 Task: Buy 3 Surface Tension Meters from Measuring & Testing section under best seller category for shipping address: Erica Taylor, 1135 Star Trek Drive, Pensacola, Florida 32501, Cell Number 8503109646. Pay from credit card ending with 6759, CVV 506
Action: Mouse moved to (360, 388)
Screenshot: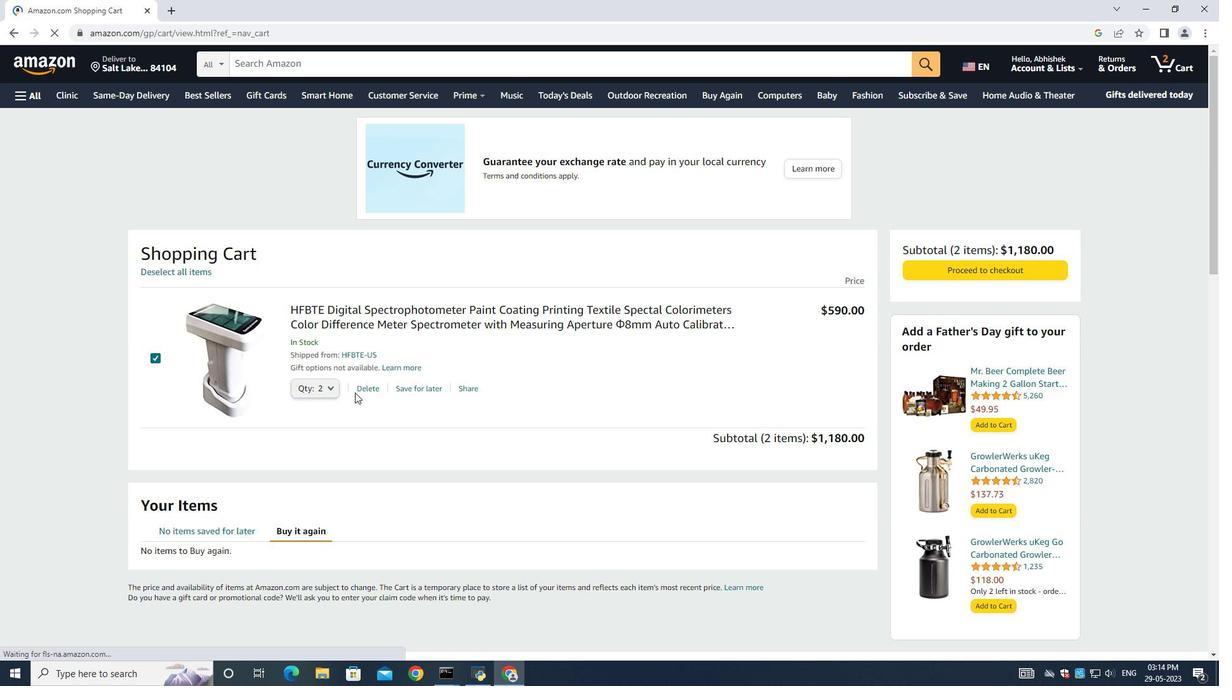 
Action: Mouse pressed left at (360, 388)
Screenshot: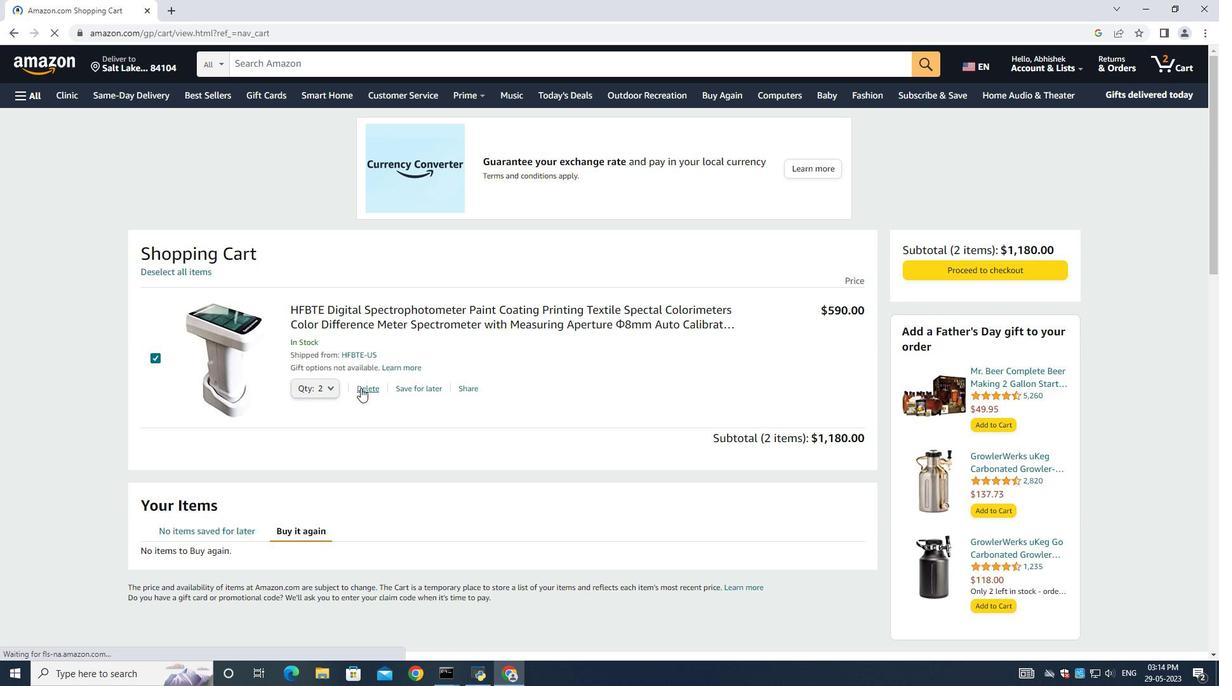 
Action: Mouse moved to (17, 89)
Screenshot: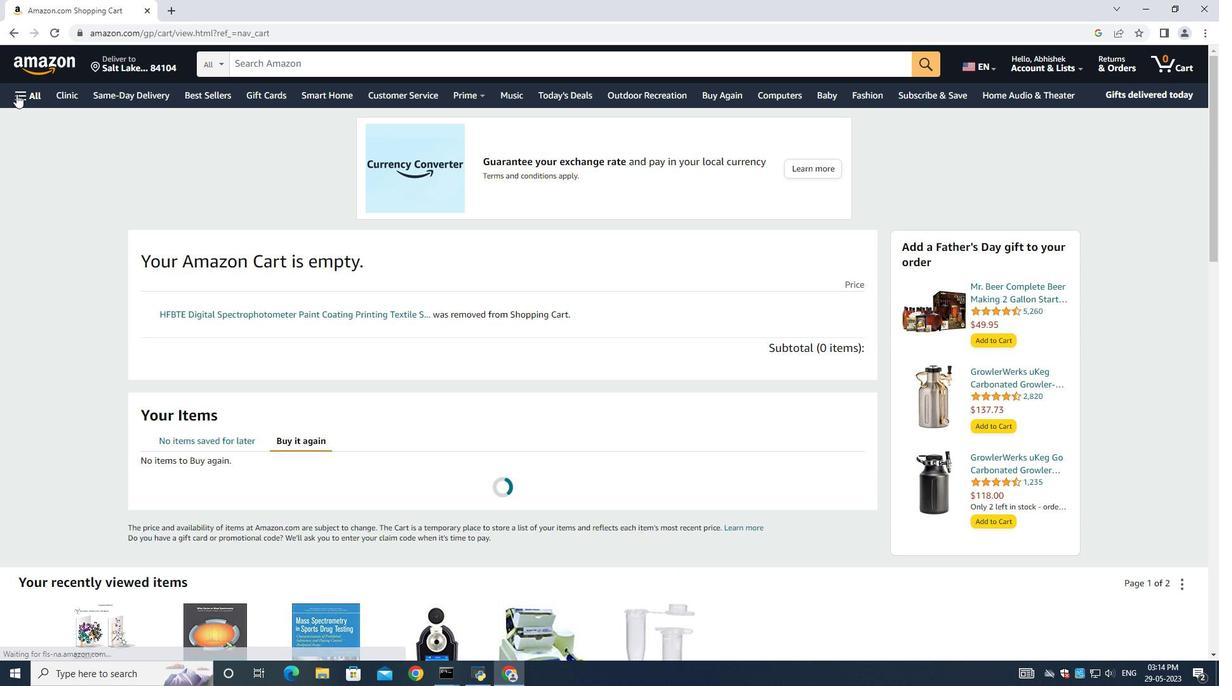 
Action: Mouse pressed left at (17, 89)
Screenshot: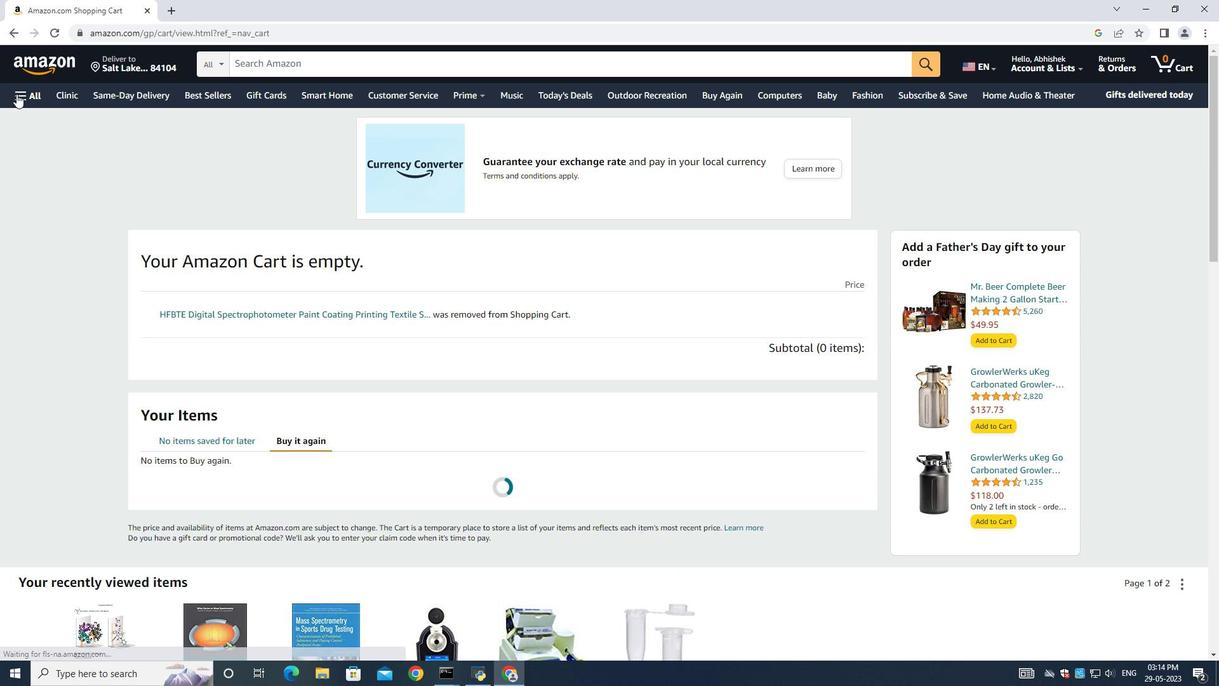
Action: Mouse moved to (38, 127)
Screenshot: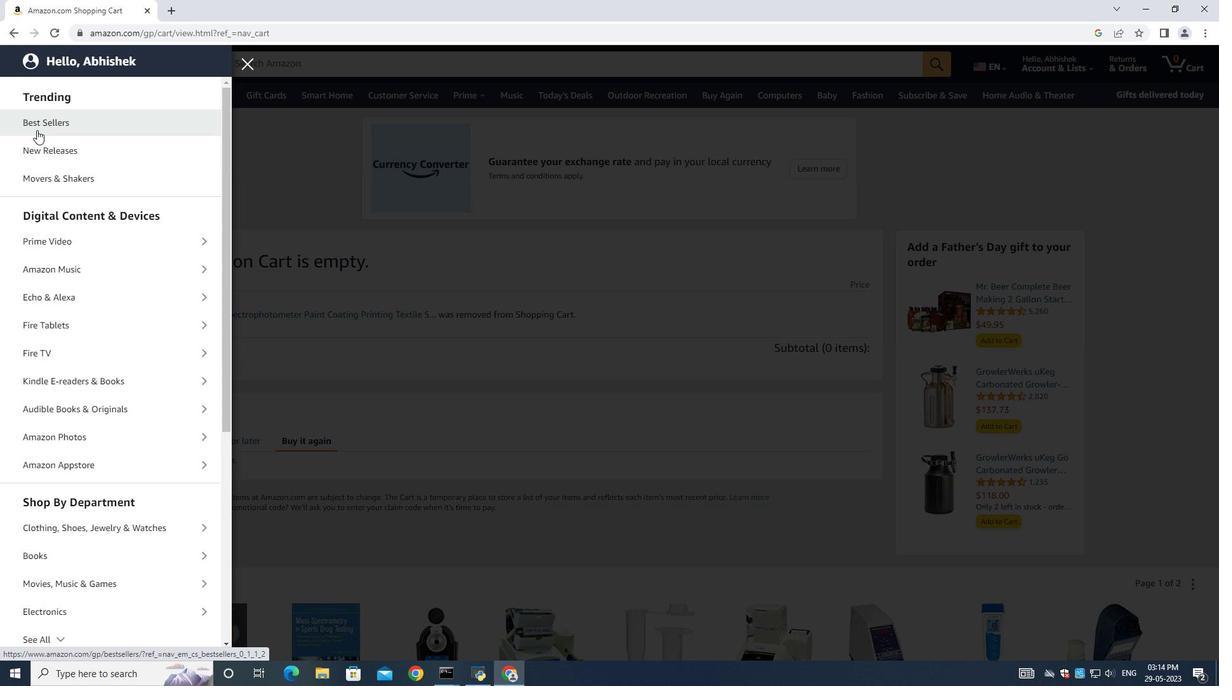 
Action: Mouse pressed left at (38, 127)
Screenshot: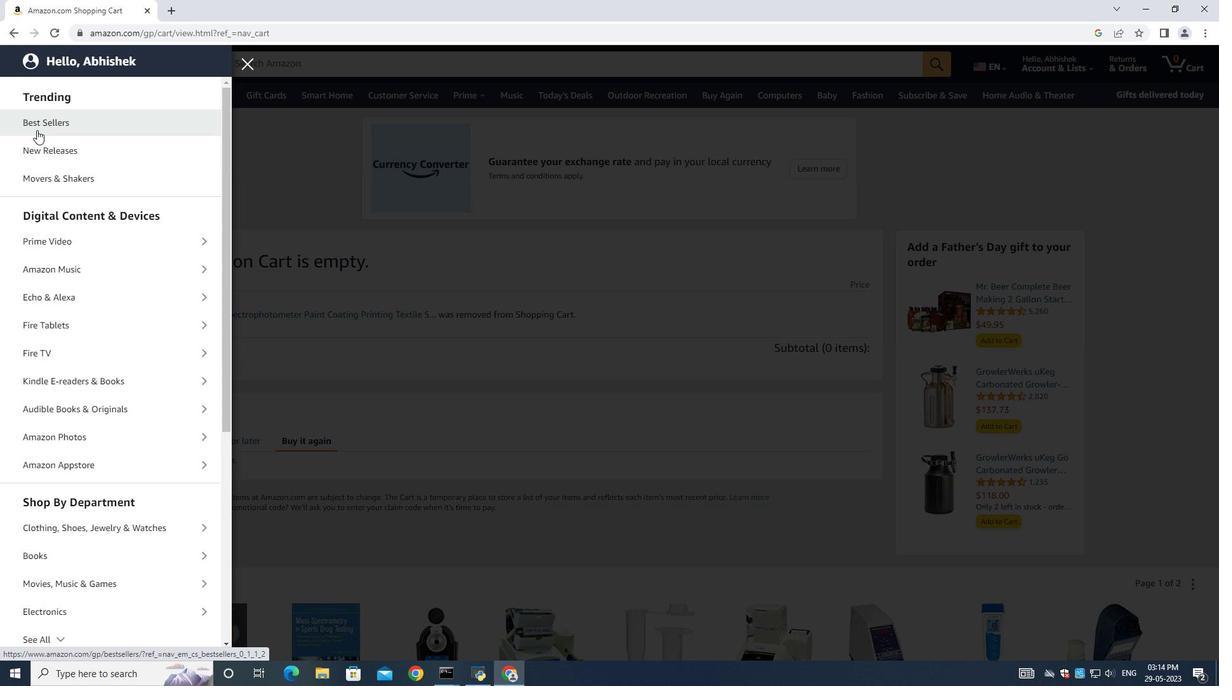 
Action: Mouse moved to (297, 74)
Screenshot: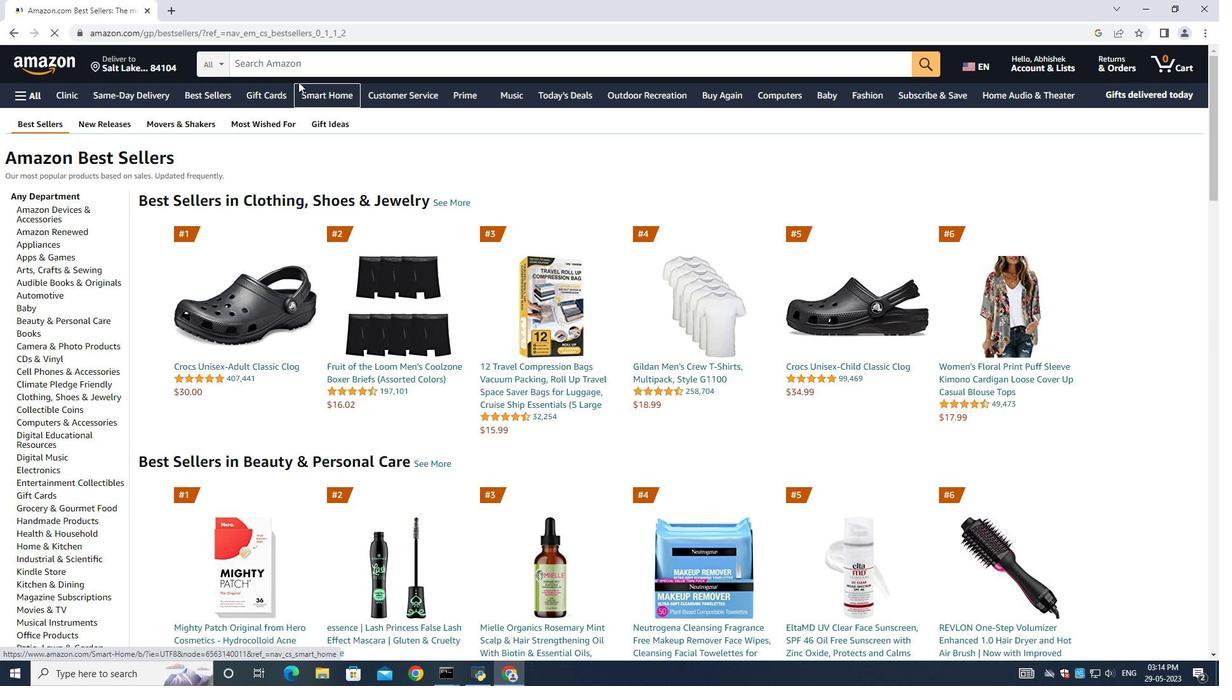 
Action: Mouse pressed left at (297, 74)
Screenshot: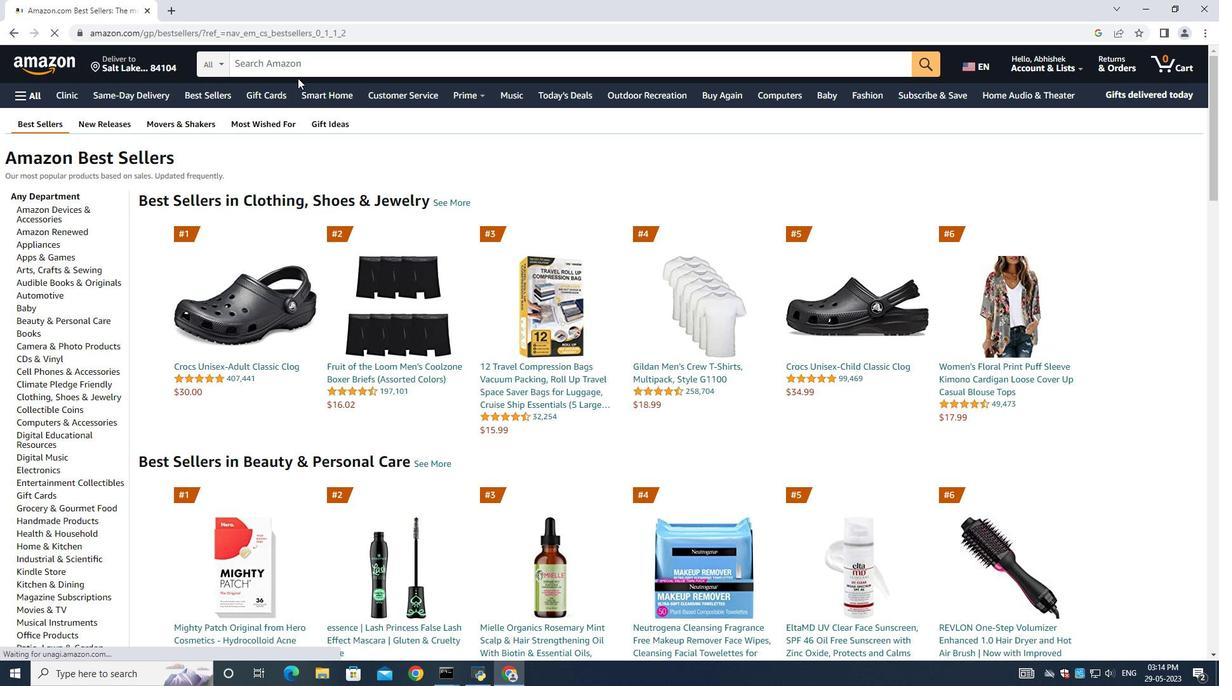 
Action: Mouse moved to (297, 74)
Screenshot: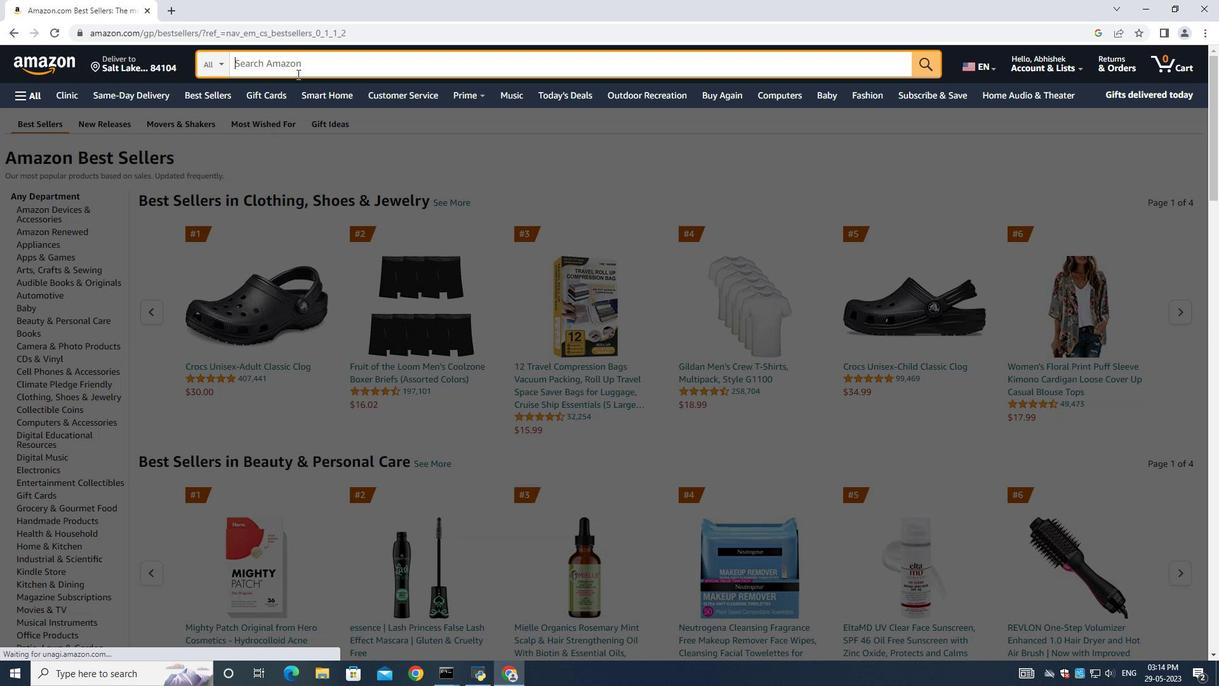 
Action: Key pressed <Key.shift>Suf<Key.backspace>rface<Key.space><Key.shift><Key.shift><Key.shift><Key.shift><Key.shift><Key.shift>Tension<Key.space>meters<Key.enter>
Screenshot: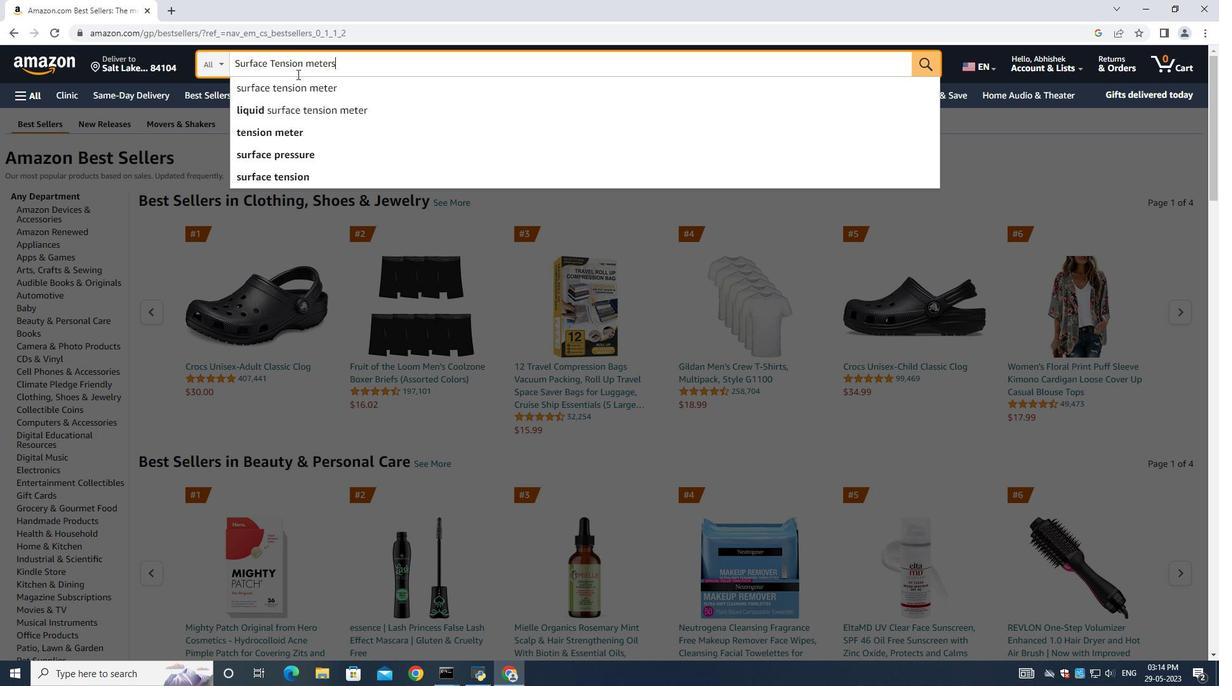 
Action: Mouse moved to (616, 198)
Screenshot: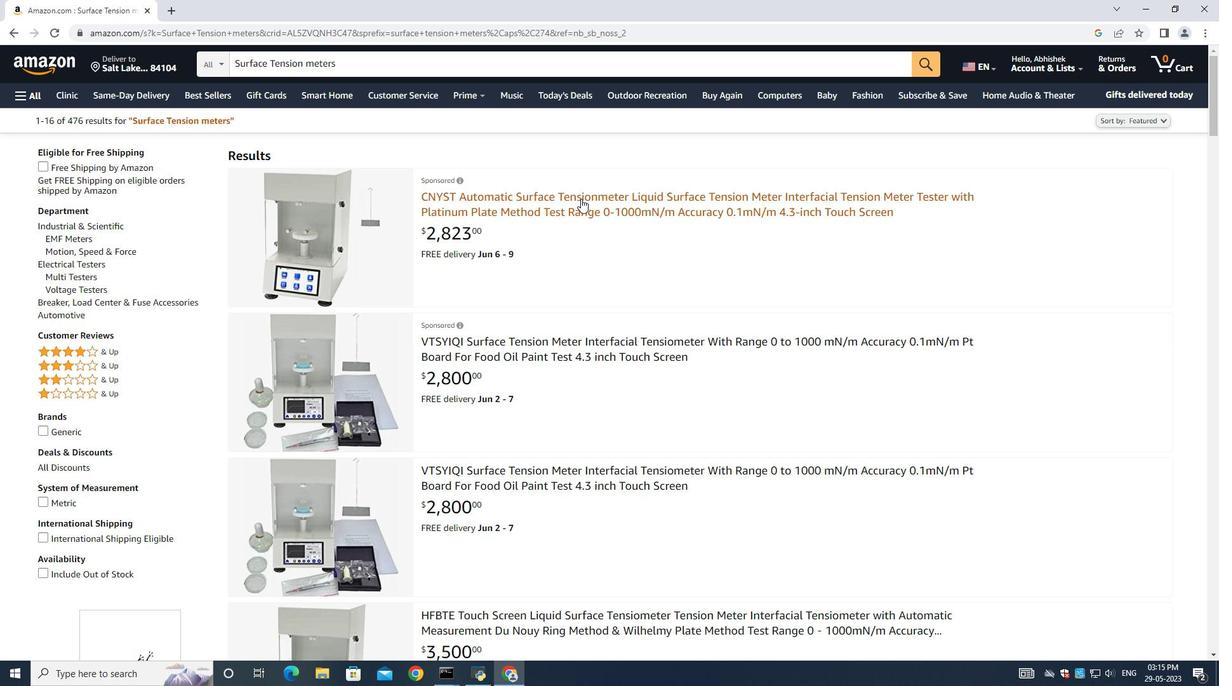 
Action: Mouse scrolled (616, 197) with delta (0, 0)
Screenshot: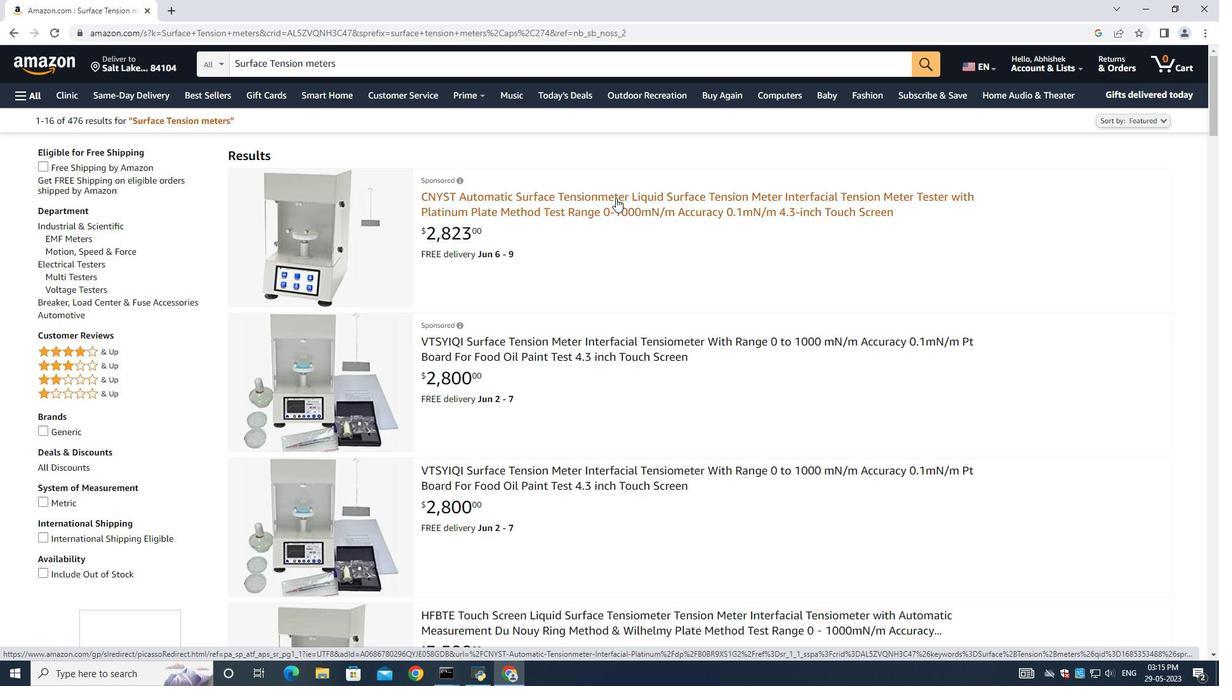 
Action: Mouse scrolled (616, 197) with delta (0, 0)
Screenshot: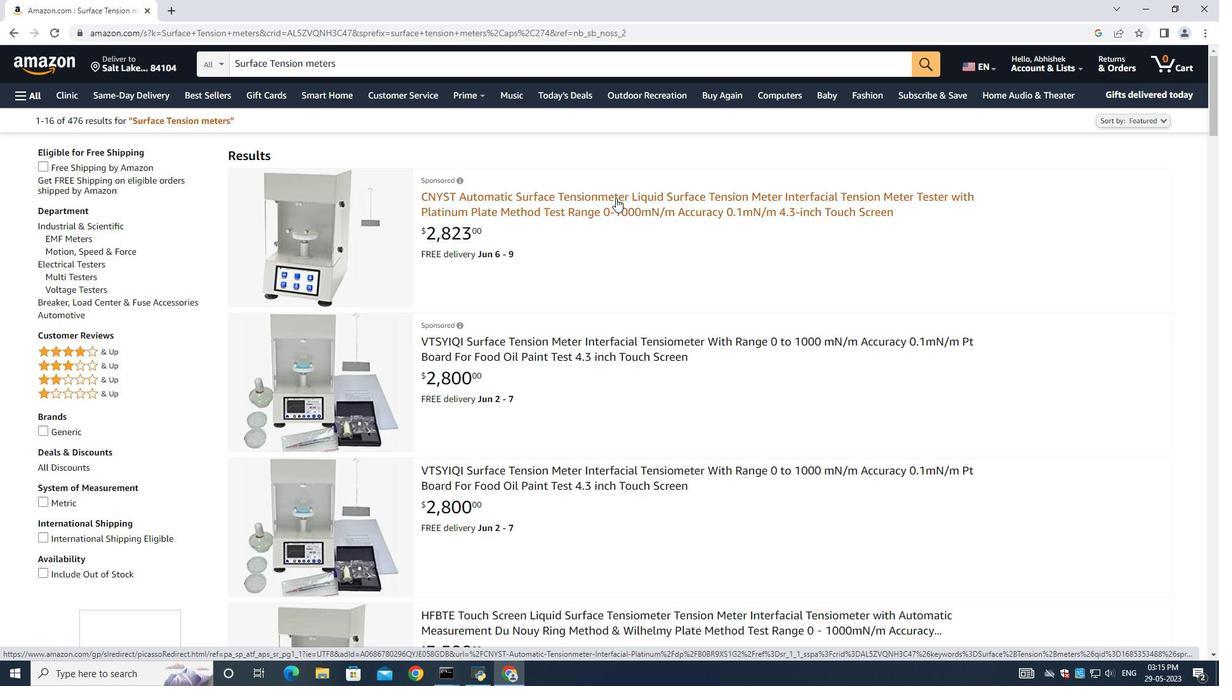 
Action: Mouse scrolled (616, 197) with delta (0, 0)
Screenshot: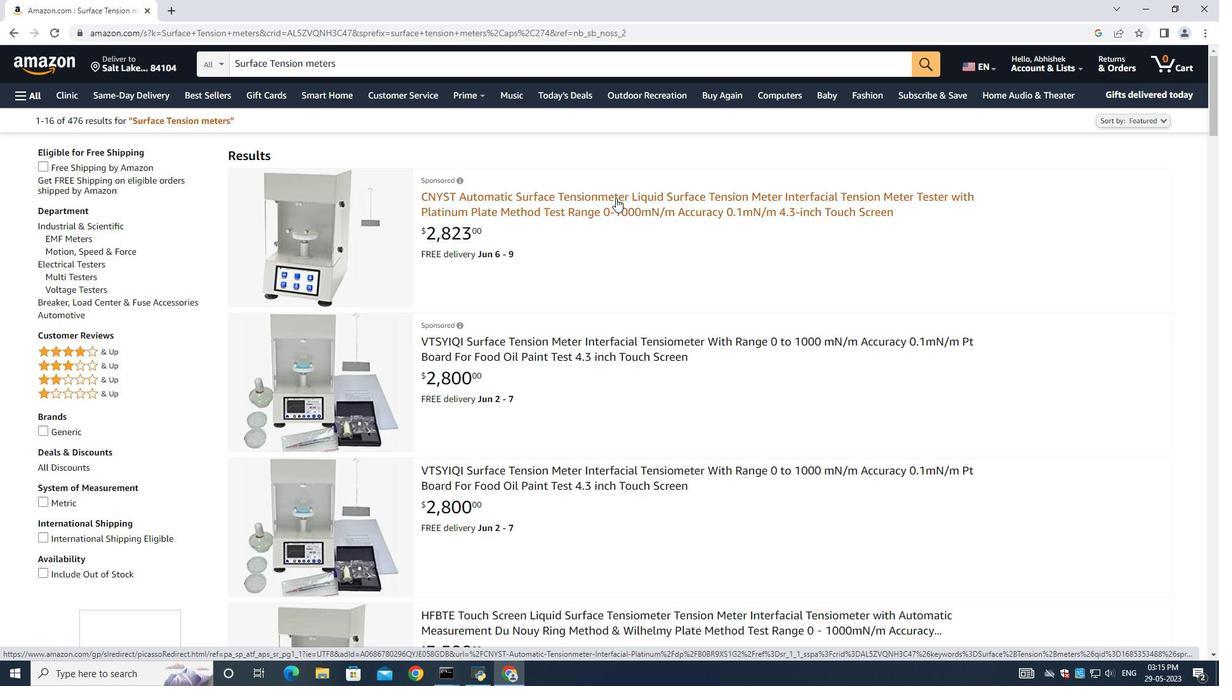 
Action: Mouse scrolled (616, 197) with delta (0, 0)
Screenshot: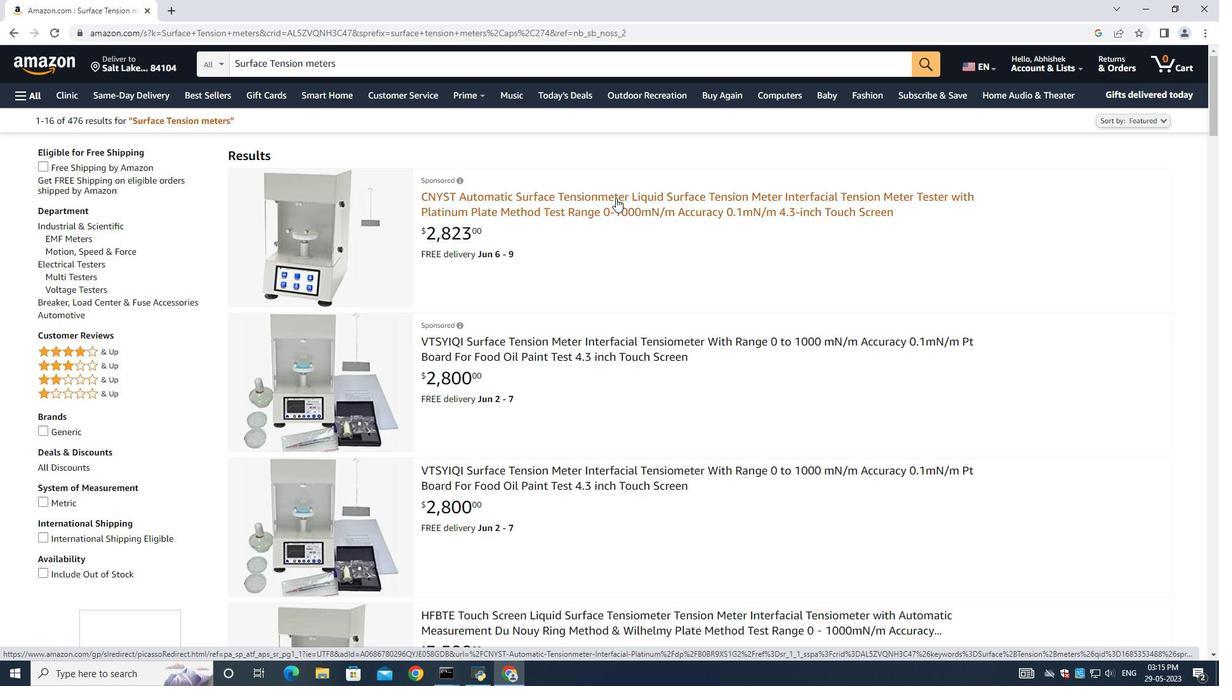 
Action: Mouse scrolled (616, 198) with delta (0, 0)
Screenshot: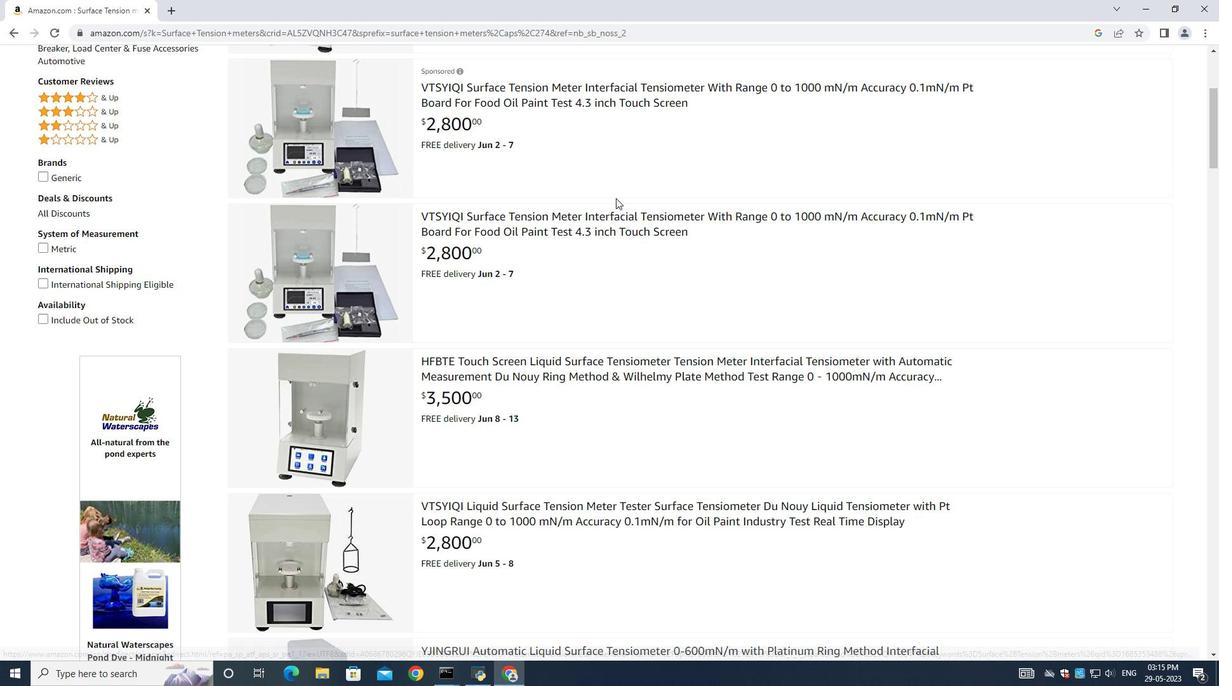 
Action: Mouse scrolled (616, 198) with delta (0, 0)
Screenshot: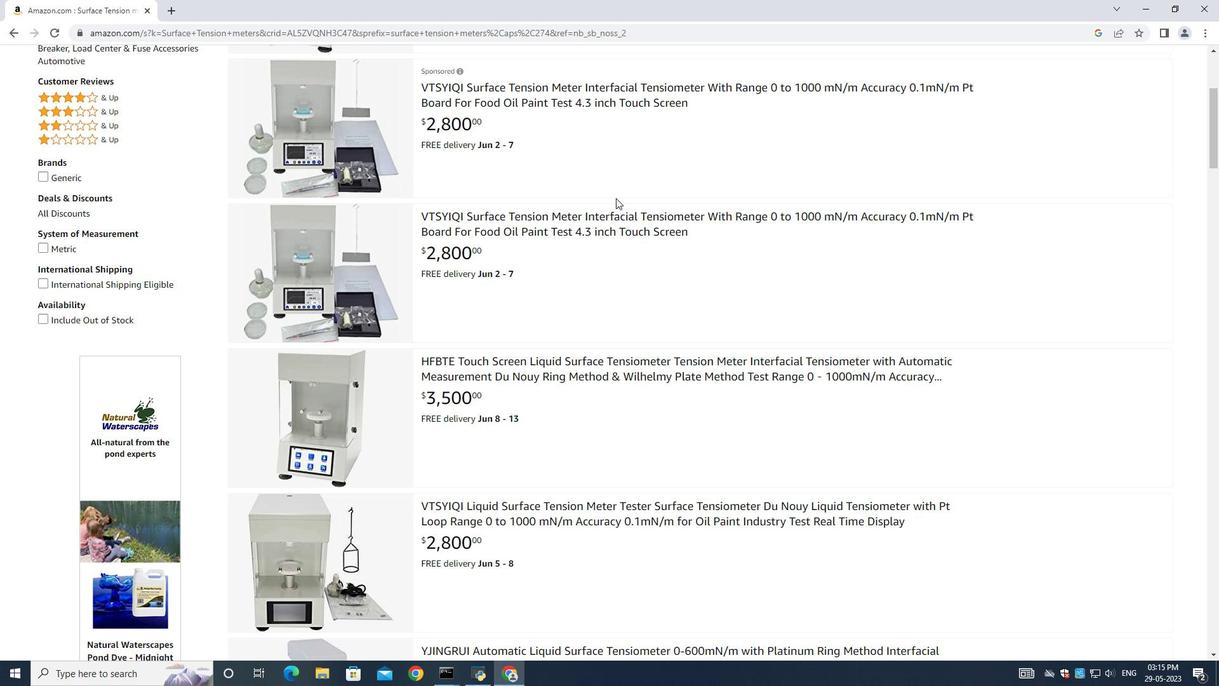 
Action: Mouse scrolled (616, 198) with delta (0, 0)
Screenshot: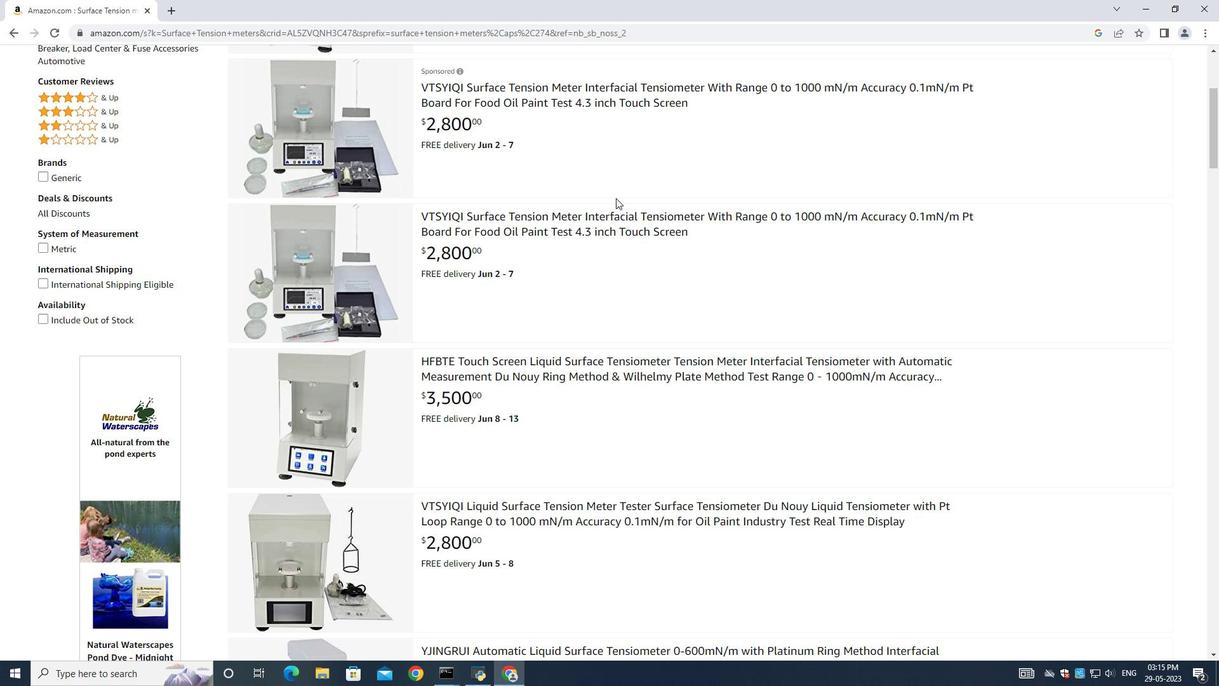 
Action: Mouse scrolled (616, 198) with delta (0, 0)
Screenshot: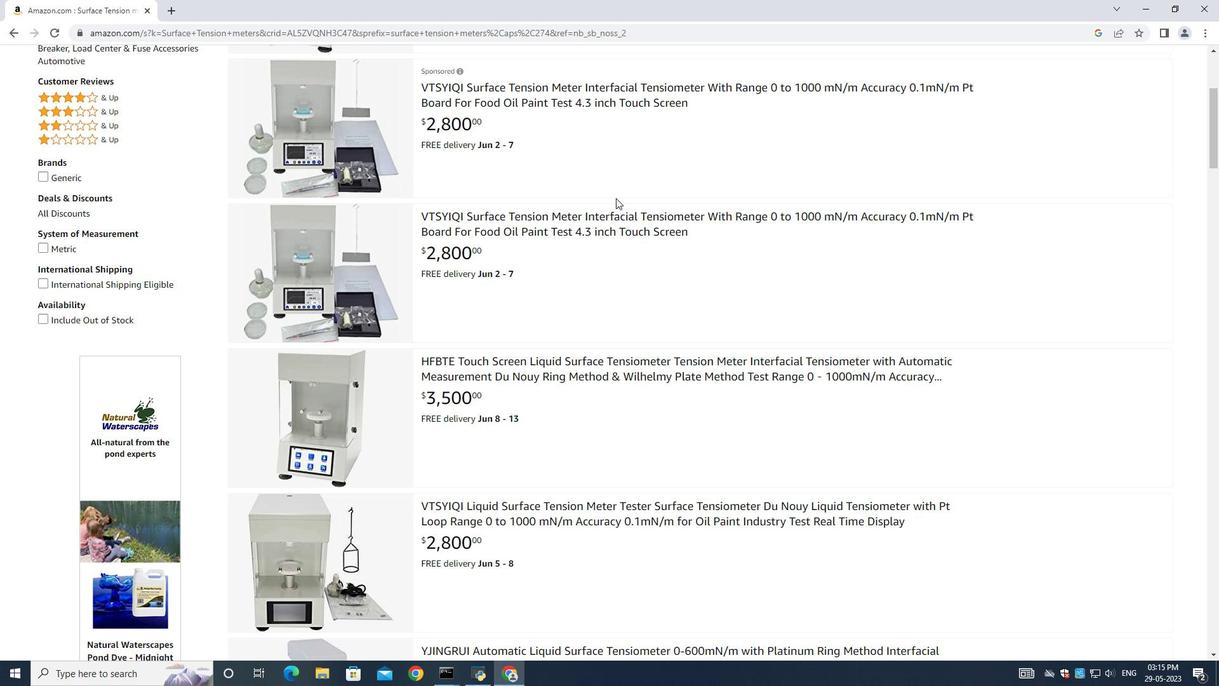 
Action: Mouse scrolled (616, 198) with delta (0, 0)
Screenshot: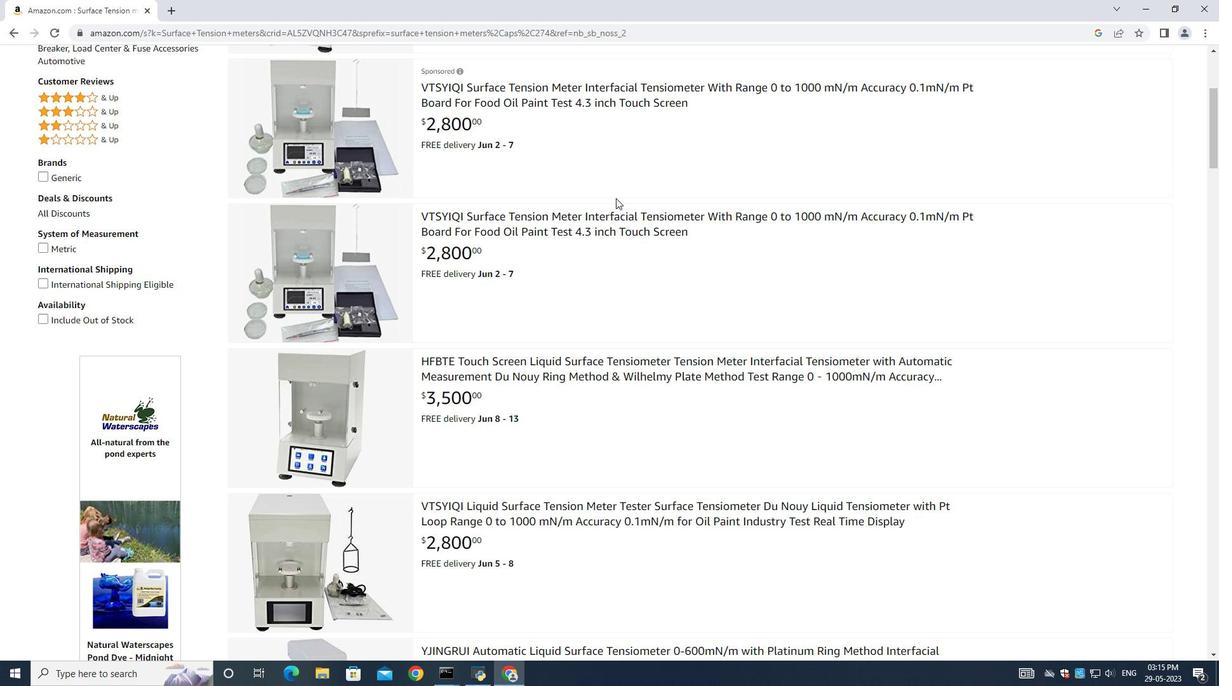 
Action: Mouse moved to (579, 196)
Screenshot: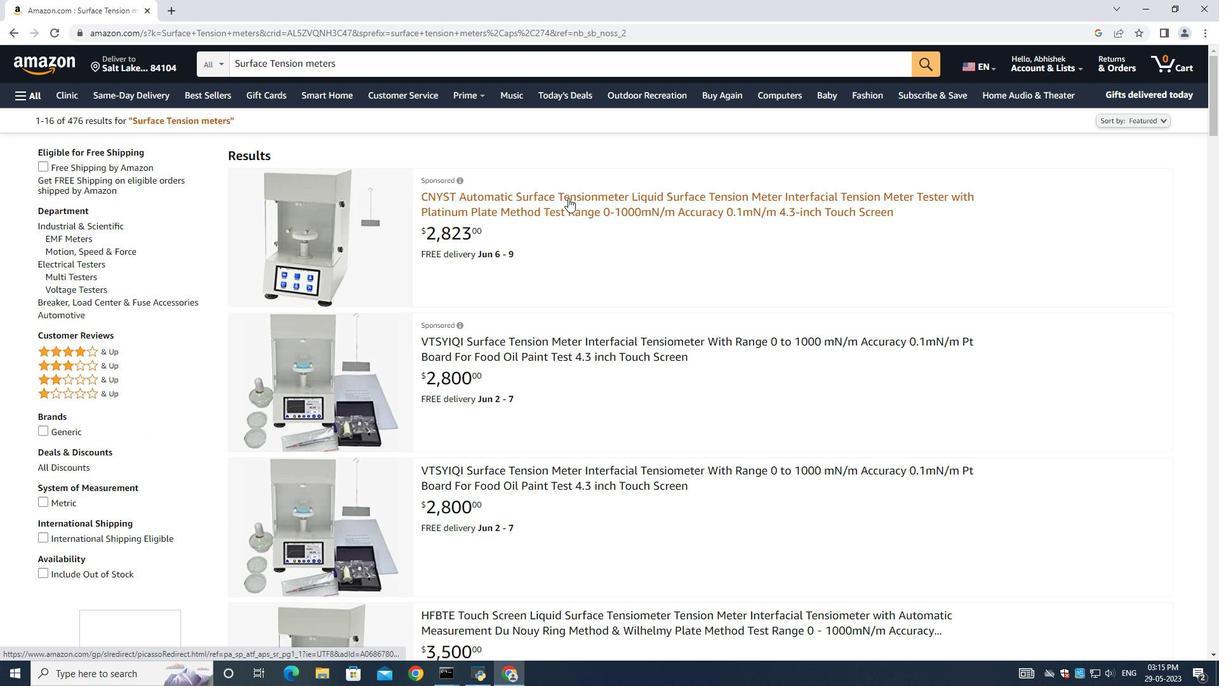 
Action: Mouse pressed left at (579, 196)
Screenshot: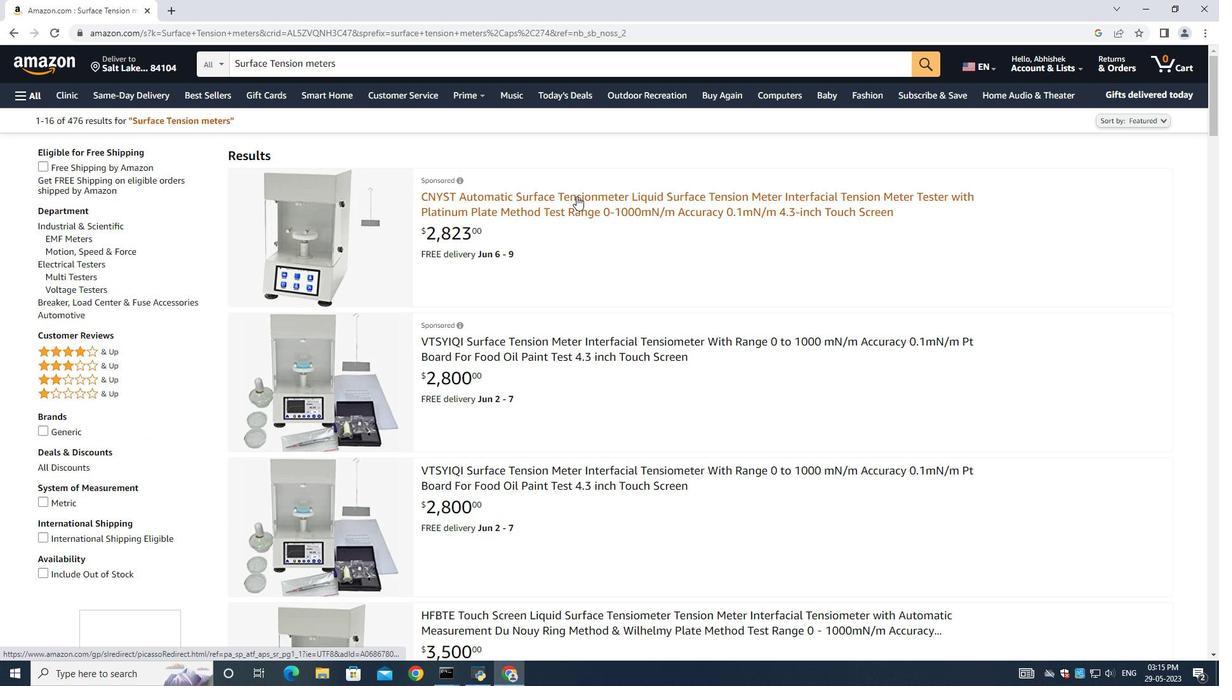 
Action: Mouse moved to (147, 453)
Screenshot: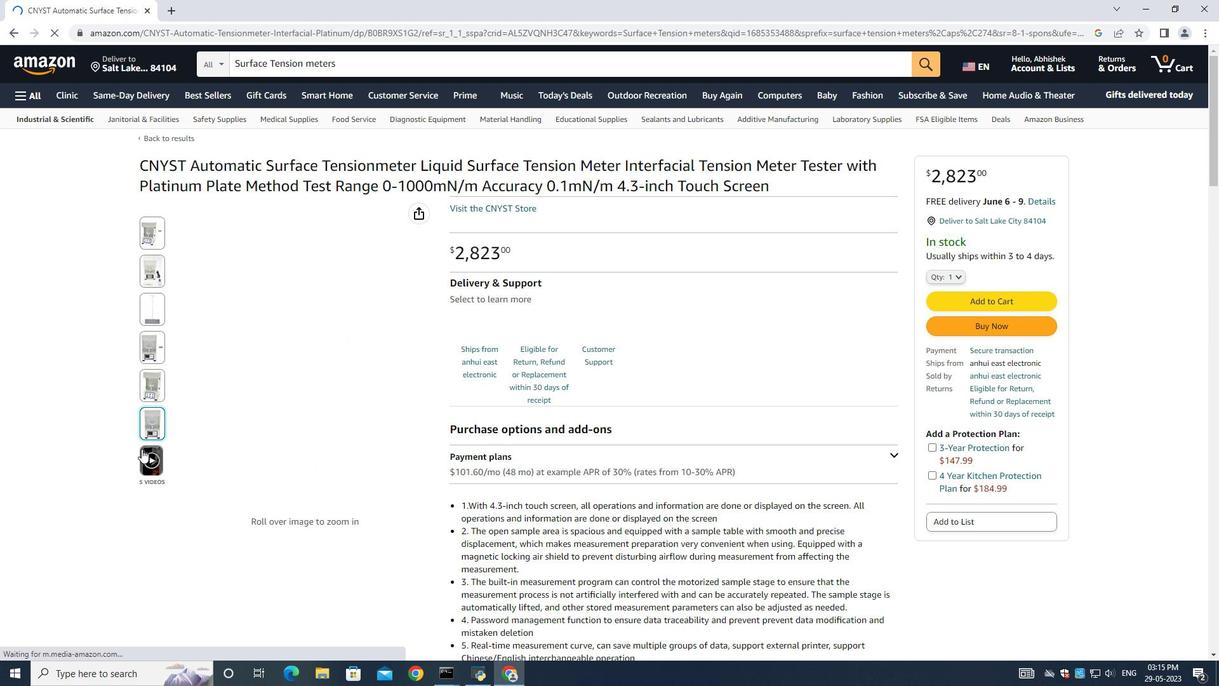 
Action: Mouse pressed left at (147, 453)
Screenshot: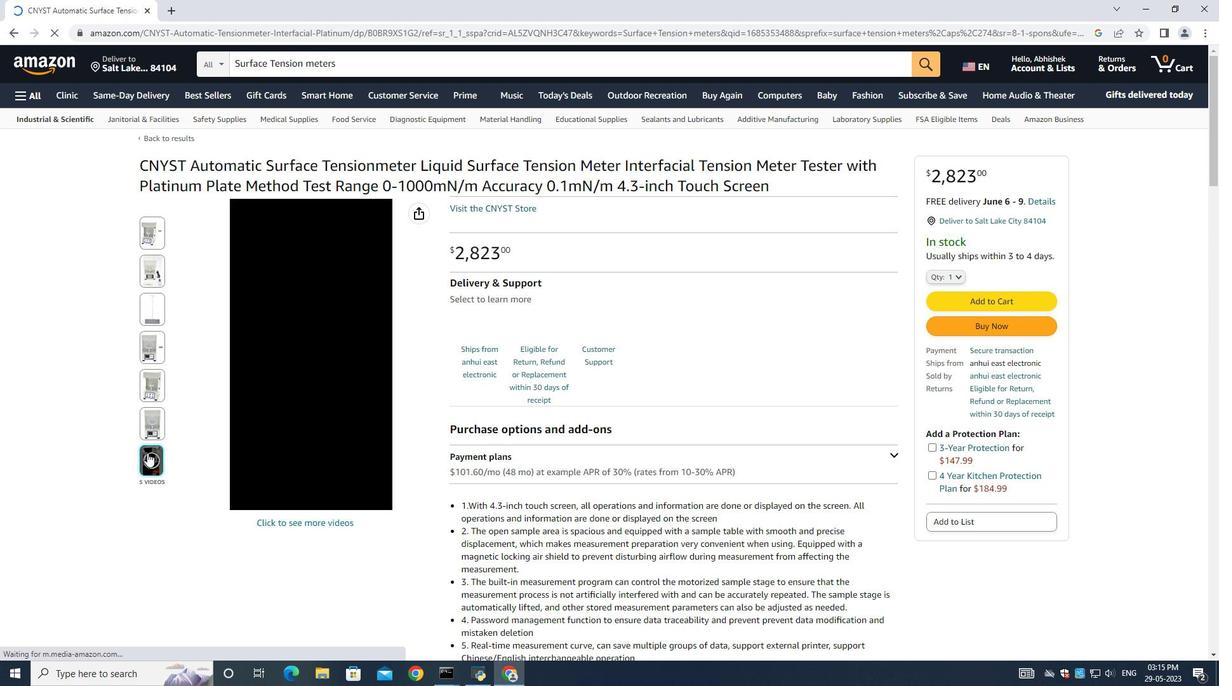 
Action: Mouse moved to (471, 357)
Screenshot: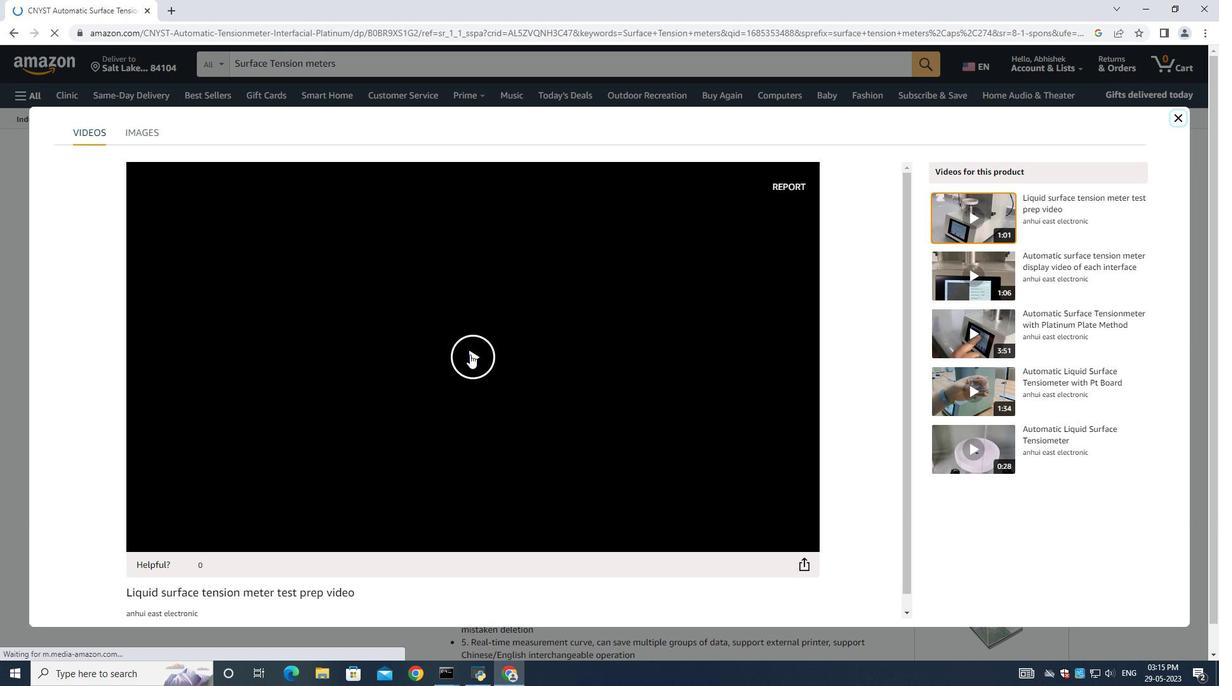 
Action: Mouse pressed left at (471, 357)
Screenshot: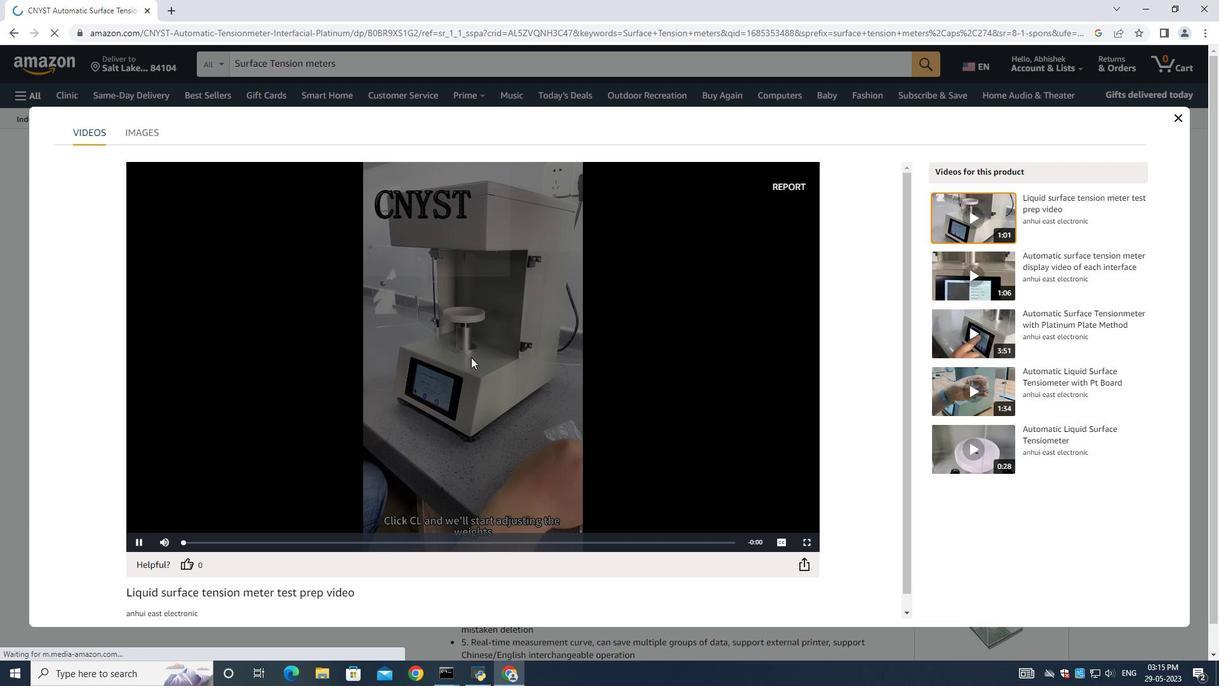 
Action: Mouse moved to (624, 544)
Screenshot: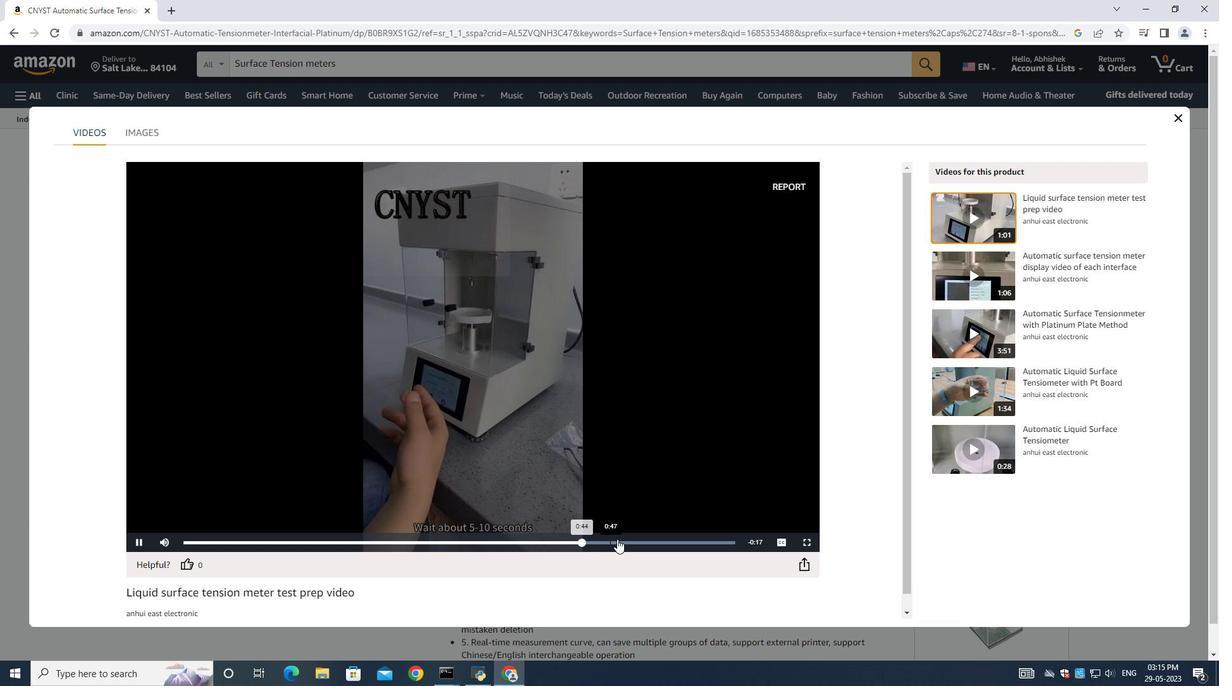 
Action: Mouse pressed left at (624, 544)
Screenshot: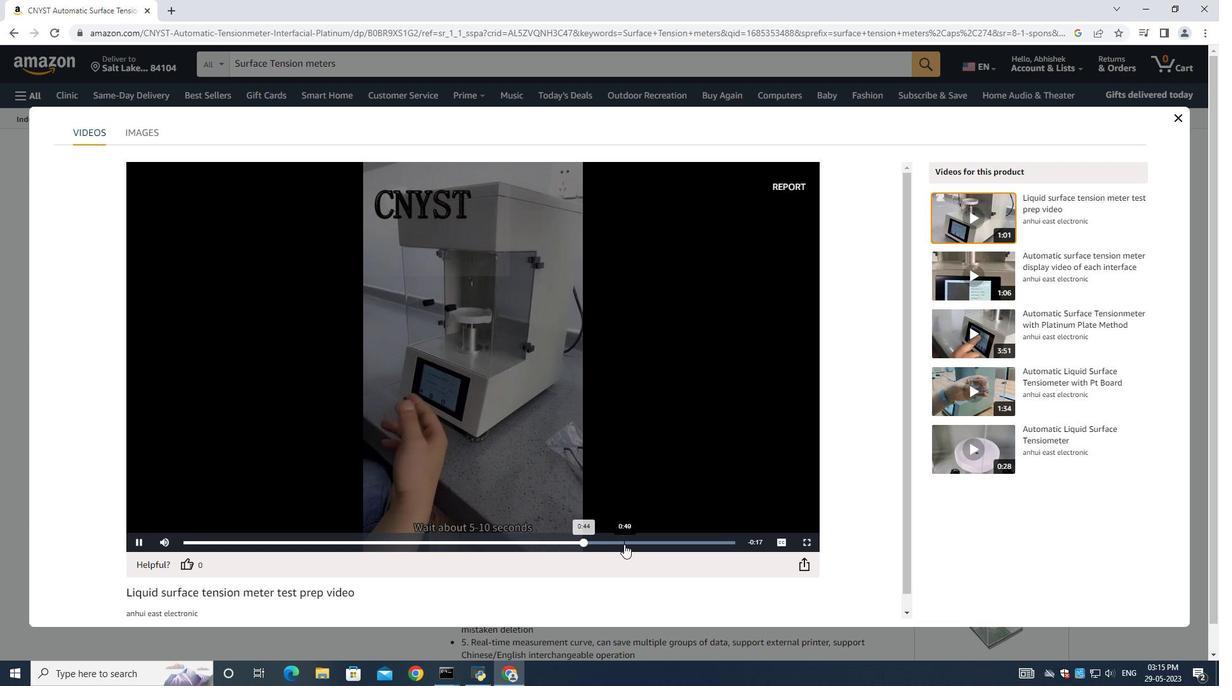 
Action: Mouse moved to (662, 545)
Screenshot: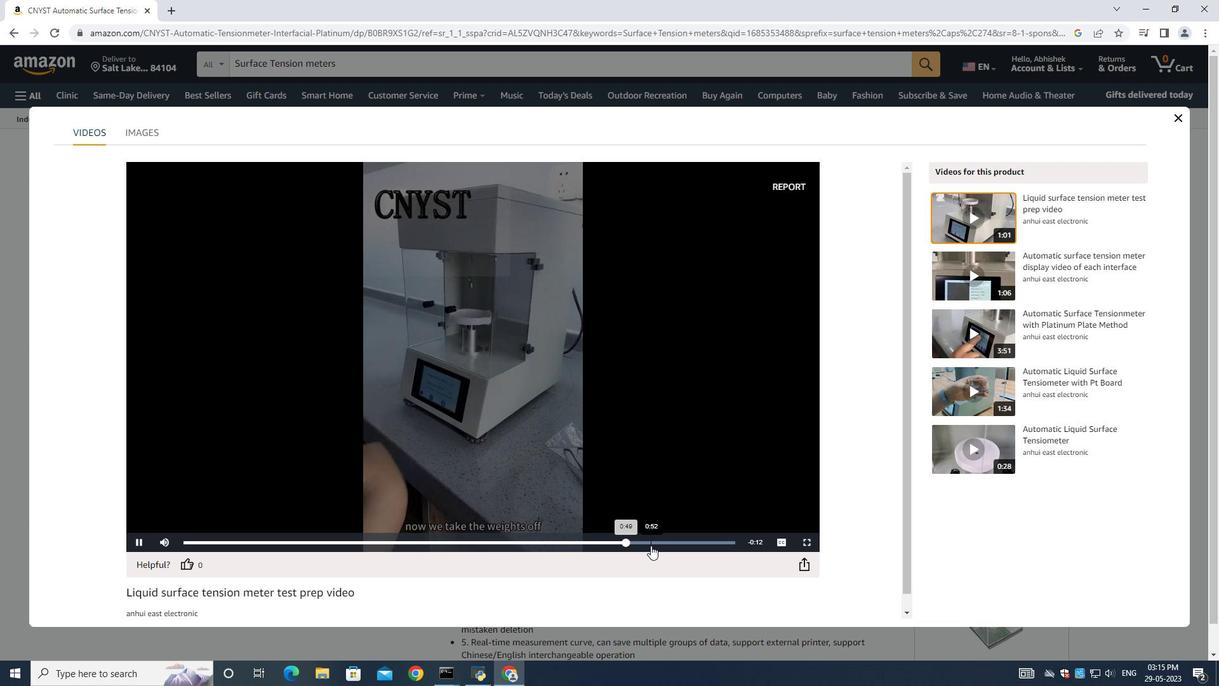 
Action: Mouse pressed left at (662, 545)
Screenshot: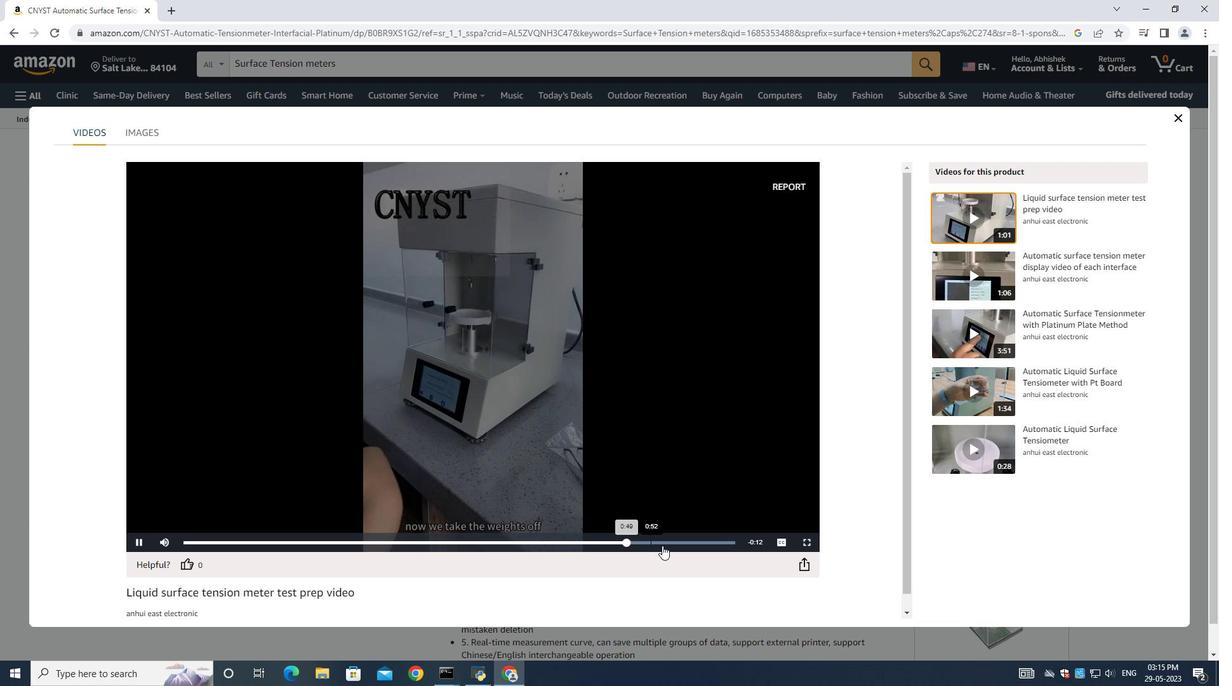
Action: Mouse moved to (702, 545)
Screenshot: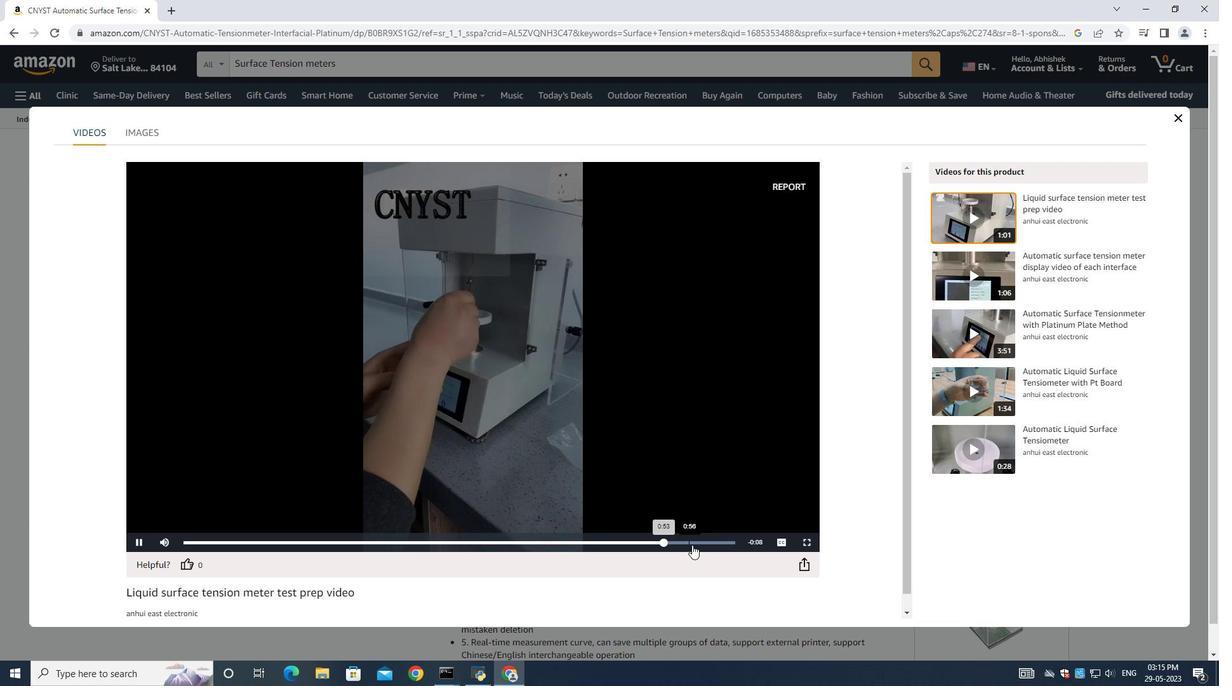 
Action: Mouse pressed left at (702, 545)
Screenshot: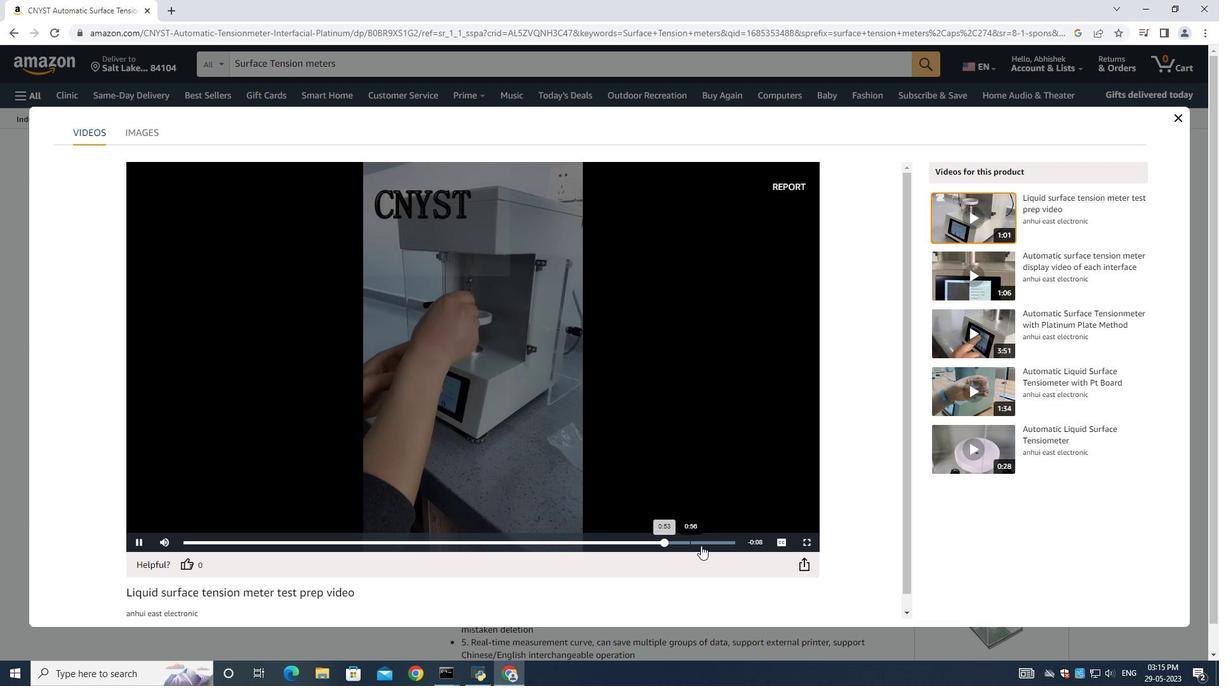 
Action: Mouse moved to (1181, 117)
Screenshot: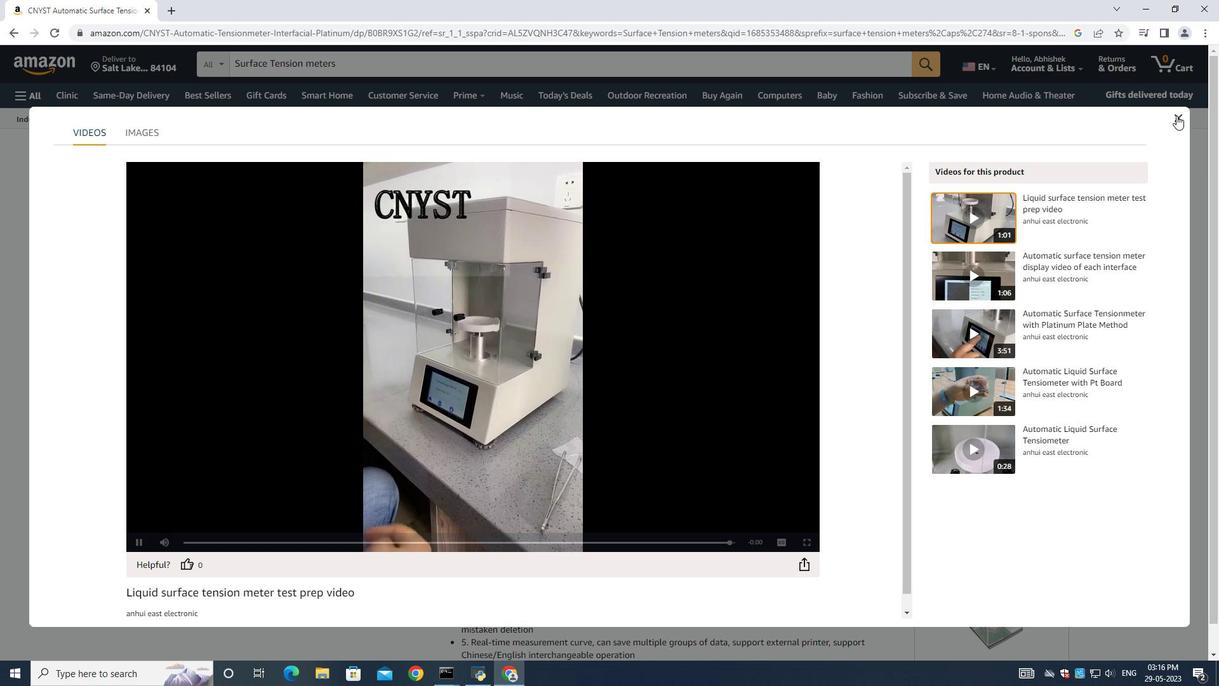 
Action: Mouse pressed left at (1181, 117)
Screenshot: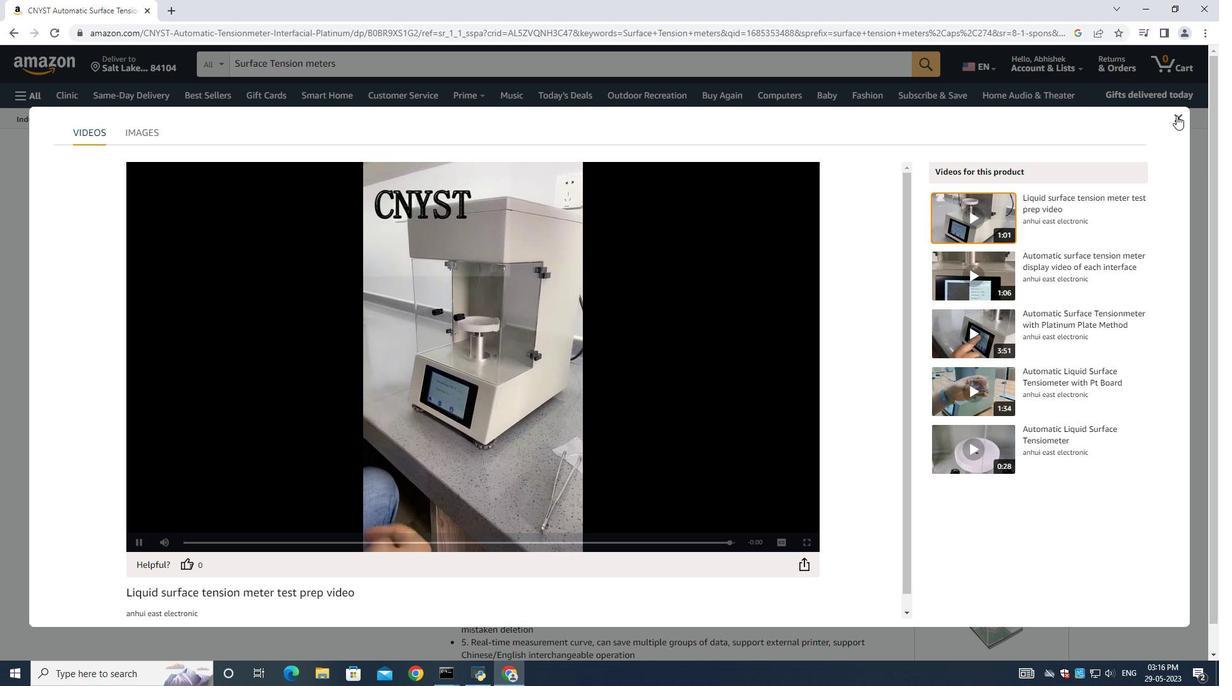 
Action: Mouse moved to (498, 361)
Screenshot: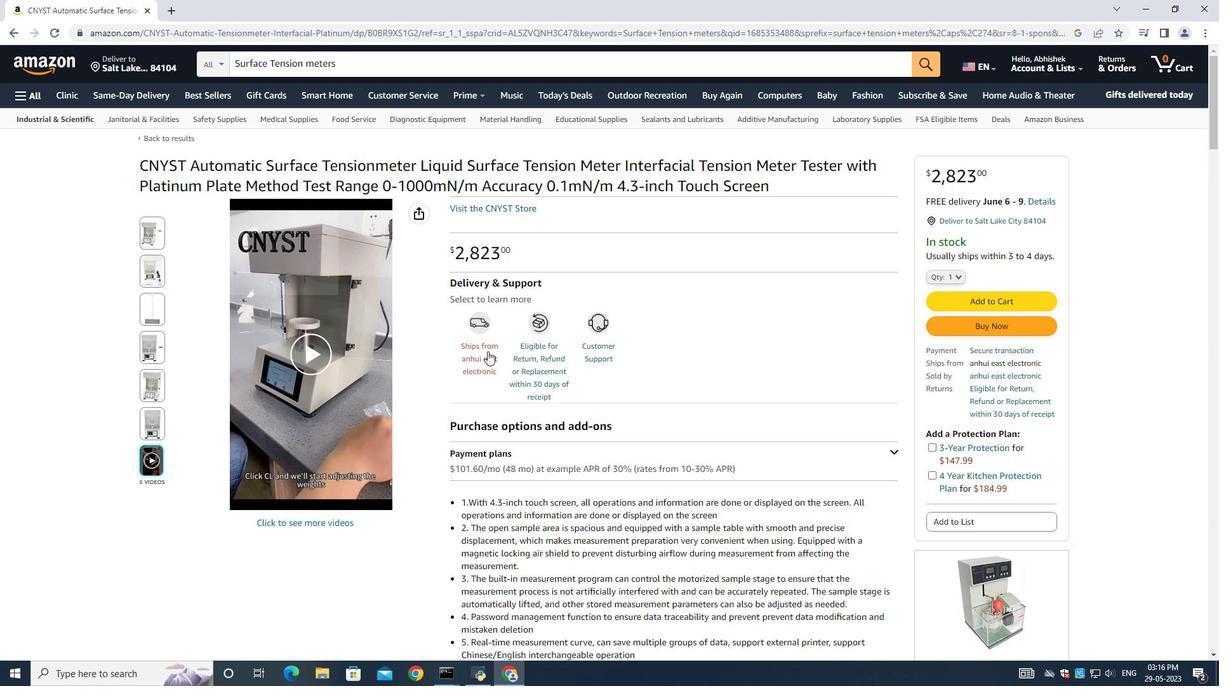 
Action: Mouse scrolled (498, 360) with delta (0, 0)
Screenshot: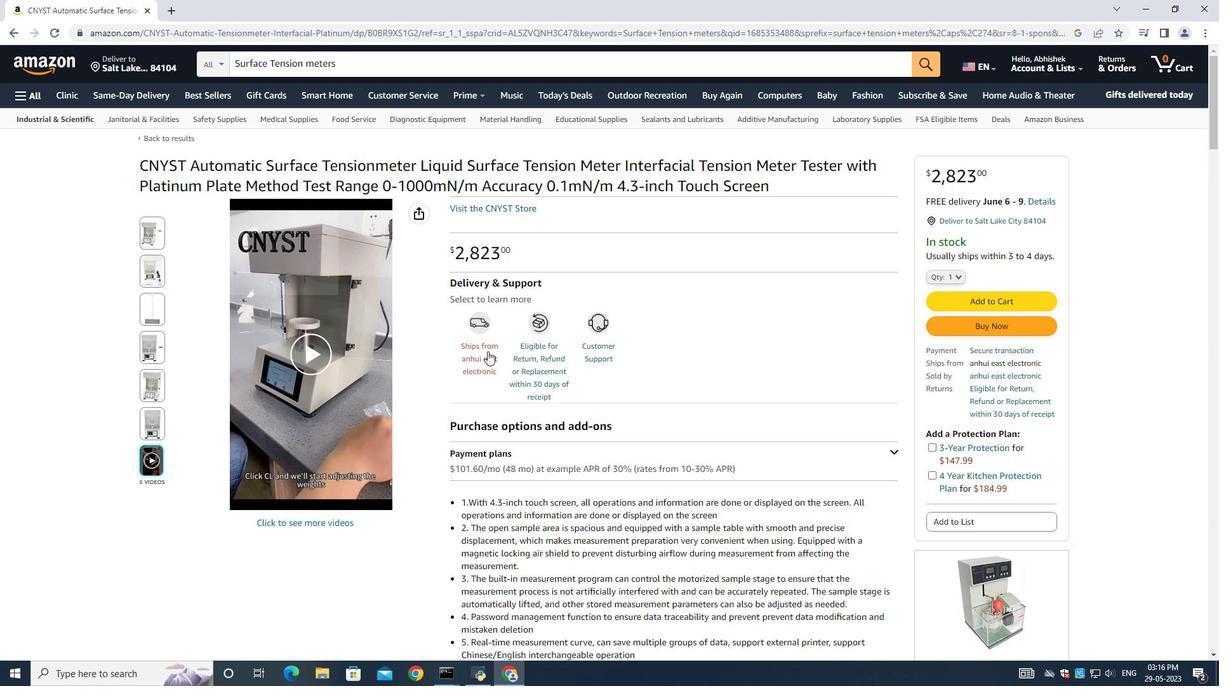 
Action: Mouse moved to (498, 362)
Screenshot: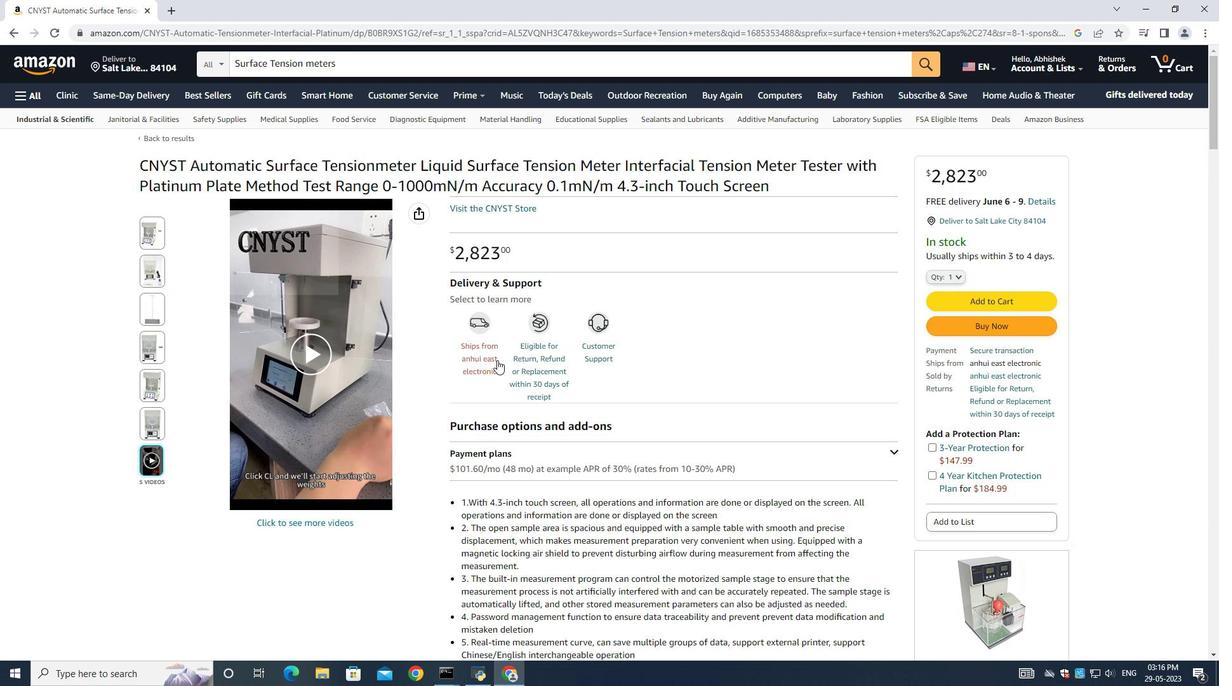 
Action: Mouse scrolled (498, 361) with delta (0, 0)
Screenshot: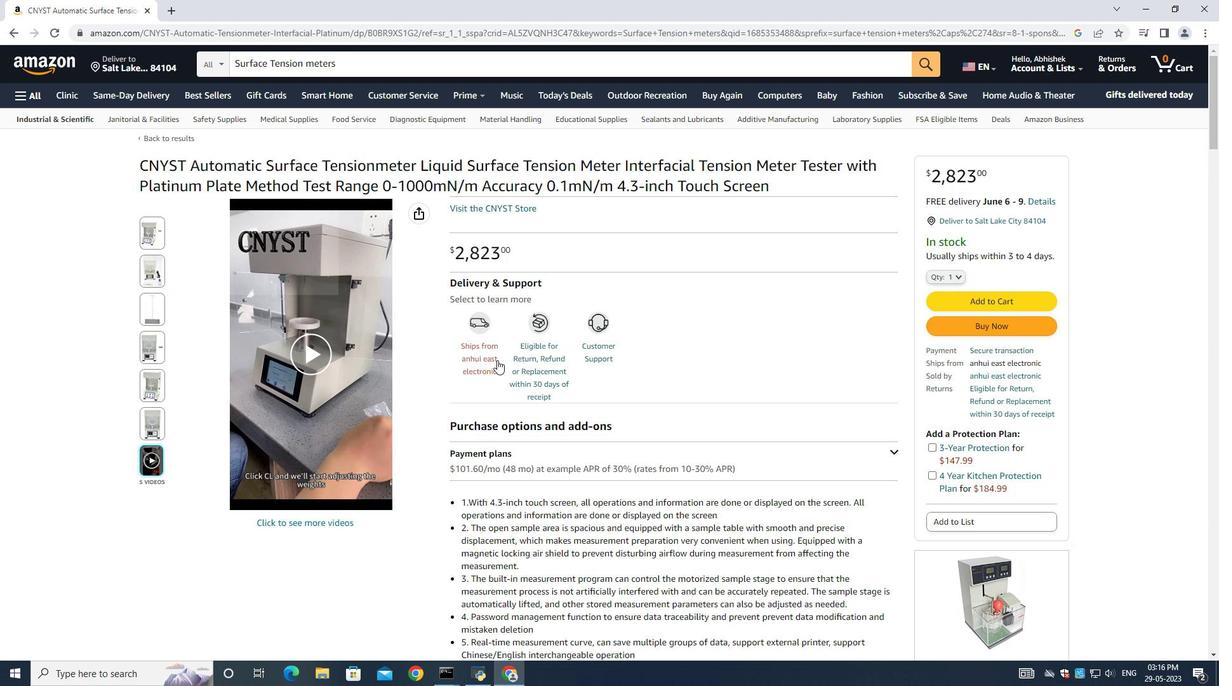 
Action: Mouse scrolled (498, 361) with delta (0, 0)
Screenshot: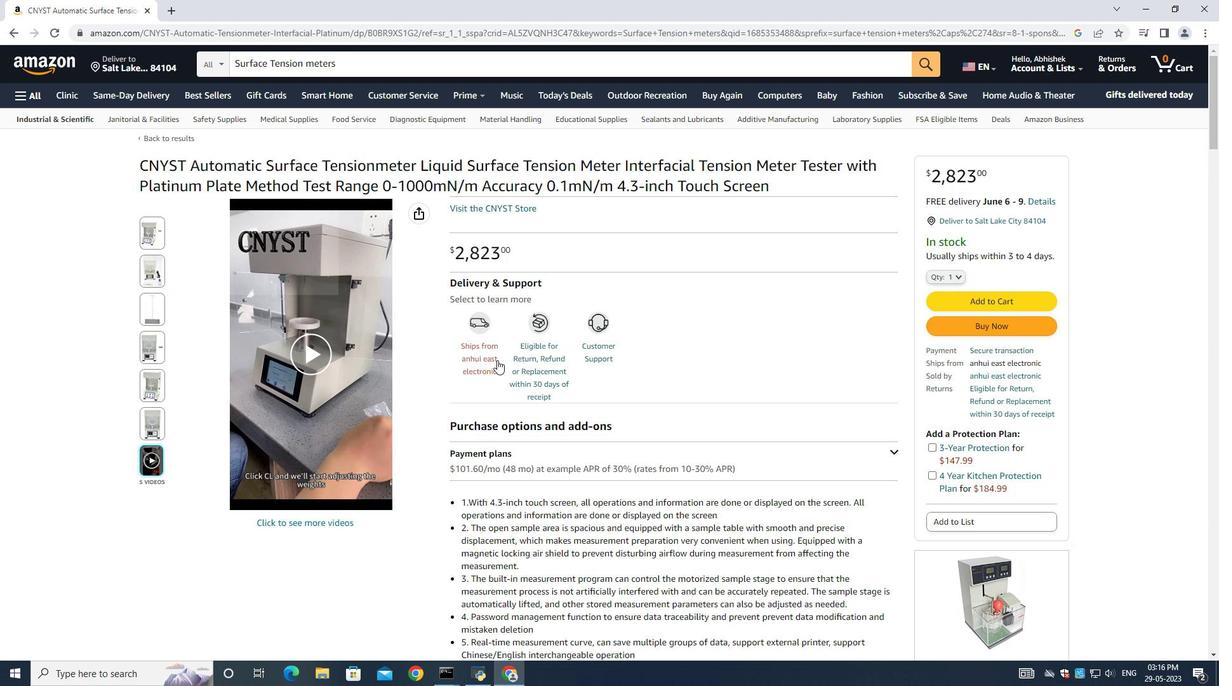 
Action: Mouse moved to (498, 362)
Screenshot: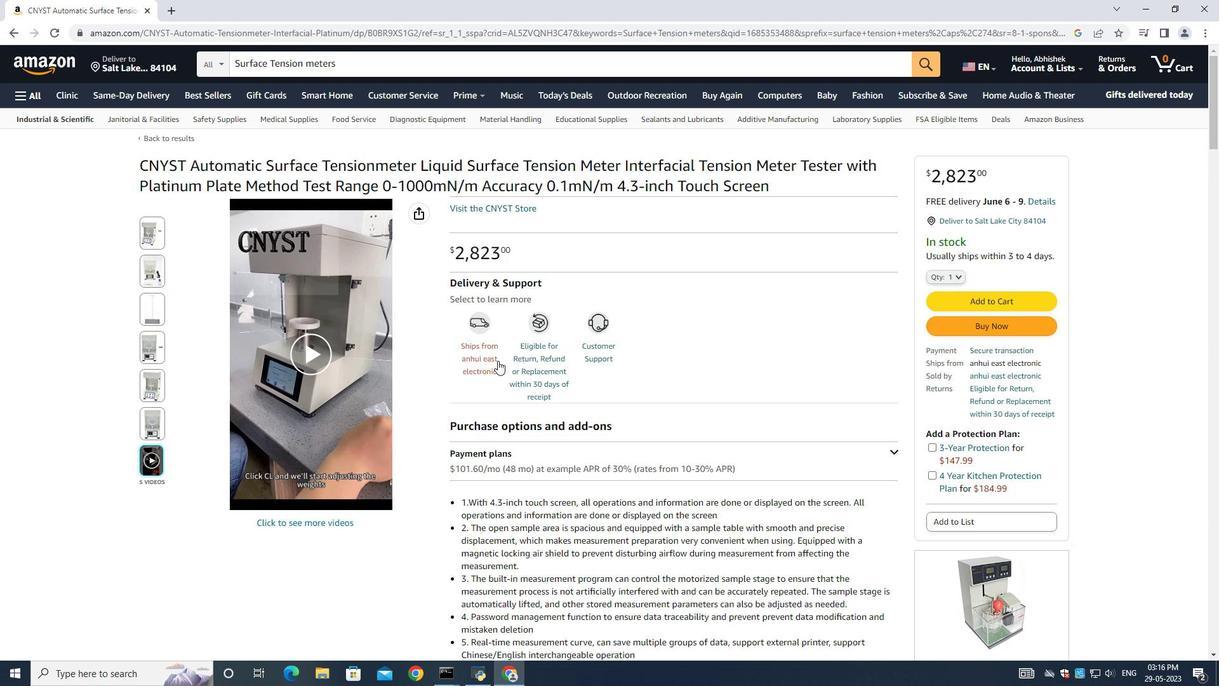 
Action: Mouse scrolled (498, 361) with delta (0, 0)
Screenshot: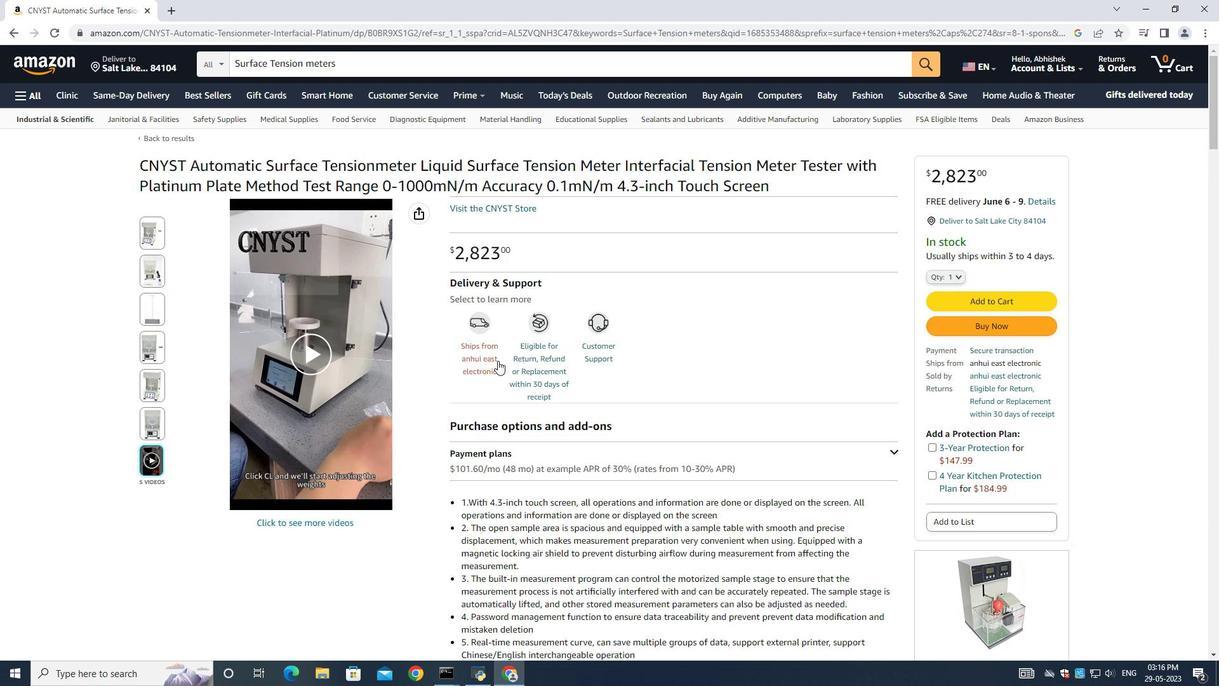 
Action: Mouse moved to (142, 243)
Screenshot: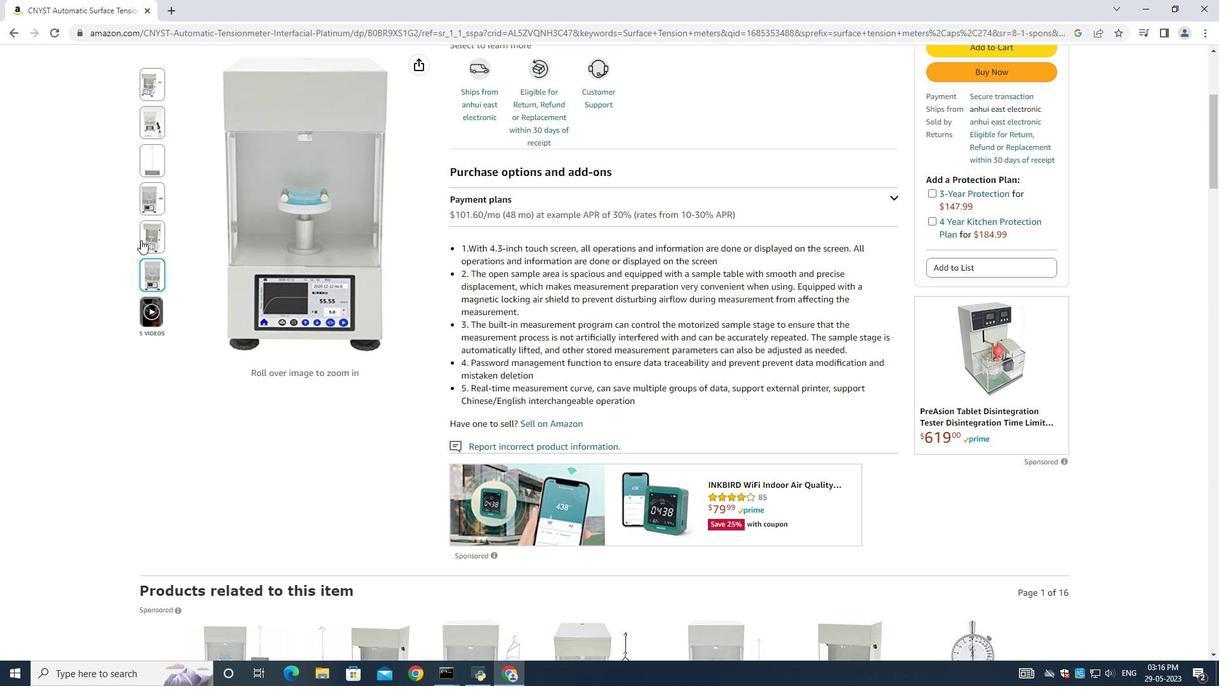 
Action: Mouse pressed left at (141, 240)
Screenshot: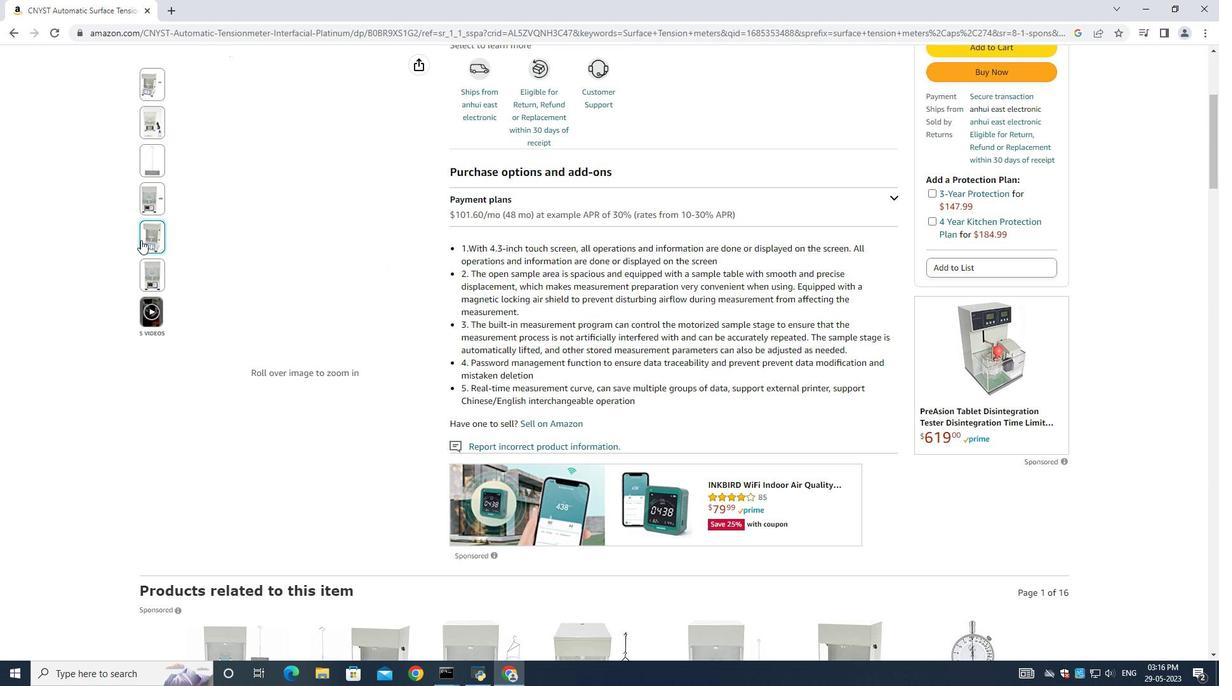
Action: Mouse moved to (160, 203)
Screenshot: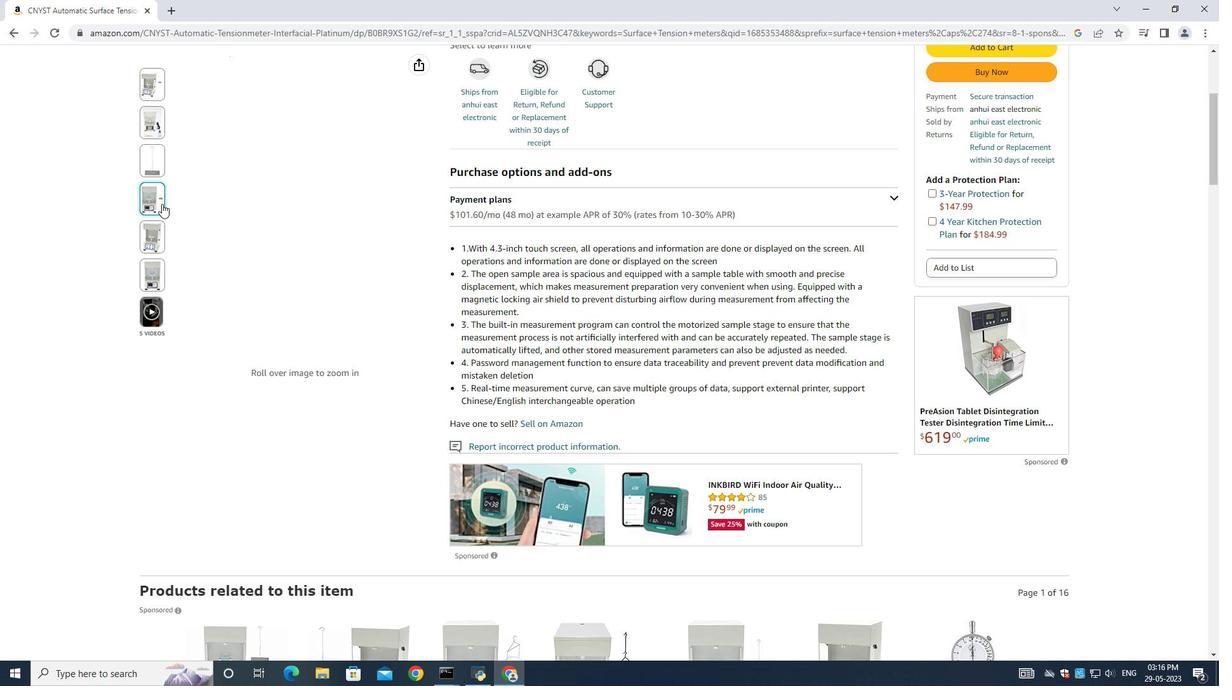 
Action: Mouse pressed left at (160, 203)
Screenshot: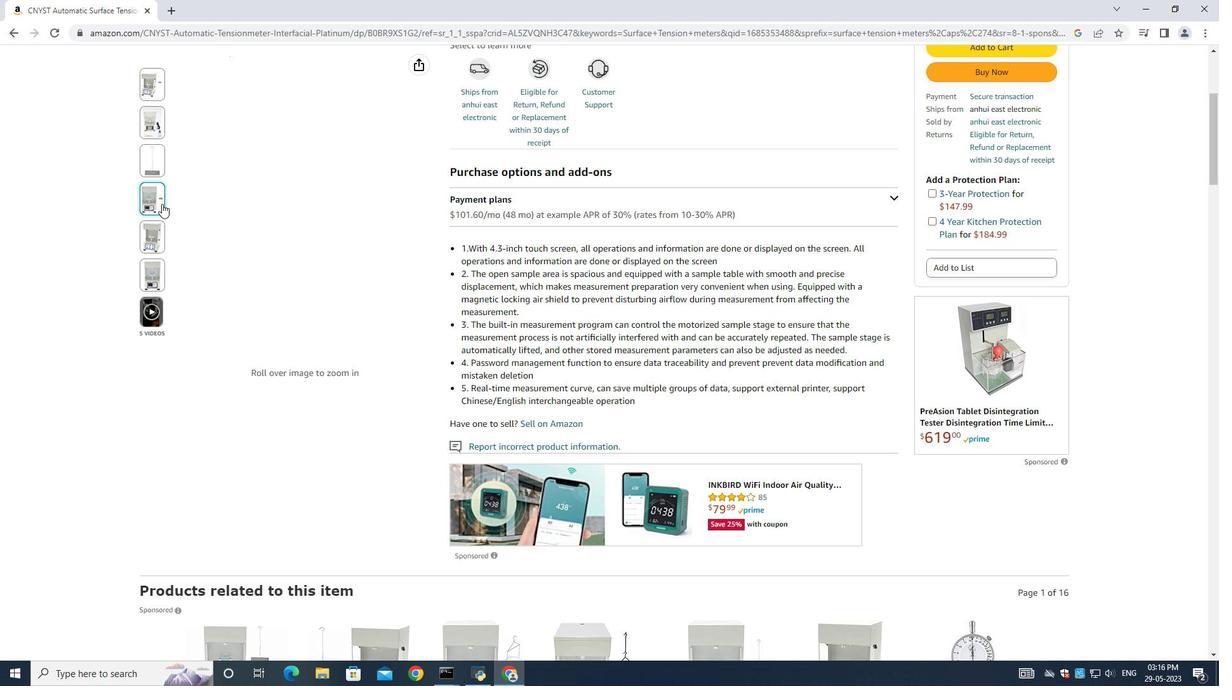 
Action: Mouse moved to (602, 355)
Screenshot: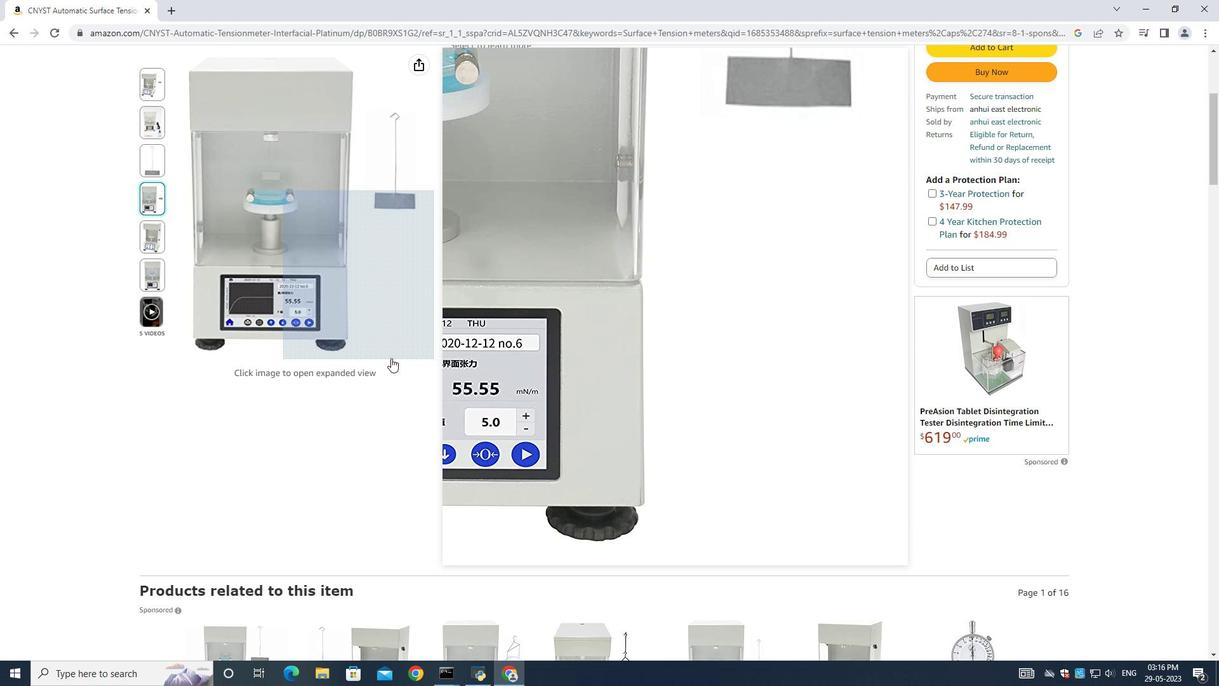 
Action: Mouse scrolled (393, 358) with delta (0, 0)
Screenshot: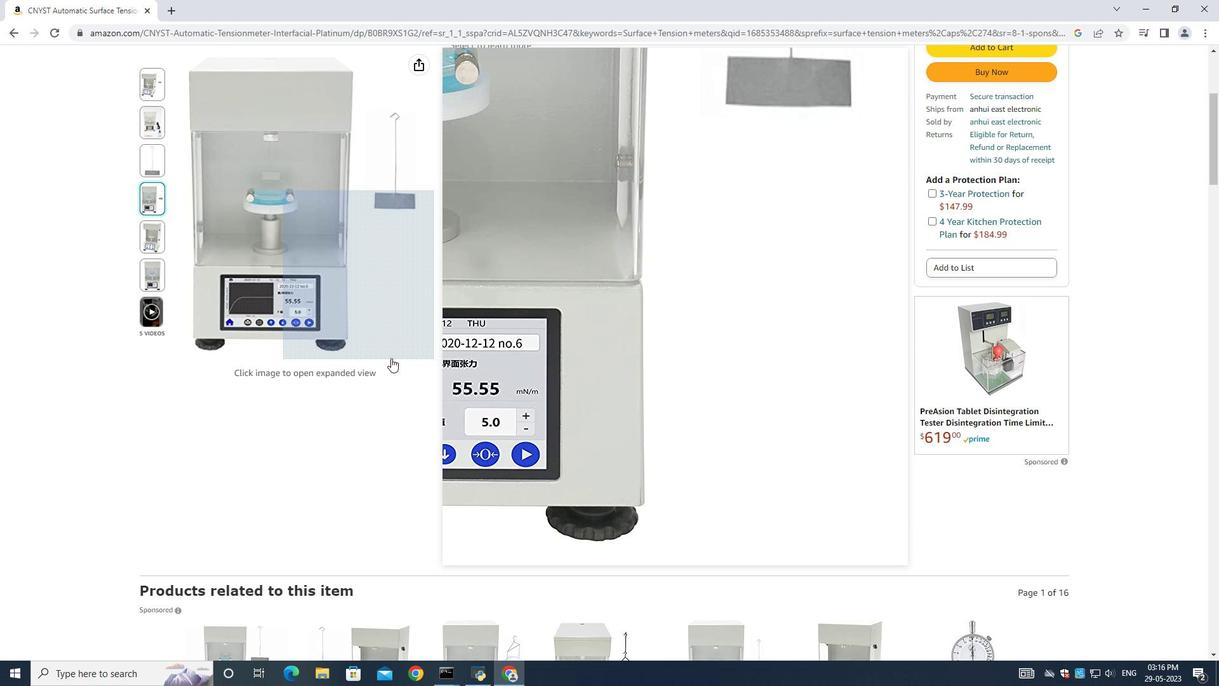 
Action: Mouse moved to (607, 355)
Screenshot: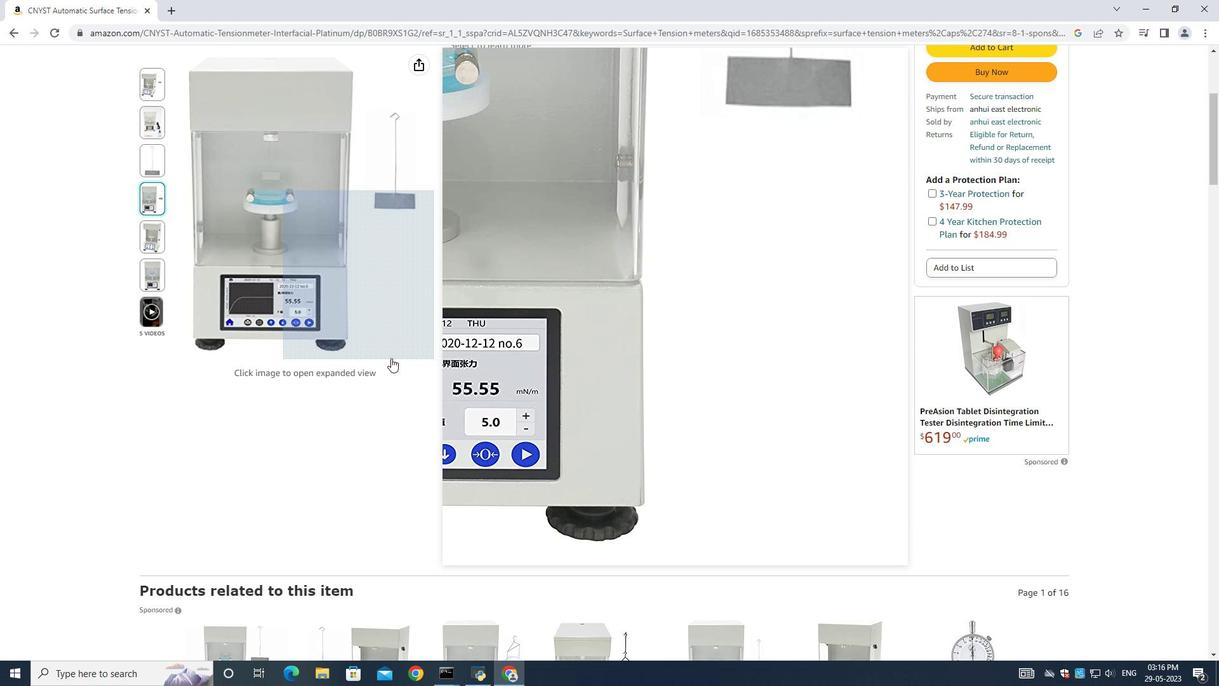 
Action: Mouse scrolled (421, 358) with delta (0, 0)
Screenshot: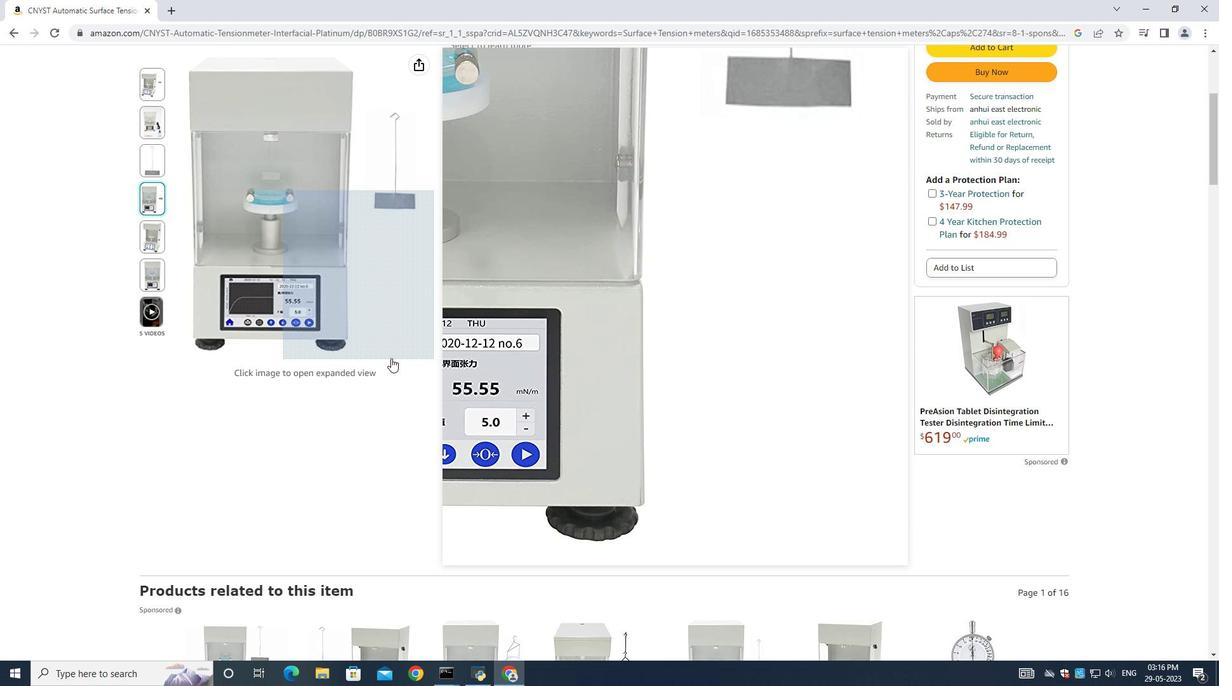 
Action: Mouse moved to (761, 357)
Screenshot: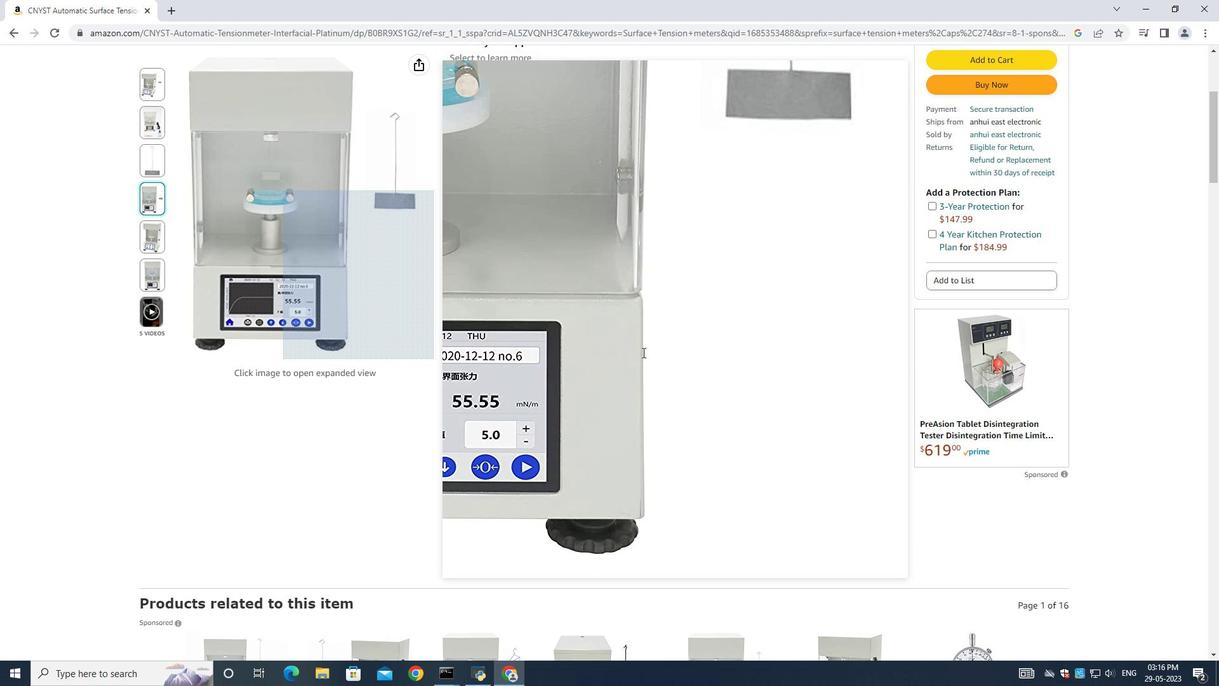 
Action: Mouse scrolled (735, 355) with delta (0, 0)
Screenshot: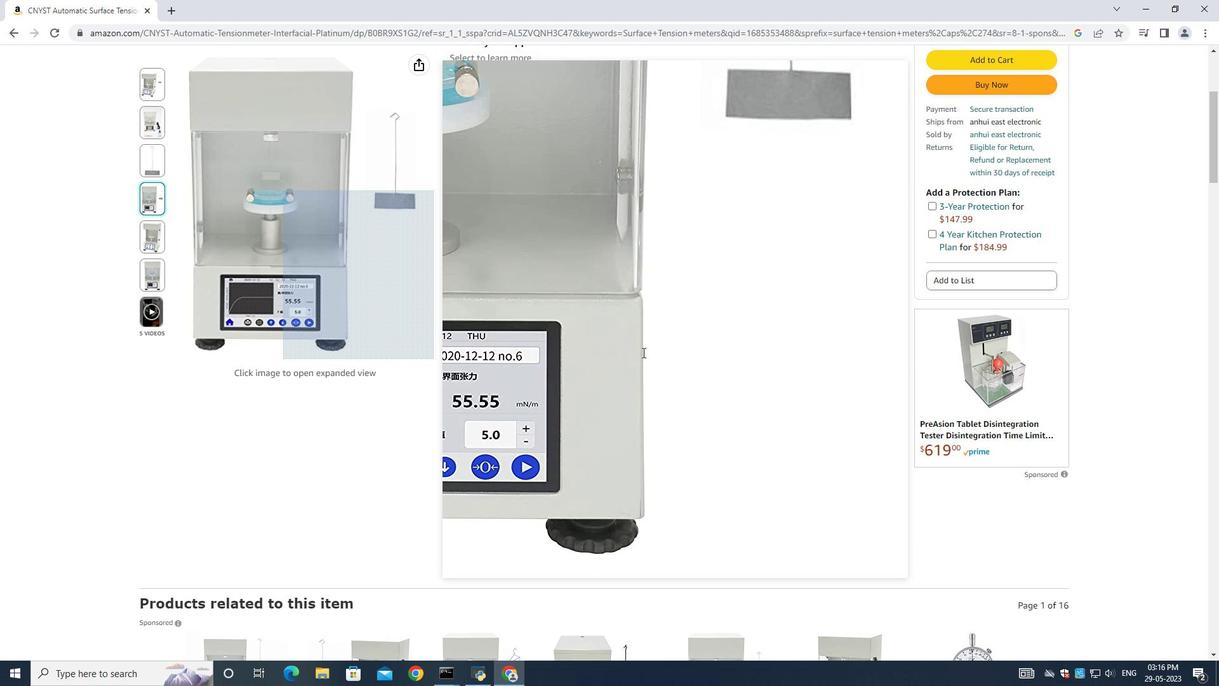 
Action: Mouse moved to (888, 370)
Screenshot: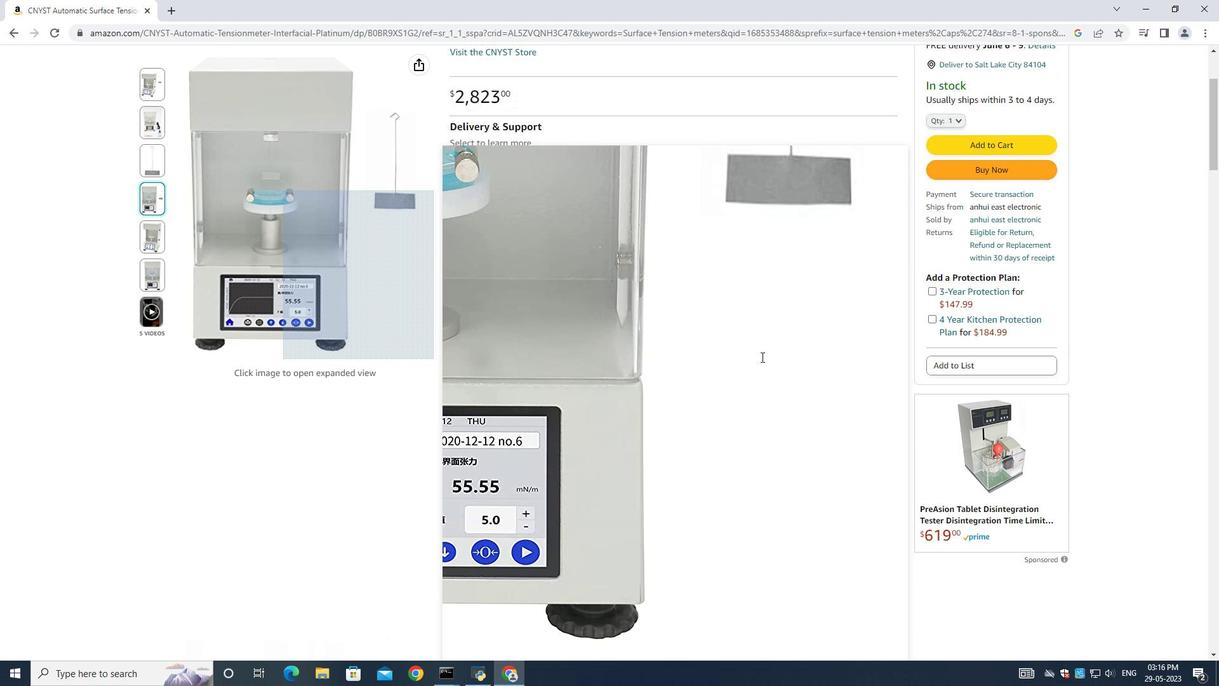 
Action: Mouse scrolled (829, 369) with delta (0, 0)
Screenshot: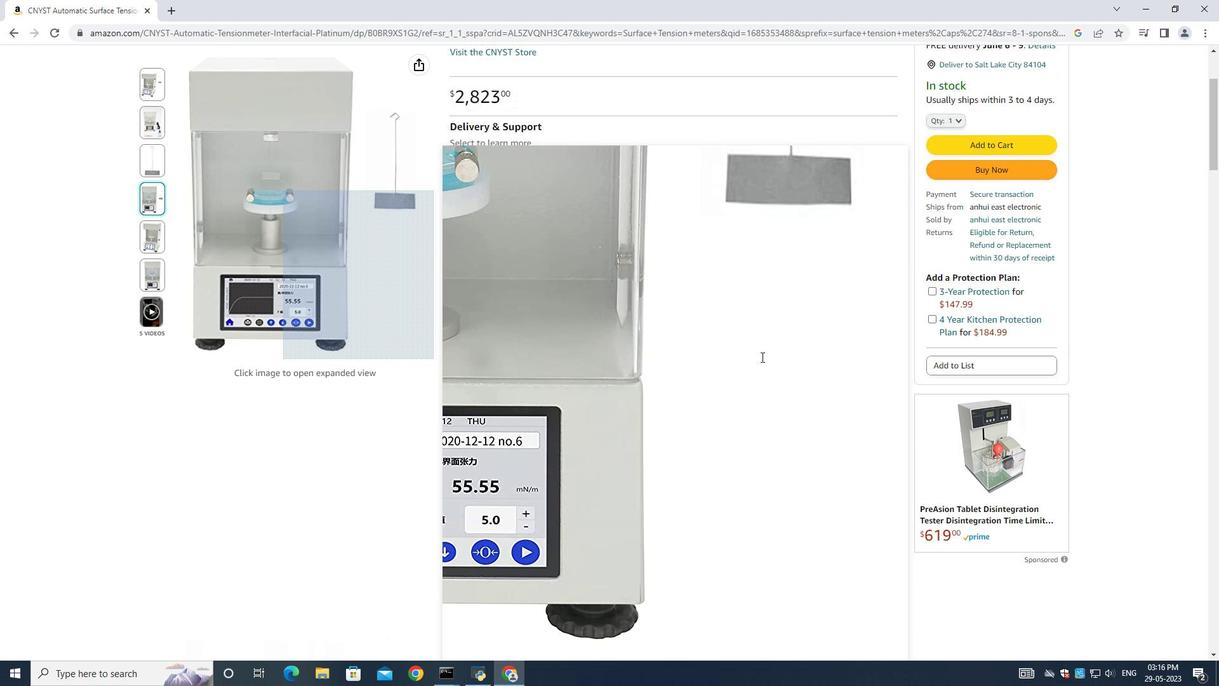 
Action: Mouse moved to (949, 367)
Screenshot: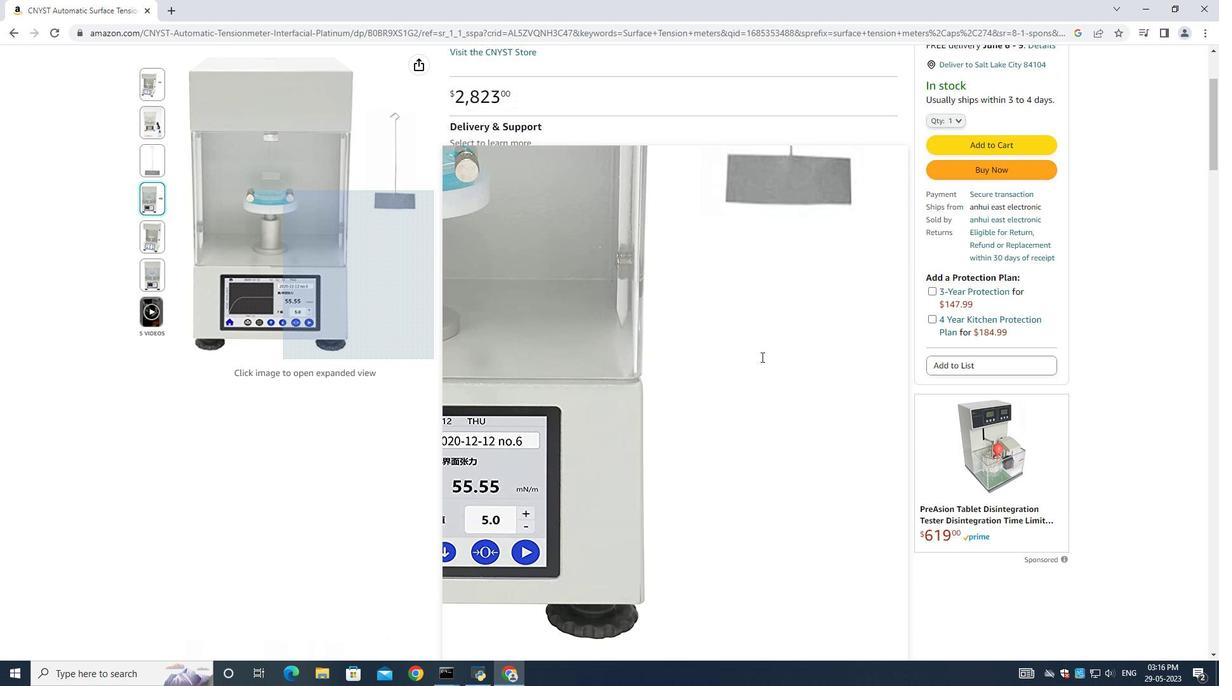 
Action: Mouse scrolled (902, 371) with delta (0, 0)
Screenshot: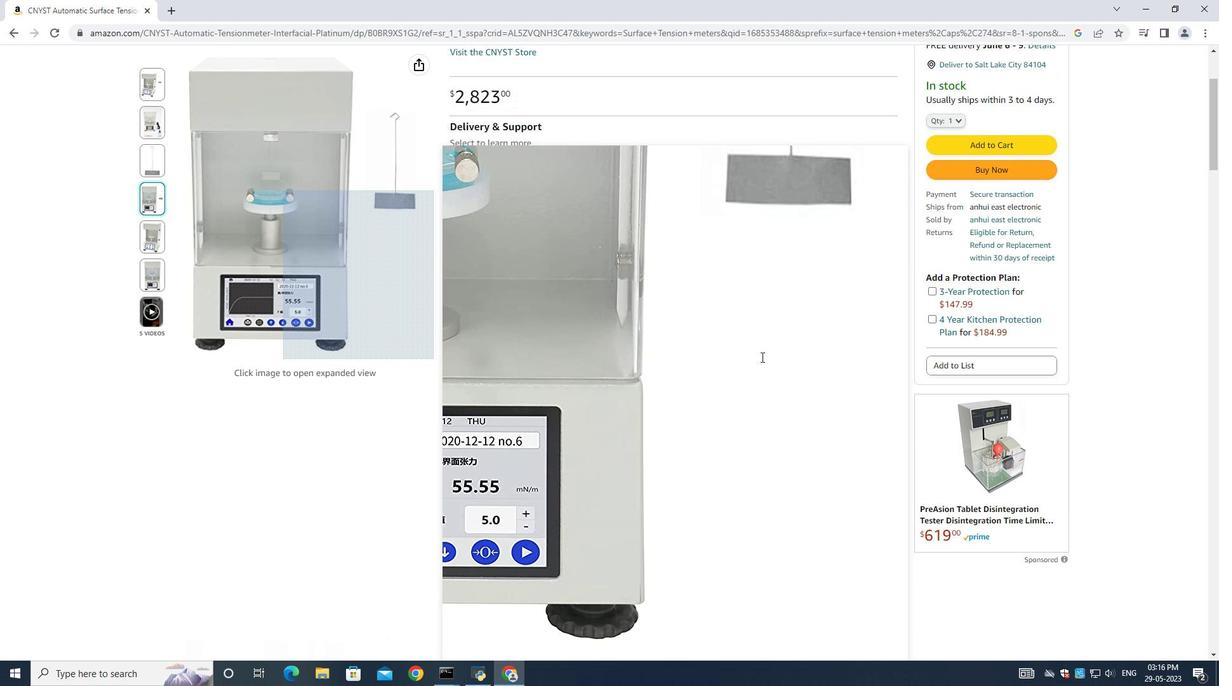 
Action: Mouse moved to (949, 367)
Screenshot: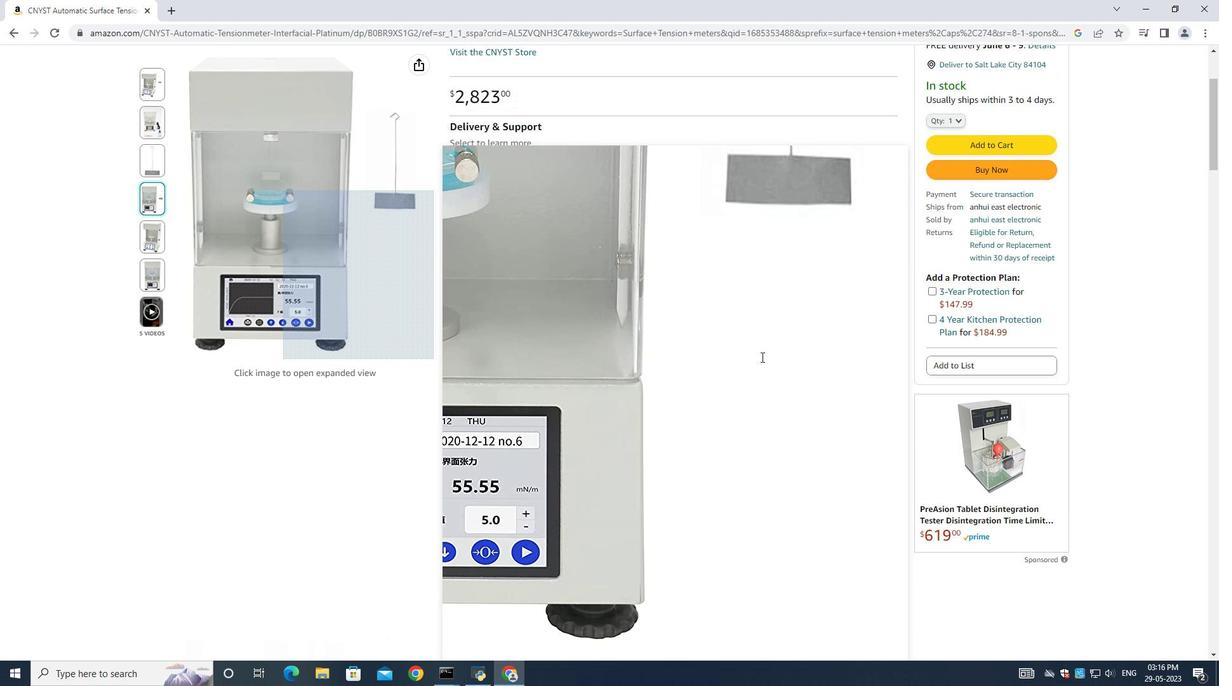 
Action: Mouse scrolled (949, 368) with delta (0, 0)
Screenshot: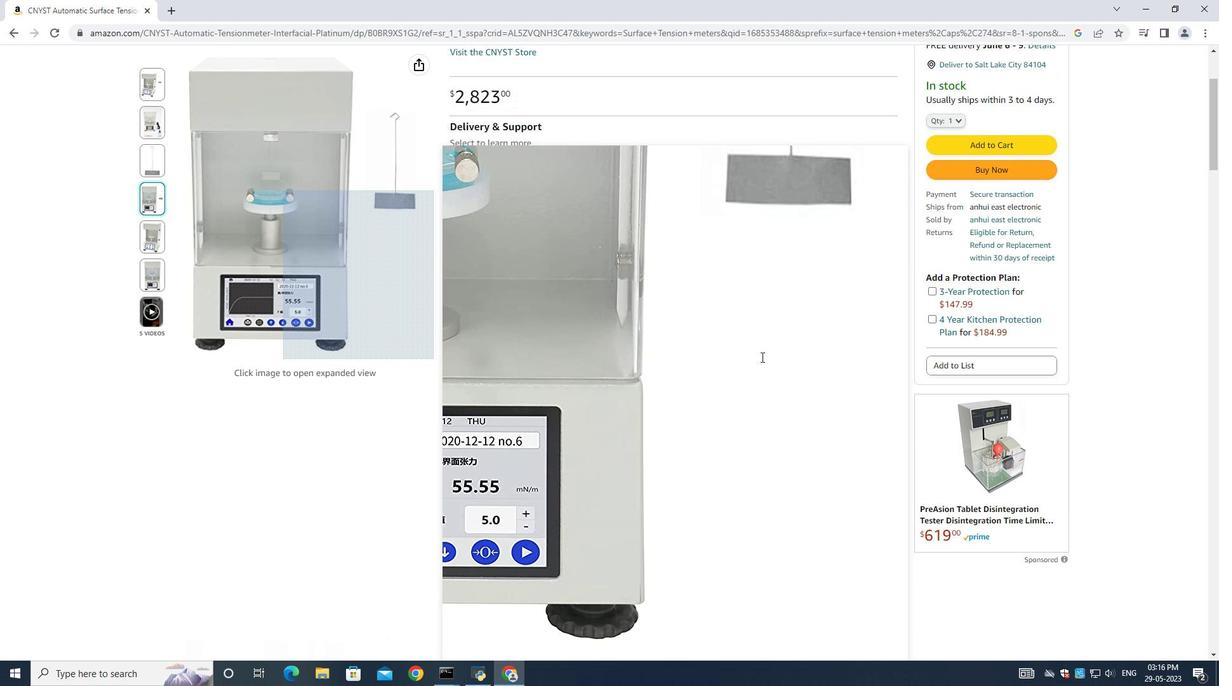 
Action: Mouse moved to (945, 276)
Screenshot: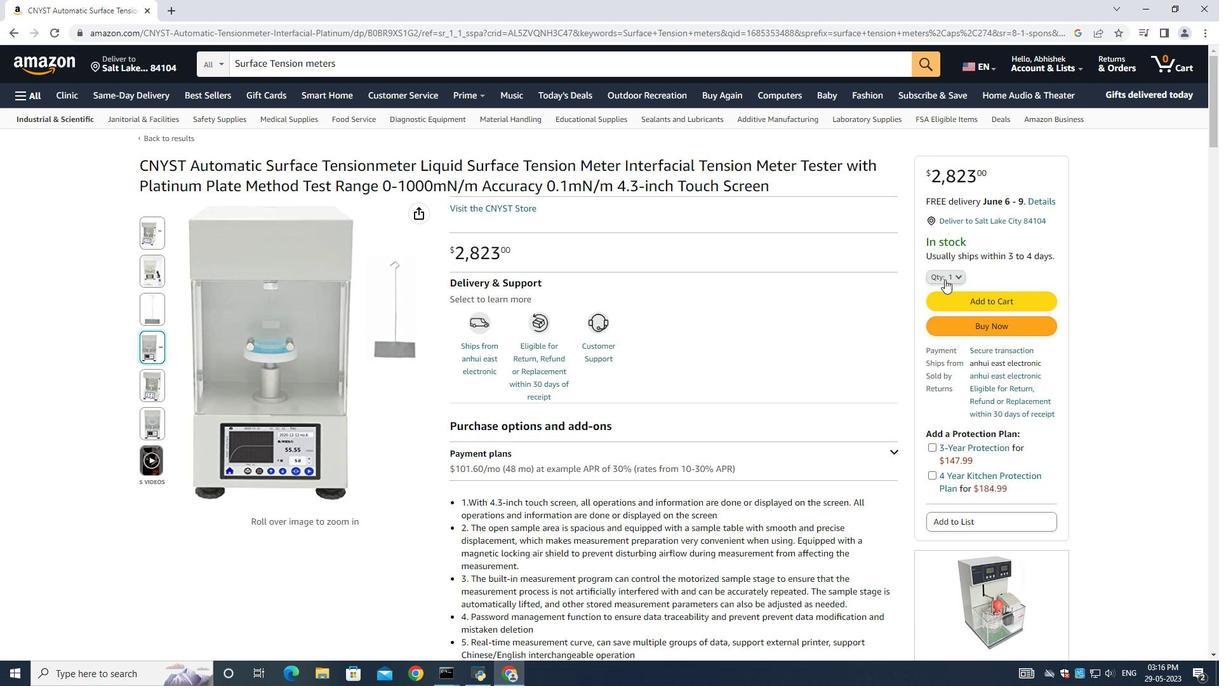 
Action: Mouse pressed left at (945, 276)
Screenshot: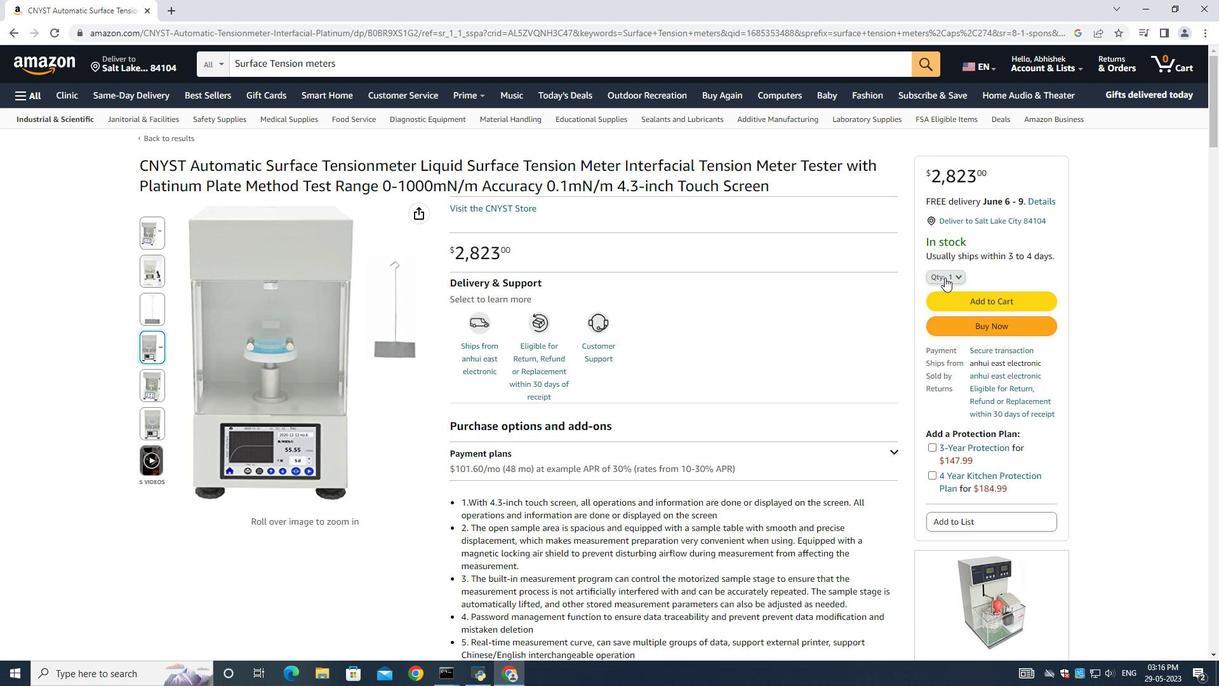 
Action: Mouse moved to (940, 312)
Screenshot: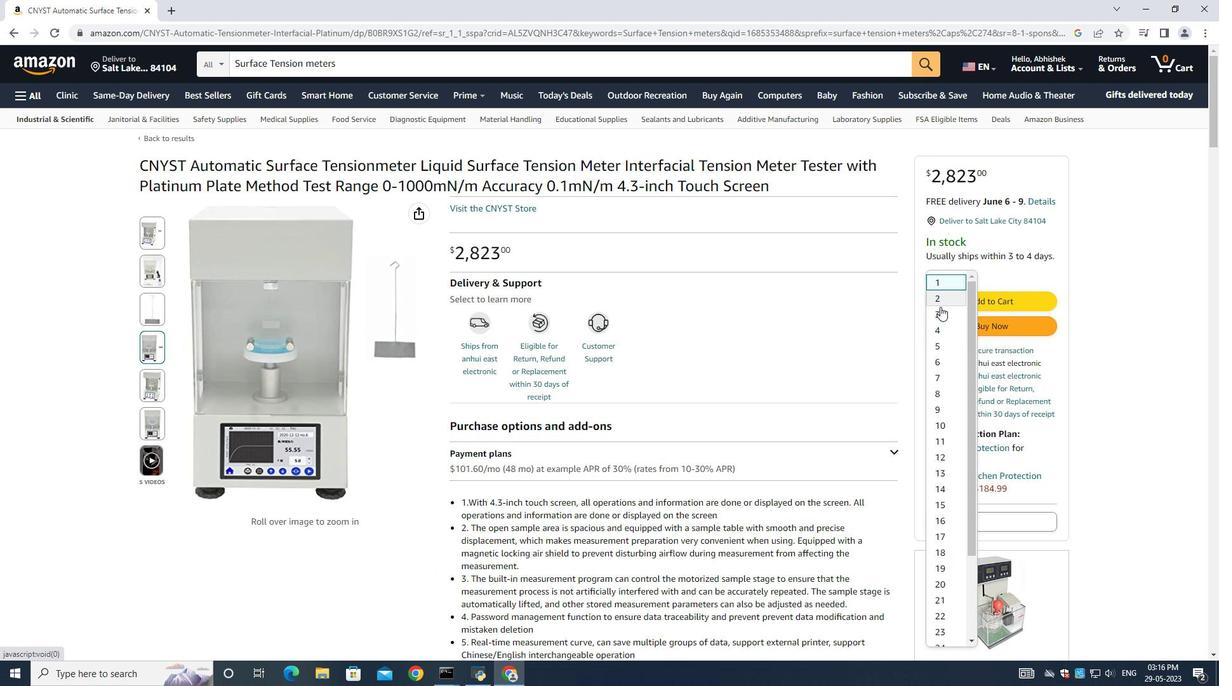 
Action: Mouse pressed left at (940, 312)
Screenshot: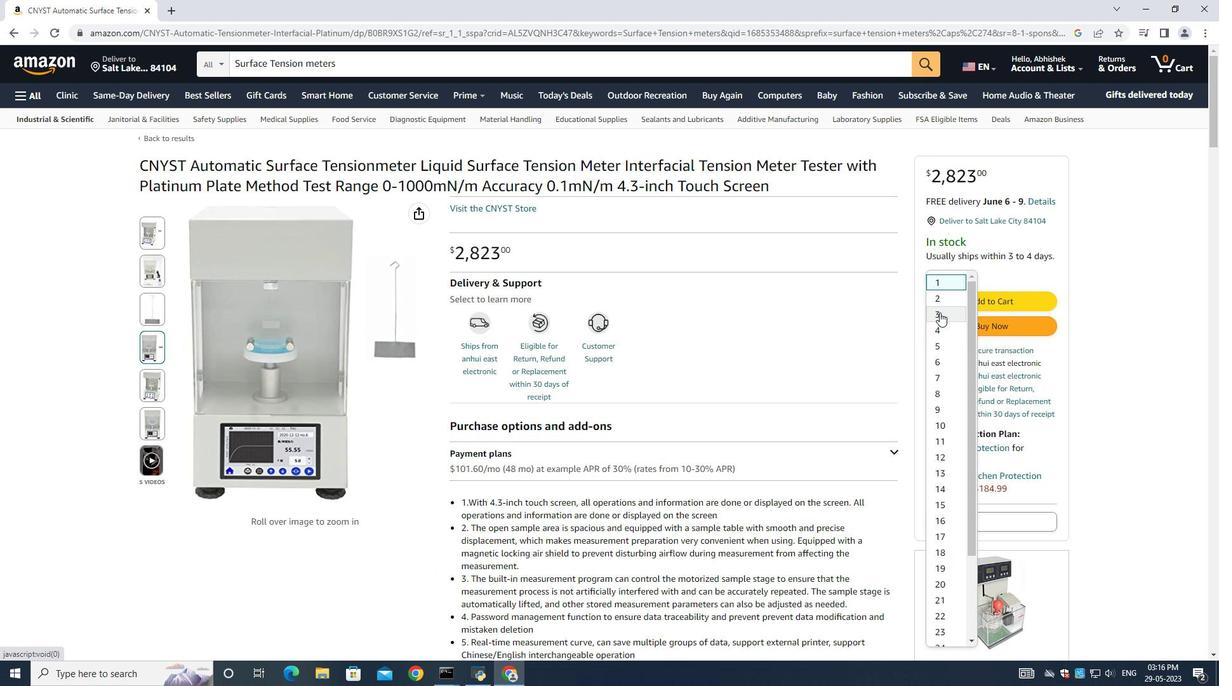 
Action: Mouse moved to (1014, 325)
Screenshot: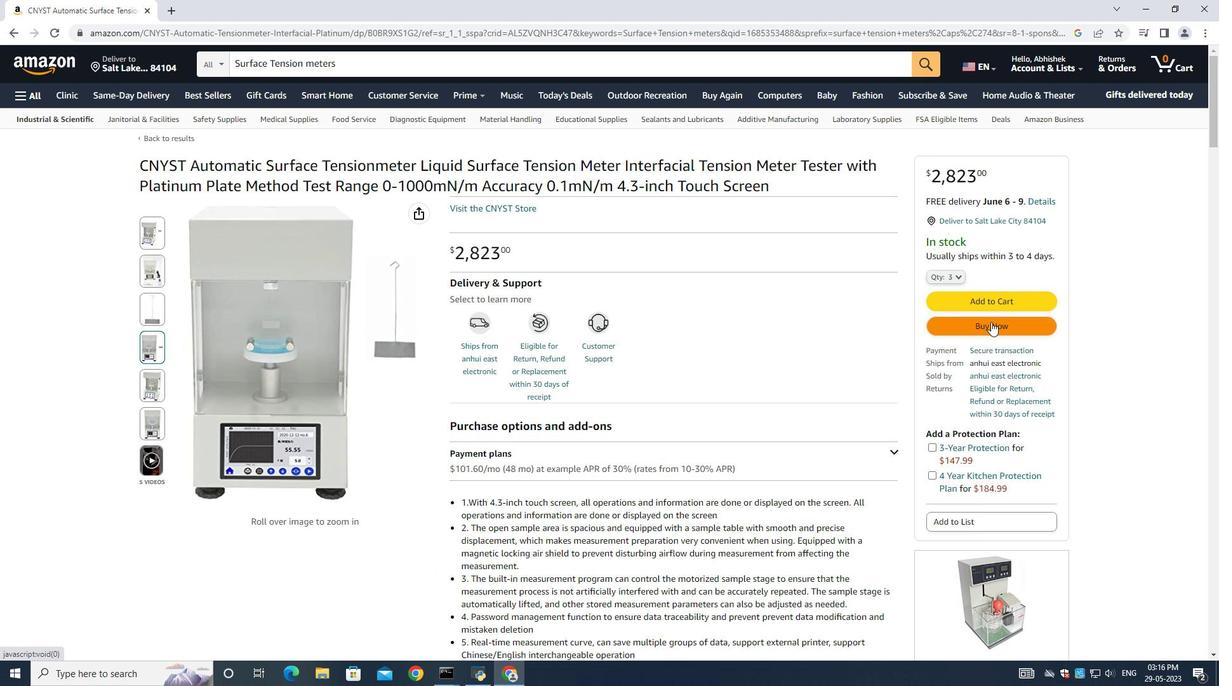 
Action: Mouse pressed left at (1014, 325)
Screenshot: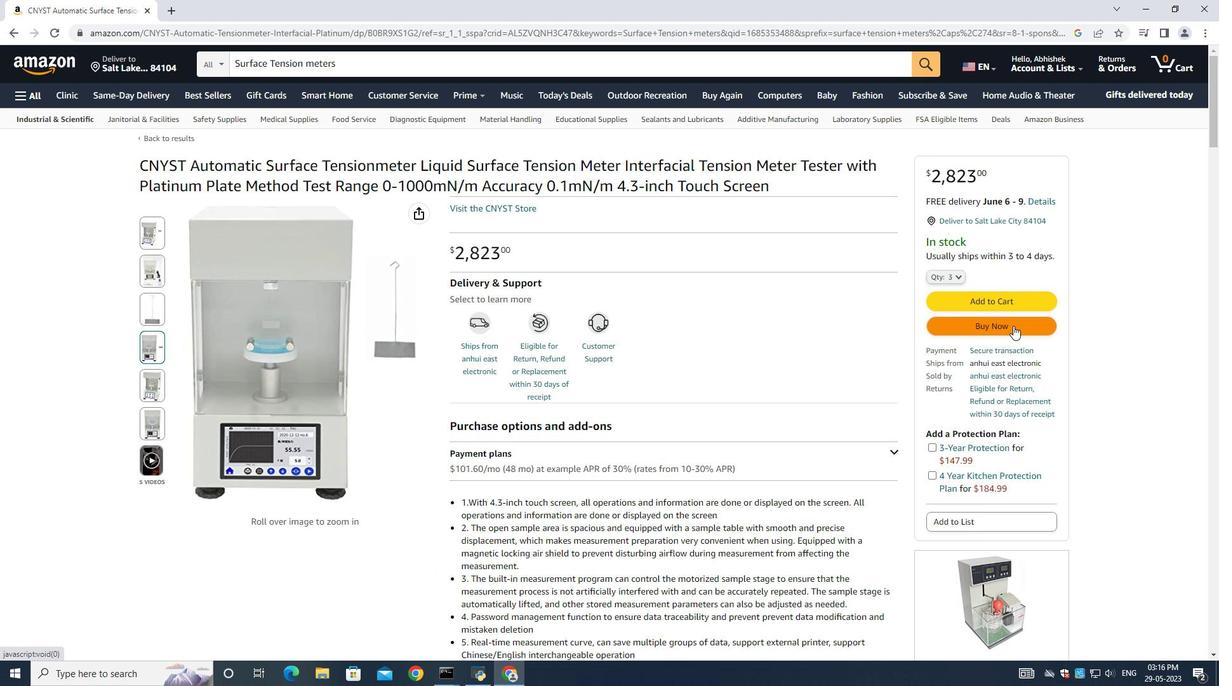 
Action: Mouse moved to (379, 282)
Screenshot: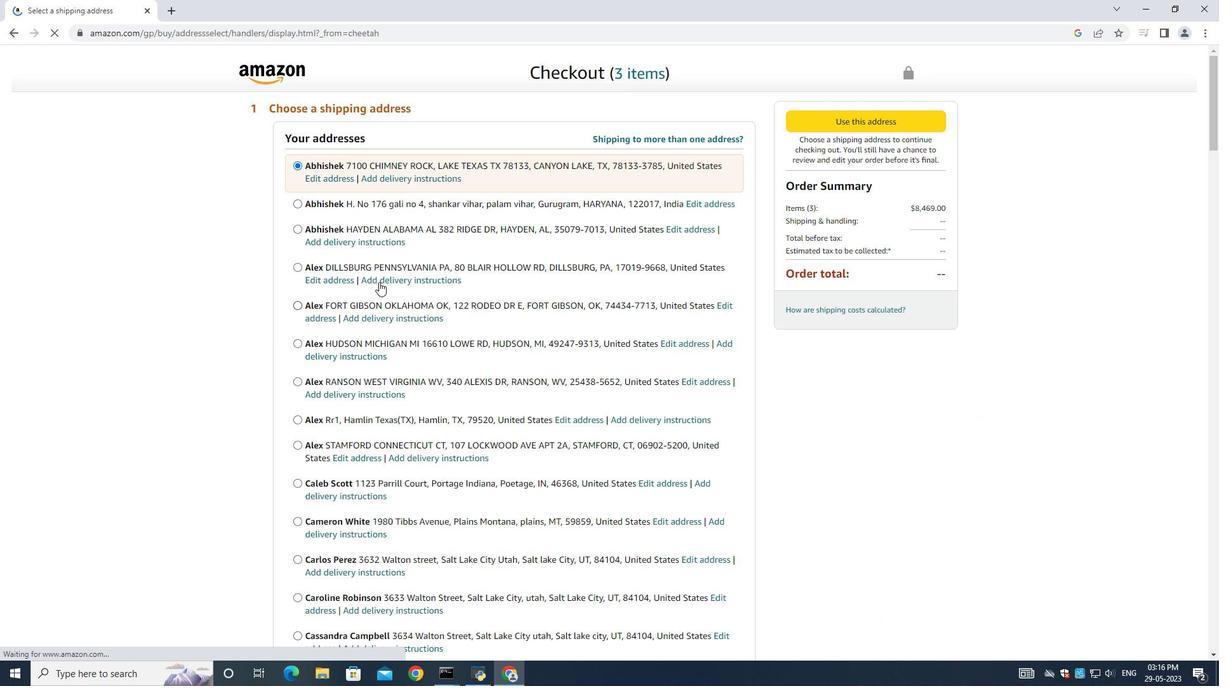 
Action: Mouse scrolled (379, 281) with delta (0, 0)
Screenshot: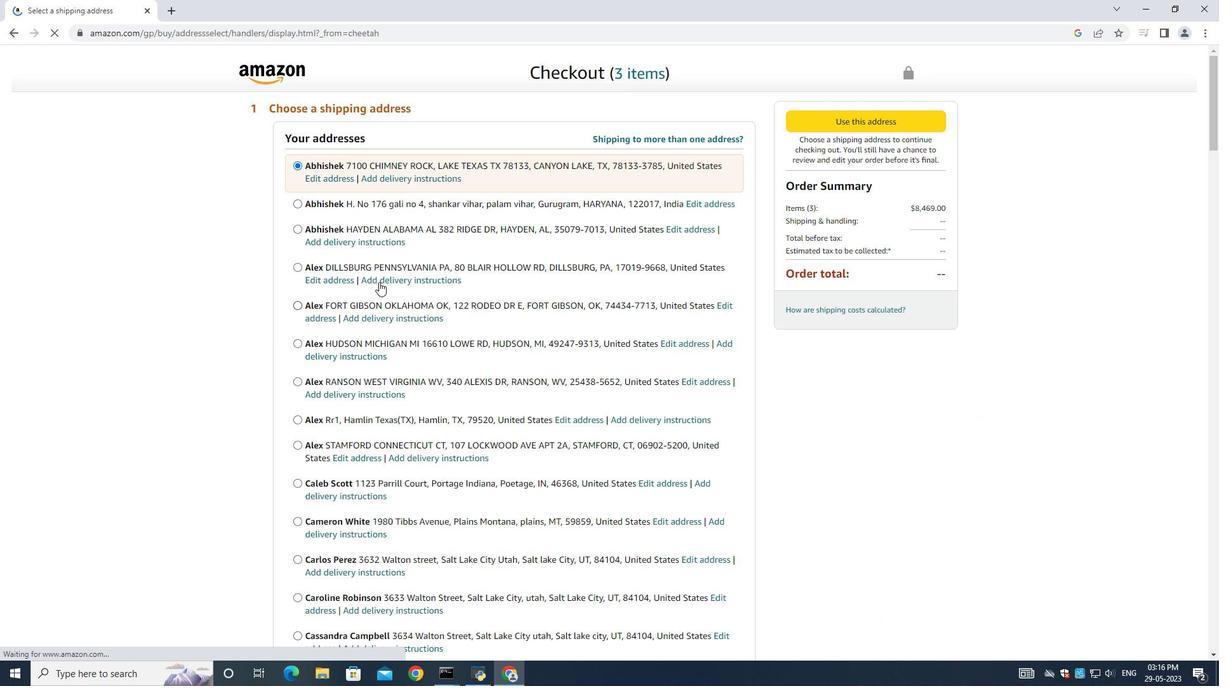 
Action: Mouse moved to (381, 283)
Screenshot: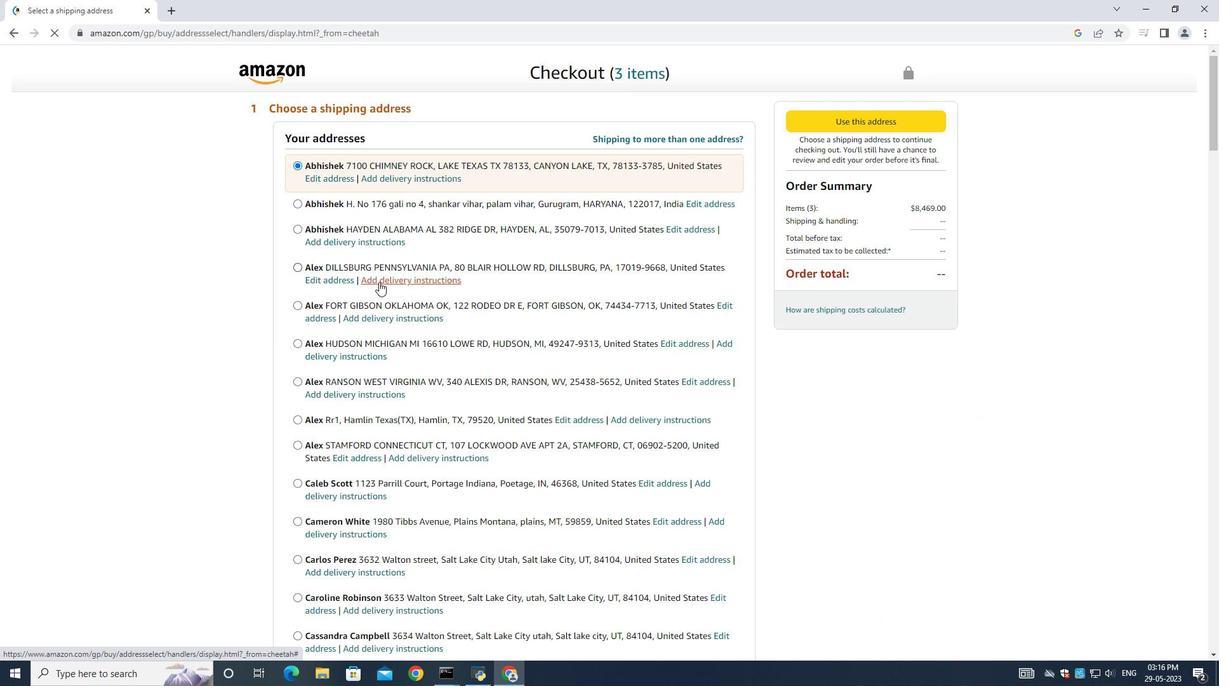 
Action: Mouse scrolled (381, 282) with delta (0, 0)
Screenshot: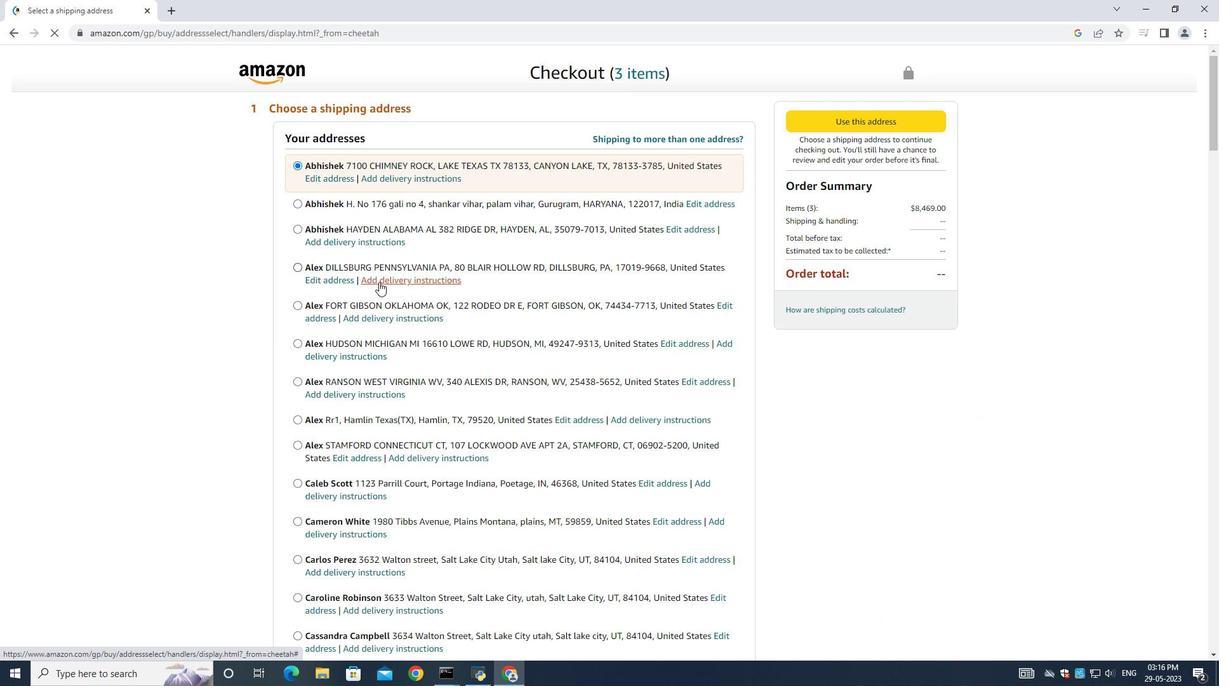 
Action: Mouse moved to (381, 284)
Screenshot: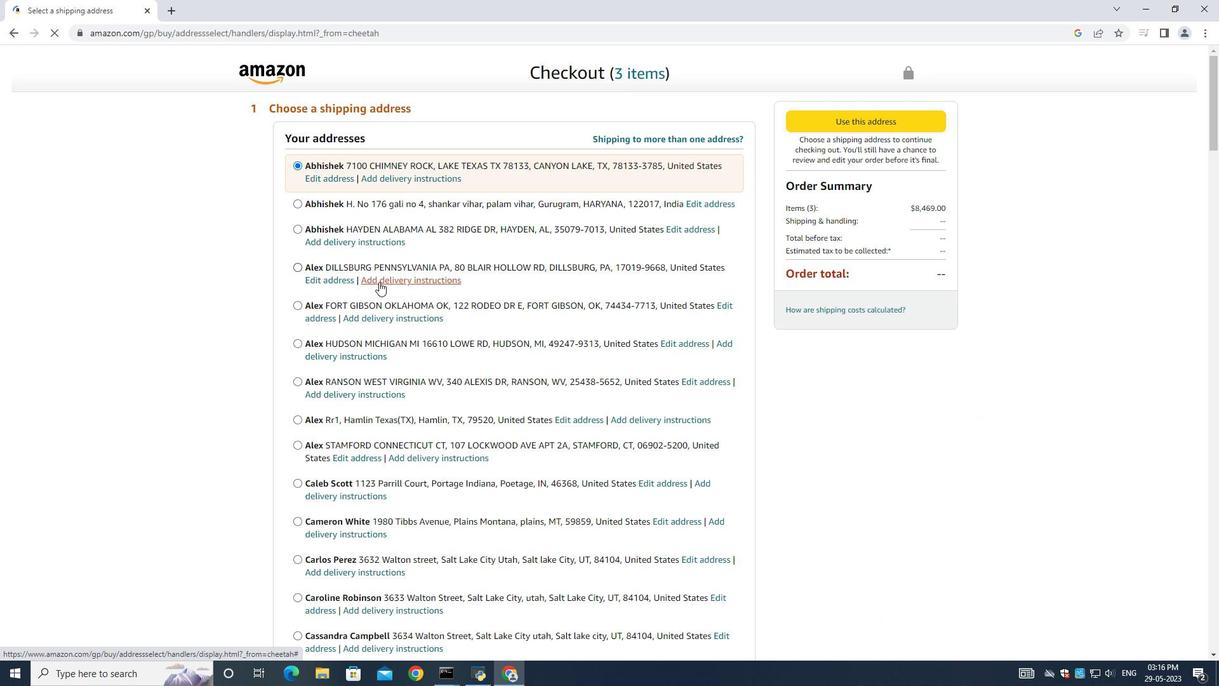
Action: Mouse scrolled (381, 282) with delta (0, 0)
Screenshot: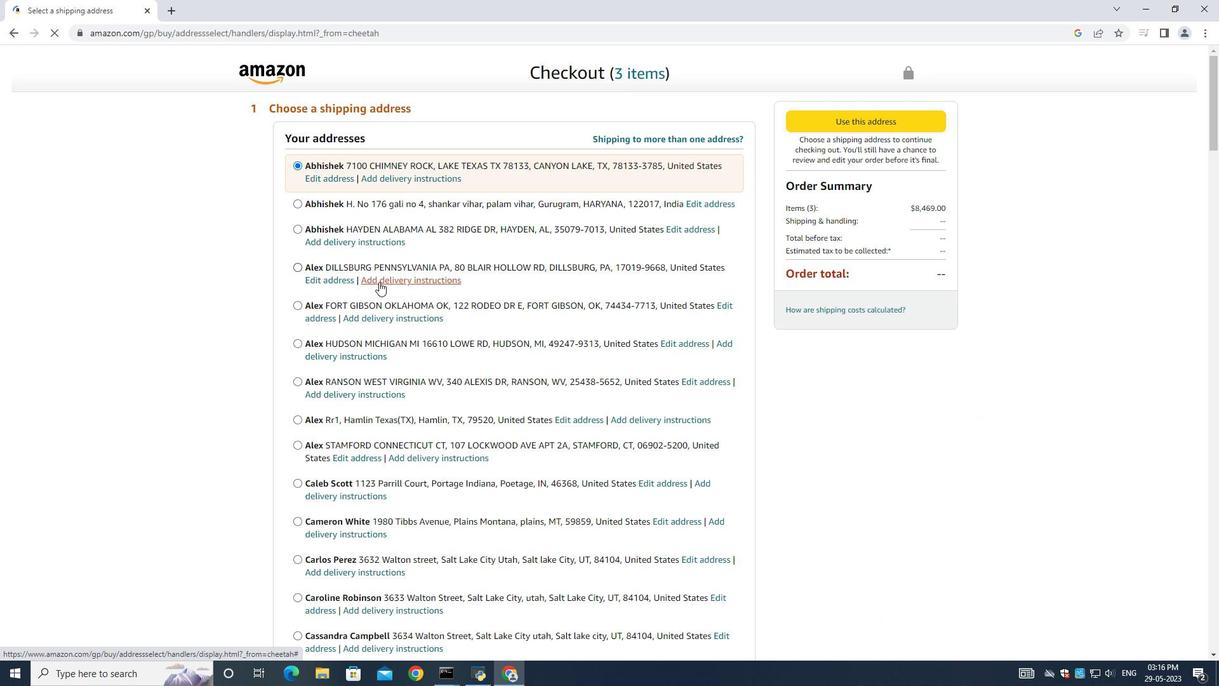 
Action: Mouse moved to (381, 284)
Screenshot: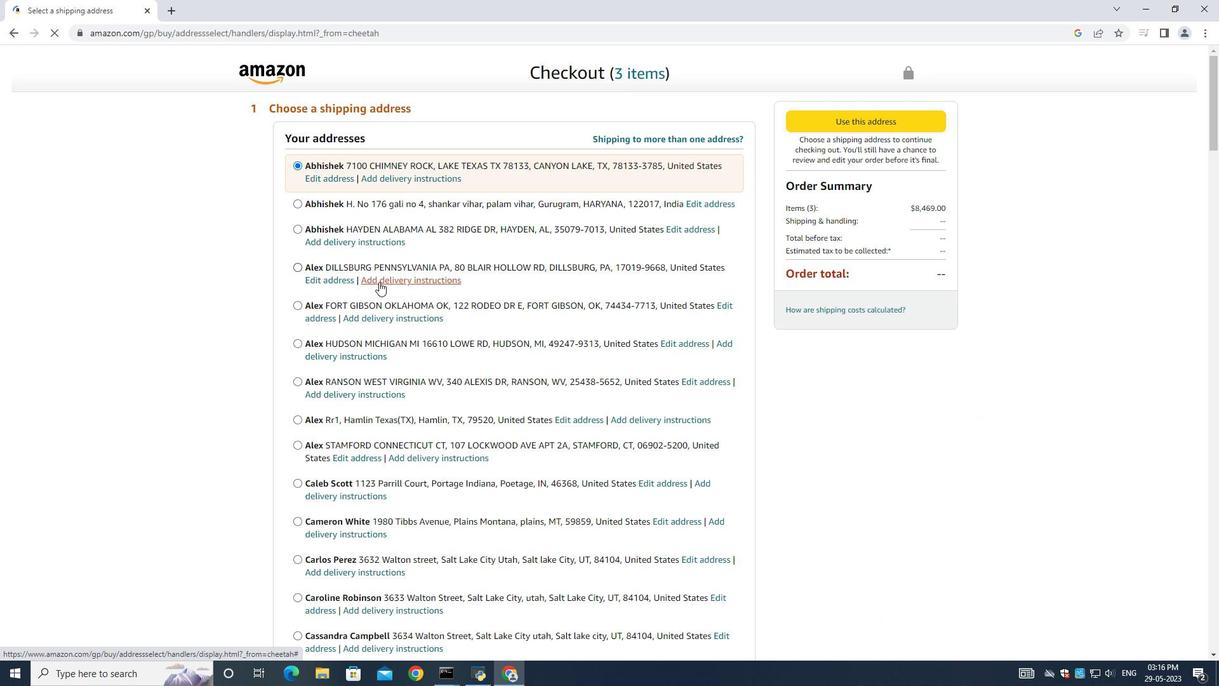 
Action: Mouse scrolled (381, 283) with delta (0, 0)
Screenshot: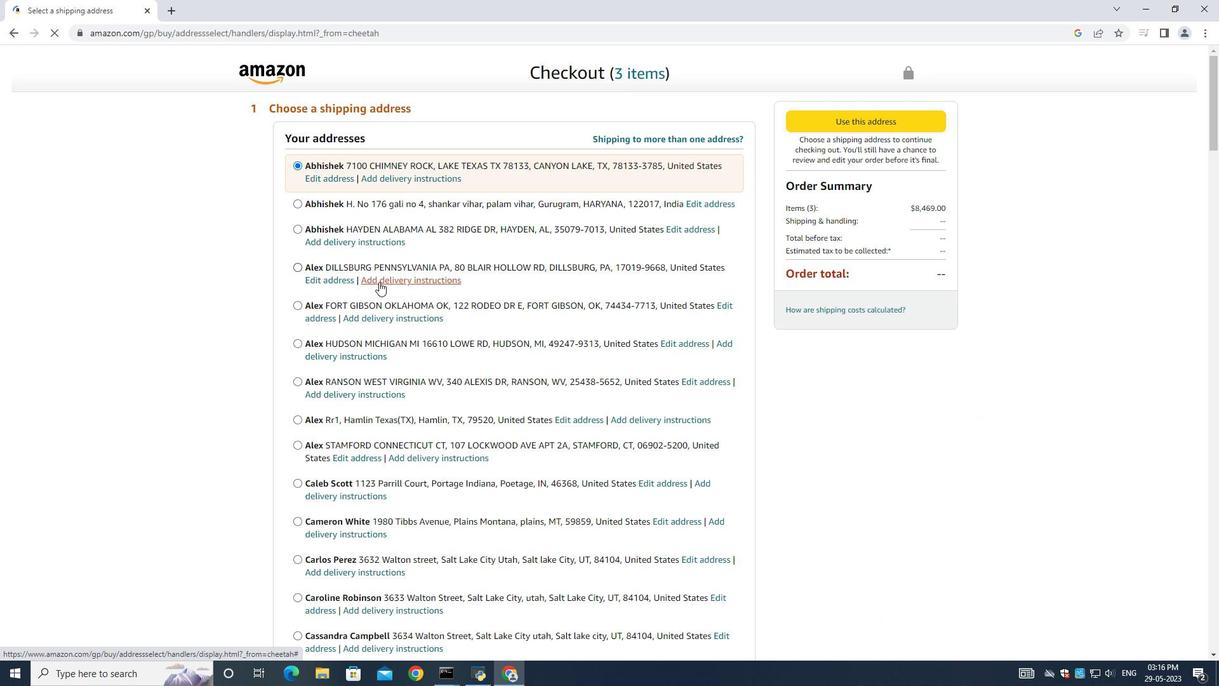 
Action: Mouse scrolled (381, 283) with delta (0, 0)
Screenshot: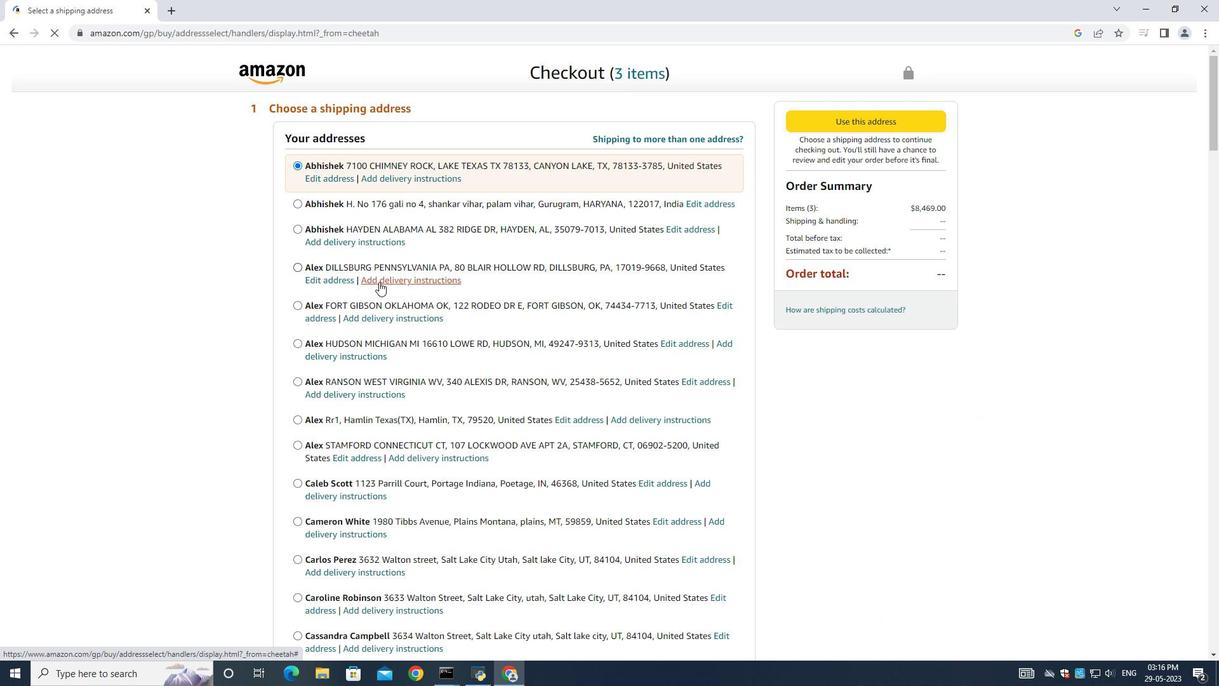 
Action: Mouse scrolled (381, 283) with delta (0, 0)
Screenshot: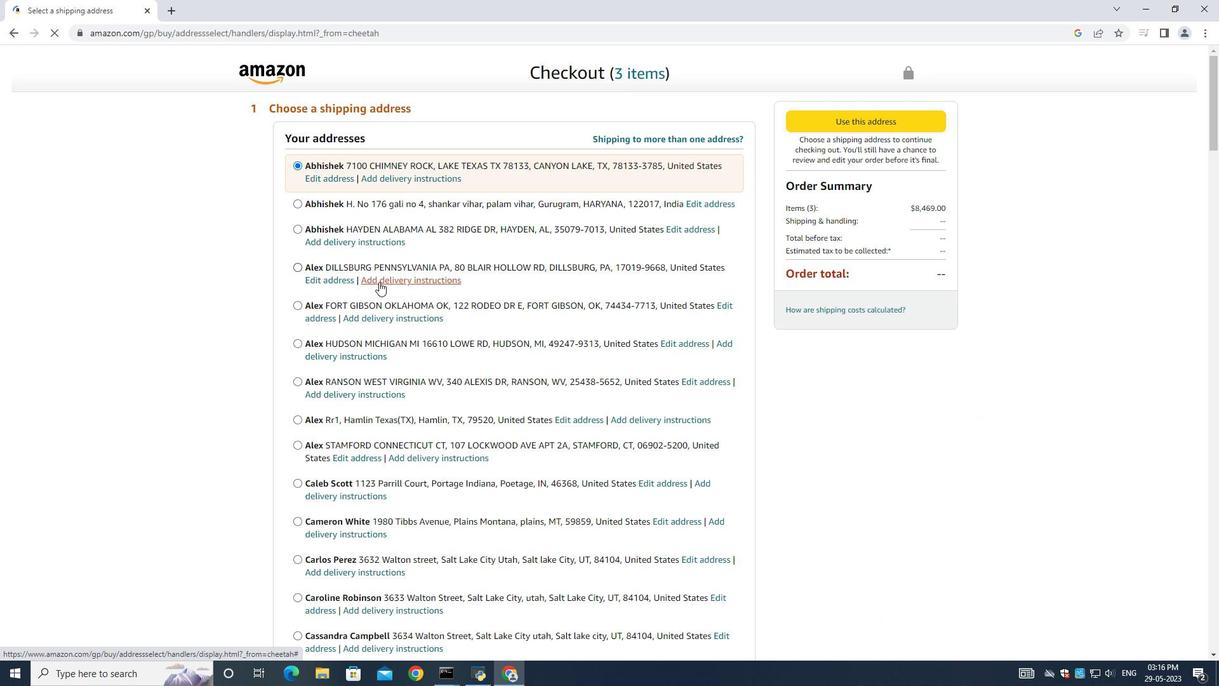 
Action: Mouse scrolled (381, 283) with delta (0, 0)
Screenshot: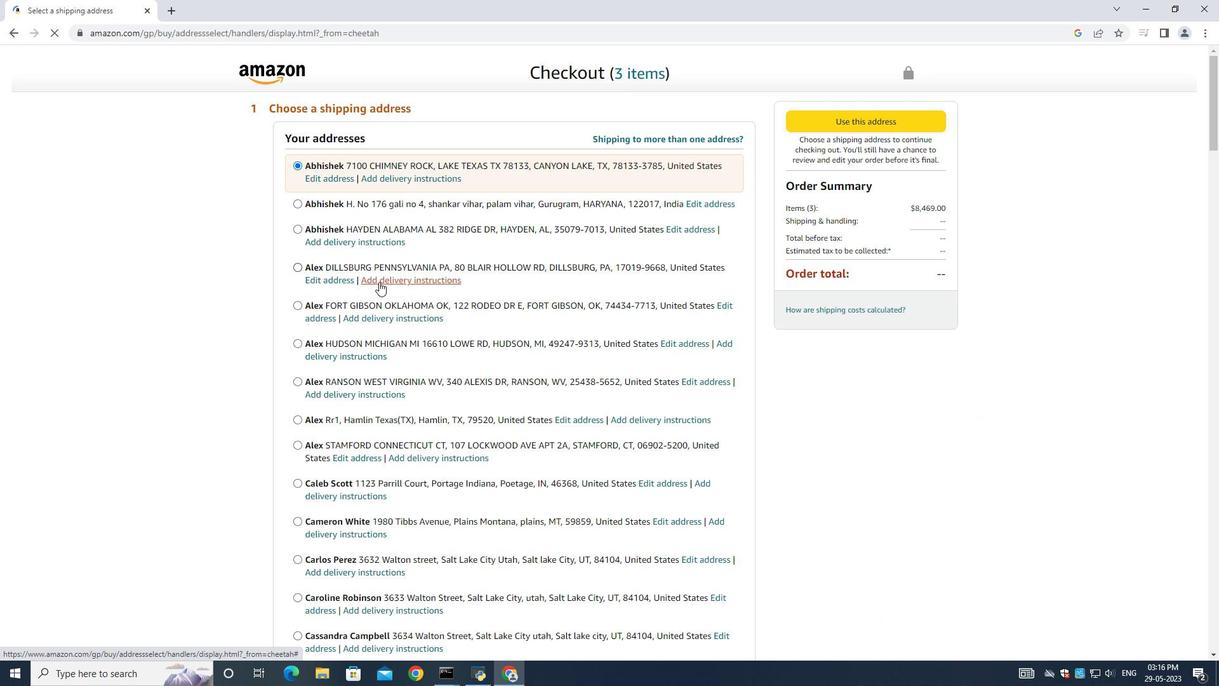 
Action: Mouse moved to (387, 287)
Screenshot: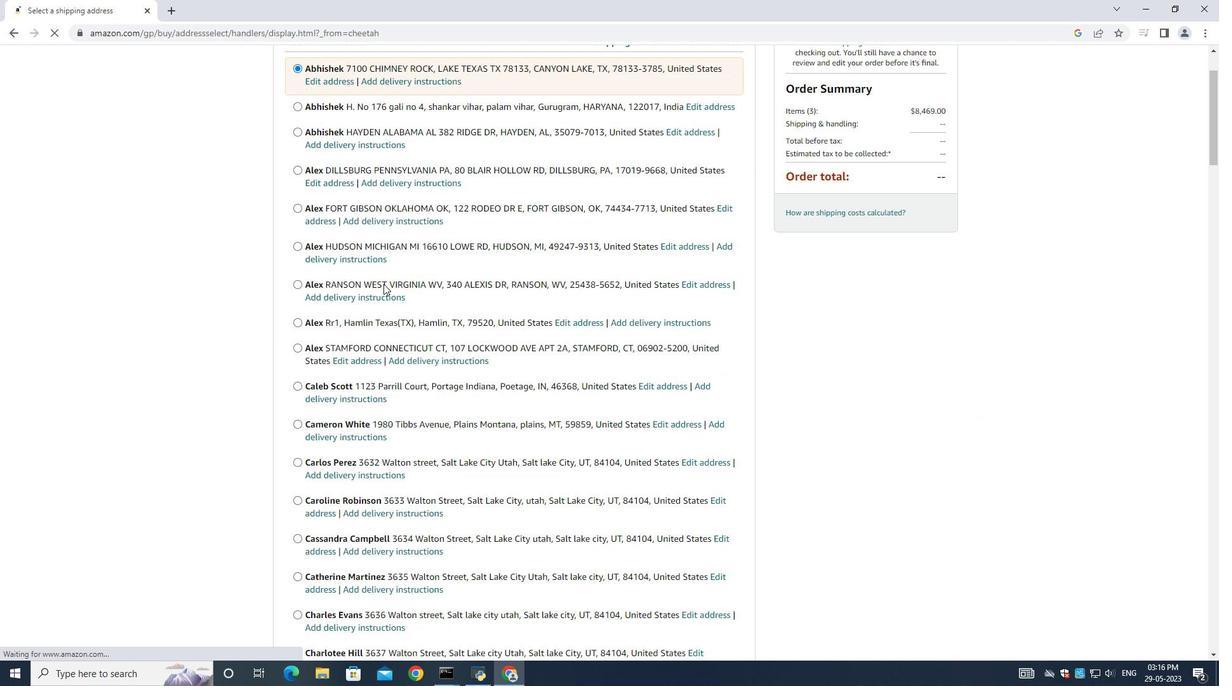 
Action: Mouse scrolled (386, 286) with delta (0, 0)
Screenshot: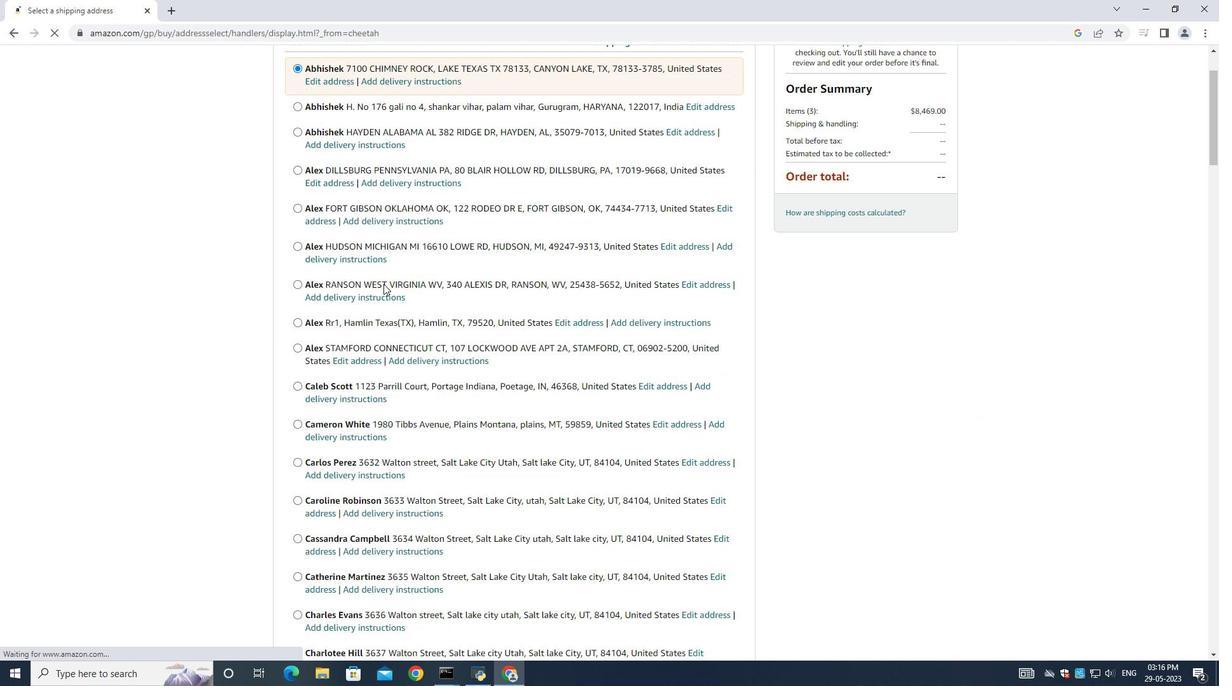 
Action: Mouse moved to (388, 287)
Screenshot: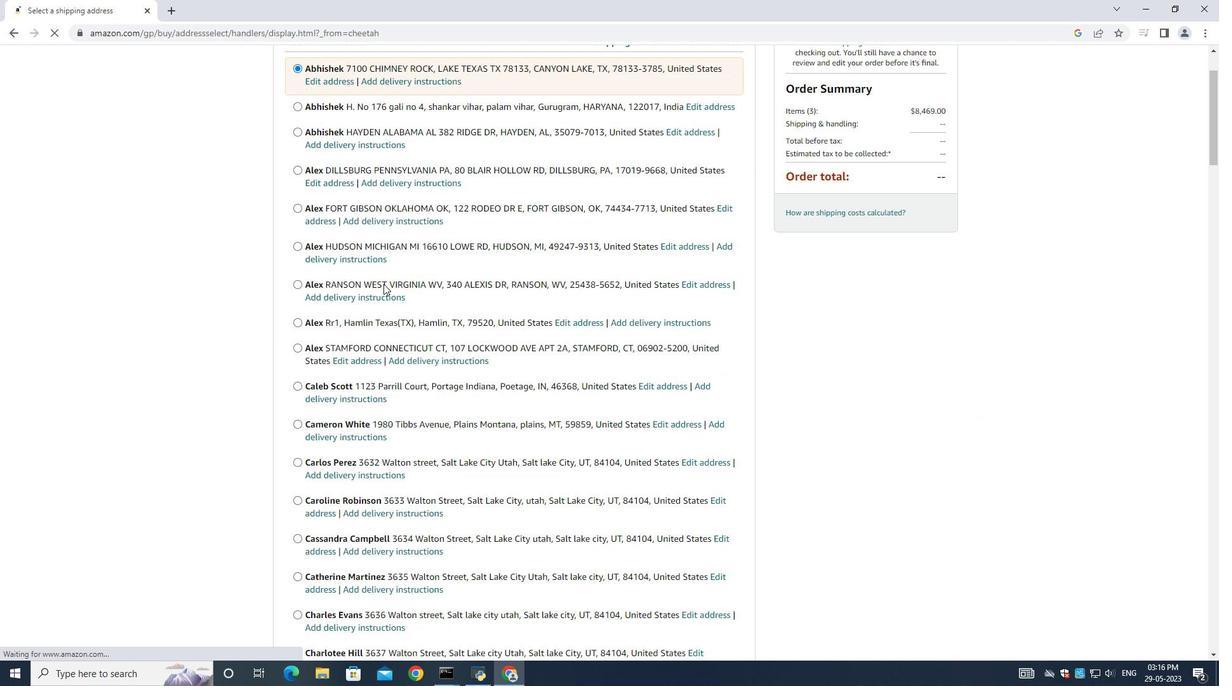 
Action: Mouse scrolled (386, 286) with delta (0, 0)
Screenshot: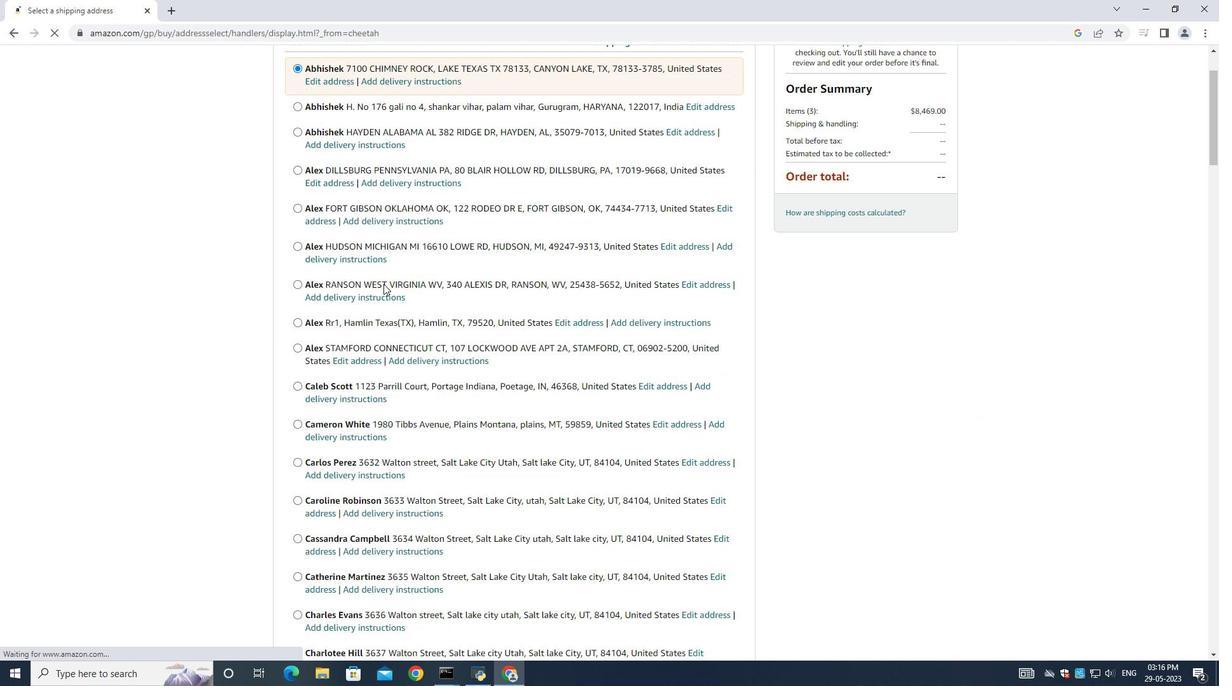 
Action: Mouse moved to (388, 287)
Screenshot: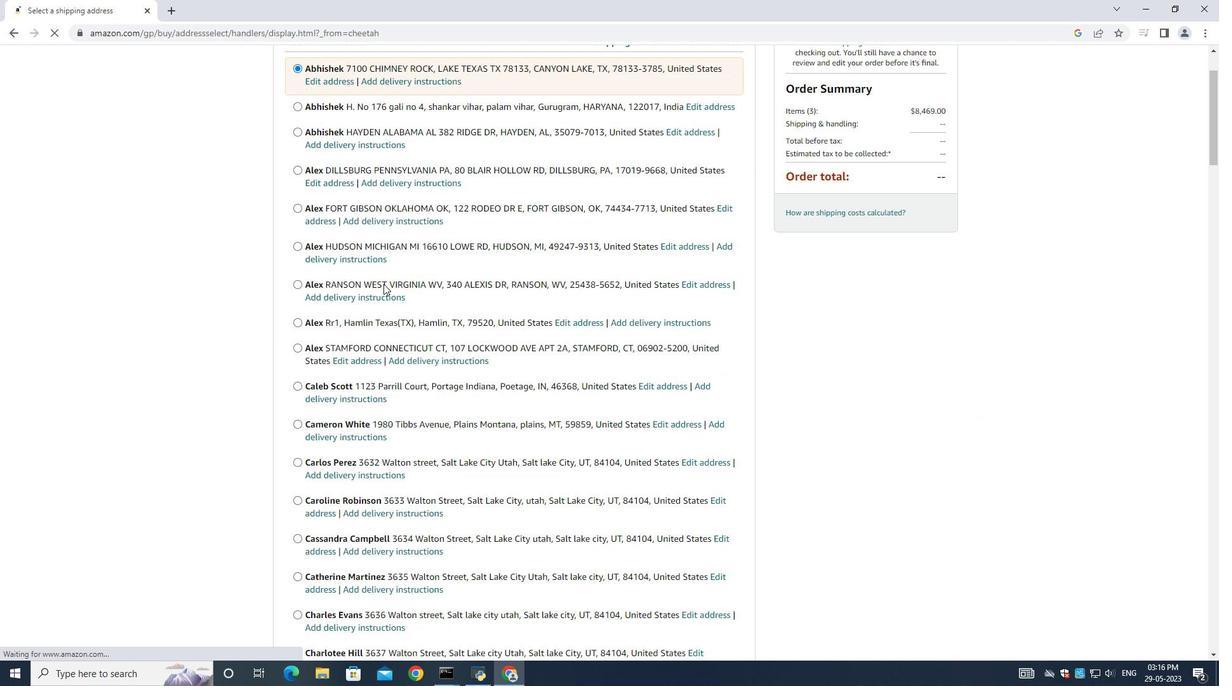 
Action: Mouse scrolled (386, 286) with delta (0, 0)
Screenshot: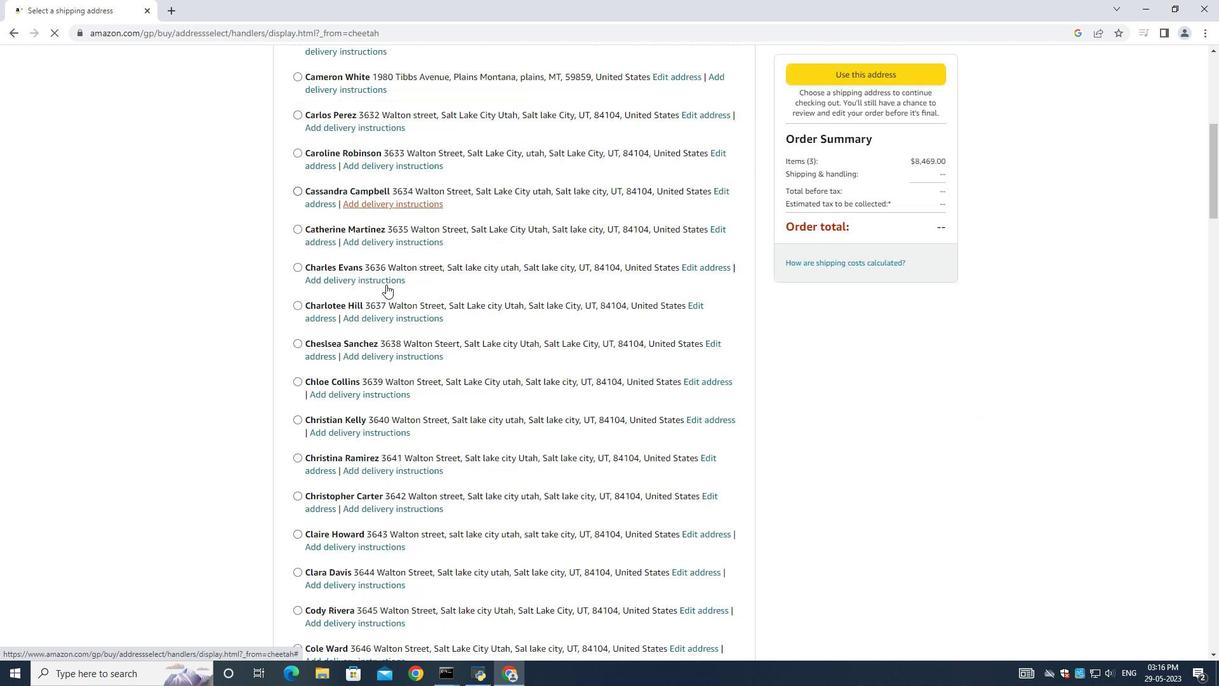 
Action: Mouse scrolled (387, 286) with delta (0, 0)
Screenshot: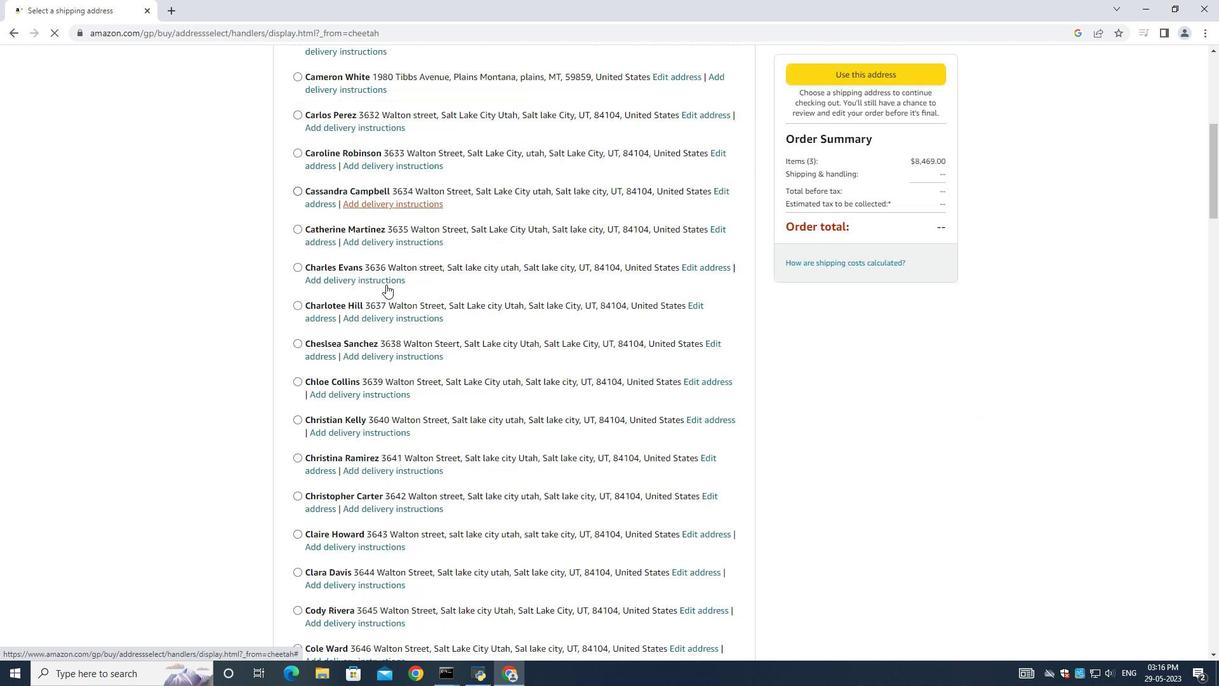
Action: Mouse scrolled (388, 286) with delta (0, 0)
Screenshot: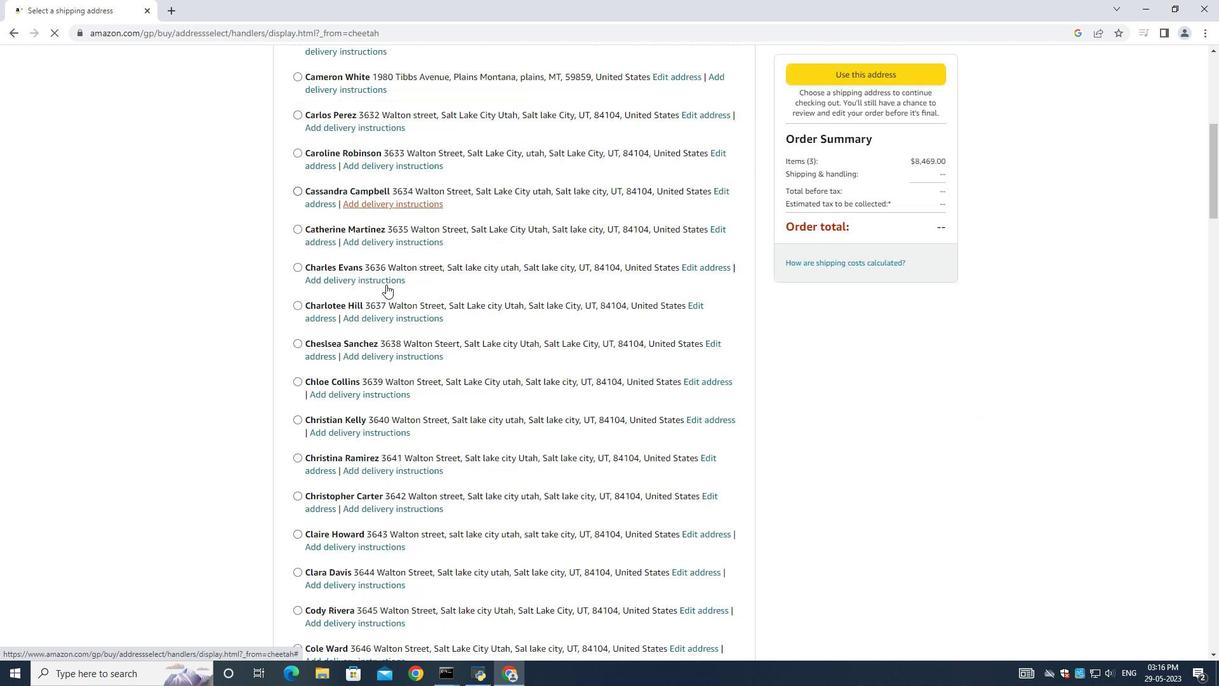
Action: Mouse scrolled (388, 286) with delta (0, 0)
Screenshot: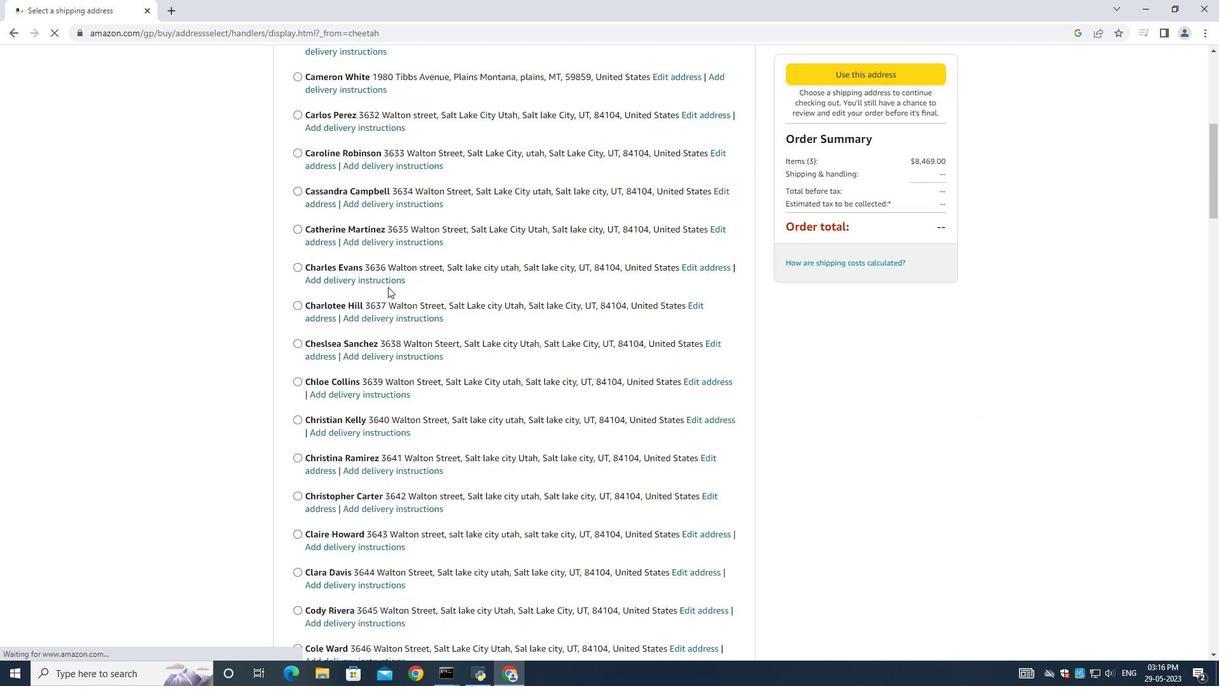
Action: Mouse scrolled (388, 286) with delta (0, 0)
Screenshot: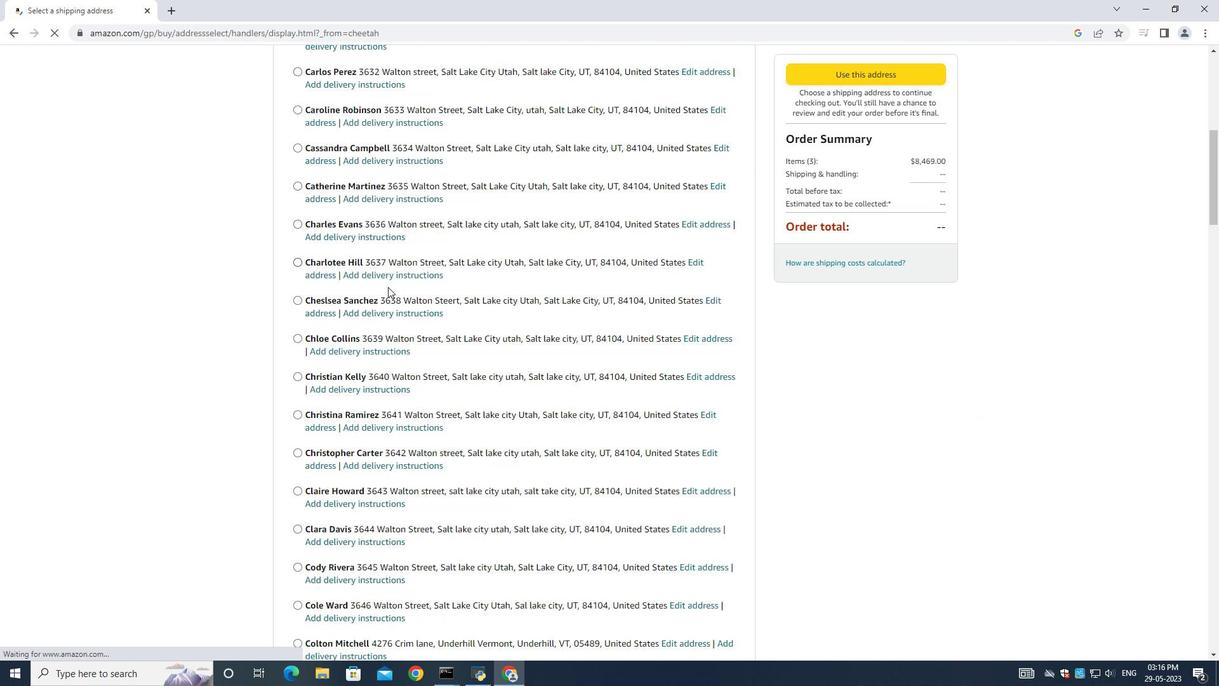 
Action: Mouse scrolled (388, 286) with delta (0, 0)
Screenshot: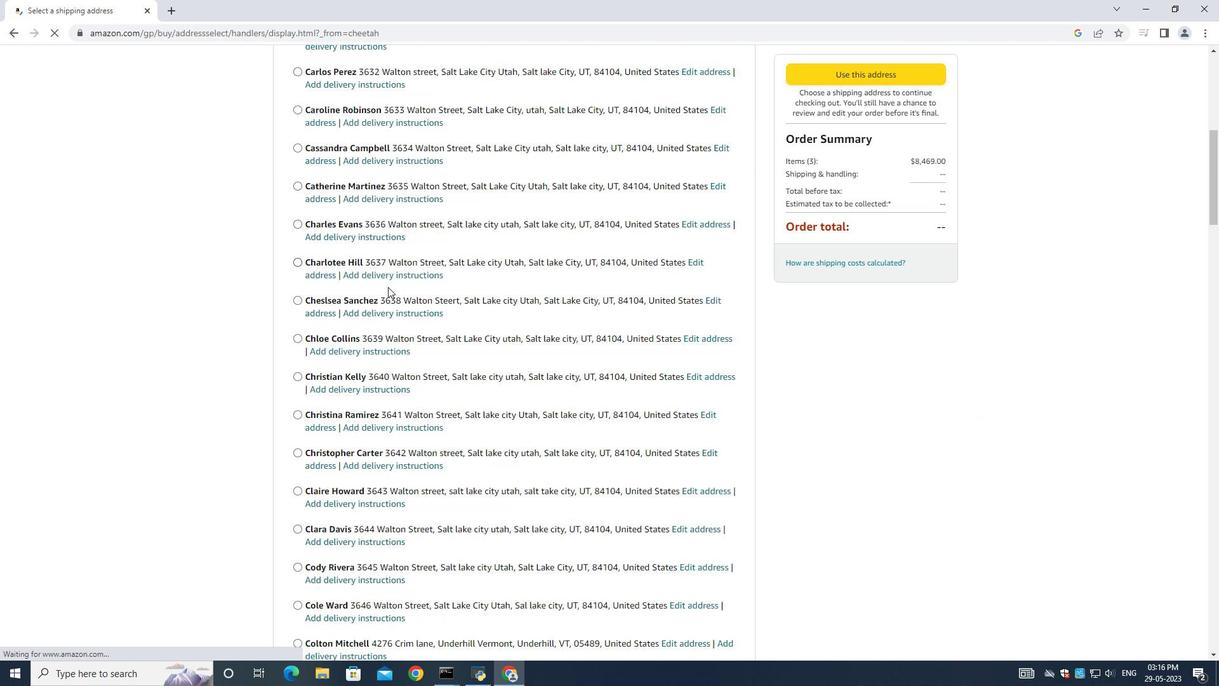 
Action: Mouse scrolled (388, 286) with delta (0, 0)
Screenshot: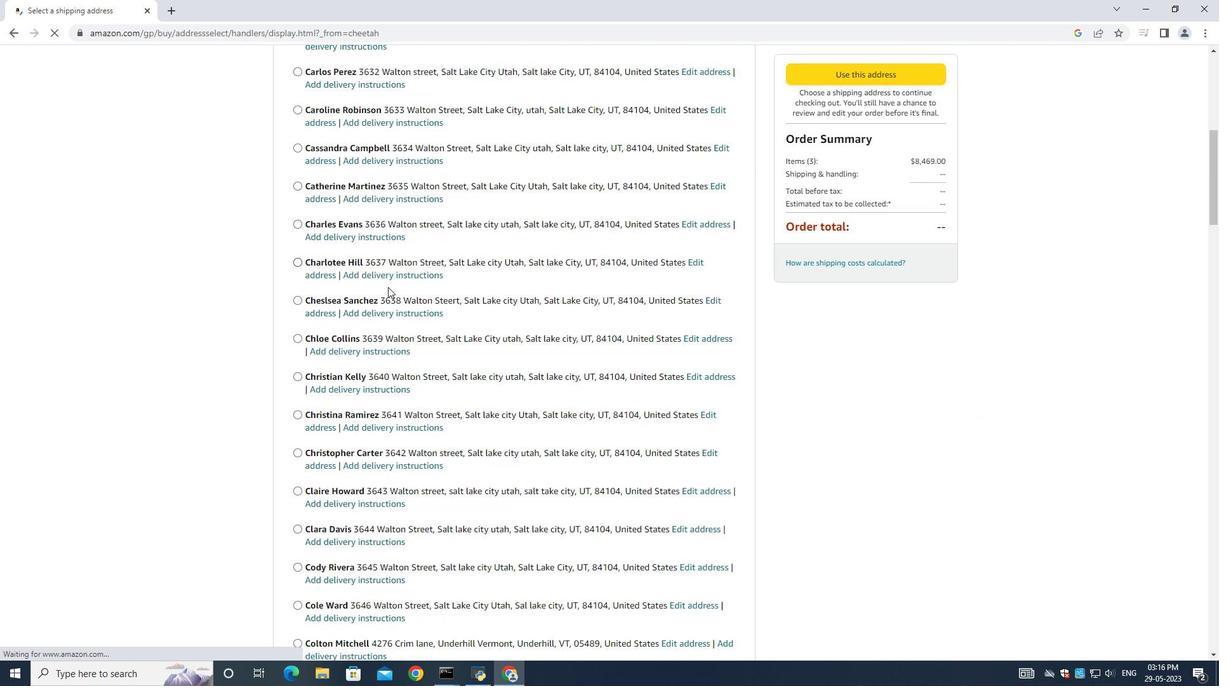 
Action: Mouse scrolled (388, 286) with delta (0, 0)
Screenshot: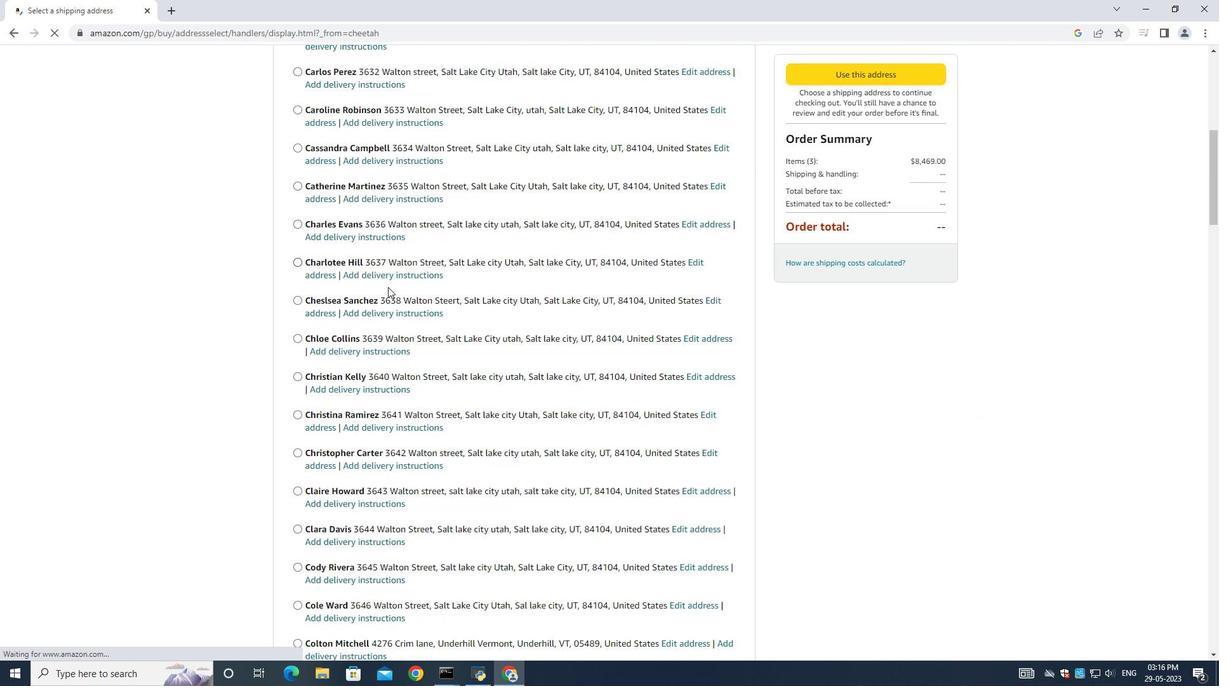 
Action: Mouse moved to (388, 287)
Screenshot: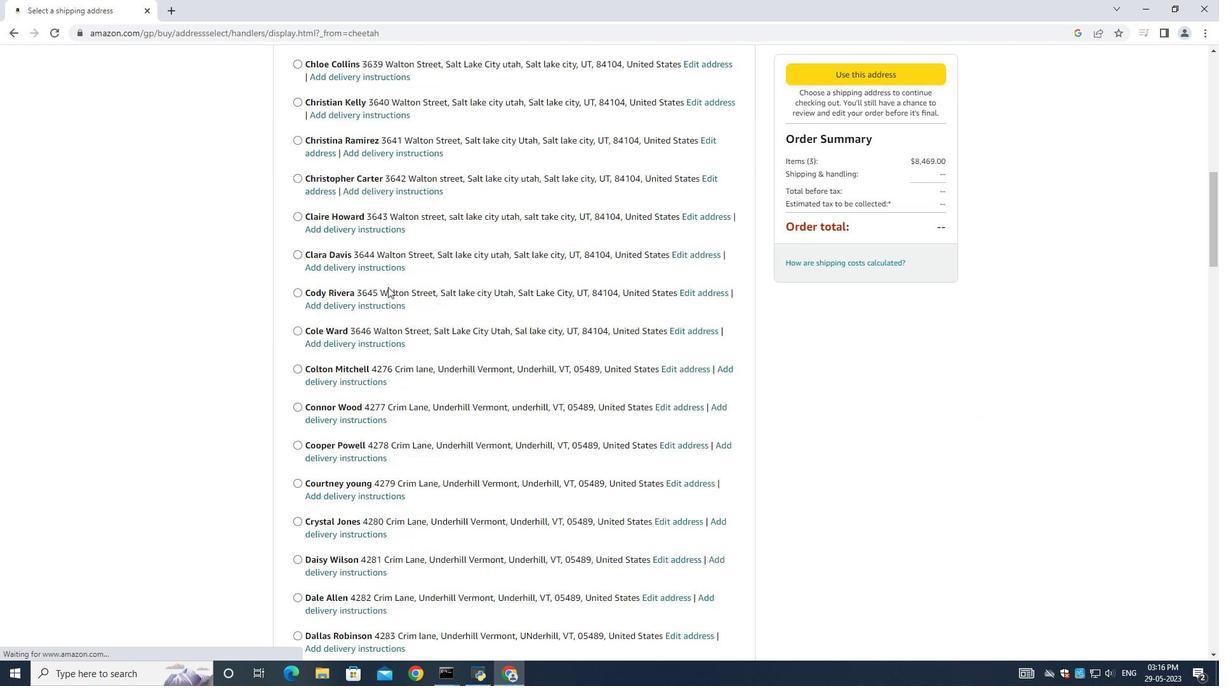 
Action: Mouse scrolled (388, 286) with delta (0, 0)
Screenshot: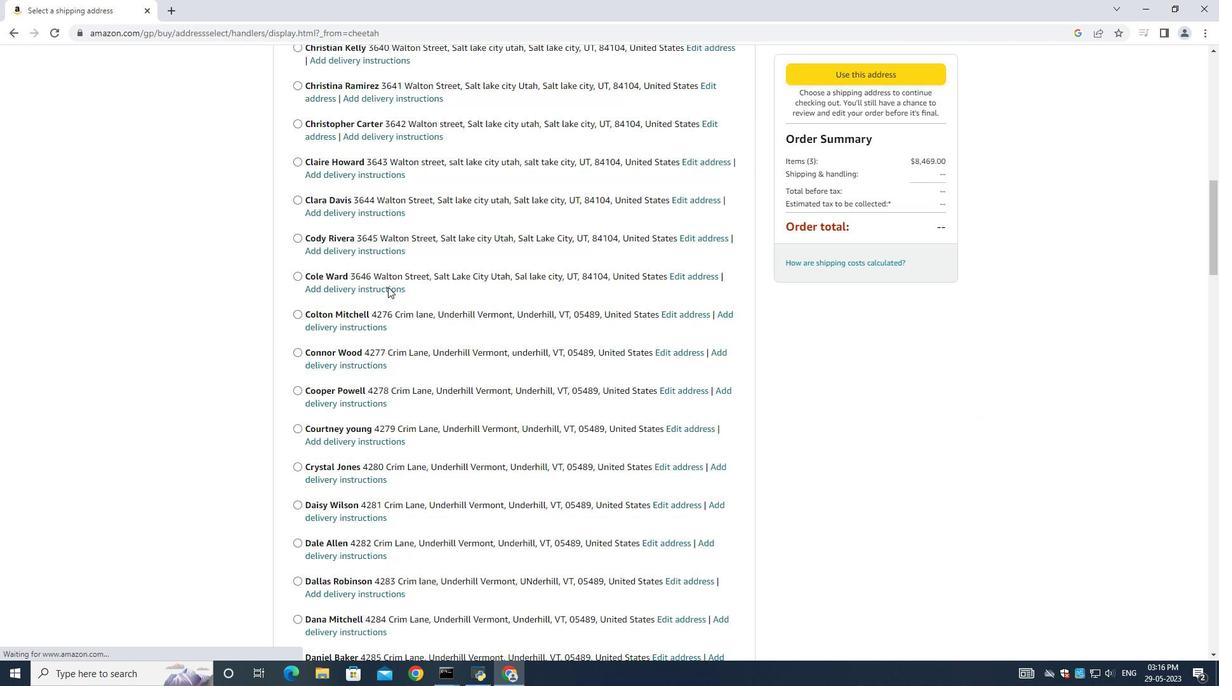 
Action: Mouse scrolled (388, 286) with delta (0, 0)
Screenshot: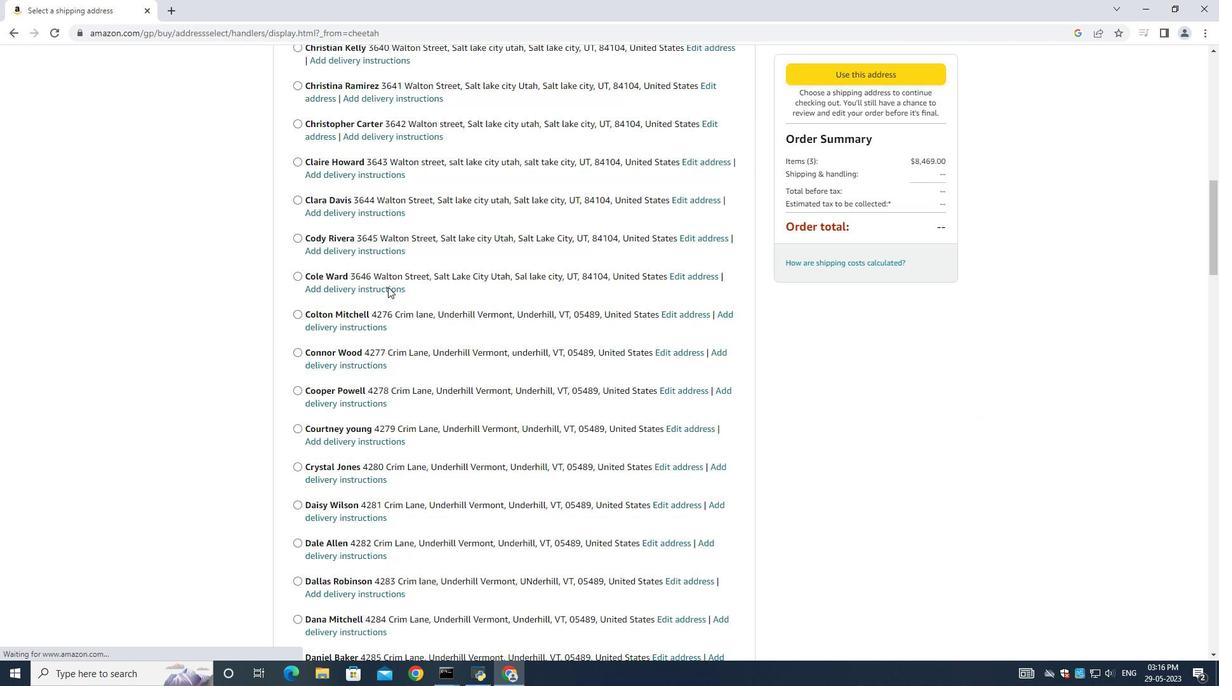 
Action: Mouse scrolled (388, 286) with delta (0, 0)
Screenshot: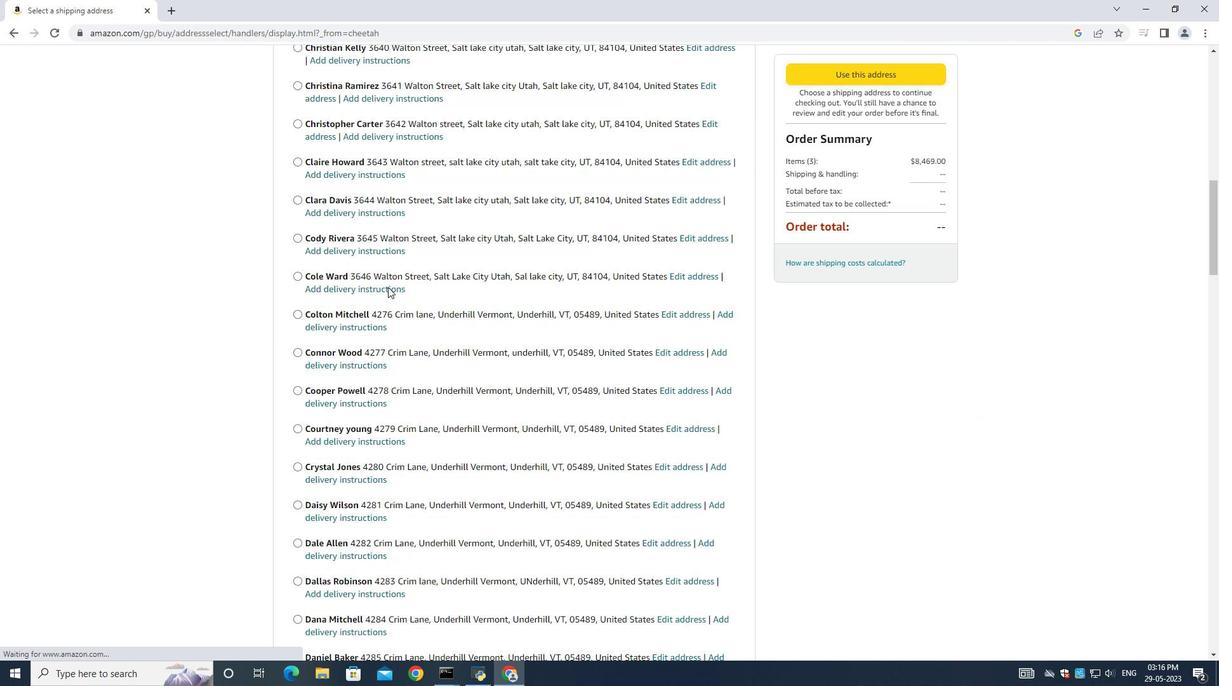 
Action: Mouse scrolled (388, 286) with delta (0, 0)
Screenshot: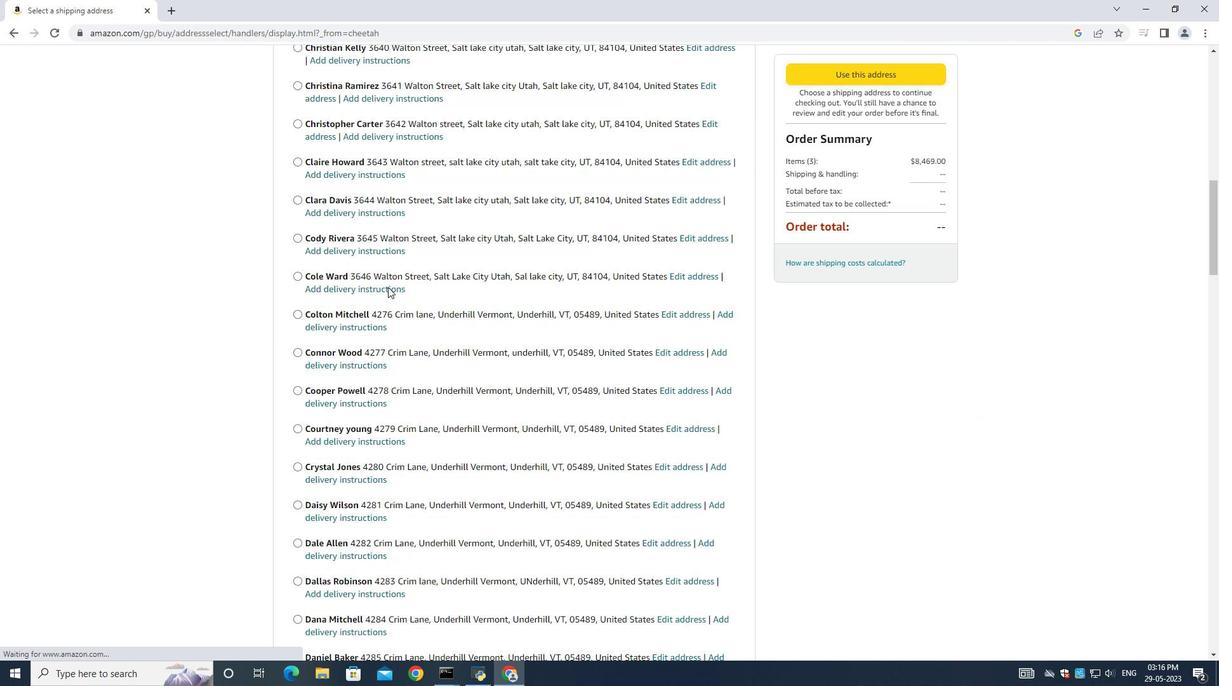 
Action: Mouse scrolled (388, 286) with delta (0, 0)
Screenshot: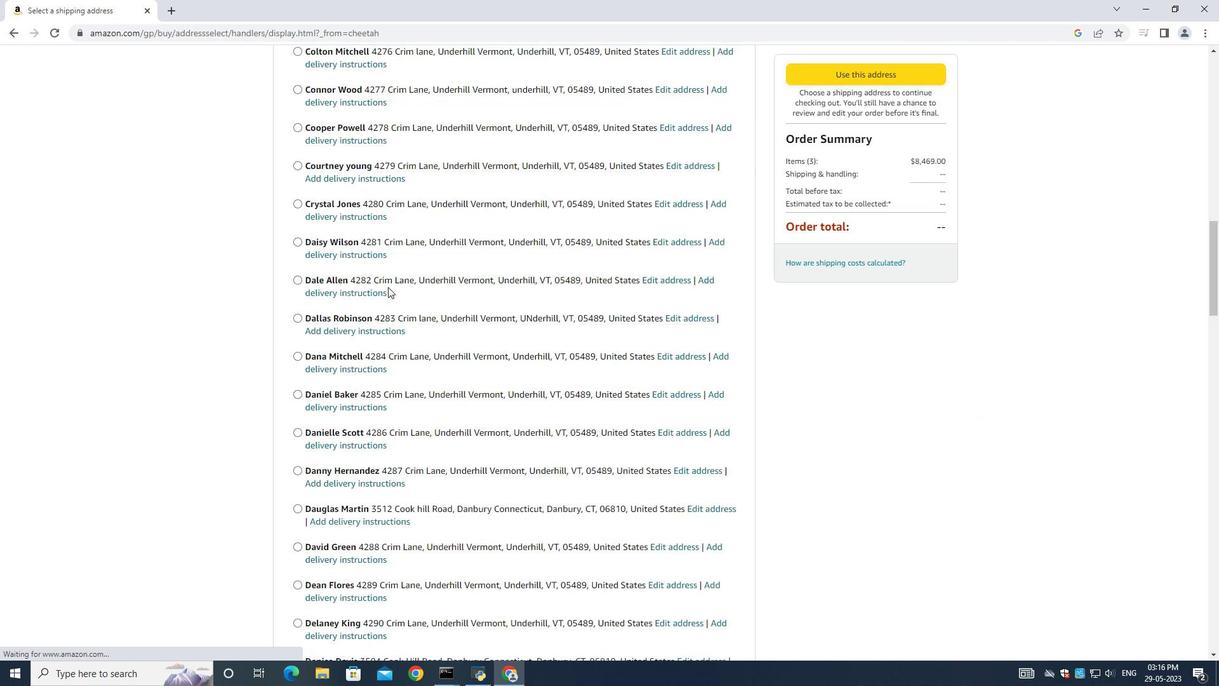 
Action: Mouse moved to (388, 287)
Screenshot: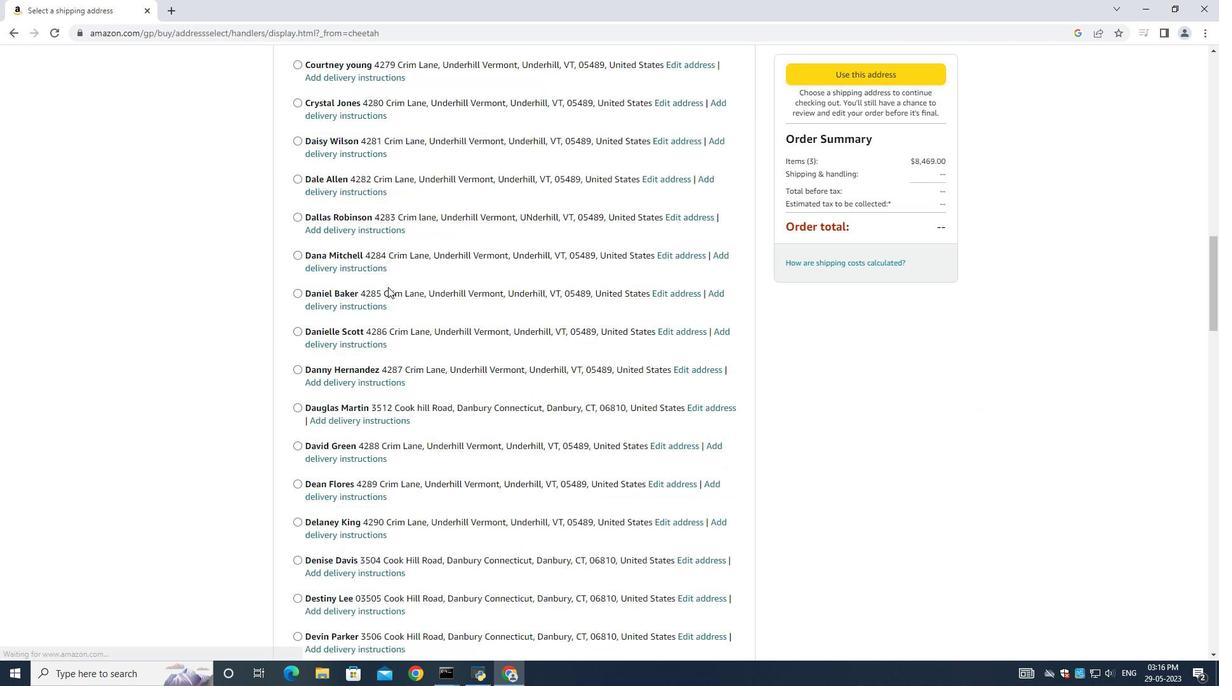 
Action: Mouse scrolled (388, 286) with delta (0, 0)
Screenshot: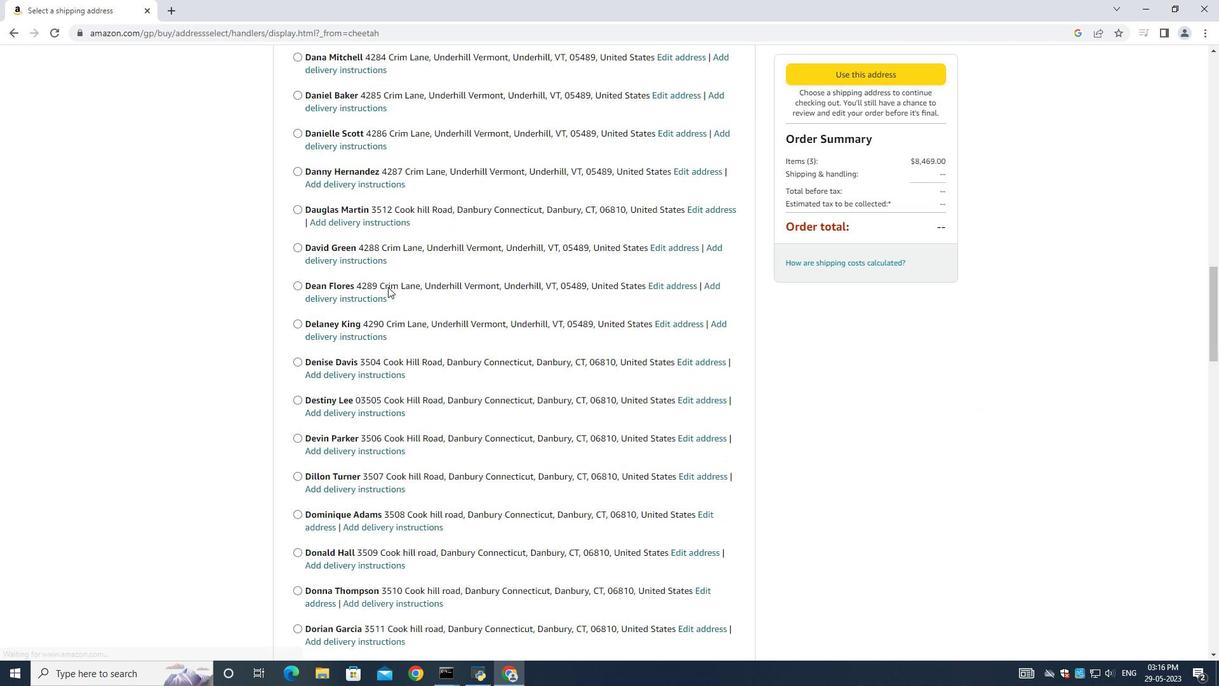 
Action: Mouse scrolled (388, 286) with delta (0, 0)
Screenshot: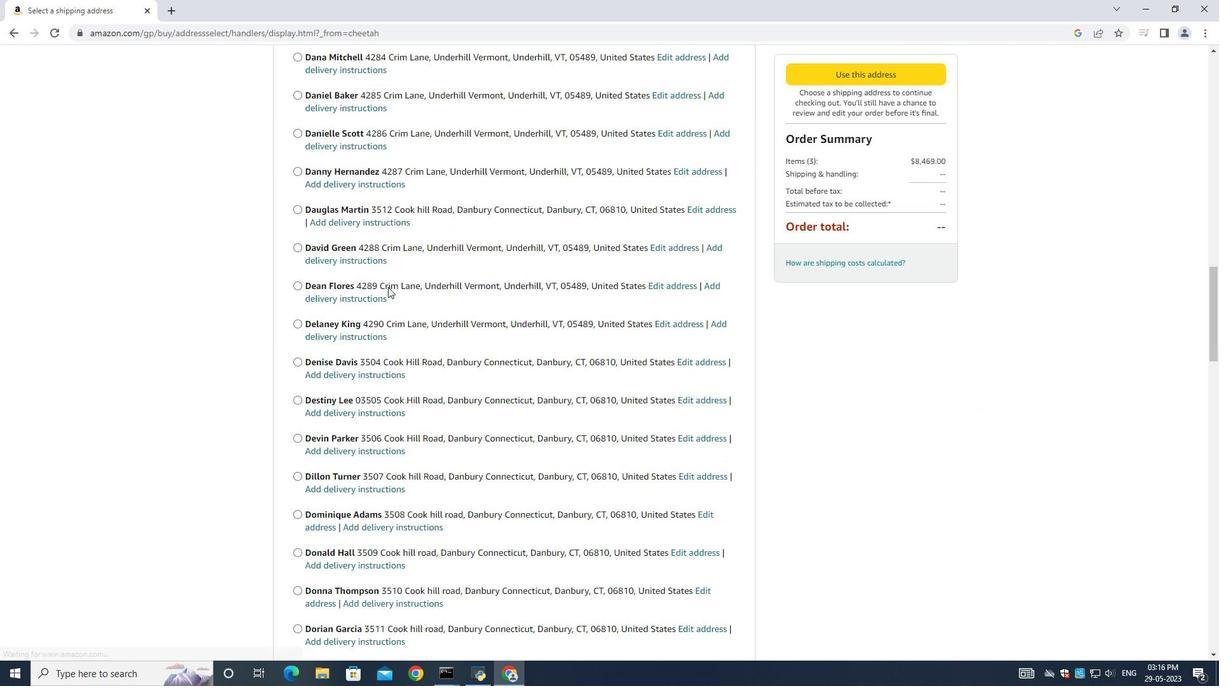 
Action: Mouse scrolled (388, 286) with delta (0, 0)
Screenshot: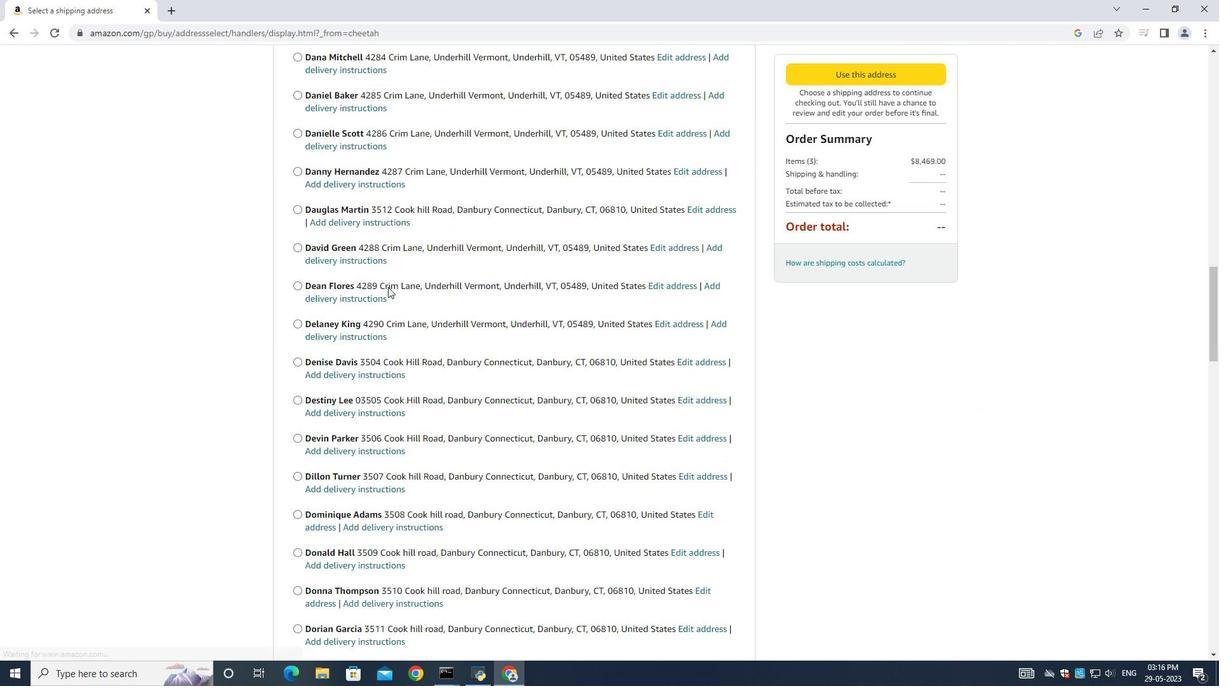 
Action: Mouse scrolled (388, 286) with delta (0, 0)
Screenshot: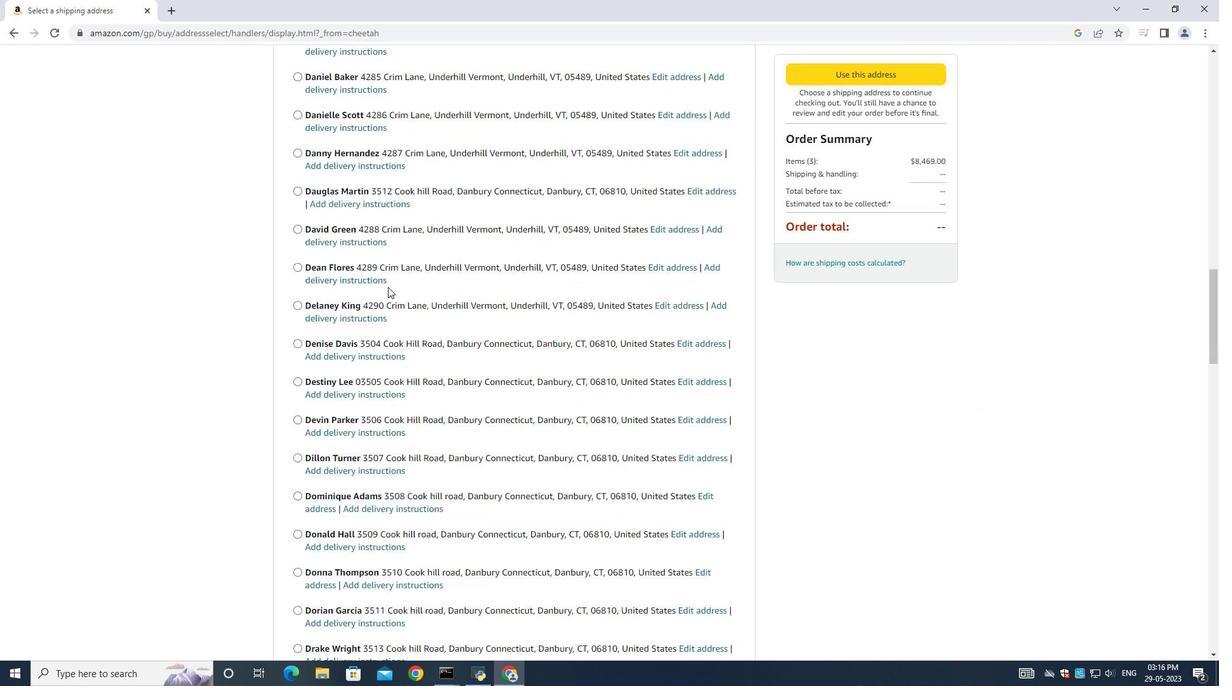 
Action: Mouse scrolled (388, 286) with delta (0, 0)
Screenshot: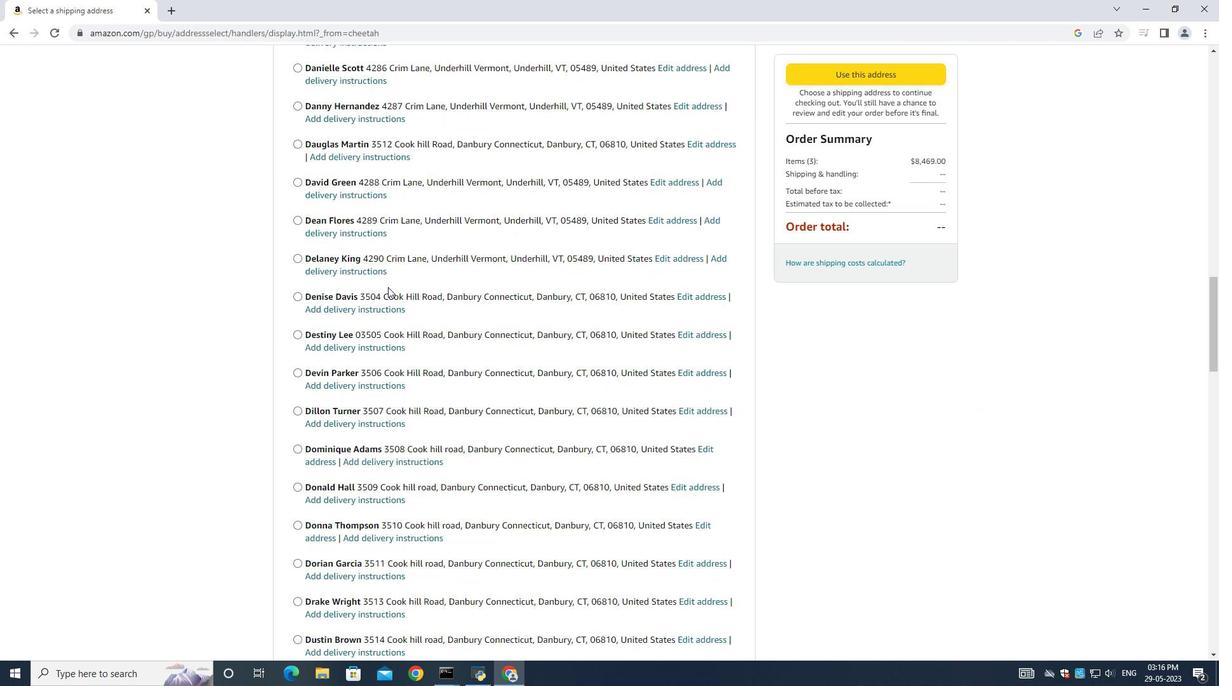 
Action: Mouse scrolled (388, 286) with delta (0, 0)
Screenshot: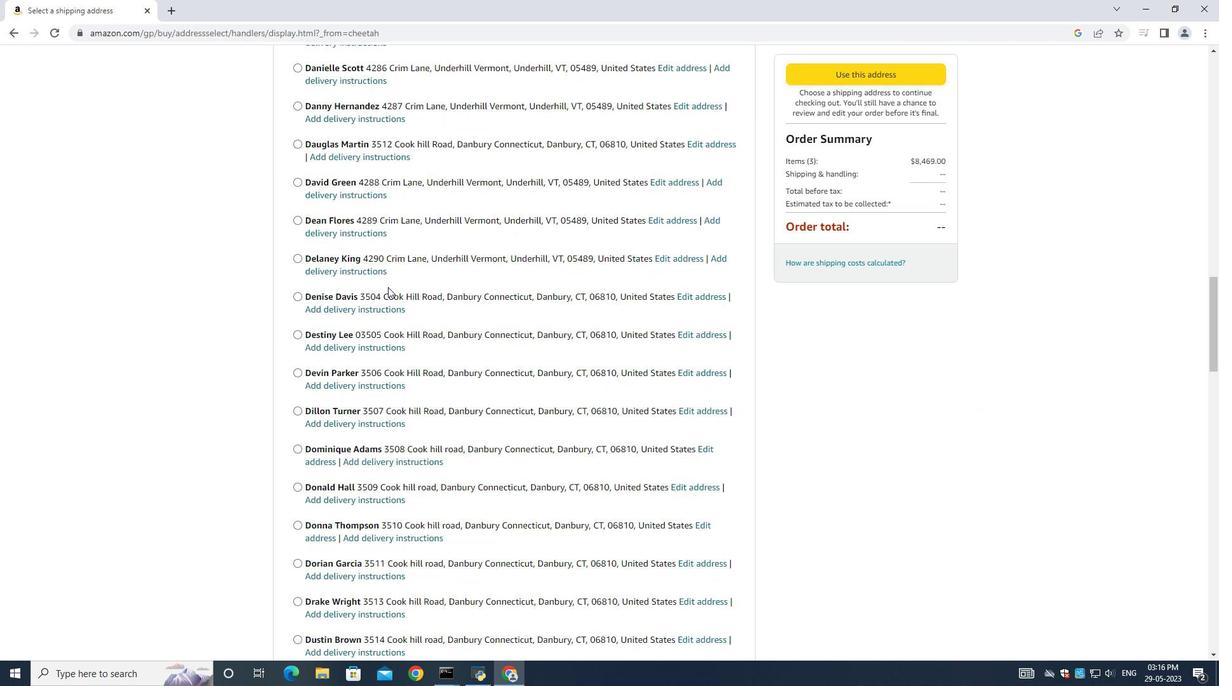 
Action: Mouse scrolled (388, 286) with delta (0, 0)
Screenshot: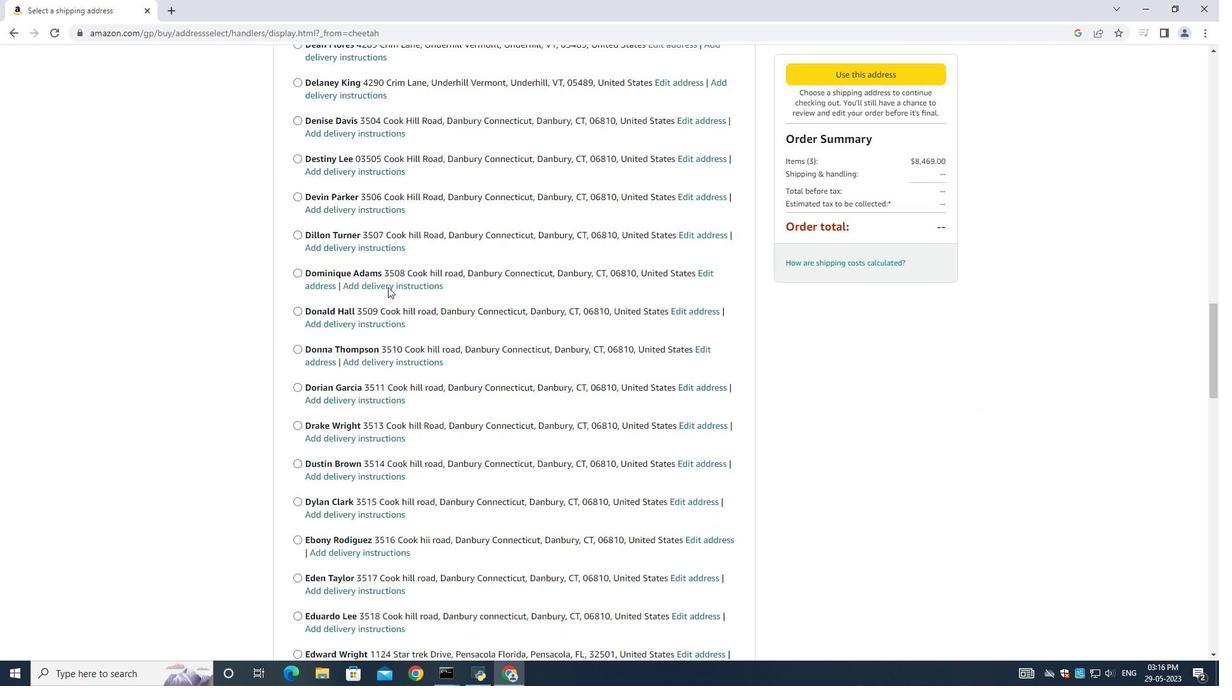 
Action: Mouse scrolled (388, 286) with delta (0, 0)
Screenshot: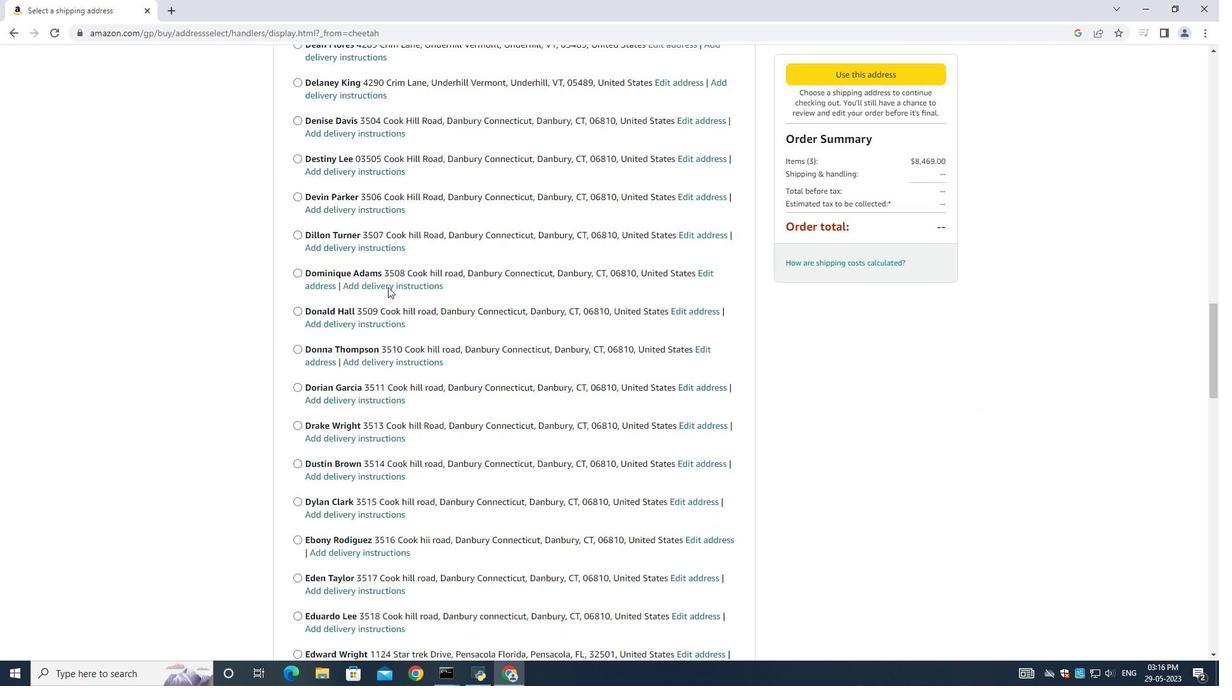 
Action: Mouse scrolled (388, 286) with delta (0, 0)
Screenshot: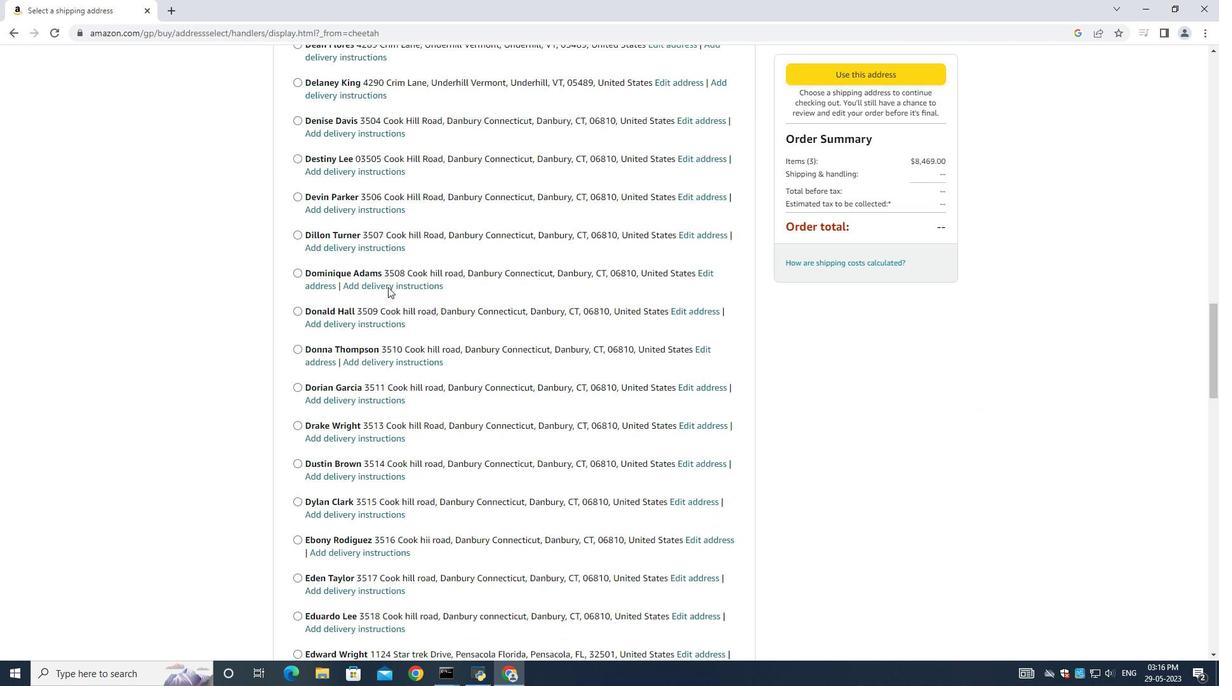 
Action: Mouse scrolled (388, 286) with delta (0, 0)
Screenshot: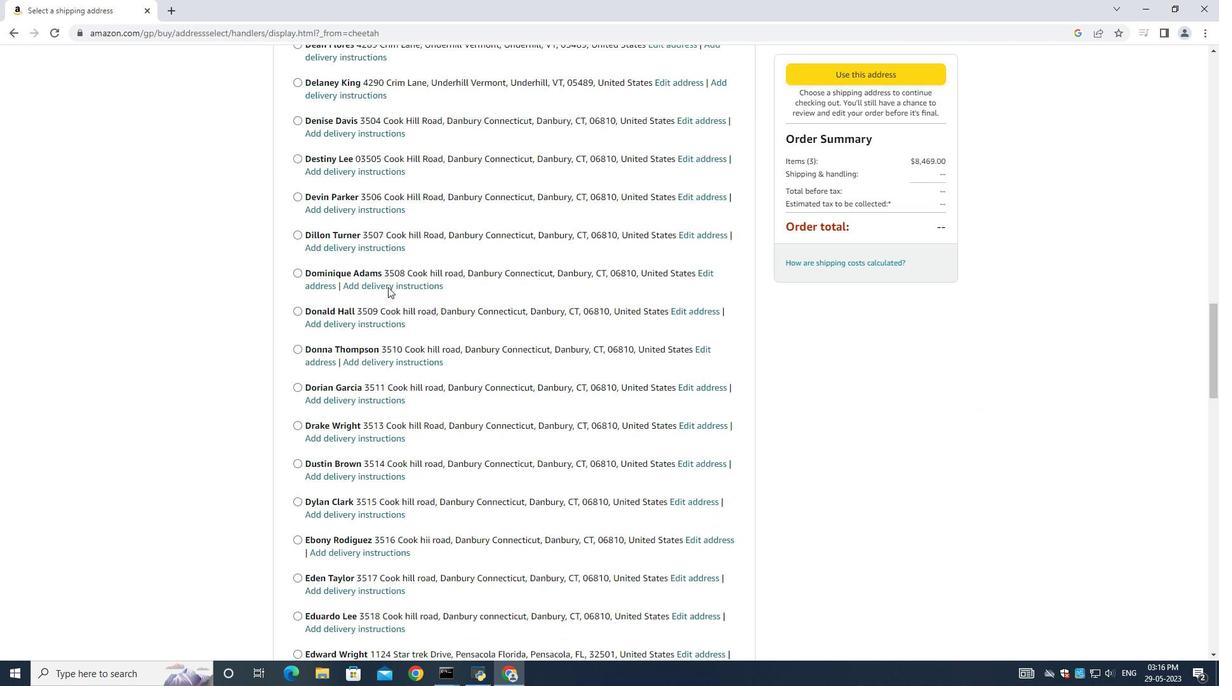 
Action: Mouse moved to (461, 306)
Screenshot: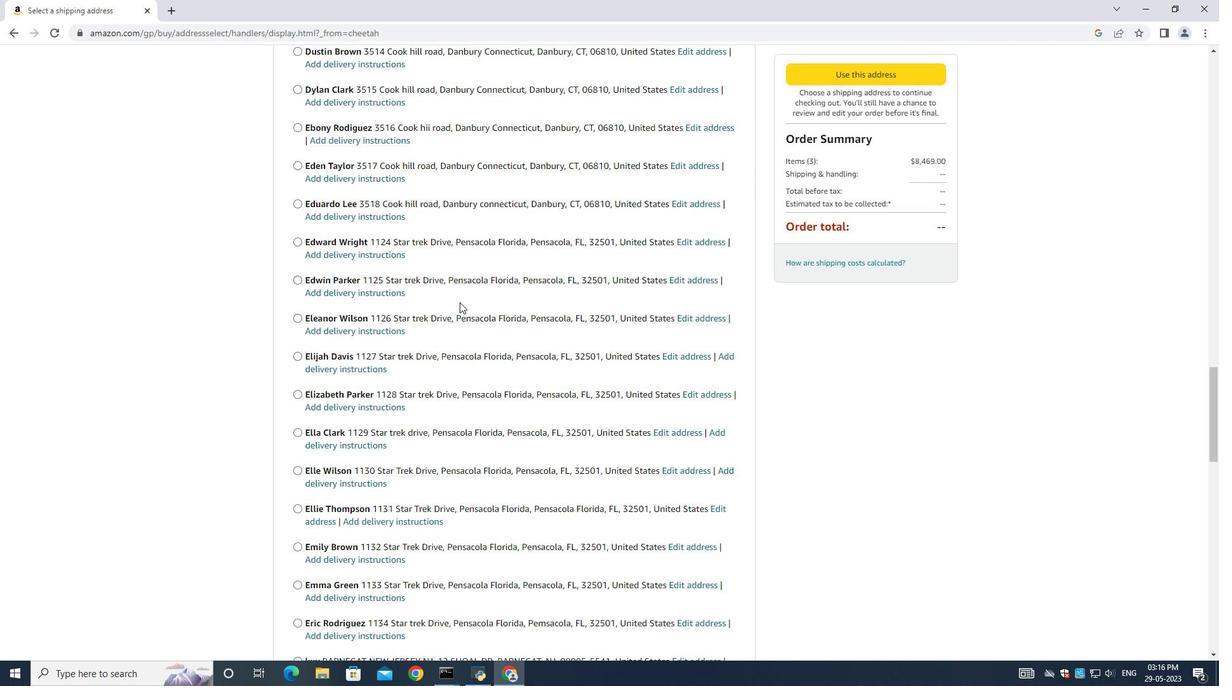 
Action: Mouse scrolled (461, 304) with delta (0, 0)
Screenshot: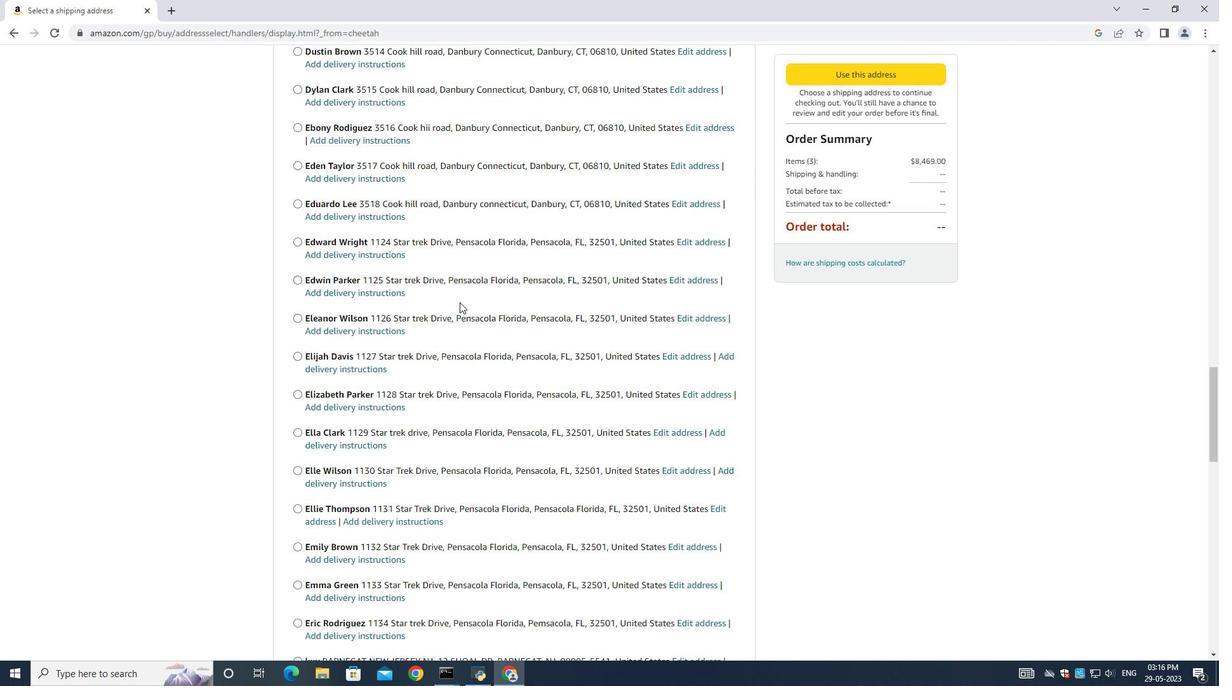 
Action: Mouse moved to (461, 306)
Screenshot: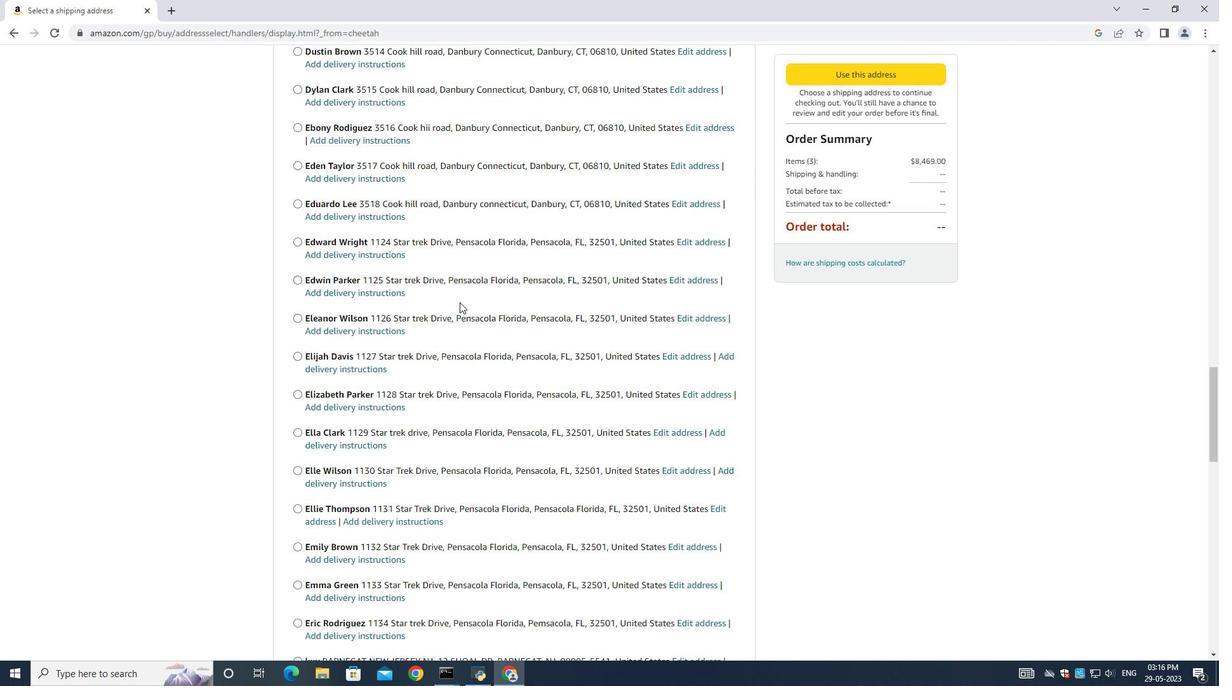 
Action: Mouse scrolled (461, 305) with delta (0, 0)
Screenshot: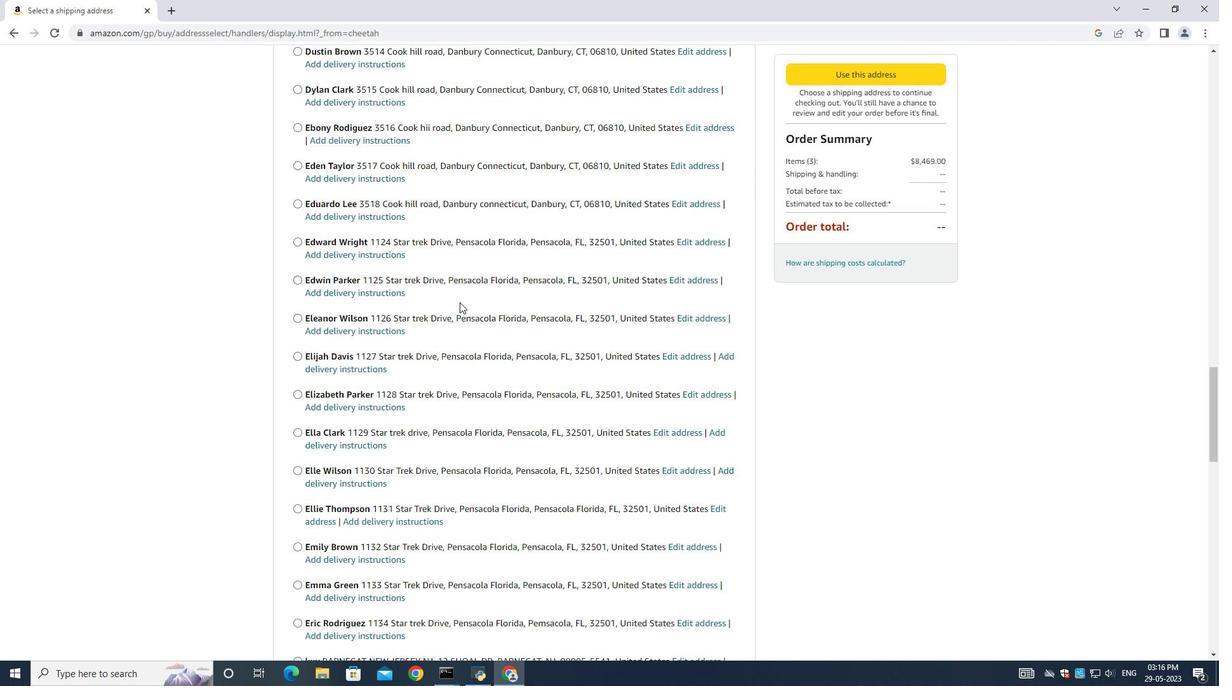 
Action: Mouse scrolled (461, 306) with delta (0, 0)
Screenshot: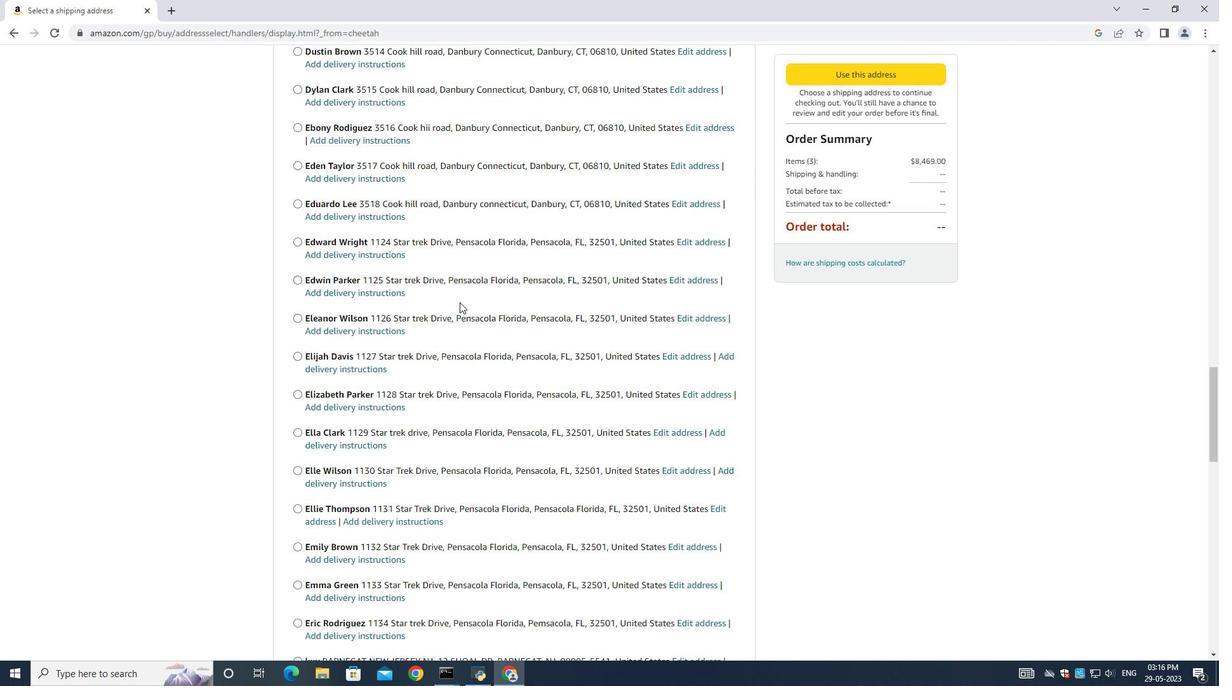 
Action: Mouse scrolled (461, 306) with delta (0, 0)
Screenshot: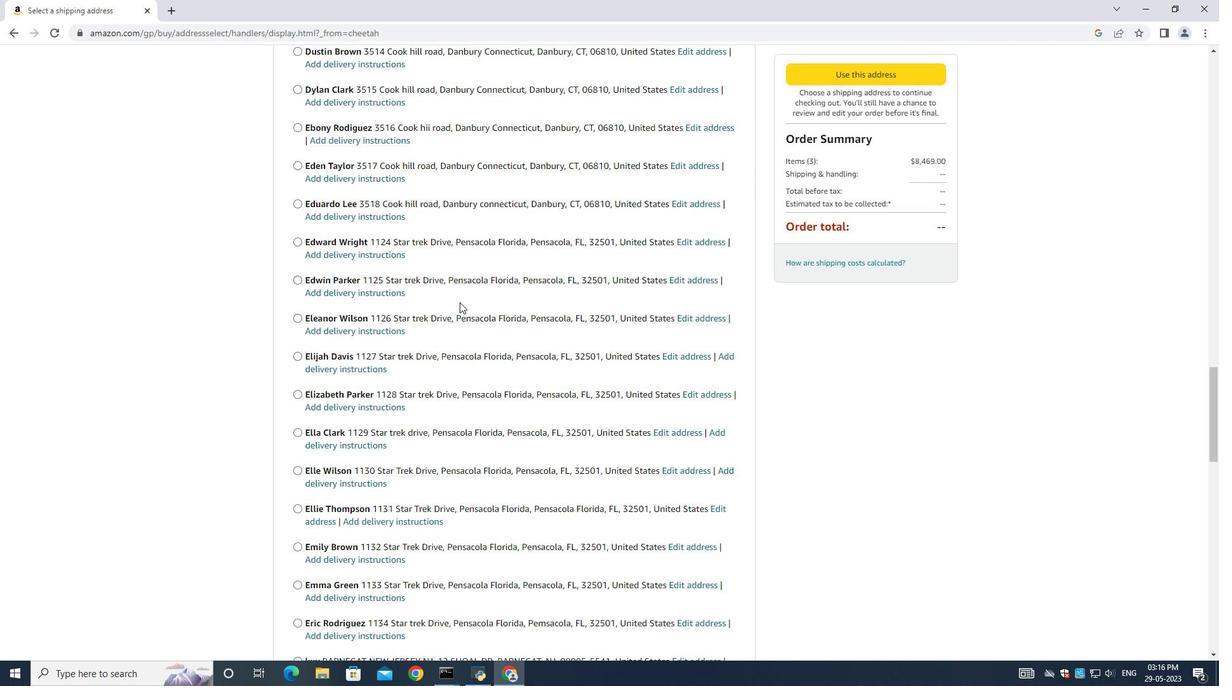 
Action: Mouse scrolled (461, 306) with delta (0, 0)
Screenshot: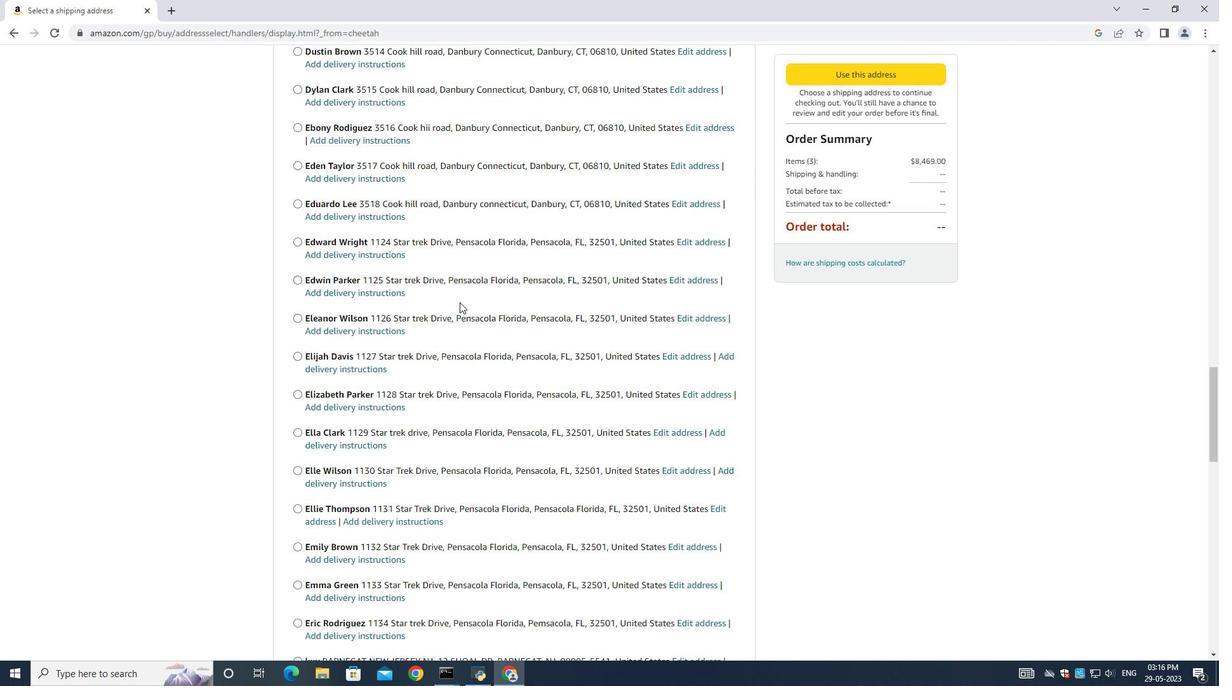 
Action: Mouse scrolled (461, 306) with delta (0, 0)
Screenshot: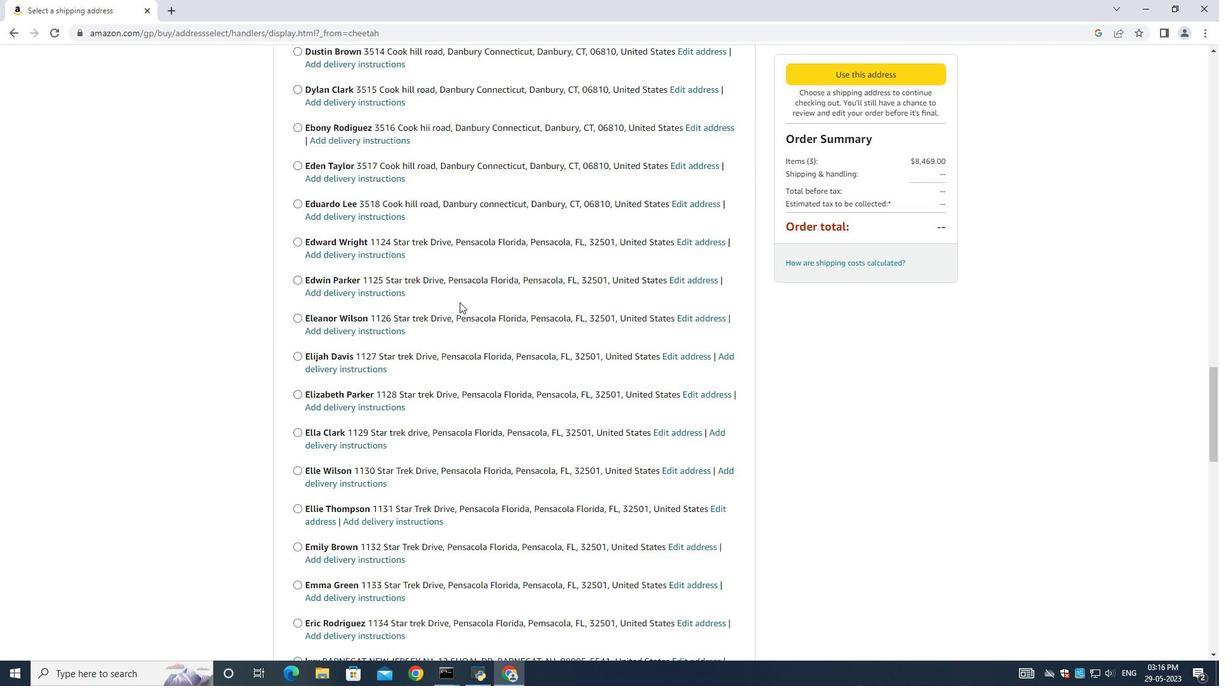 
Action: Mouse scrolled (461, 306) with delta (0, 0)
Screenshot: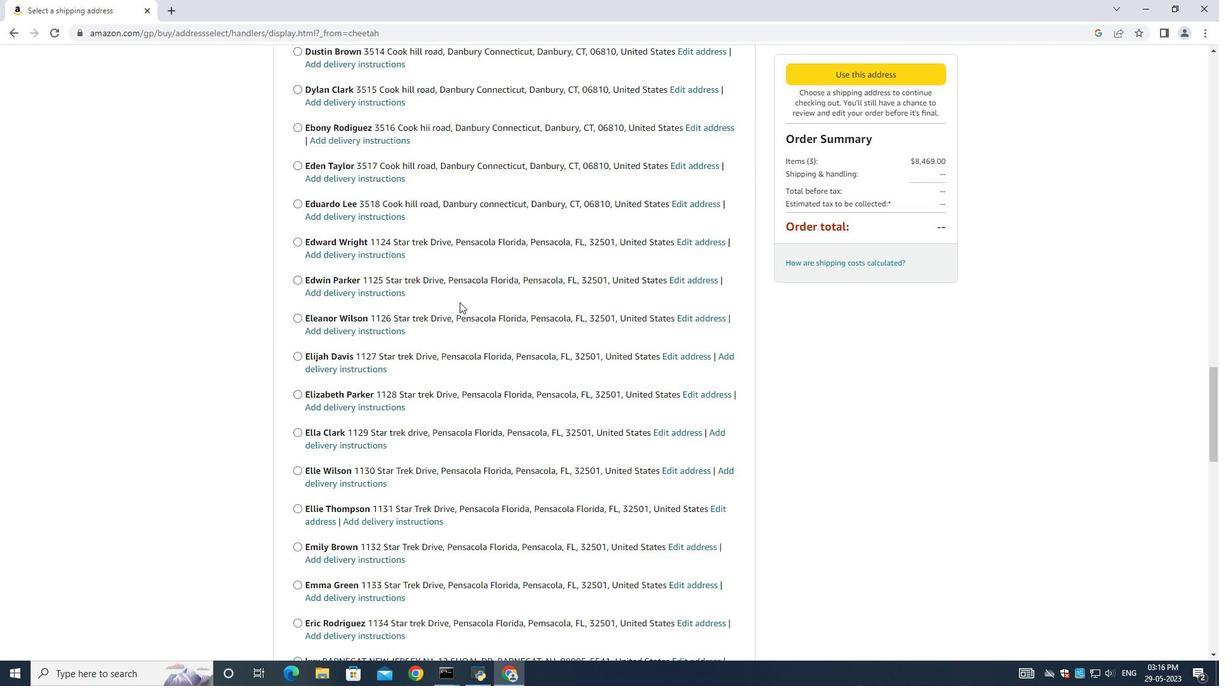 
Action: Mouse moved to (460, 309)
Screenshot: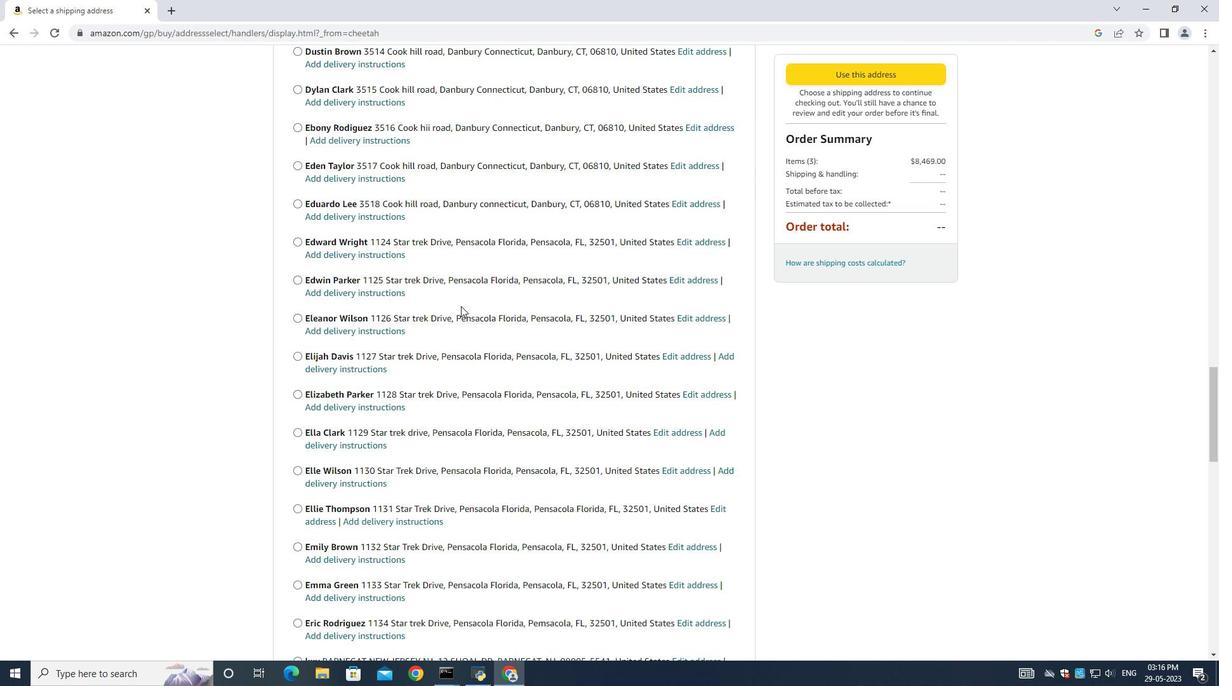 
Action: Mouse scrolled (460, 308) with delta (0, 0)
Screenshot: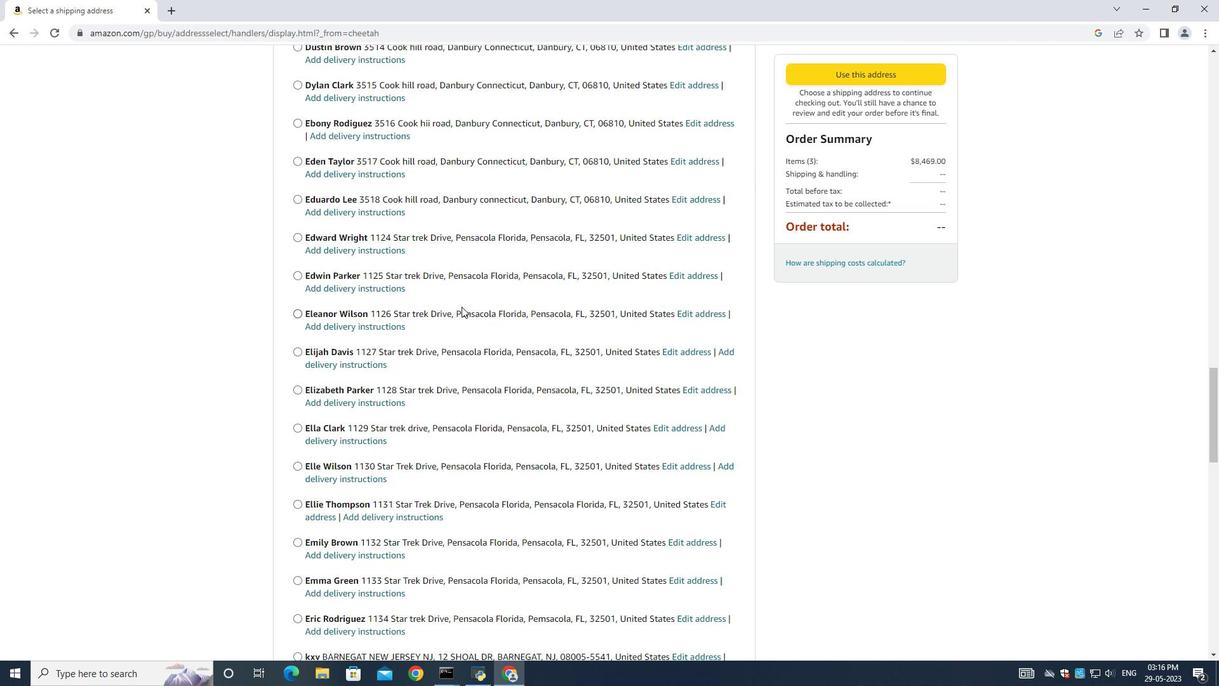 
Action: Mouse moved to (459, 309)
Screenshot: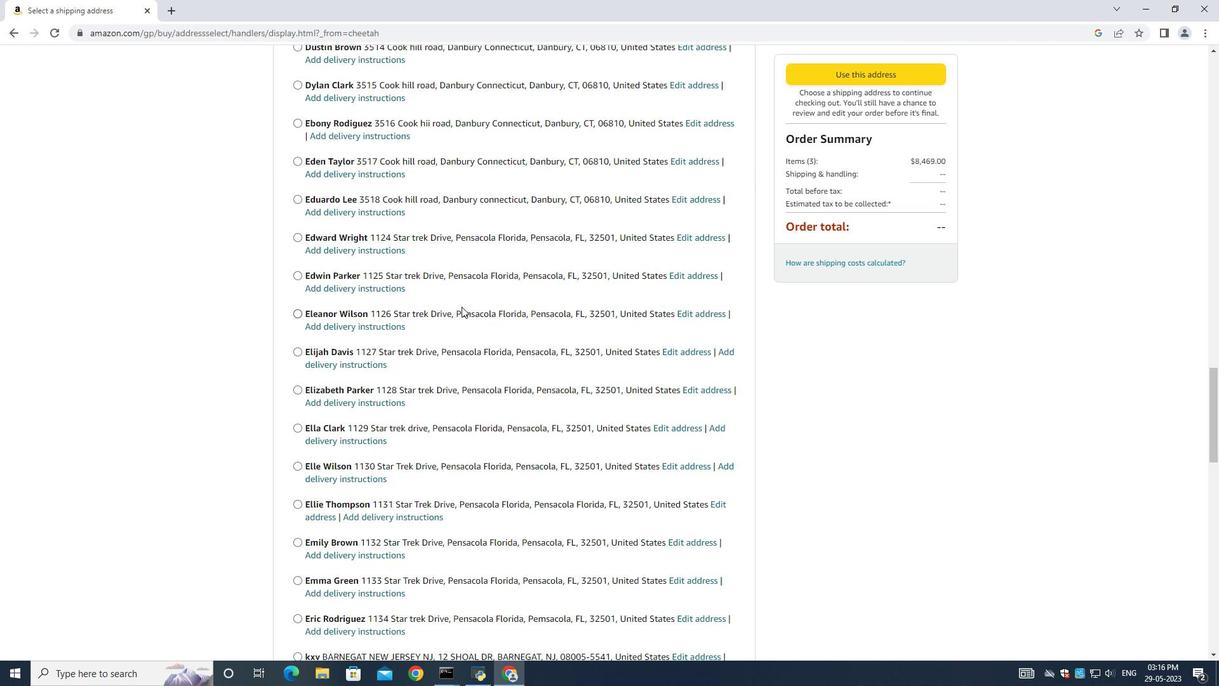 
Action: Mouse scrolled (459, 308) with delta (0, 0)
Screenshot: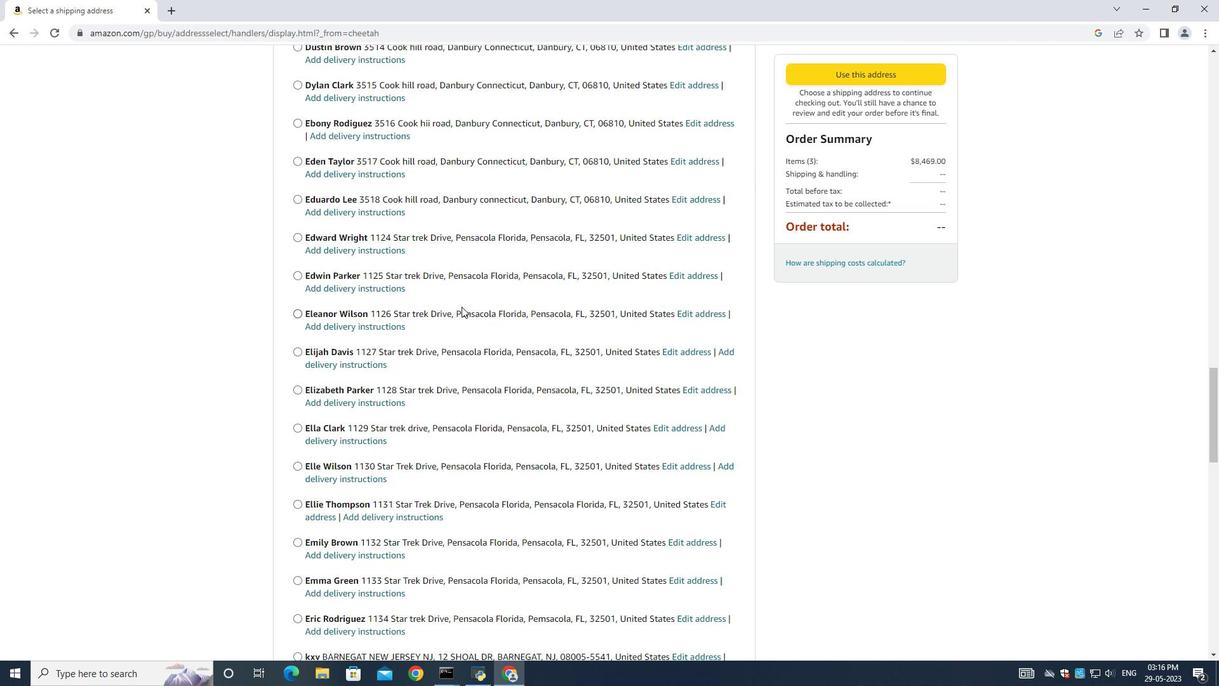 
Action: Mouse moved to (459, 310)
Screenshot: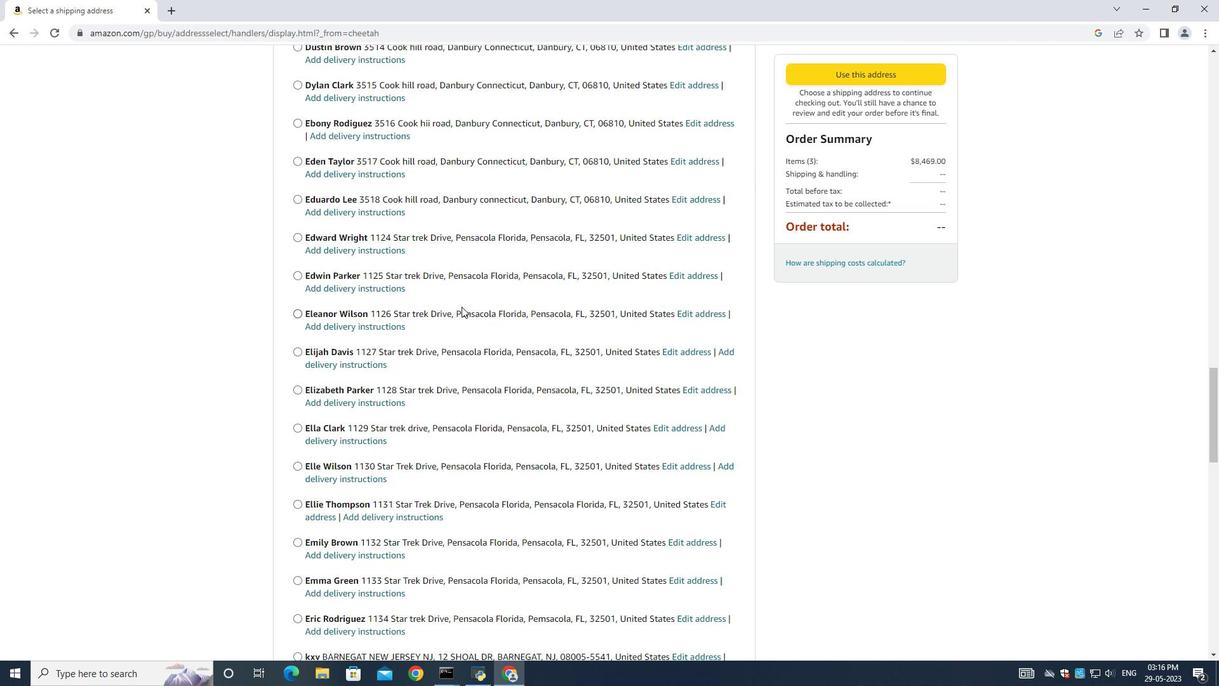 
Action: Mouse scrolled (459, 309) with delta (0, 0)
Screenshot: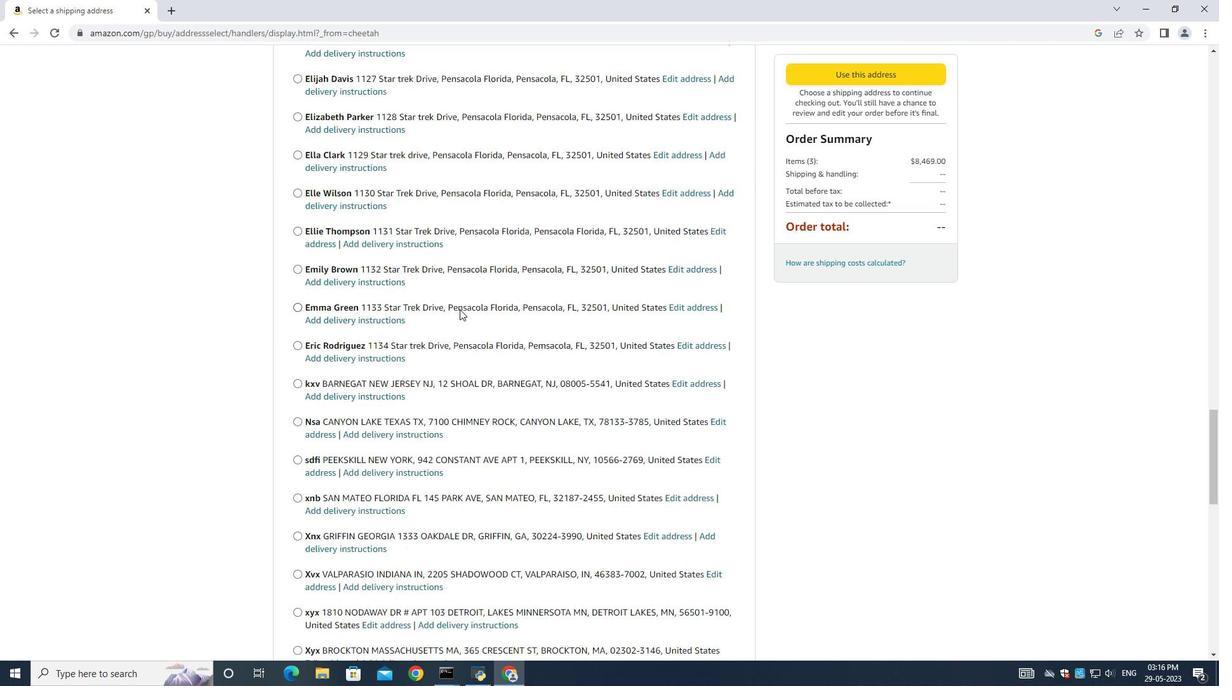 
Action: Mouse scrolled (459, 309) with delta (0, 0)
Screenshot: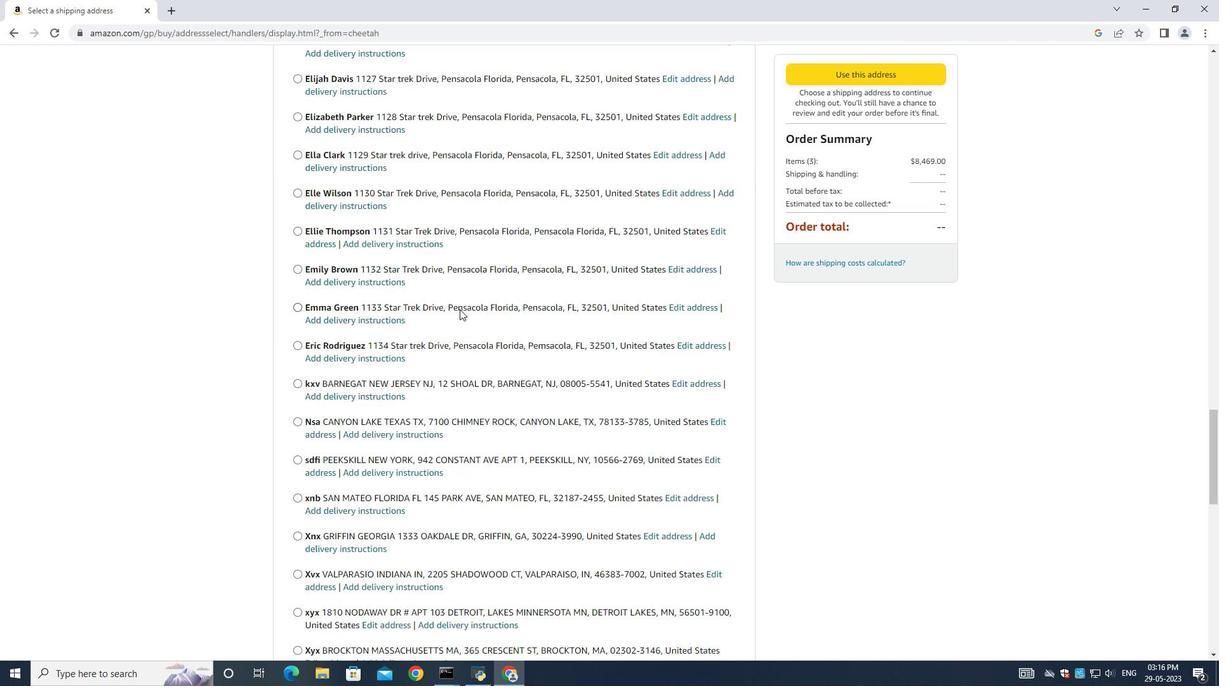 
Action: Mouse scrolled (459, 309) with delta (0, 0)
Screenshot: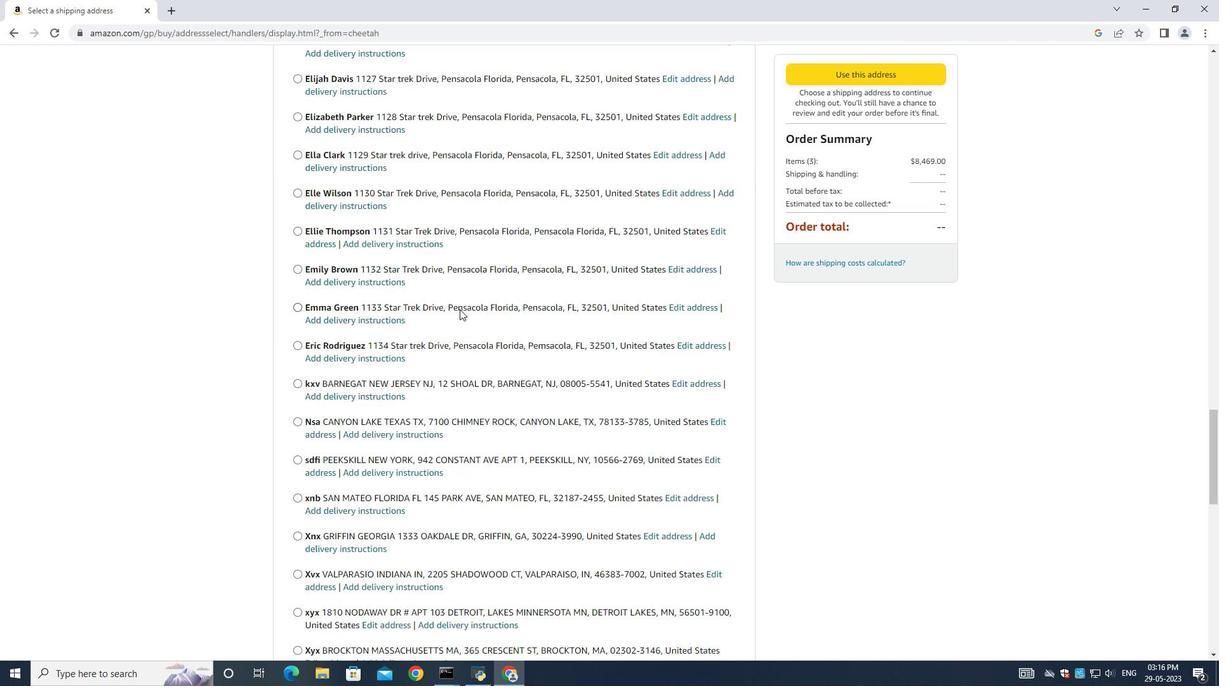 
Action: Mouse moved to (457, 311)
Screenshot: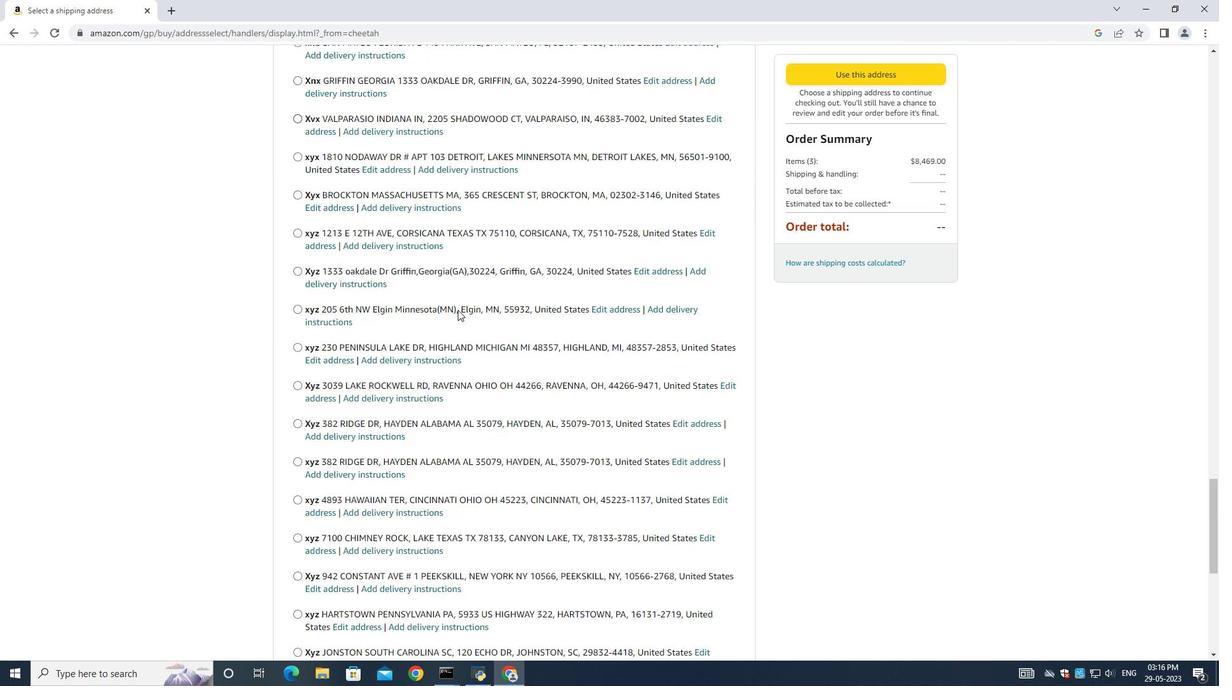 
Action: Mouse scrolled (458, 310) with delta (0, 0)
Screenshot: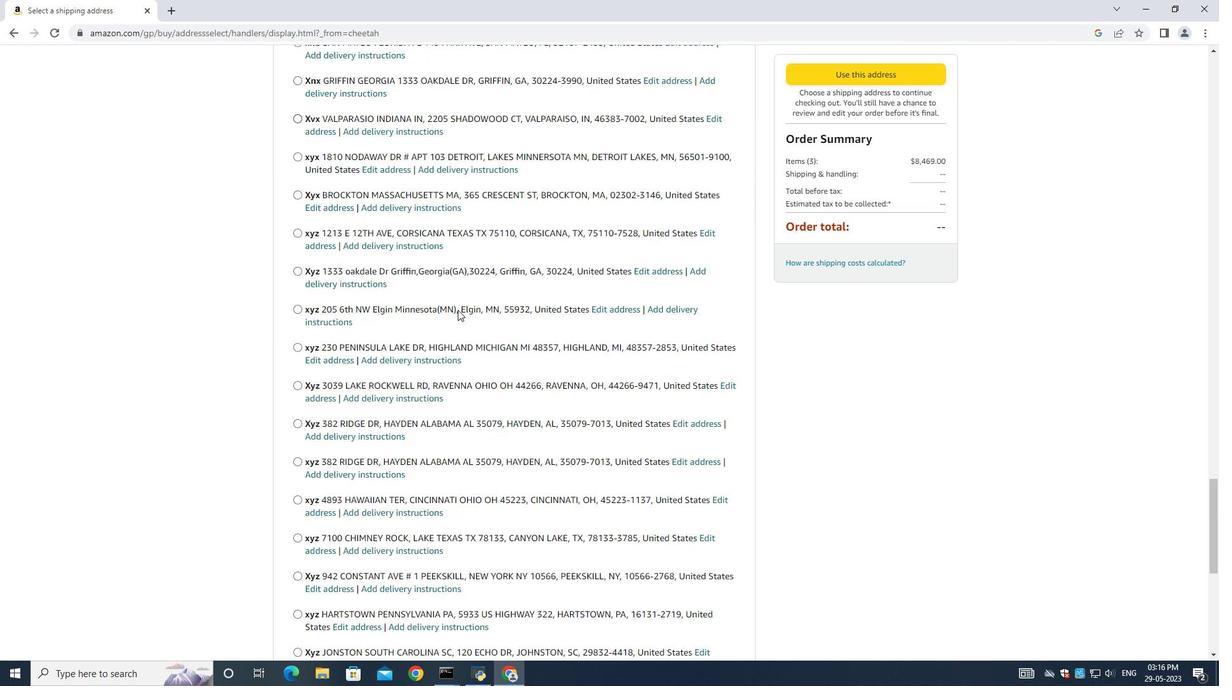 
Action: Mouse moved to (457, 311)
Screenshot: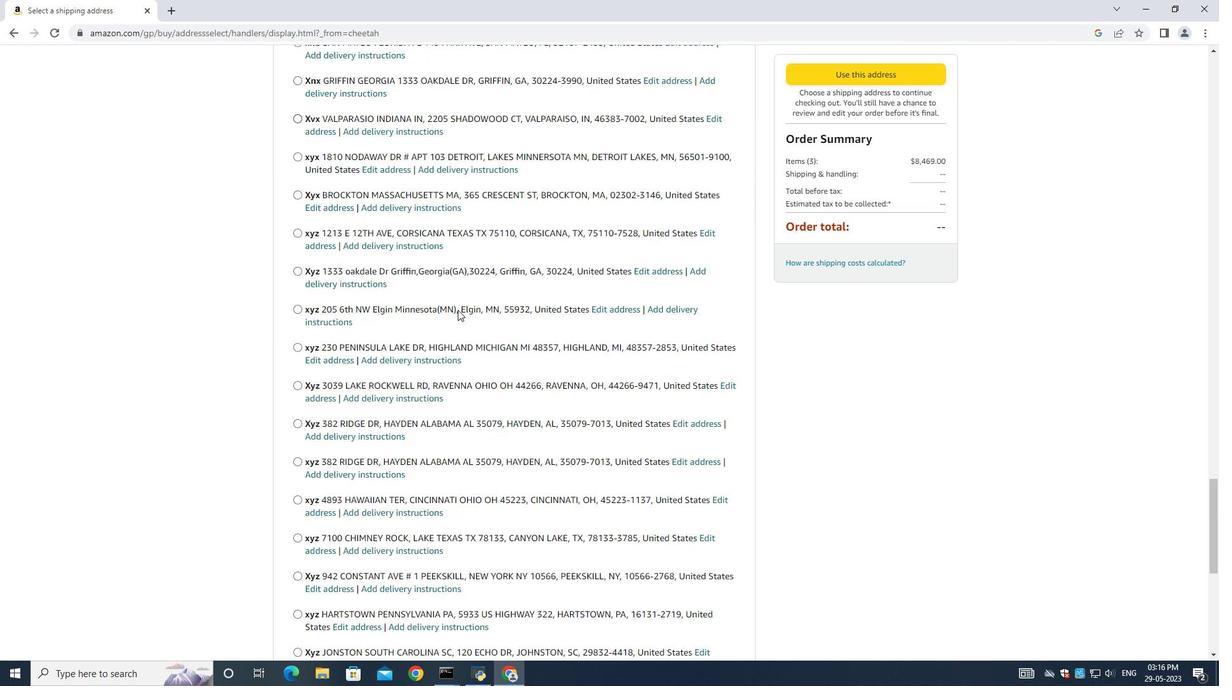 
Action: Mouse scrolled (457, 311) with delta (0, 0)
Screenshot: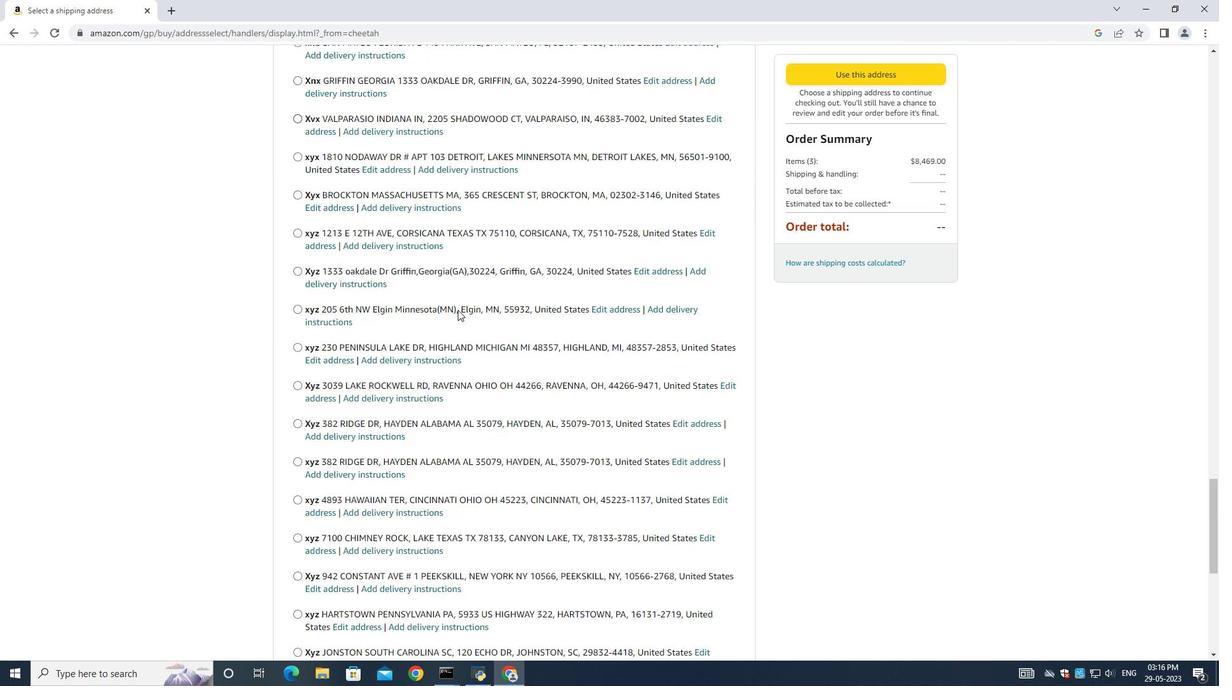 
Action: Mouse moved to (456, 311)
Screenshot: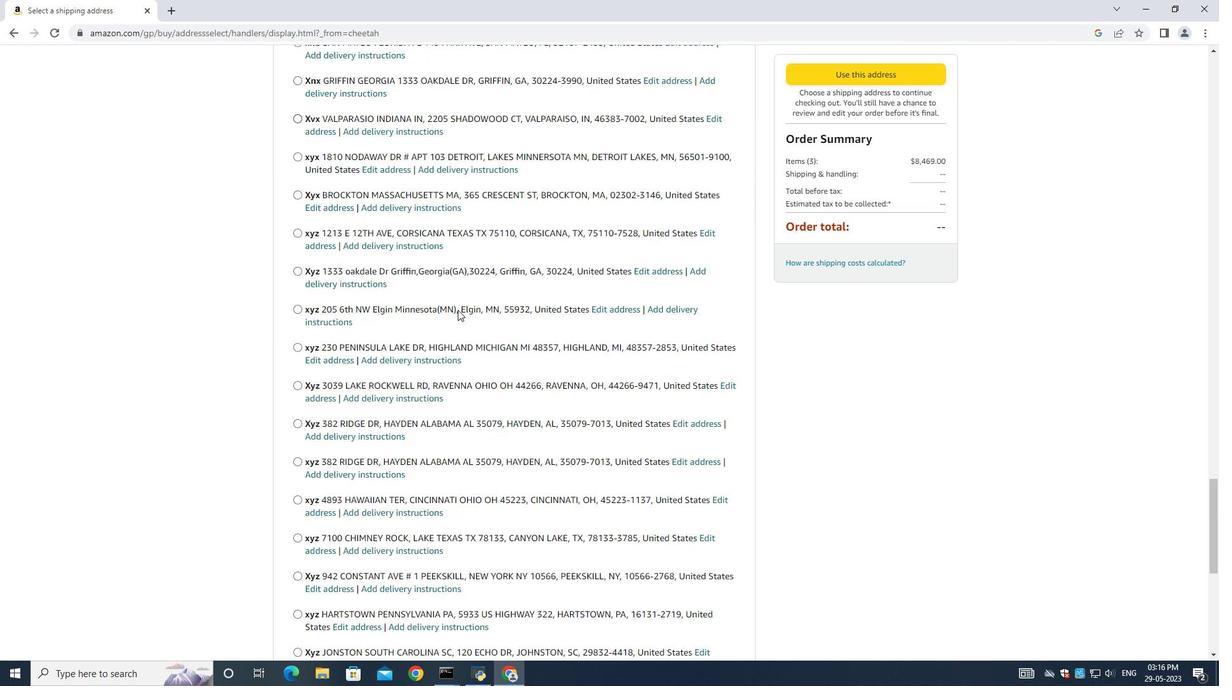 
Action: Mouse scrolled (456, 311) with delta (0, 0)
Screenshot: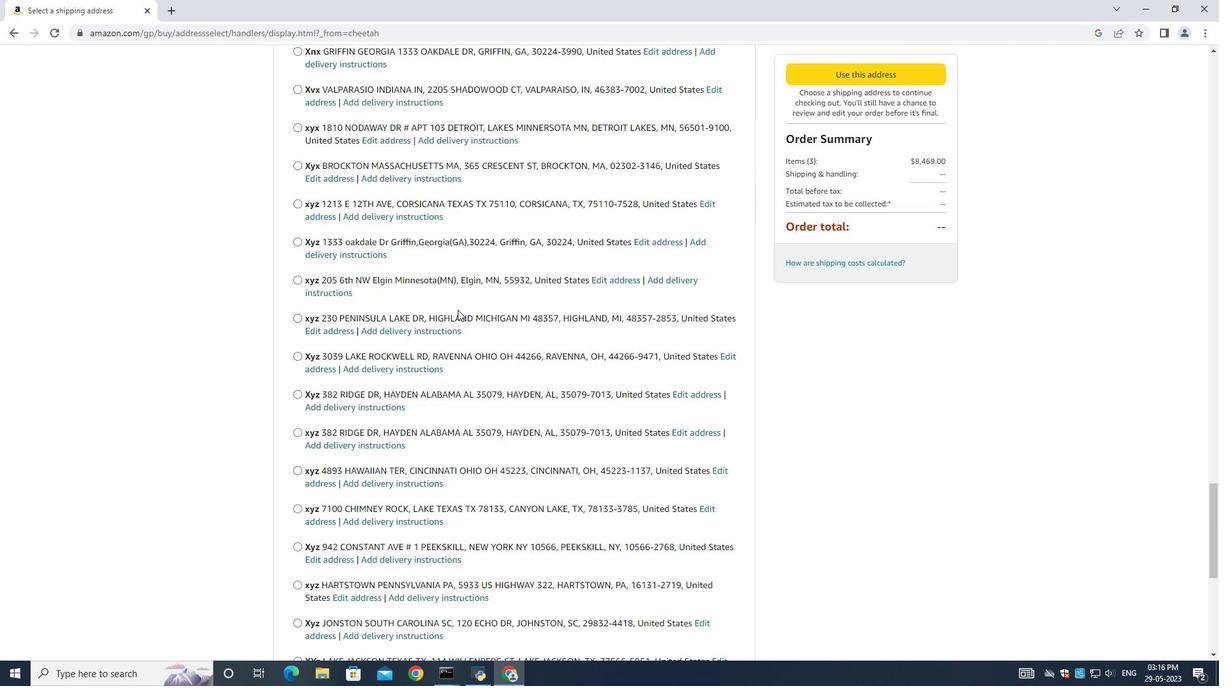 
Action: Mouse scrolled (456, 311) with delta (0, 0)
Screenshot: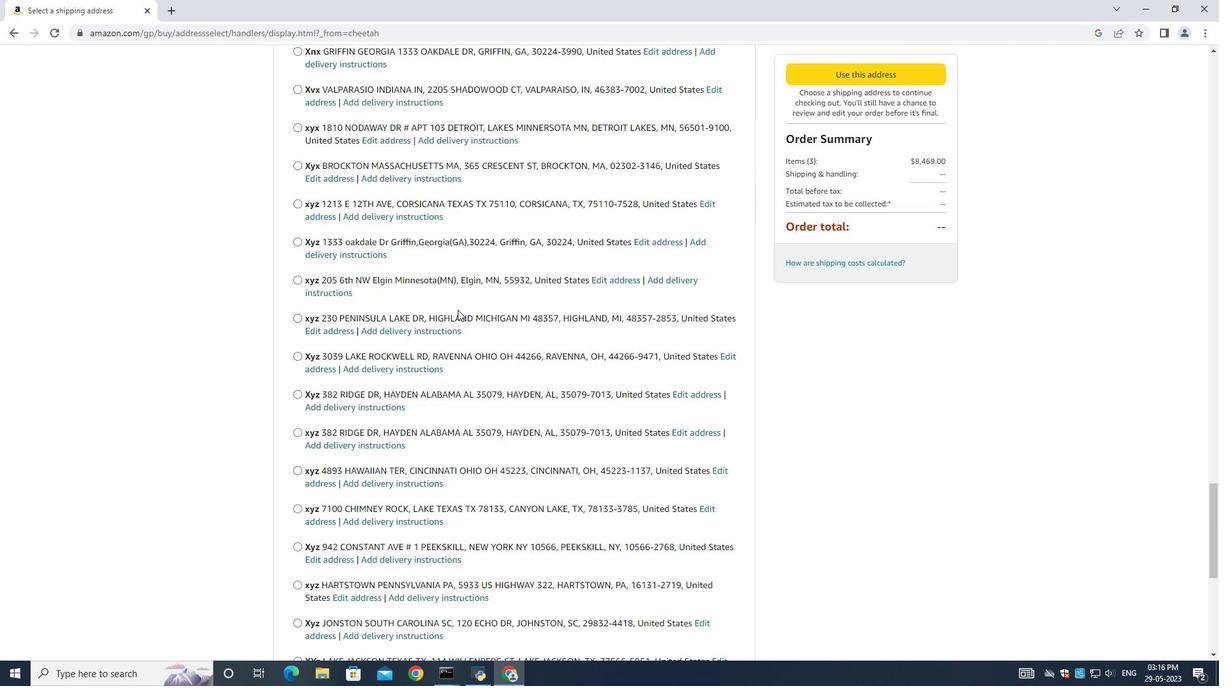 
Action: Mouse scrolled (456, 311) with delta (0, 0)
Screenshot: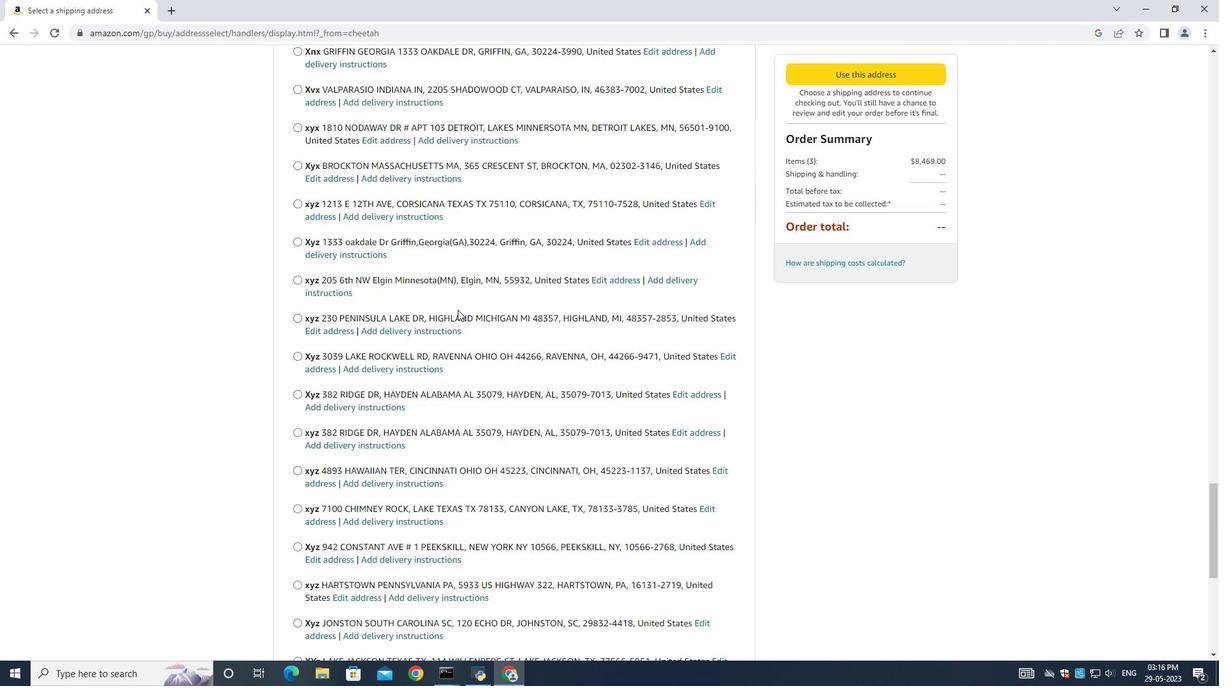 
Action: Mouse moved to (456, 311)
Screenshot: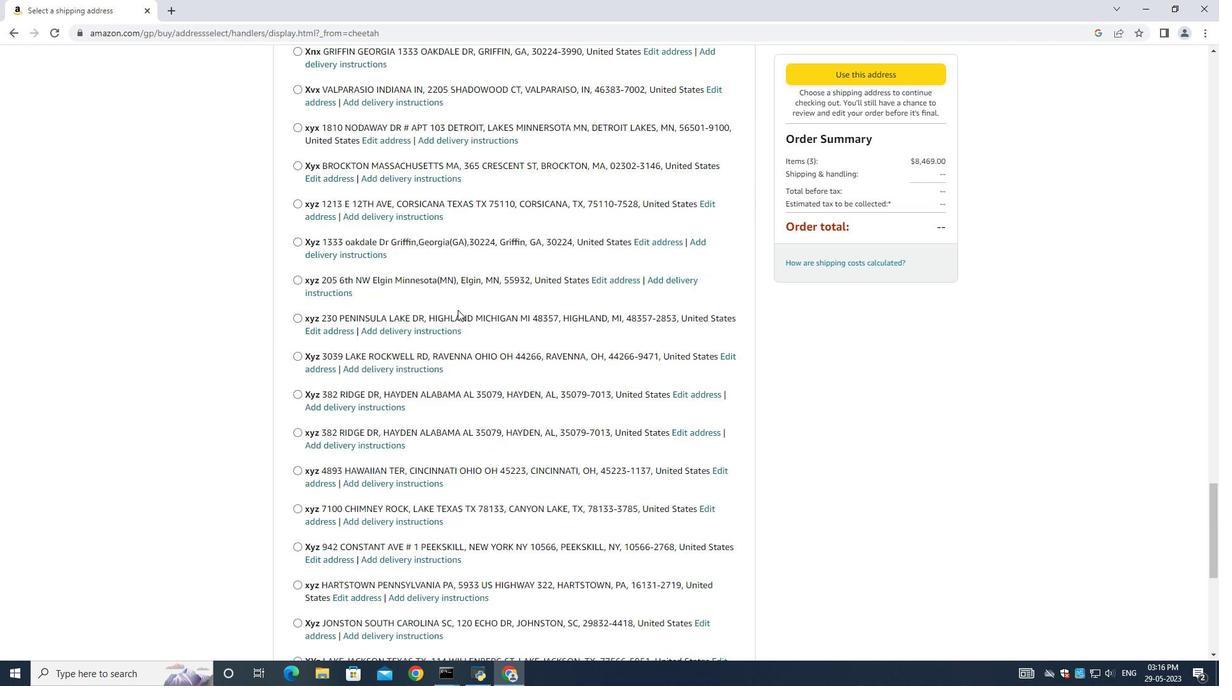 
Action: Mouse scrolled (456, 311) with delta (0, 0)
Screenshot: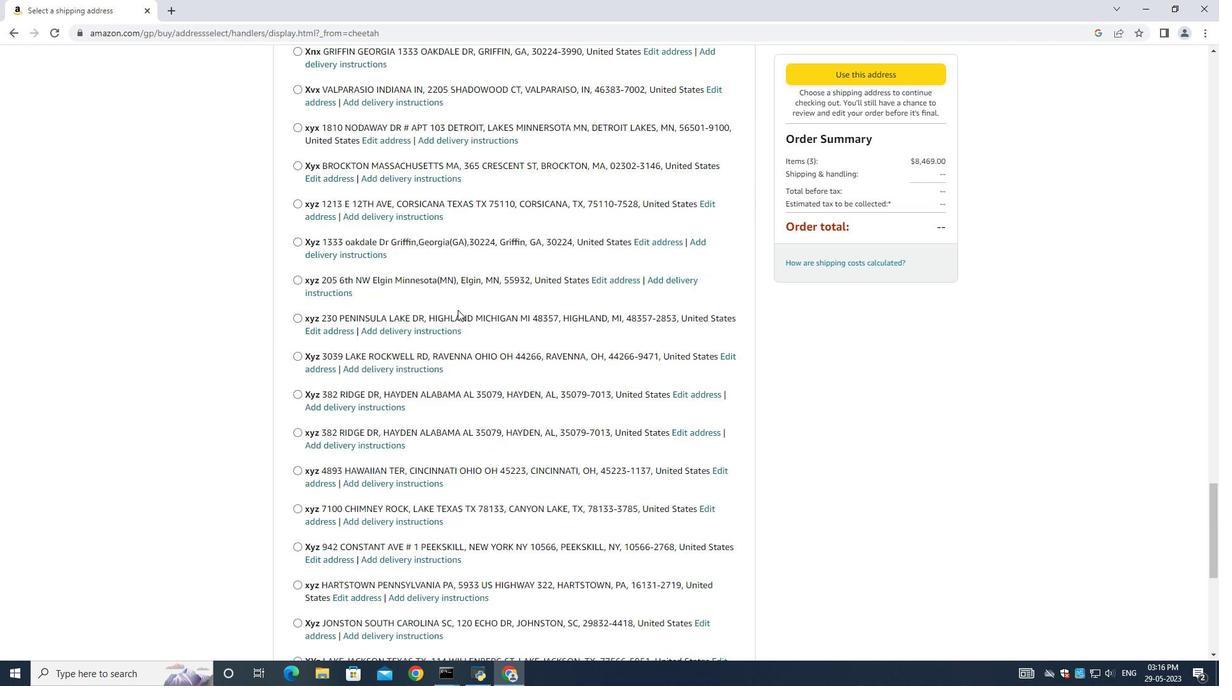 
Action: Mouse moved to (456, 311)
Screenshot: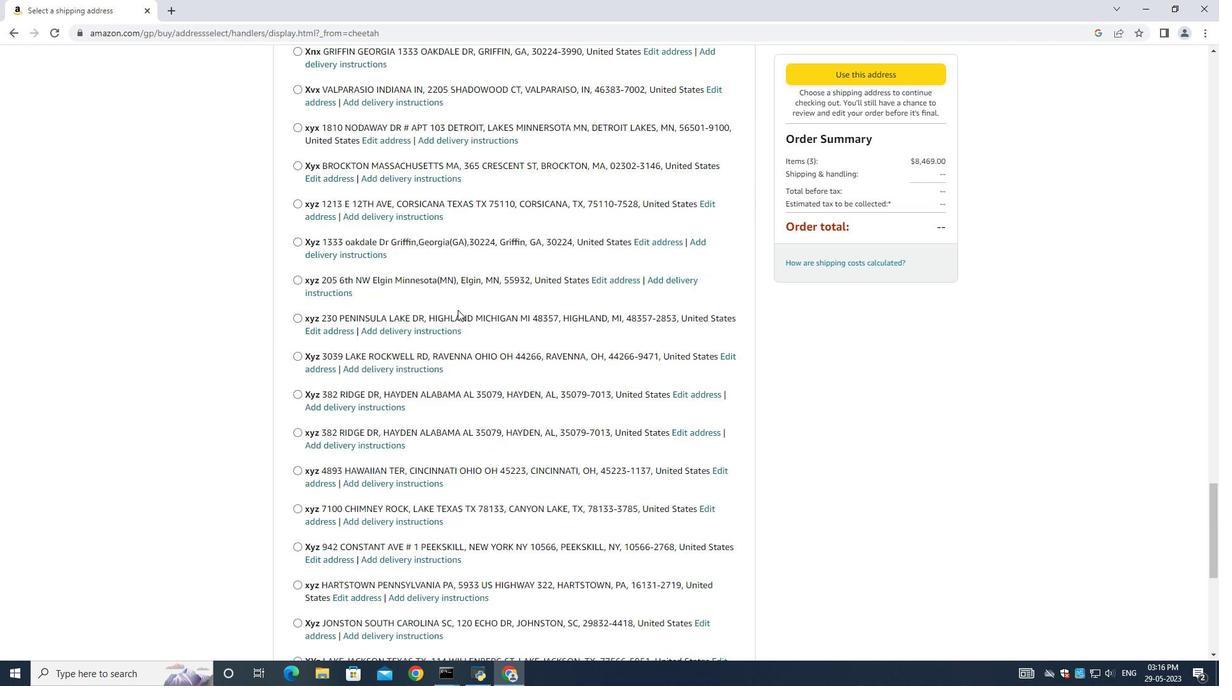 
Action: Mouse scrolled (456, 310) with delta (0, 0)
Screenshot: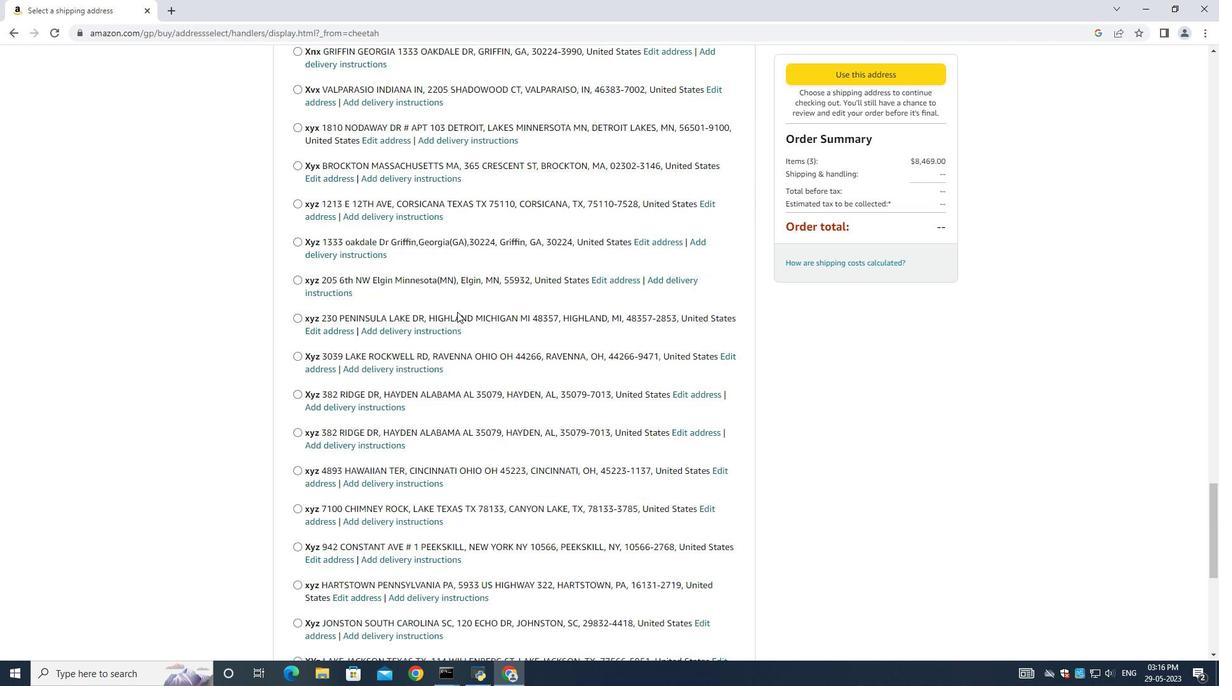 
Action: Mouse moved to (455, 310)
Screenshot: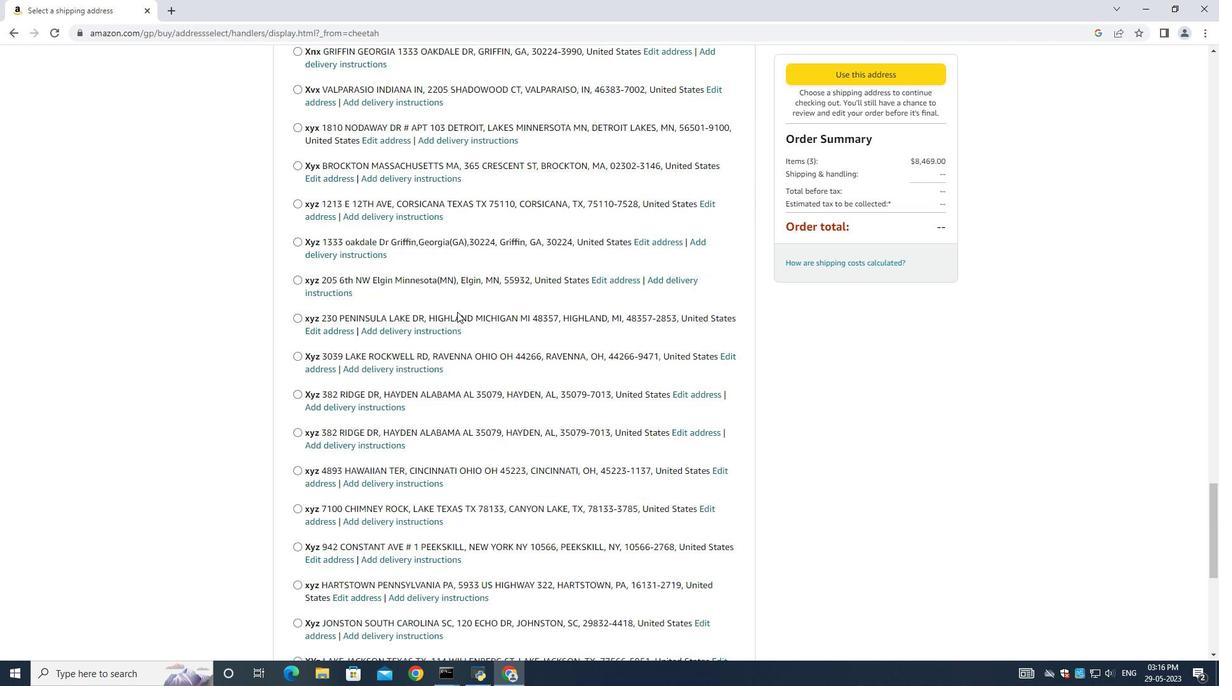
Action: Mouse scrolled (455, 310) with delta (0, 0)
Screenshot: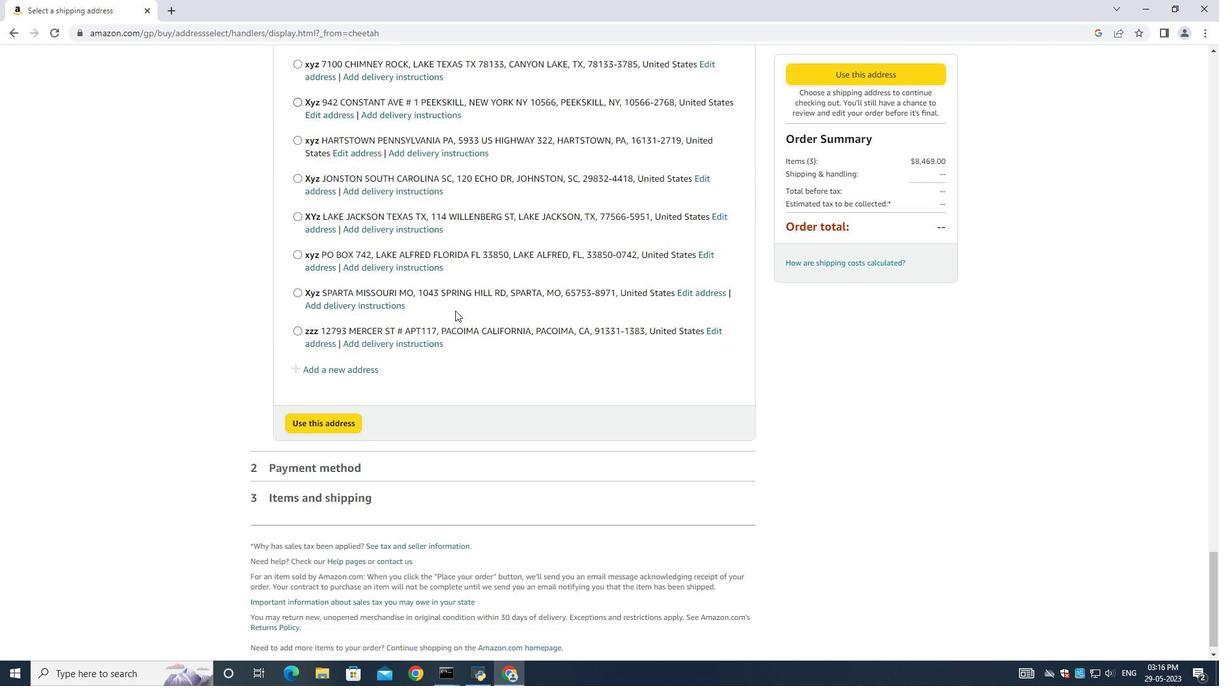 
Action: Mouse scrolled (455, 310) with delta (0, 0)
Screenshot: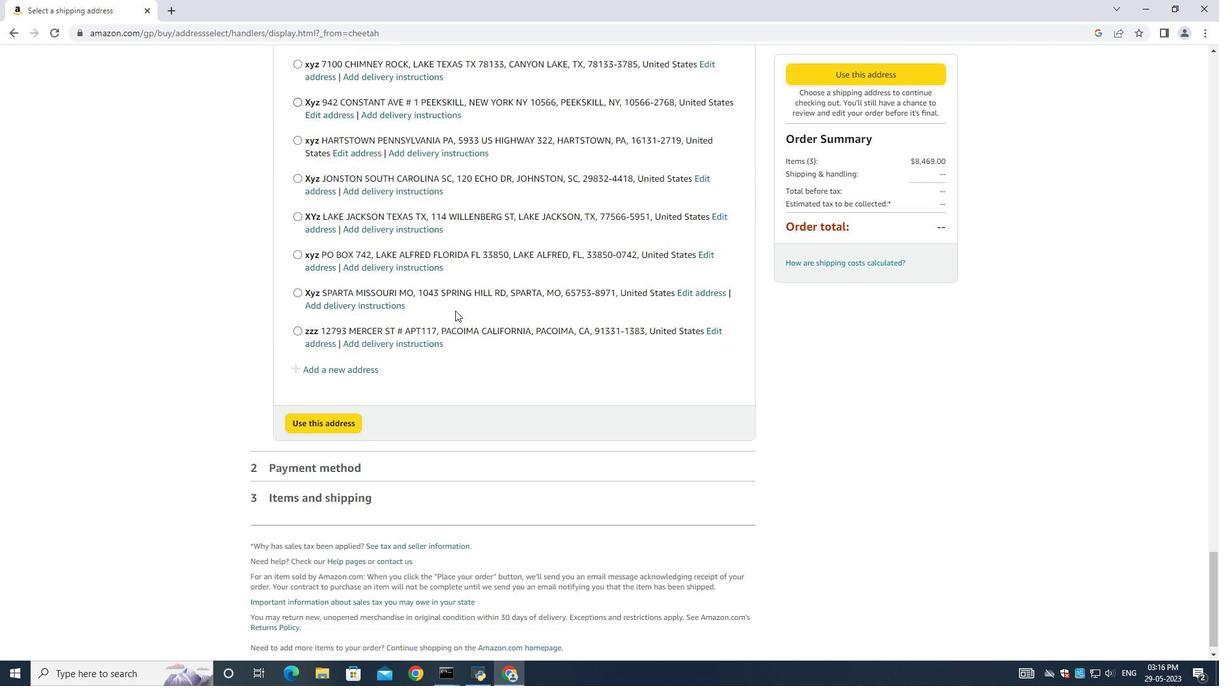 
Action: Mouse moved to (455, 310)
Screenshot: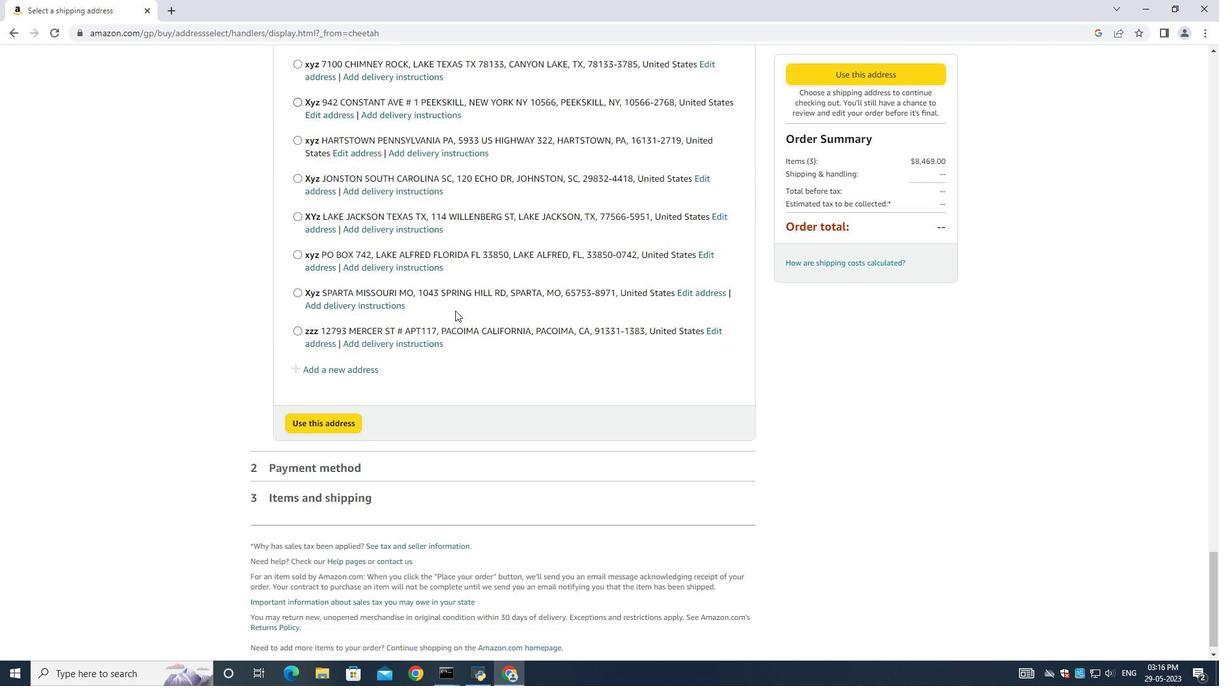 
Action: Mouse scrolled (455, 310) with delta (0, 0)
Screenshot: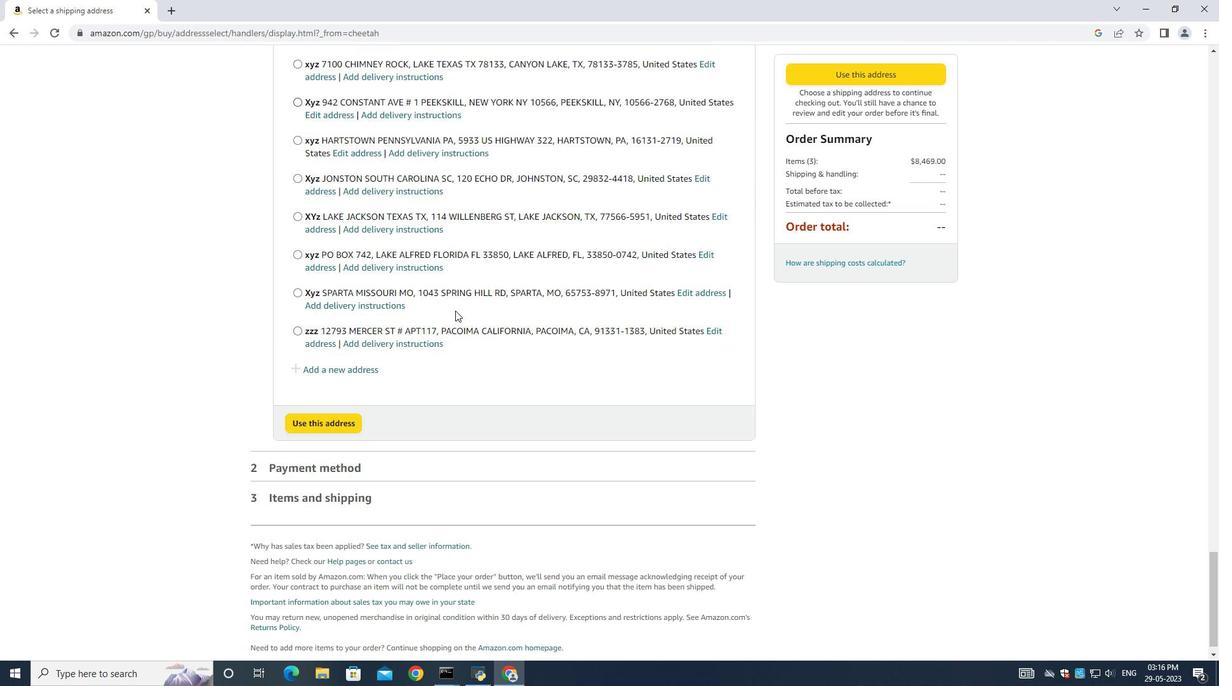 
Action: Mouse moved to (455, 310)
Screenshot: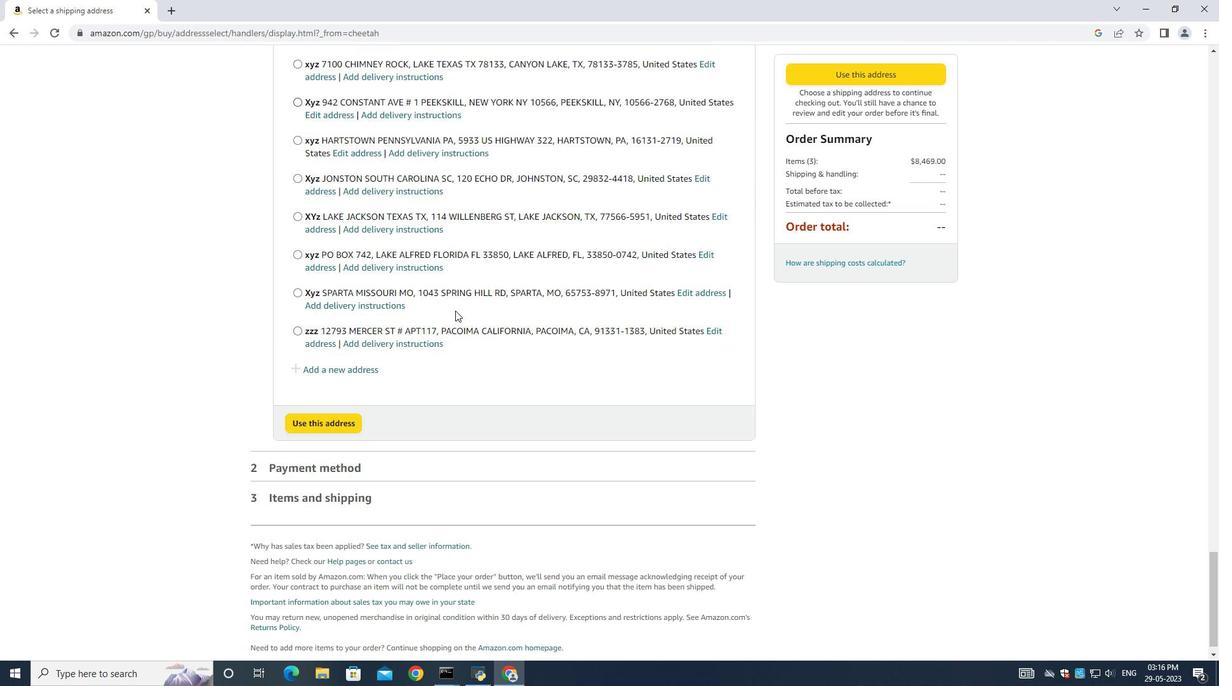 
Action: Mouse scrolled (455, 310) with delta (0, 0)
Screenshot: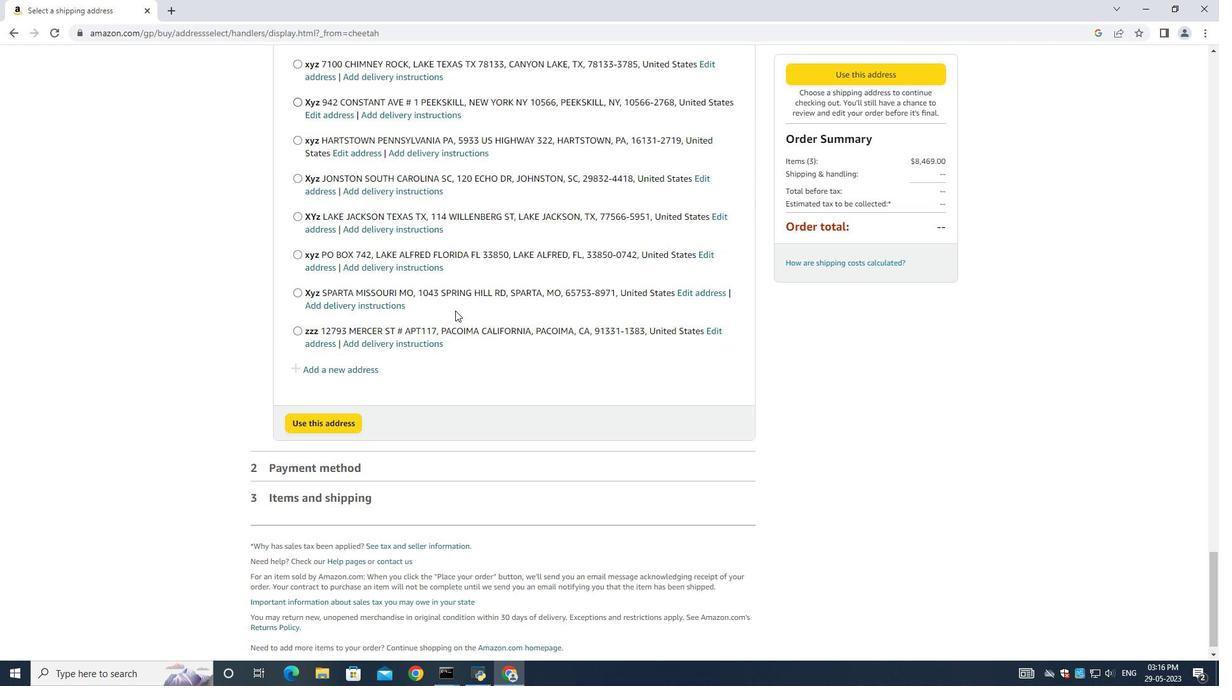 
Action: Mouse scrolled (455, 310) with delta (0, 0)
Screenshot: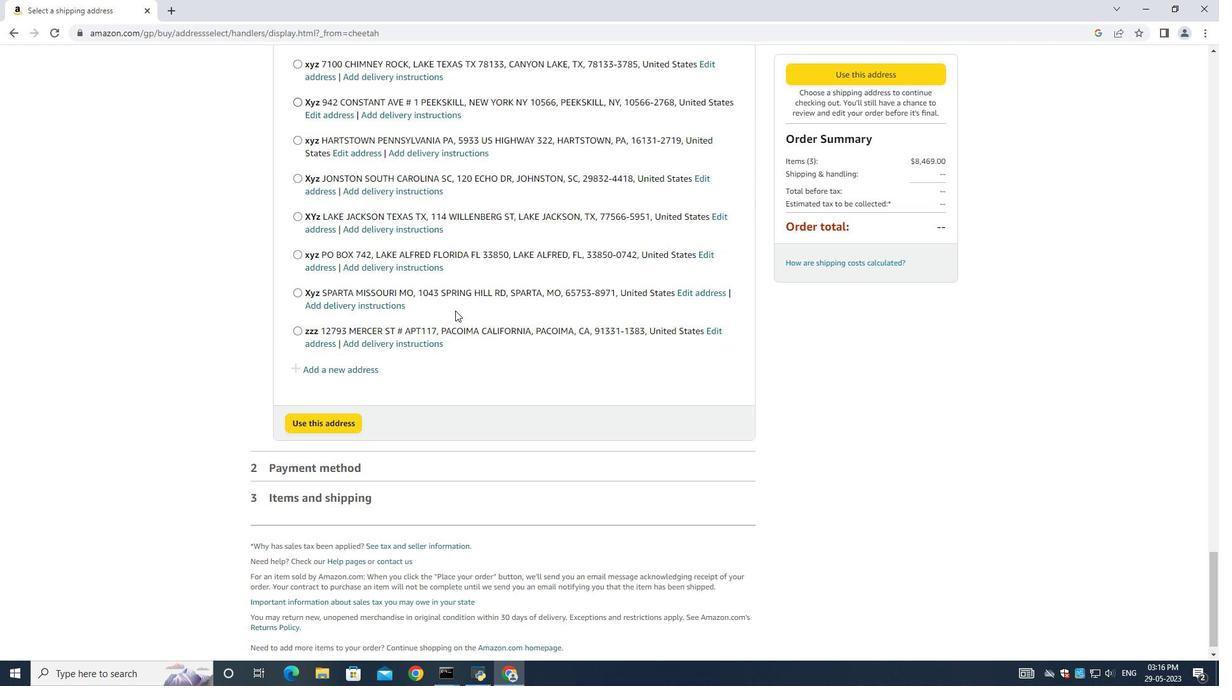 
Action: Mouse scrolled (455, 310) with delta (0, 0)
Screenshot: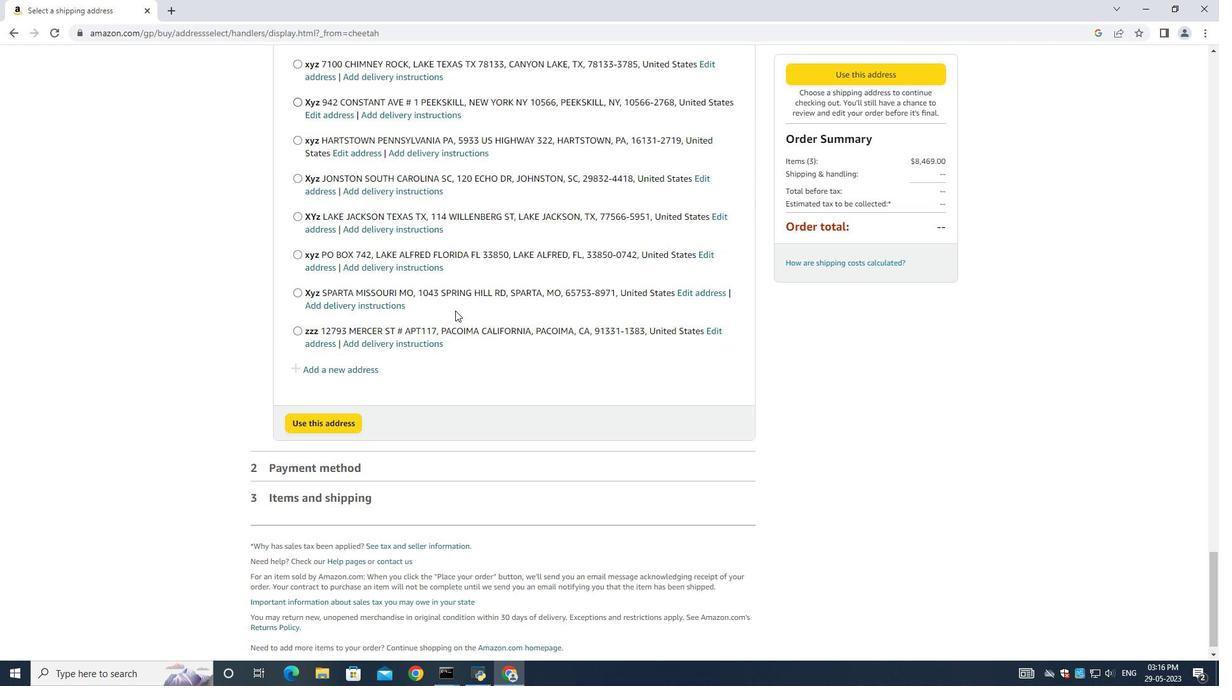 
Action: Mouse moved to (355, 350)
Screenshot: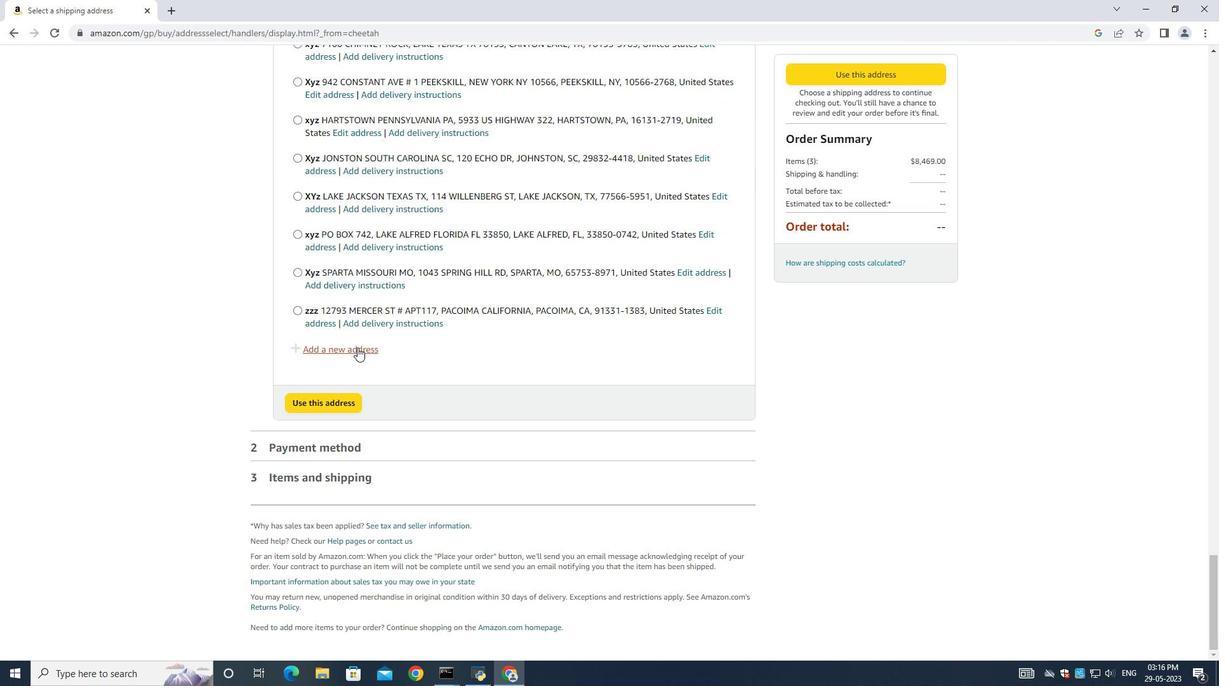 
Action: Mouse pressed left at (355, 350)
Screenshot: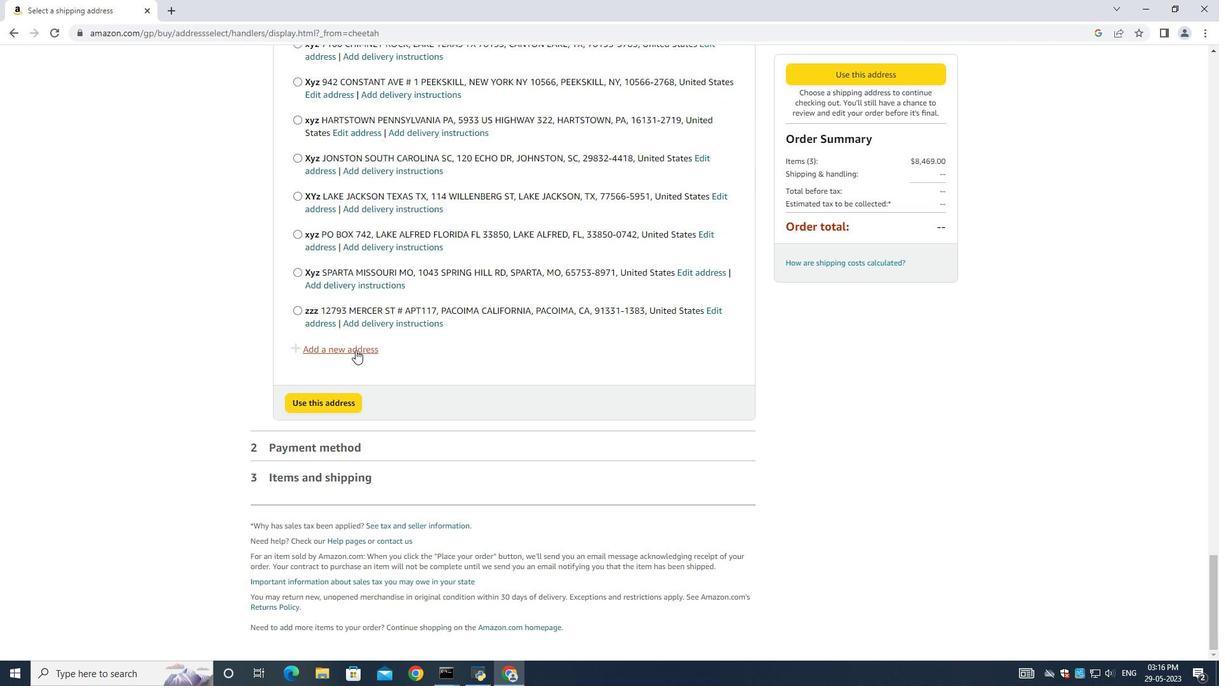 
Action: Mouse moved to (426, 312)
Screenshot: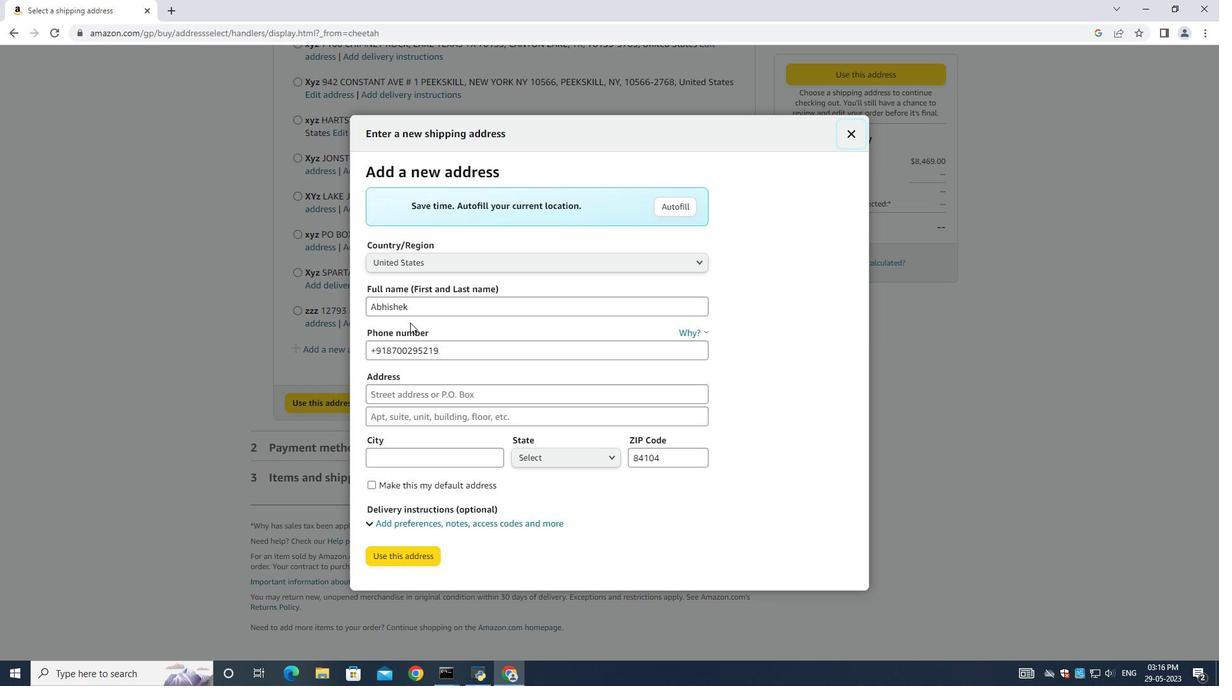 
Action: Mouse pressed left at (426, 312)
Screenshot: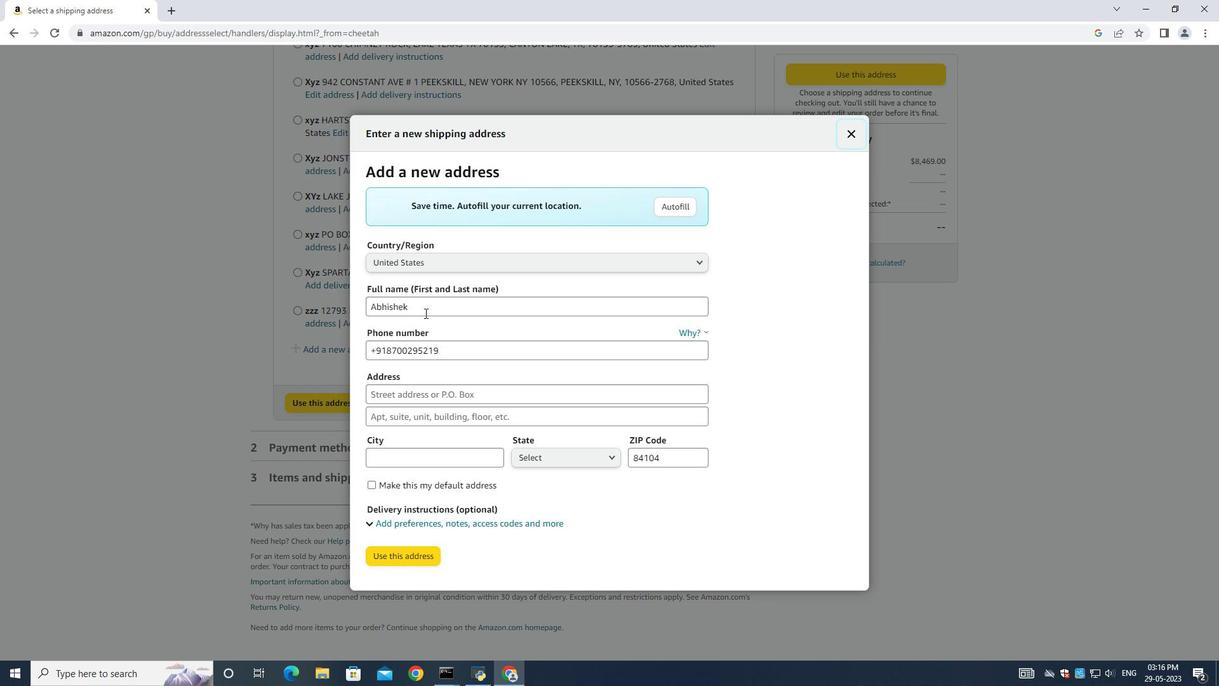 
Action: Key pressed ctrl+A<Key.backspace><Key.shift><Key.shift><Key.shift><Key.shift><Key.shift><Key.shift><Key.shift>Eric<Key.space><Key.shift><Key.shift><Key.shift><Key.shift><Key.shift><Key.shift><Key.shift><Key.shift><Key.shift><Key.shift><Key.shift>Tayor<Key.space><Key.backspace><Key.backspace><Key.backspace>lor<Key.space><Key.tab><Key.tab><Key.backspace>8503109646<Key.space><Key.tab><Key.tab><Key.backspace>
Screenshot: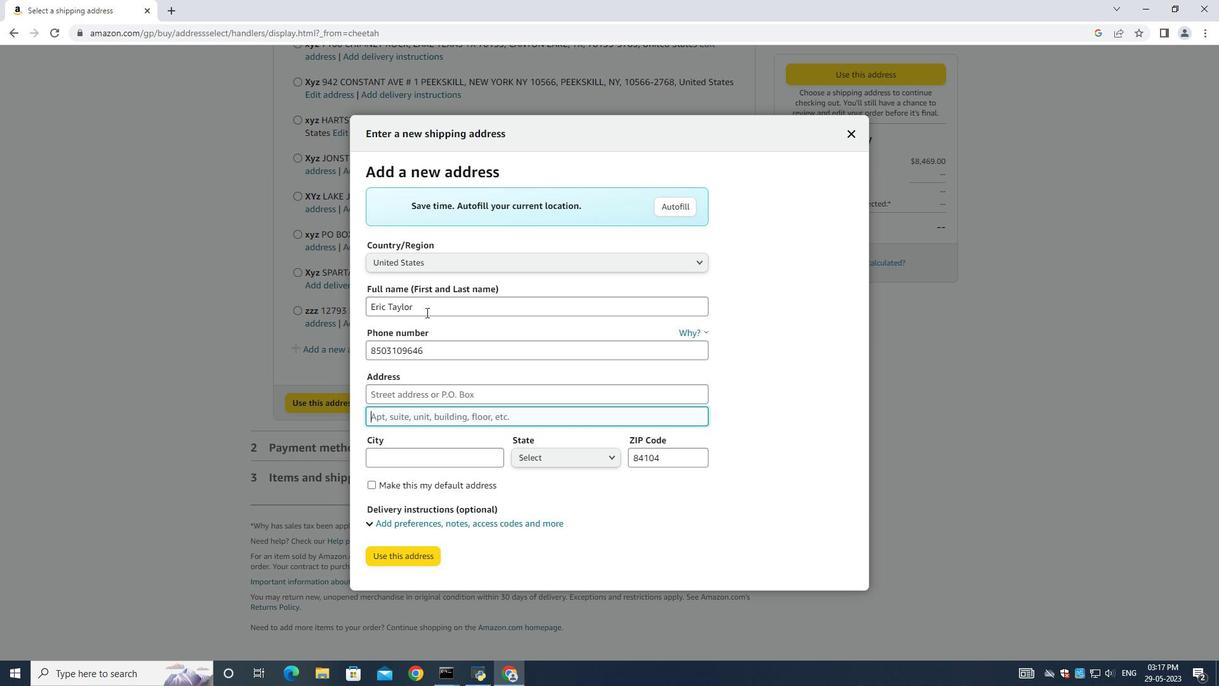 
Action: Mouse moved to (395, 388)
Screenshot: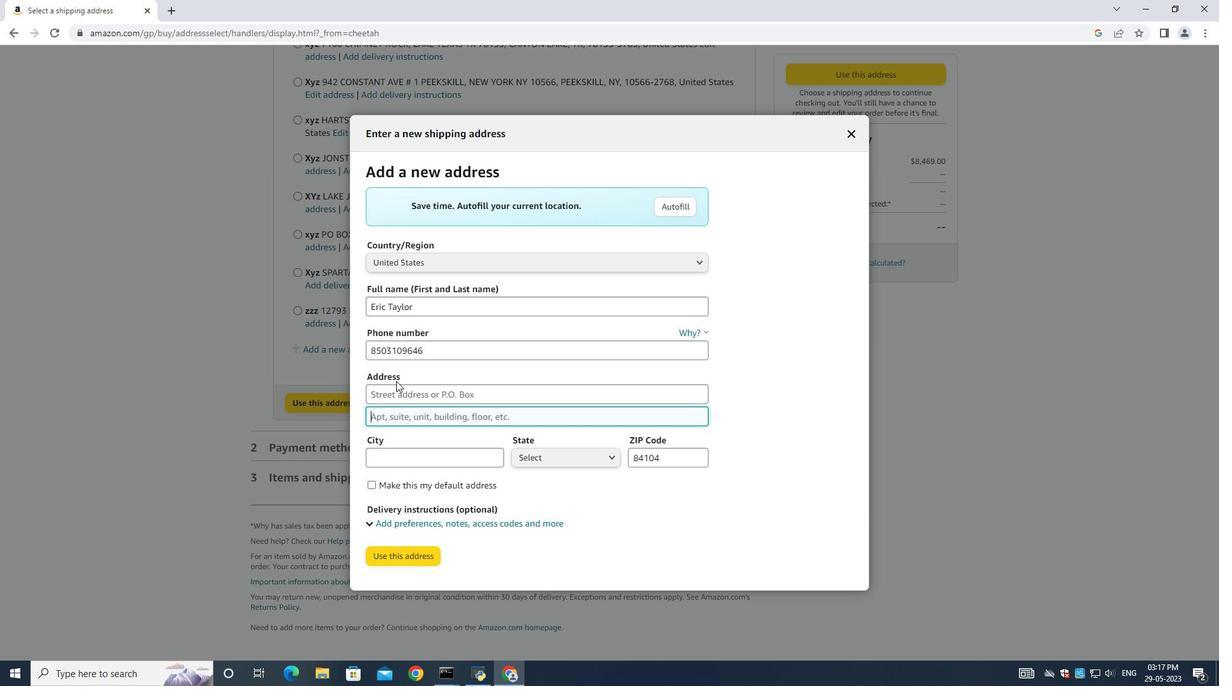 
Action: Mouse pressed left at (395, 388)
Screenshot: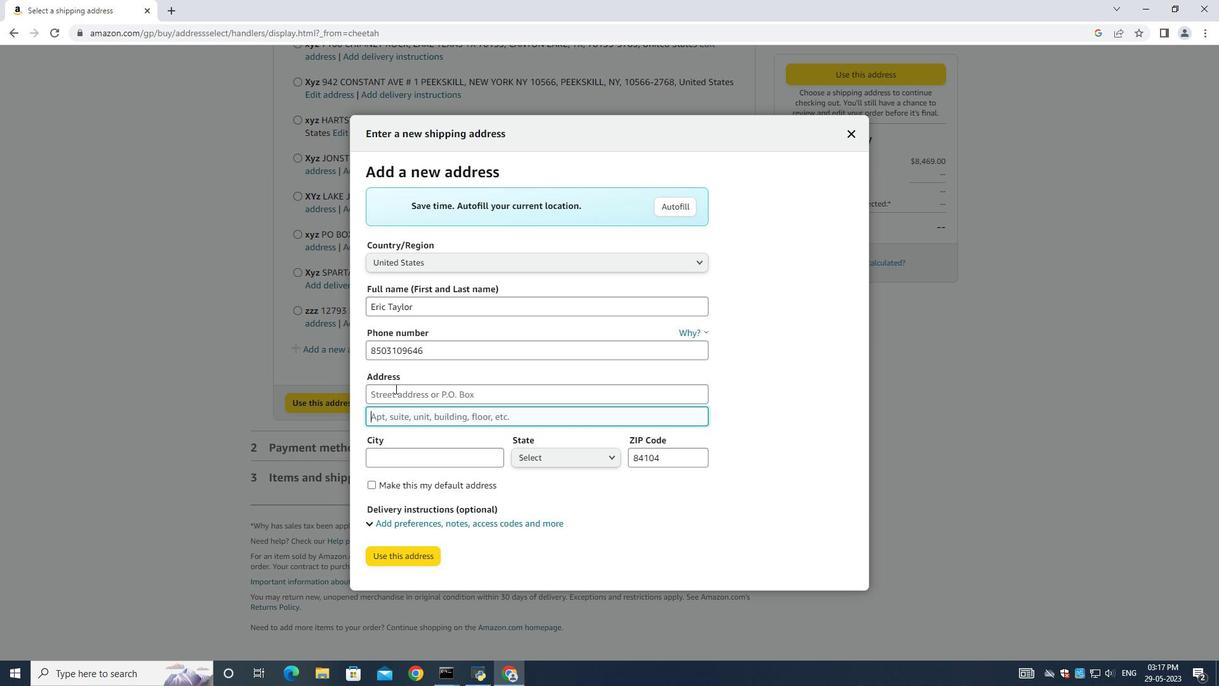 
Action: Mouse moved to (395, 392)
Screenshot: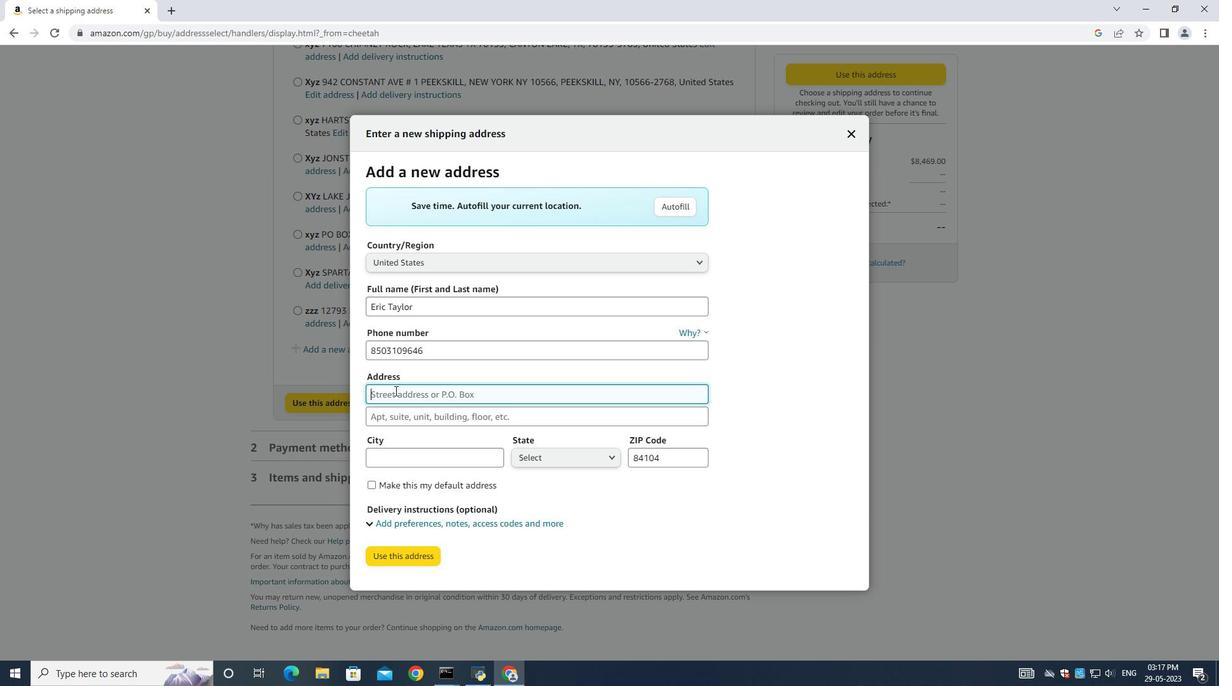 
Action: Key pressed <Key.shift><Key.shift><Key.shift><Key.shift><Key.shift><Key.shift><Key.shift><Key.shift><Key.shift><Key.shift><Key.shift><Key.shift><Key.shift><Key.shift><Key.shift><Key.shift><Key.shift><Key.shift><Key.shift><Key.shift><Key.shift><Key.shift><Key.shift><Key.shift><Key.shift><Key.shift><Key.shift><Key.shift><Key.shift><Key.shift><Key.shift><Key.shift><Key.shift><Key.shift><Key.shift><Key.shift><Key.shift><Key.shift><Key.shift><Key.shift><Key.shift><Key.shift><Key.shift><Key.shift><Key.shift><Key.shift><Key.shift><Key.shift><Key.shift><Key.shift><Key.shift><Key.shift><Key.shift><Key.shift><Key.shift><Key.shift><Key.shift><Key.shift><Key.shift><Key.shift><Key.shift><Key.shift><Key.shift><Key.shift><Key.shift><Key.shift><Key.shift><Key.shift><Key.shift><Key.shift><Key.shift><Key.shift><Key.shift><Key.shift><Key.shift><Key.shift><Key.shift><Key.shift><Key.shift><Key.shift><Key.shift><Key.shift><Key.shift><Key.shift><Key.shift><Key.shift><Key.shift><Key.shift><Key.shift><Key.shift><Key.shift><Key.shift><Key.shift><Key.shift><Key.shift><Key.shift><Key.shift><Key.shift><Key.shift><Key.shift><Key.shift><Key.shift><Key.shift><Key.shift><Key.shift><Key.shift><Key.shift><Key.shift><Key.shift><Key.shift><Key.shift><Key.shift><Key.shift><Key.shift><Key.shift><Key.shift><Key.shift><Key.shift><Key.shift><Key.shift><Key.shift><Key.shift><Key.shift><Key.shift><Key.shift><Key.shift><Key.shift><Key.shift><Key.shift><Key.shift><Key.shift><Key.shift><Key.shift><Key.shift><Key.shift><Key.shift><Key.shift><Key.shift><Key.shift><Key.shift><Key.shift><Key.shift><Key.shift><Key.shift><Key.shift><Key.shift><Key.shift><Key.shift><Key.shift><Key.shift><Key.shift><Key.shift><Key.shift><Key.shift><Key.shift><Key.shift><Key.shift><Key.shift><Key.shift><Key.shift><Key.shift><Key.shift><Key.shift><Key.shift><Key.shift><Key.shift><Key.shift><Key.shift><Key.shift><Key.shift><Key.shift><Key.shift><Key.shift><Key.shift><Key.shift><Key.shift><Key.shift><Key.shift><Key.shift><Key.shift><Key.shift><Key.shift><Key.shift><Key.shift><Key.shift><Key.shift><Key.shift><Key.shift><Key.shift><Key.shift><Key.shift><Key.shift><Key.shift><Key.shift><Key.shift><Key.shift><Key.shift><Key.shift><Key.shift><Key.shift><Key.shift><Key.shift><Key.shift><Key.shift><Key.shift><Key.shift><Key.shift><Key.shift><Key.shift><Key.shift><Key.shift><Key.shift><Key.shift><Key.shift><Key.shift><Key.shift><Key.shift><Key.shift><Key.shift><Key.shift><Key.shift><Key.shift><Key.shift><Key.shift><Key.shift><Key.shift><Key.shift><Key.shift><Key.shift><Key.shift><Key.shift><Key.shift><Key.shift><Key.shift><Key.shift><Key.shift><Key.shift><Key.shift><Key.shift><Key.shift><Key.shift><Key.shift><Key.shift><Key.shift><Key.shift><Key.shift><Key.shift><Key.shift><Key.shift><Key.shift><Key.shift><Key.shift><Key.shift><Key.shift><Key.shift><Key.shift><Key.shift><Key.shift><Key.shift><Key.shift><Key.shift><Key.shift><Key.shift><Key.shift><Key.shift><Key.shift><Key.shift><Key.shift><Key.shift><Key.shift><Key.shift><Key.shift><Key.shift><Key.shift><Key.shift><Key.shift><Key.shift><Key.shift><Key.shift><Key.shift><Key.shift><Key.shift><Key.shift><Key.shift><Key.shift><Key.shift><Key.shift><Key.shift><Key.shift><Key.shift><Key.shift><Key.shift><Key.shift><Key.shift><Key.shift><Key.shift><Key.shift><Key.shift><Key.shift><Key.shift><Key.shift><Key.shift><Key.shift><Key.shift><Key.shift><Key.shift><Key.shift><Key.shift><Key.shift><Key.shift><Key.shift><Key.shift><Key.shift><Key.shift><Key.shift><Key.shift><Key.shift><Key.shift><Key.shift><Key.shift><Key.shift><Key.shift><Key.shift><Key.shift><Key.shift><Key.shift><Key.shift><Key.shift><Key.shift><Key.shift><Key.shift><Key.shift><Key.shift><Key.shift><Key.shift><Key.shift><Key.shift><Key.shift><Key.shift><Key.shift><Key.shift><Key.shift><Key.shift><Key.shift><Key.shift><Key.shift><Key.shift><Key.shift><Key.shift><Key.shift><Key.shift><Key.shift><Key.shift><Key.shift><Key.shift><Key.shift><Key.shift><Key.shift><Key.shift><Key.shift><Key.shift><Key.shift><Key.shift><Key.shift><Key.shift><Key.shift><Key.shift><Key.shift><Key.shift><Key.shift><Key.shift><Key.shift><Key.shift><Key.shift><Key.shift><Key.end><Key.shift>1135<Key.space><Key.shift>Star<Key.space><Key.shift><Key.shift><Key.shift><Key.shift><Key.shift><Key.shift><Key.shift><Key.shift><Key.shift><Key.shift><Key.shift><Key.shift><Key.shift><Key.shift><Key.shift><Key.shift><Key.shift><Key.shift><Key.shift><Key.shift><Key.shift><Key.shift><Key.shift><Key.shift><Key.shift><Key.shift><Key.shift><Key.shift><Key.shift><Key.shift><Key.shift>Trek<Key.space><Key.shift><Key.shift><Key.shift><Key.shift><Key.shift><Key.shift><Key.shift><Key.shift><Key.shift><Key.shift><Key.shift><Key.shift><Key.shift><Key.shift><Key.shift><Key.shift><Key.shift><Key.shift><Key.shift><Key.shift>drive
Screenshot: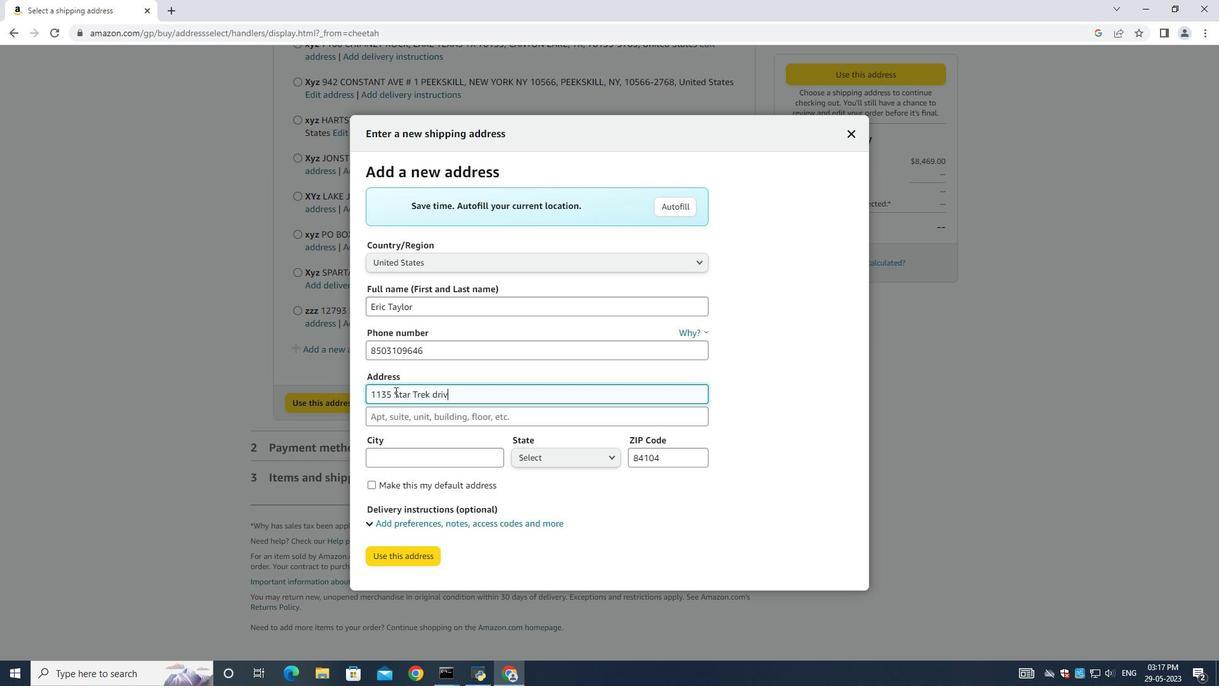 
Action: Mouse pressed left at (395, 392)
Screenshot: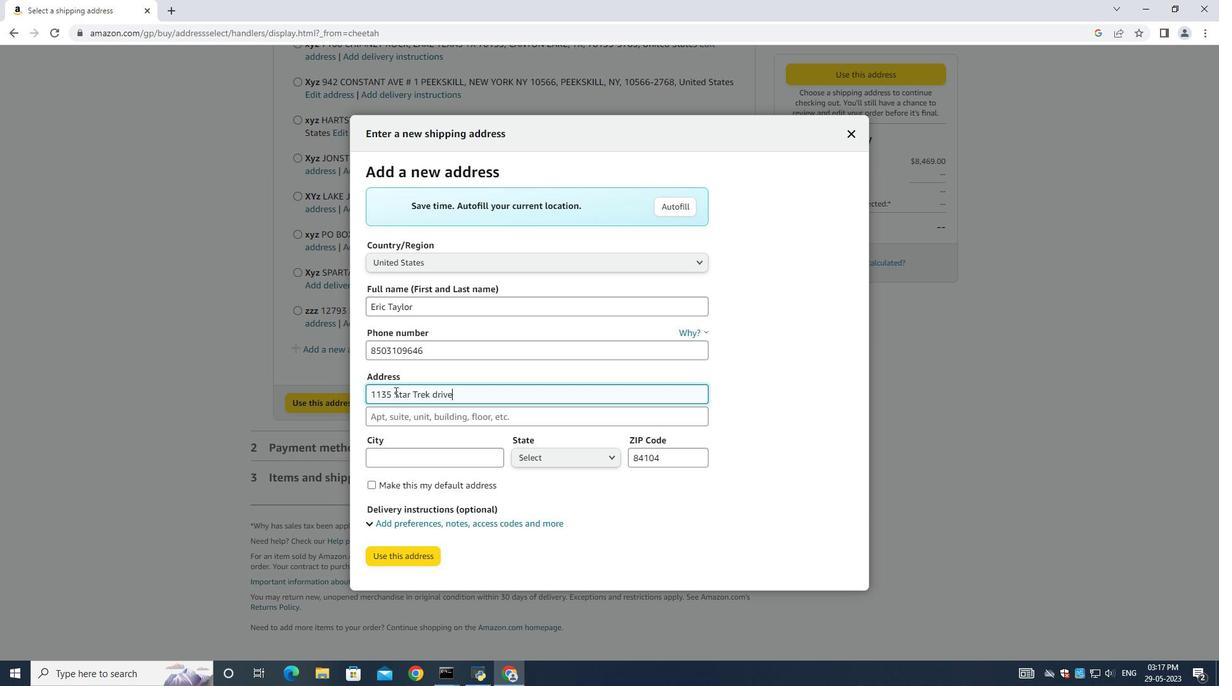 
Action: Mouse moved to (473, 399)
Screenshot: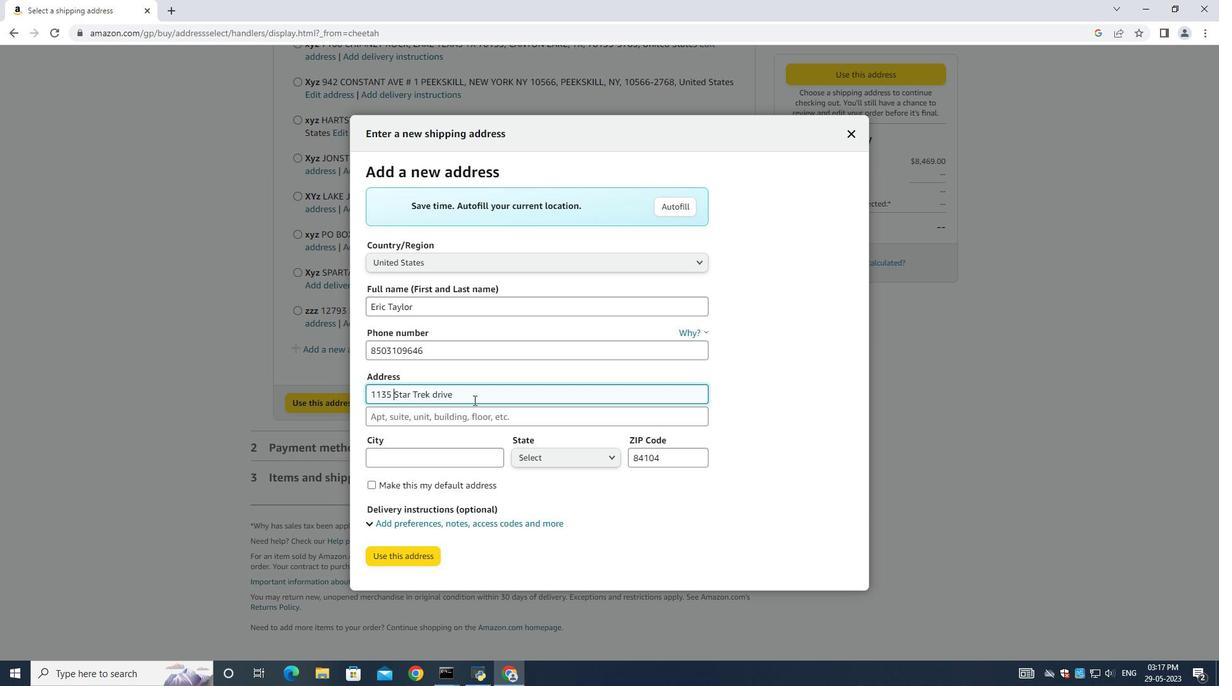 
Action: Mouse pressed left at (473, 399)
Screenshot: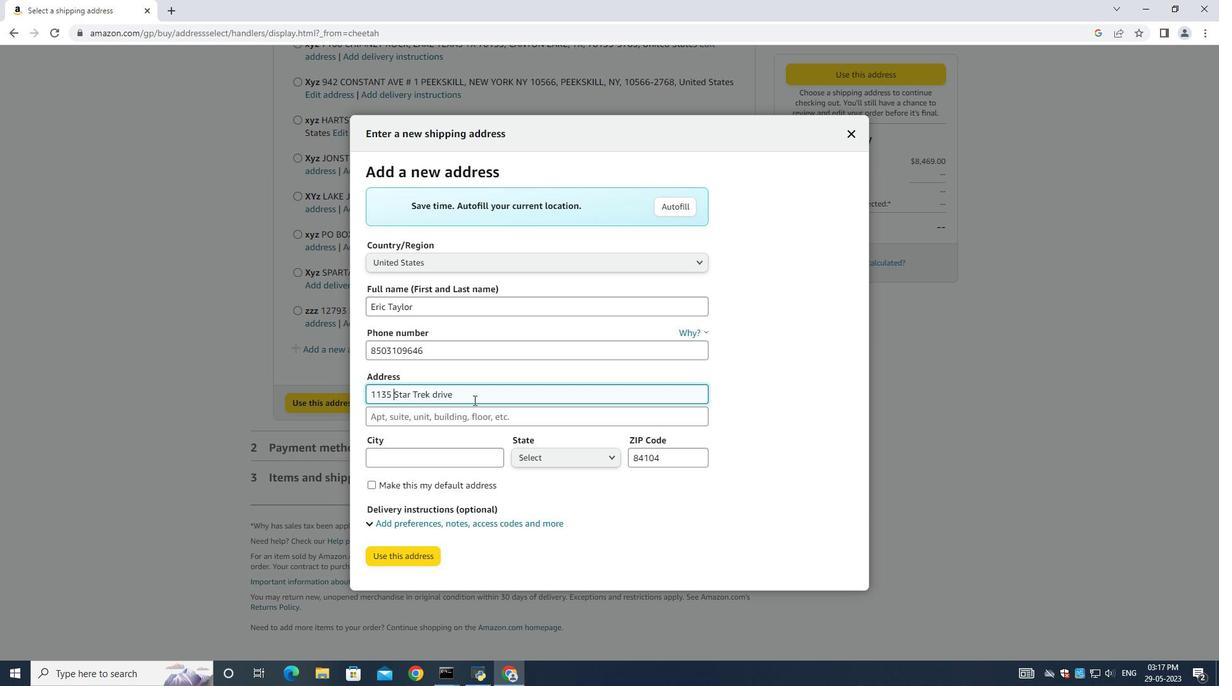 
Action: Mouse moved to (492, 394)
Screenshot: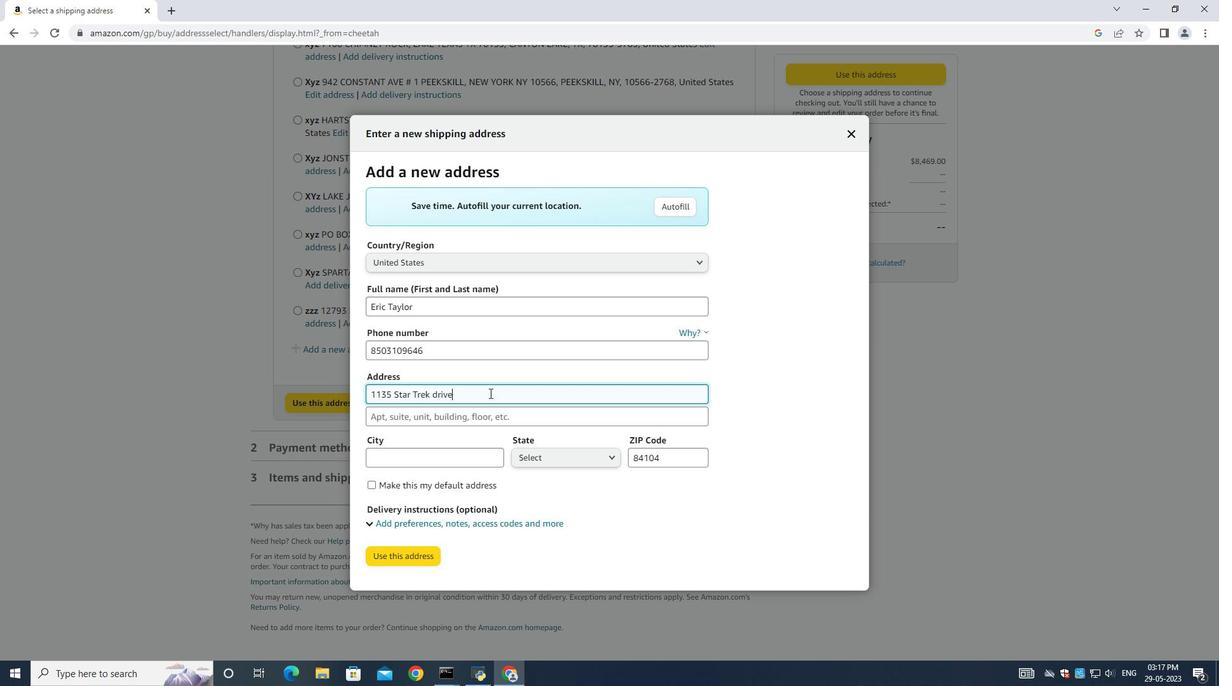 
Action: Key pressed <Key.space>
Screenshot: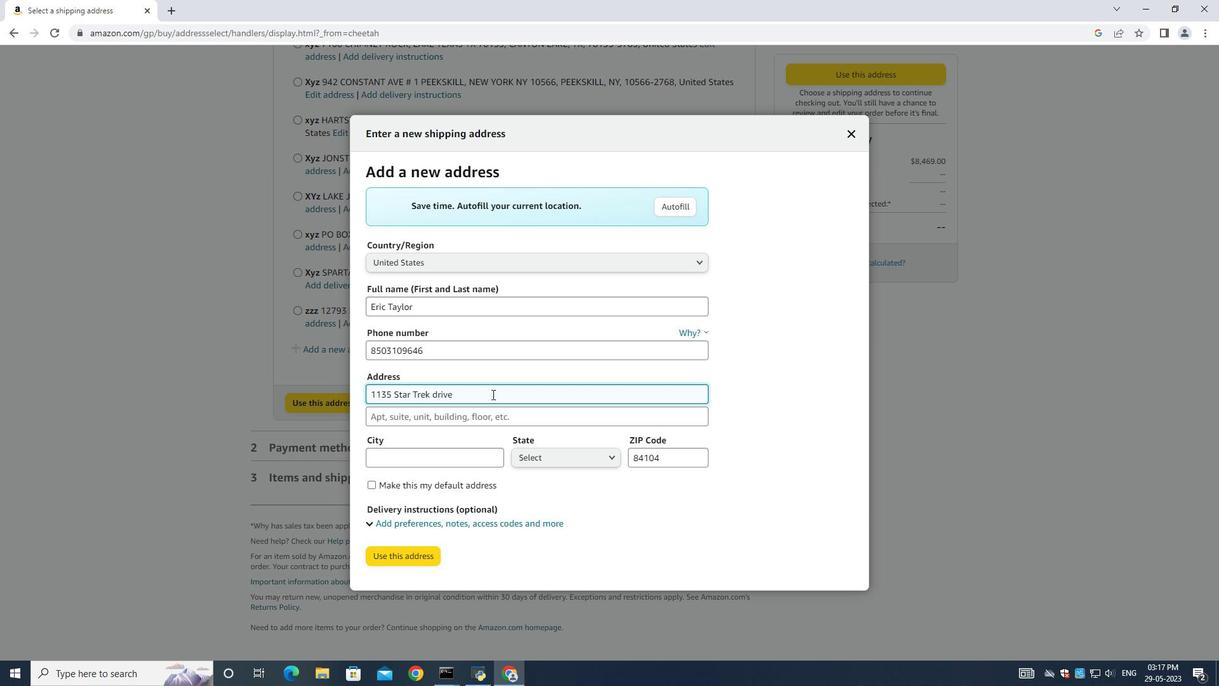
Action: Mouse moved to (480, 422)
Screenshot: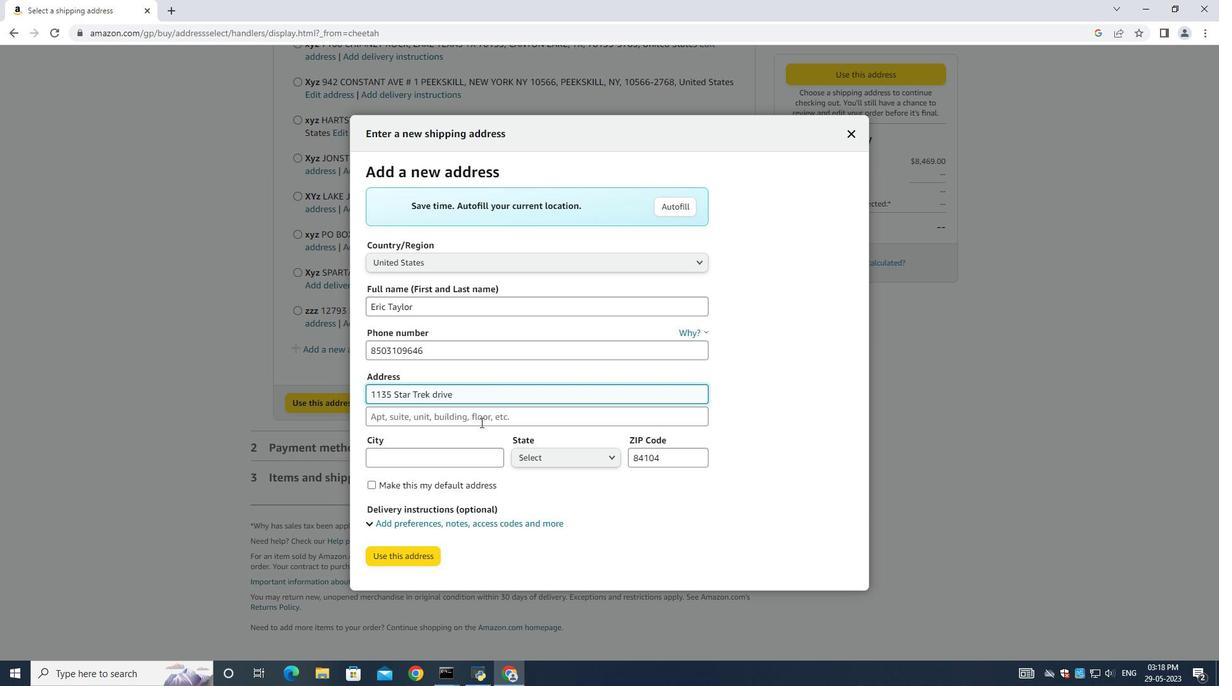 
Action: Mouse pressed left at (480, 422)
Screenshot: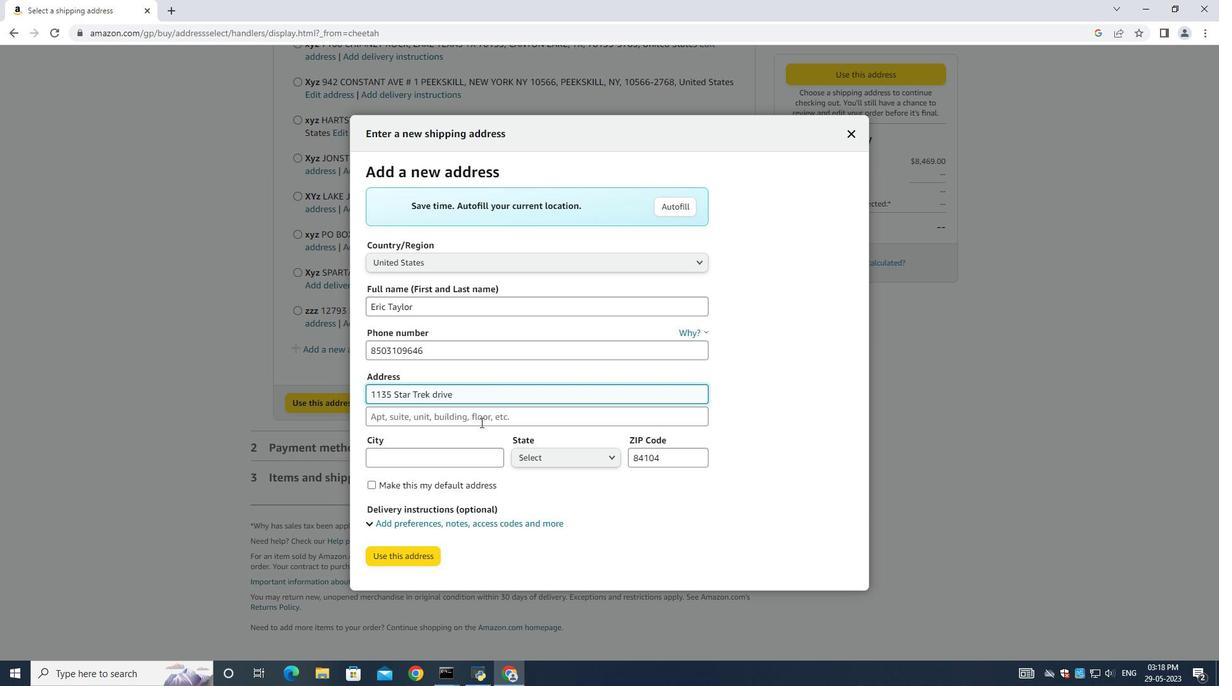 
Action: Key pressed <Key.shift>Pensacola<Key.space><Key.shift><Key.shift><Key.shift><Key.shift><Key.shift><Key.shift><Key.shift><Key.shift><Key.shift><Key.shift><Key.shift><Key.shift><Key.shift><Key.shift><Key.shift><Key.shift><Key.shift><Key.shift><Key.shift><Key.shift><Key.shift><Key.shift><Key.shift><Key.shift><Key.shift><Key.shift><Key.shift><Key.shift>Florida<Key.space><Key.tab><Key.shift><Key.shift><Key.shift><Key.shift><Key.shift><Key.shift><Key.shift><Key.shift><Key.shift>Pensacola<Key.space>
Screenshot: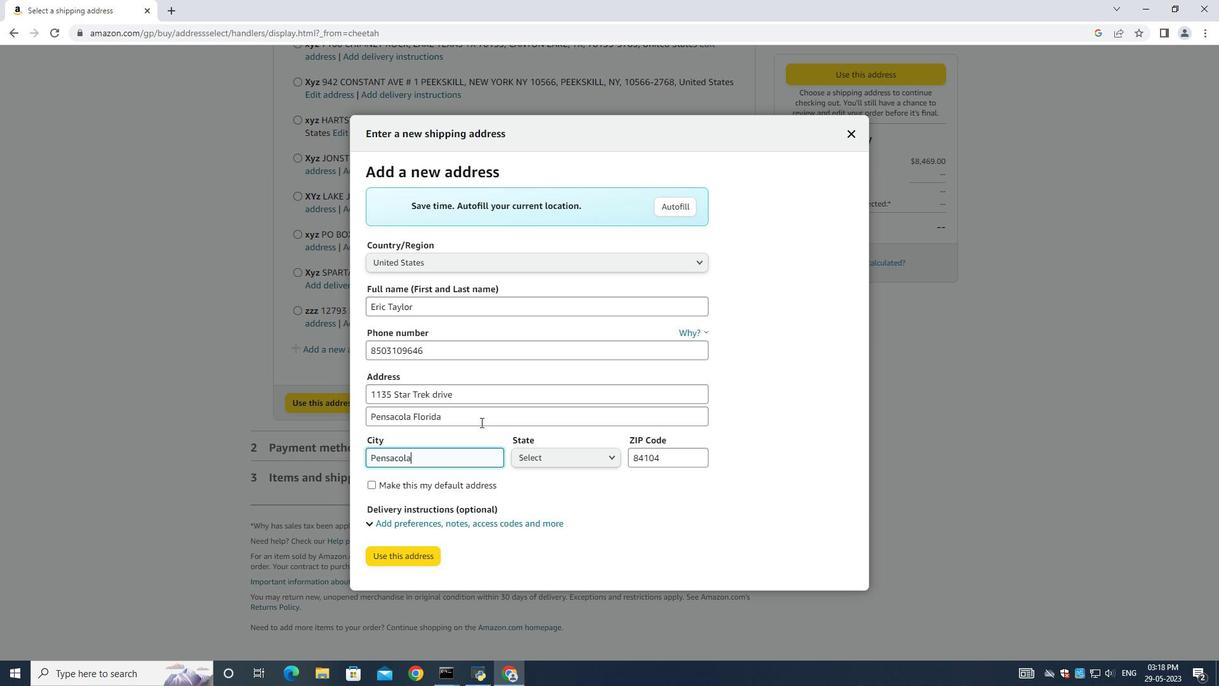 
Action: Mouse moved to (529, 462)
Screenshot: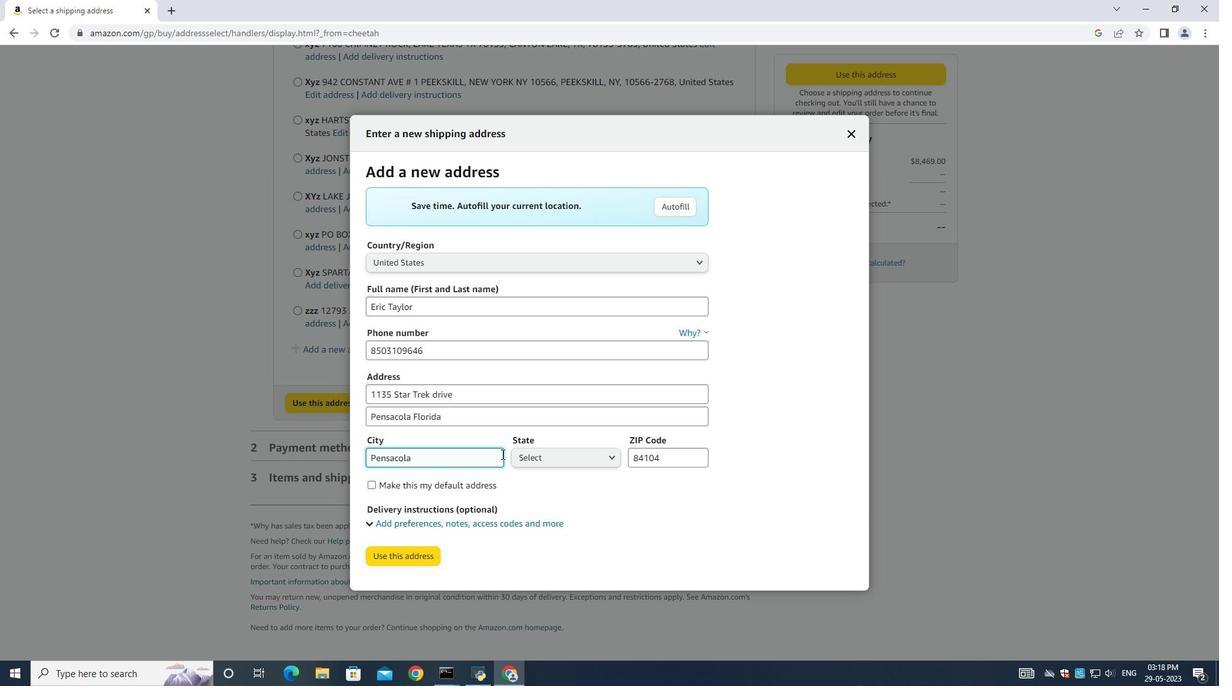 
Action: Mouse pressed left at (529, 462)
Screenshot: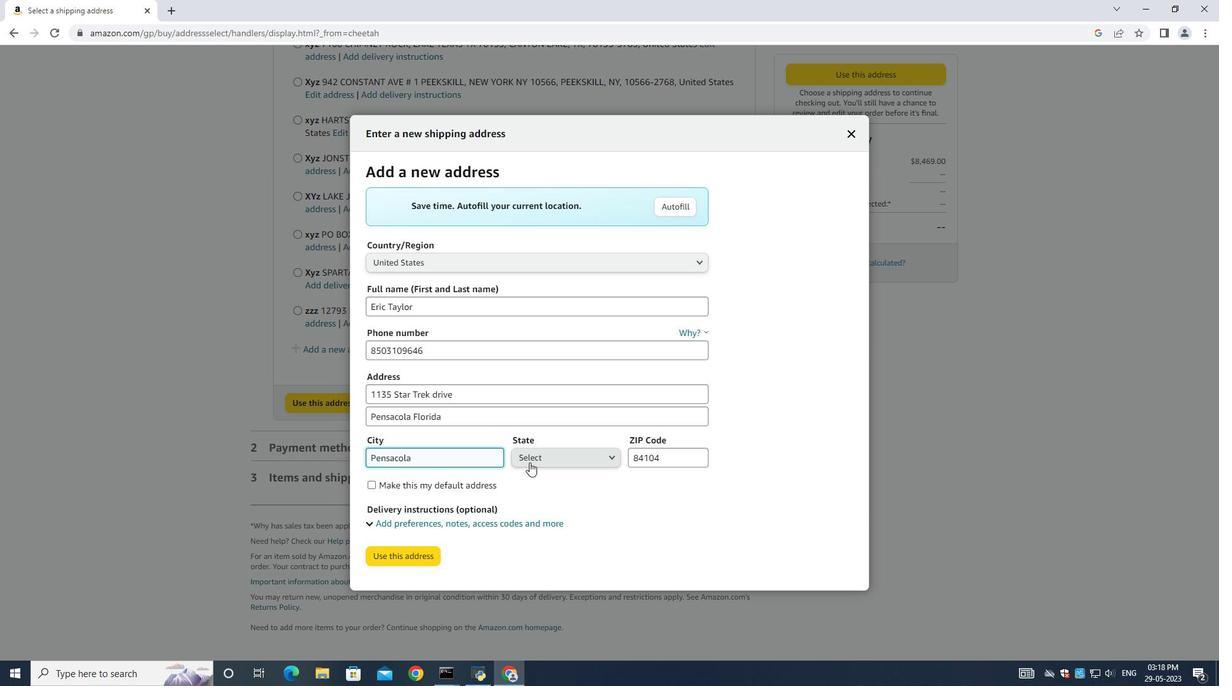 
Action: Mouse moved to (561, 248)
Screenshot: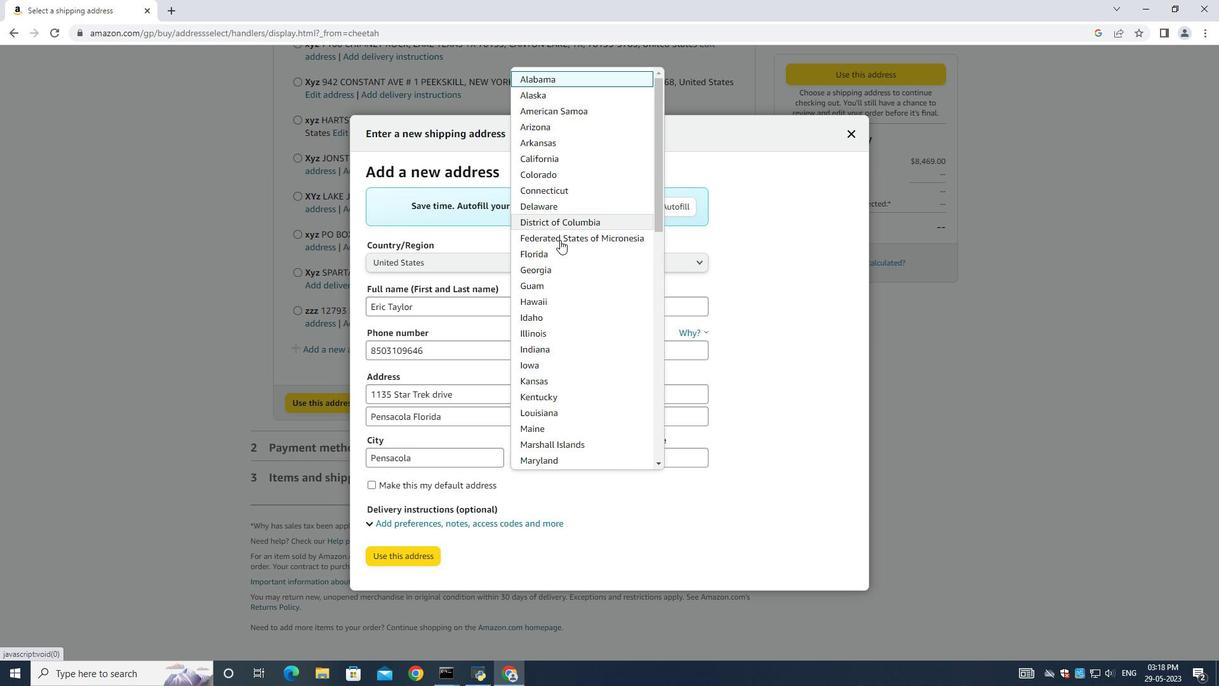 
Action: Key pressed f
Screenshot: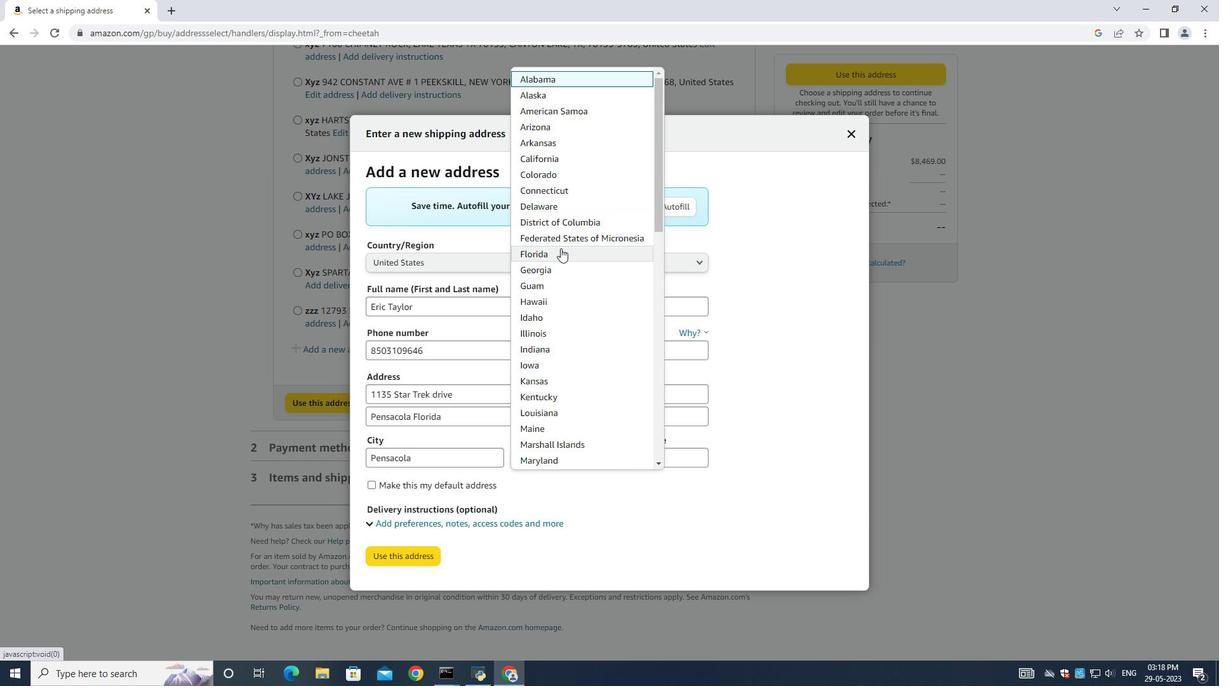 
Action: Mouse moved to (557, 245)
Screenshot: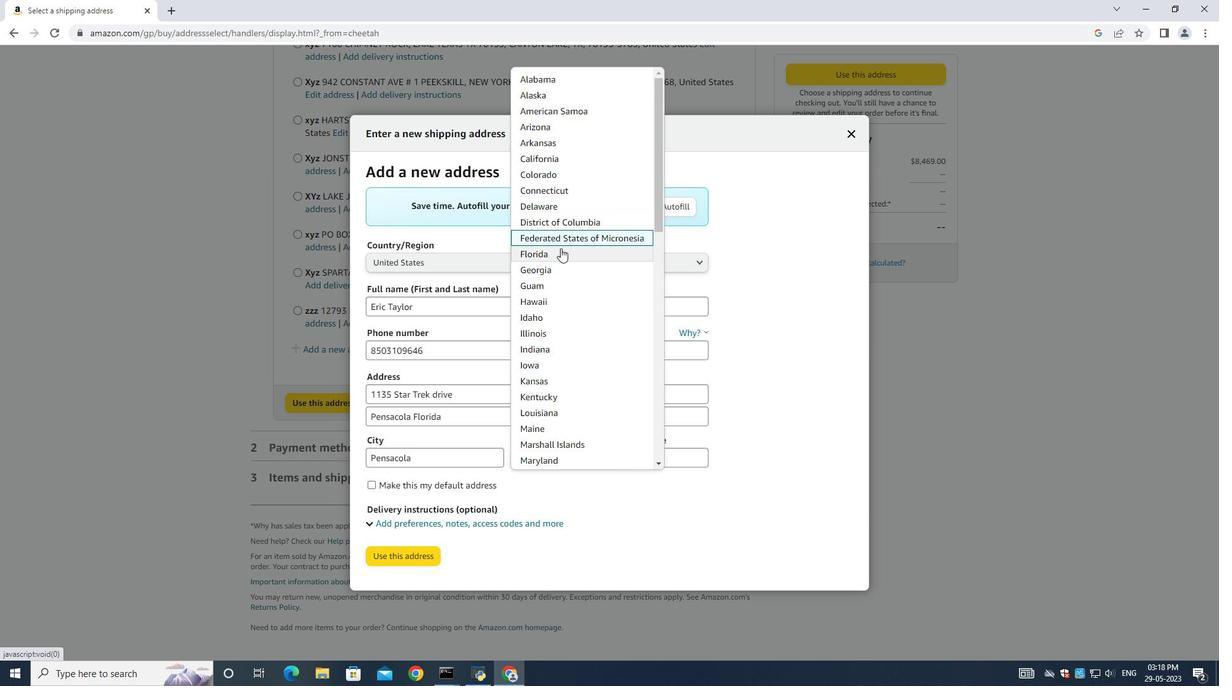 
Action: Mouse pressed left at (557, 245)
Screenshot: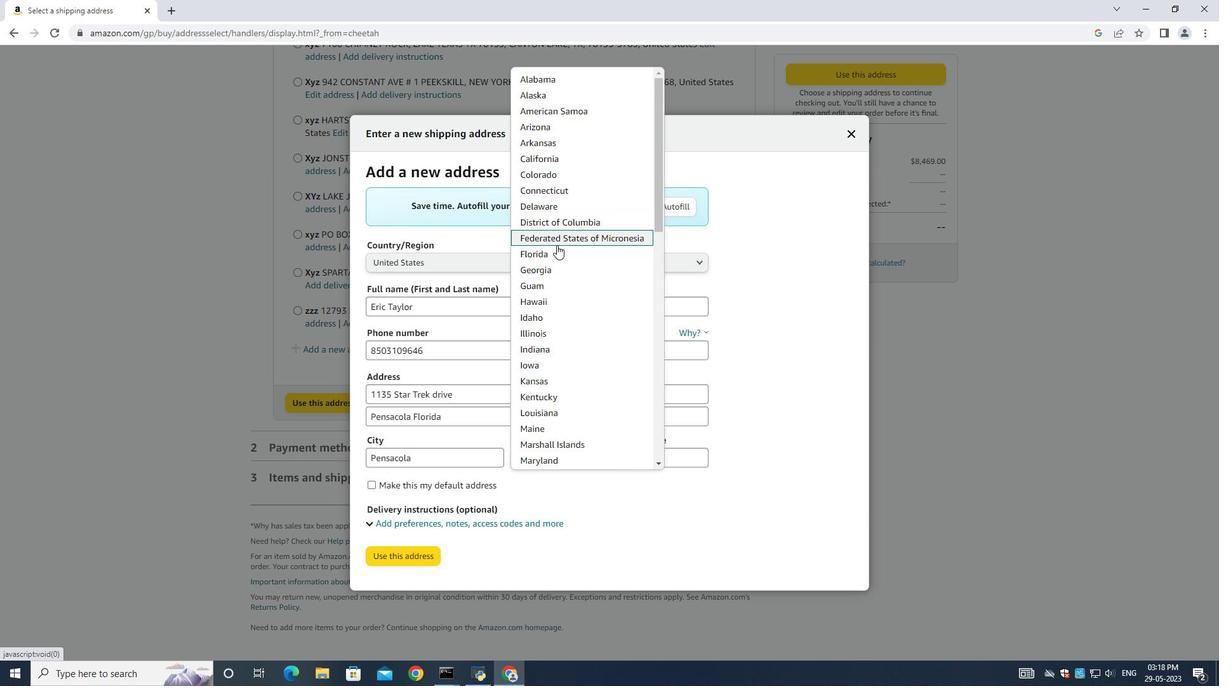 
Action: Mouse moved to (556, 454)
Screenshot: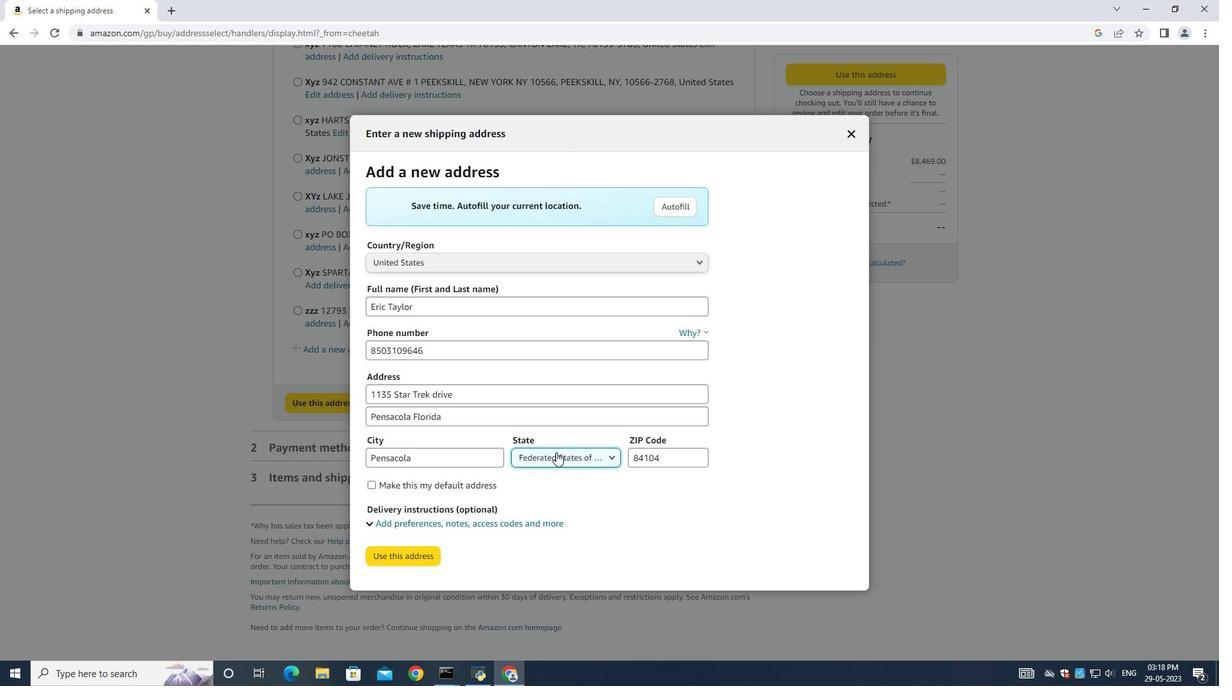 
Action: Mouse pressed left at (556, 454)
Screenshot: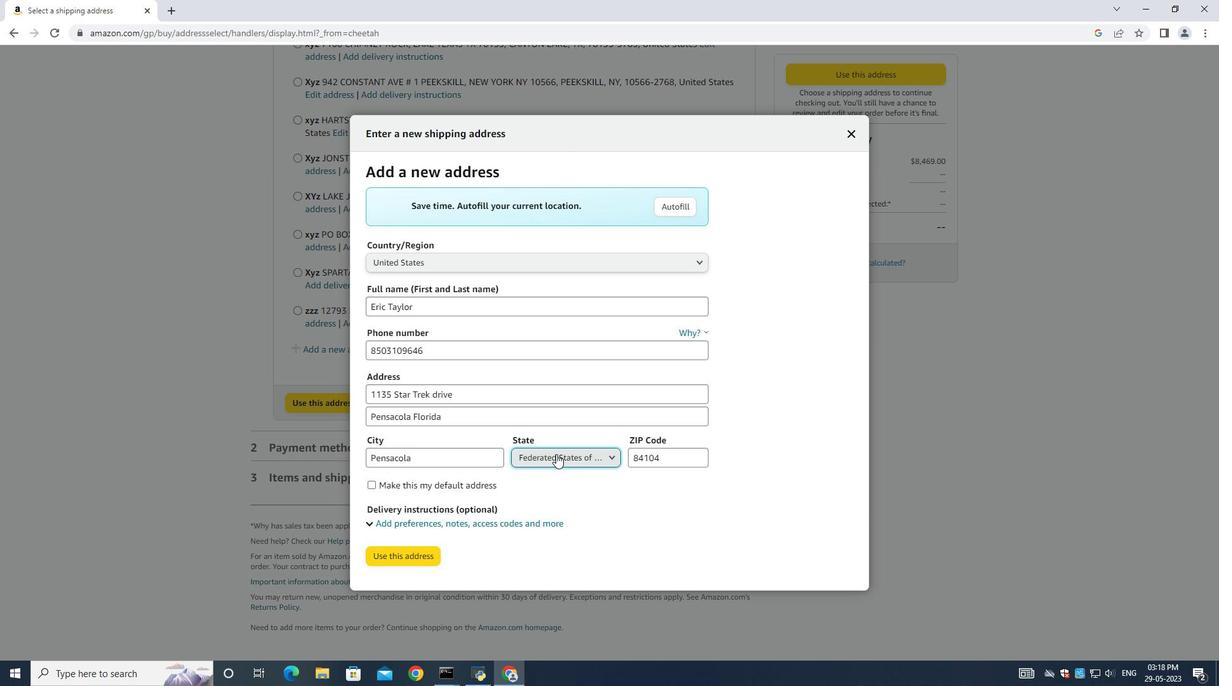 
Action: Mouse moved to (559, 452)
Screenshot: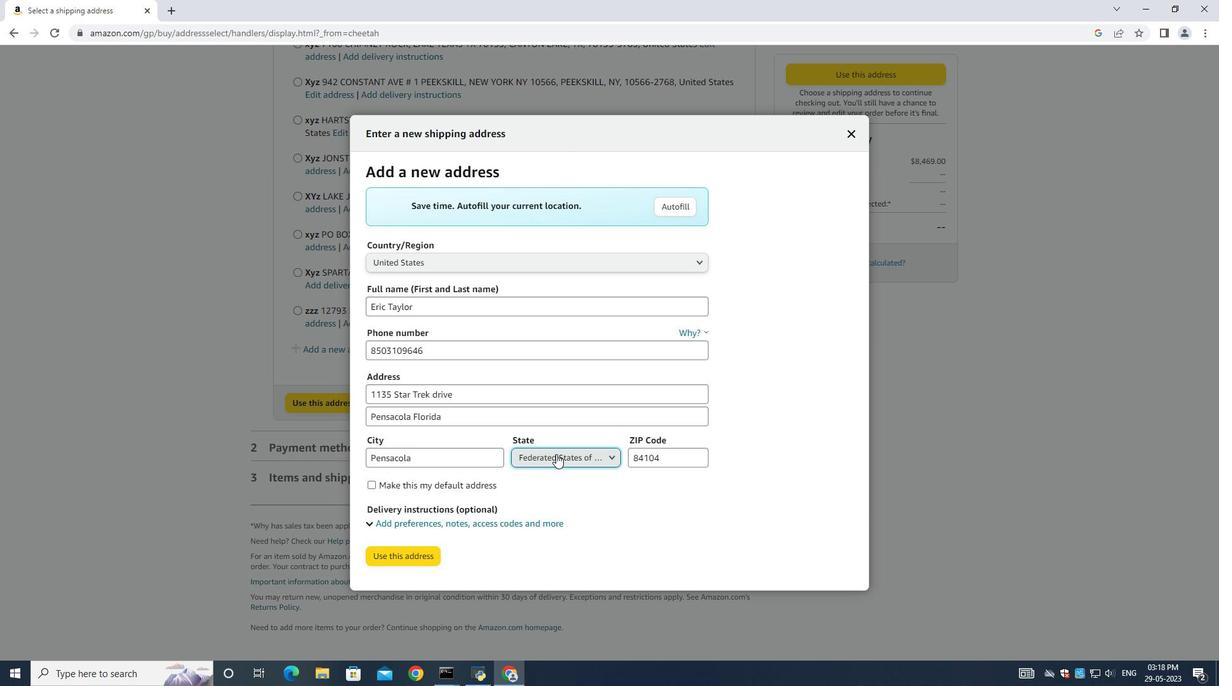 
Action: Key pressed fl
Screenshot: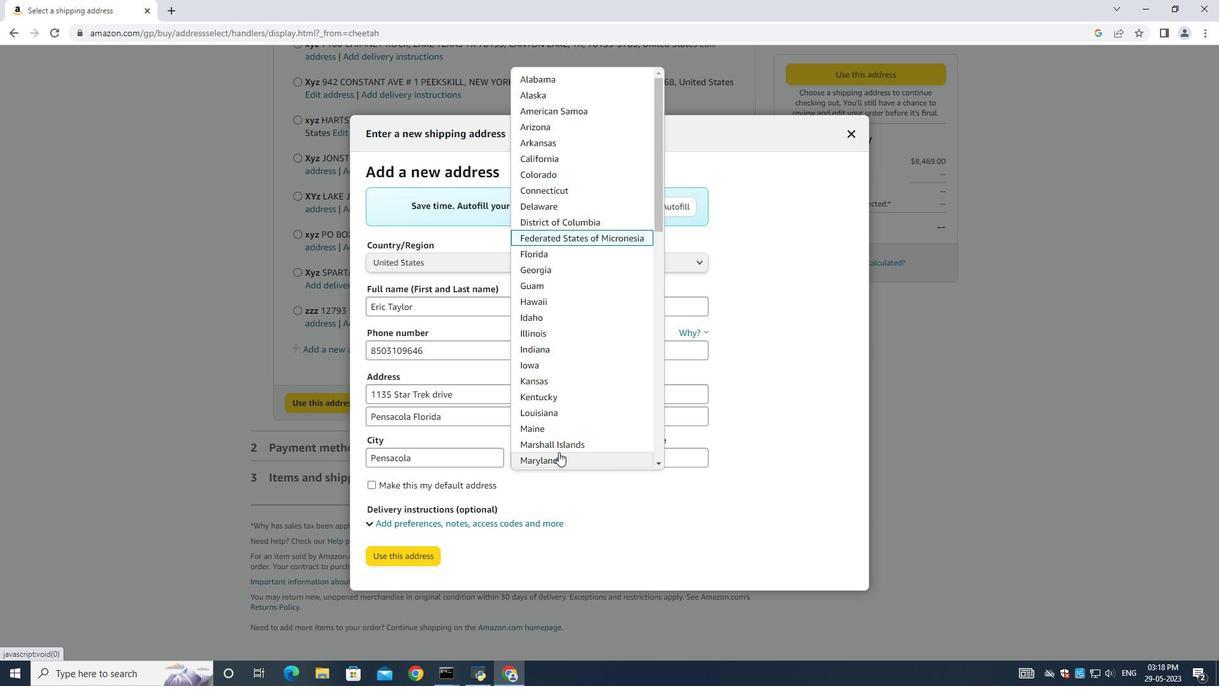 
Action: Mouse moved to (541, 248)
Screenshot: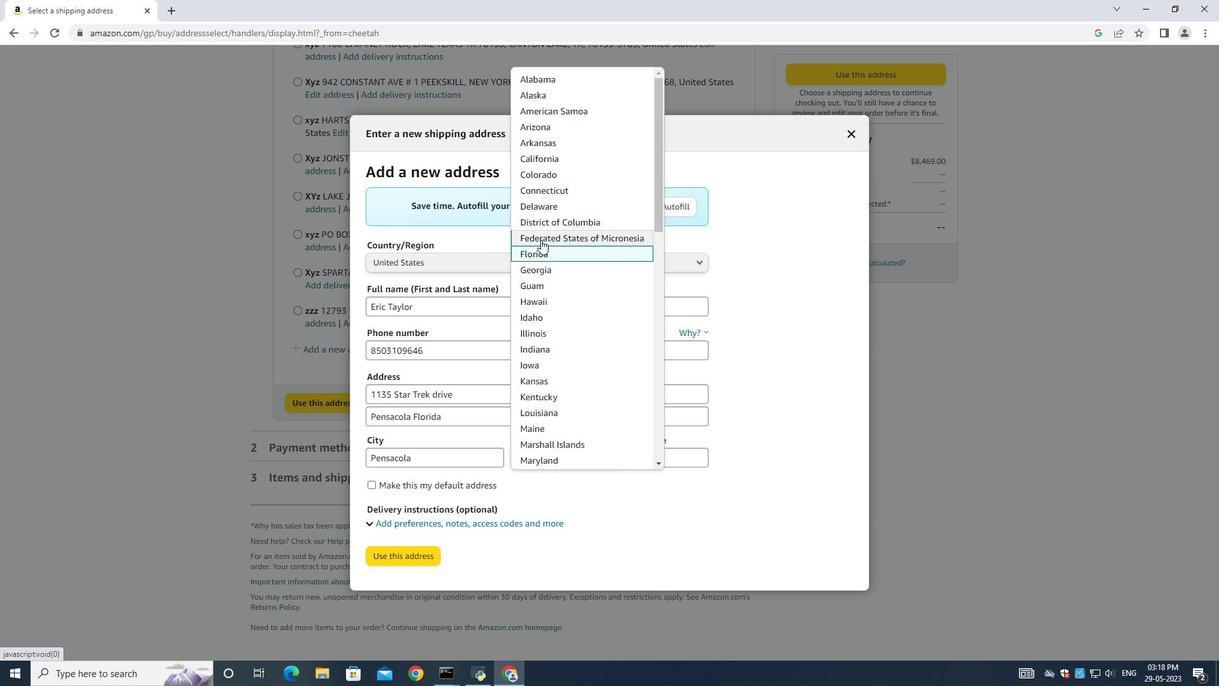 
Action: Mouse pressed left at (541, 248)
Screenshot: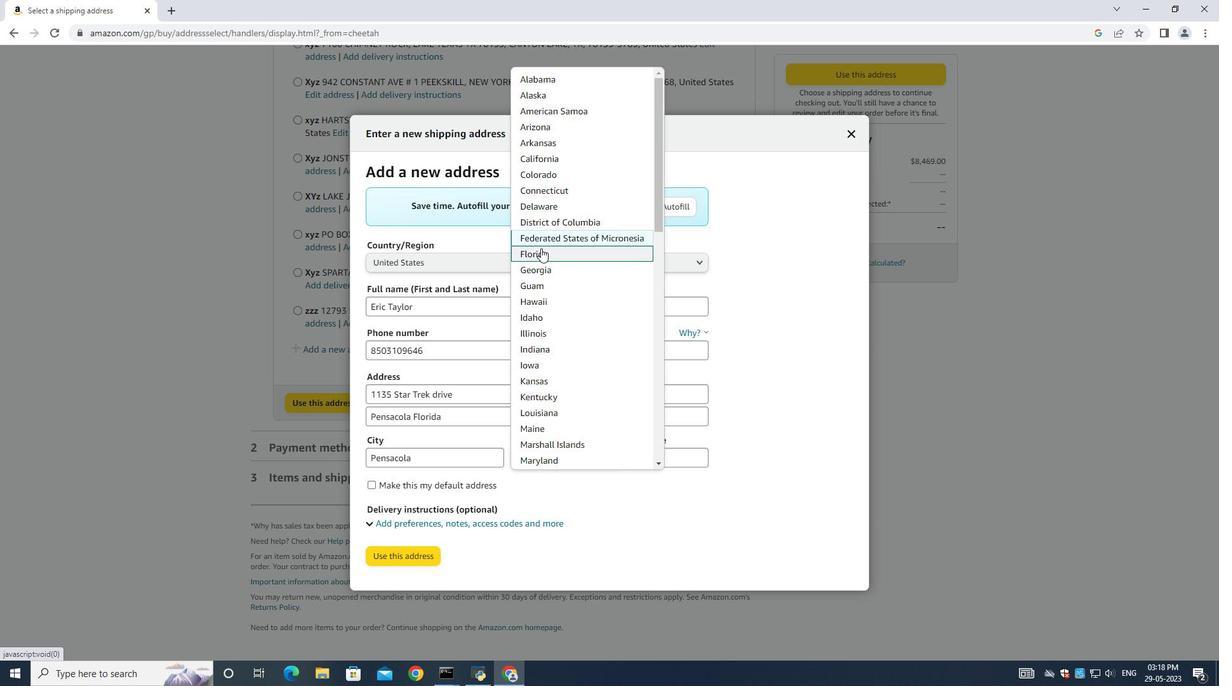 
Action: Mouse moved to (667, 451)
Screenshot: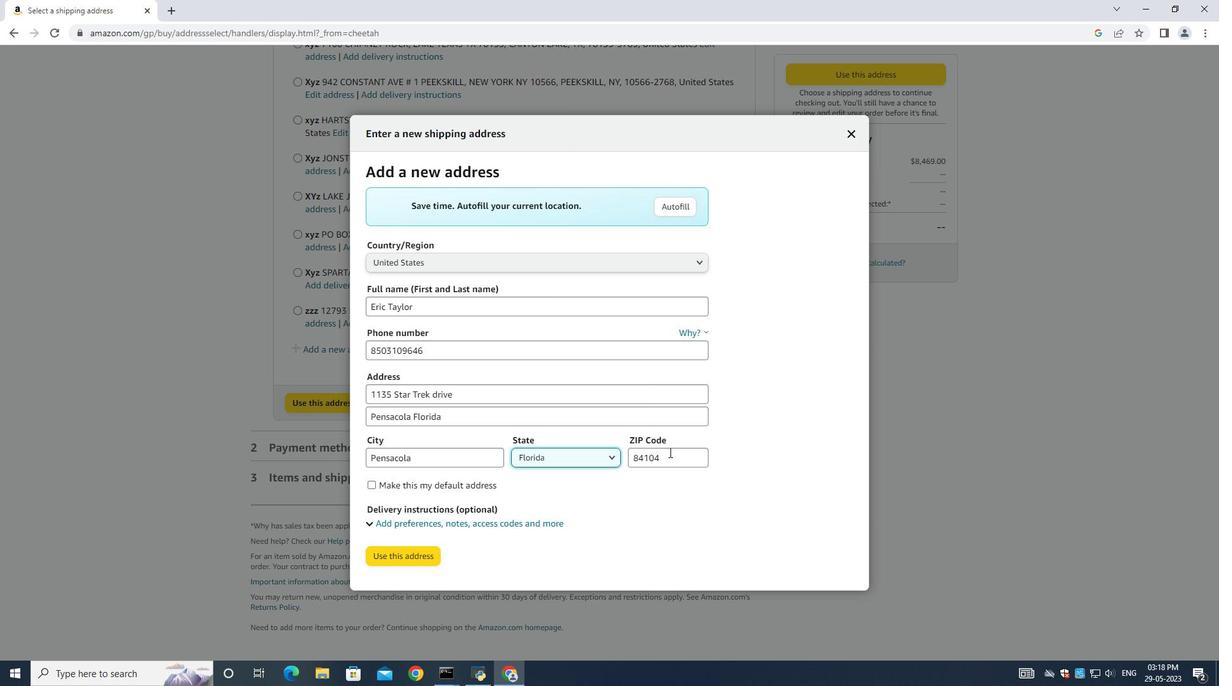 
Action: Mouse pressed left at (668, 452)
Screenshot: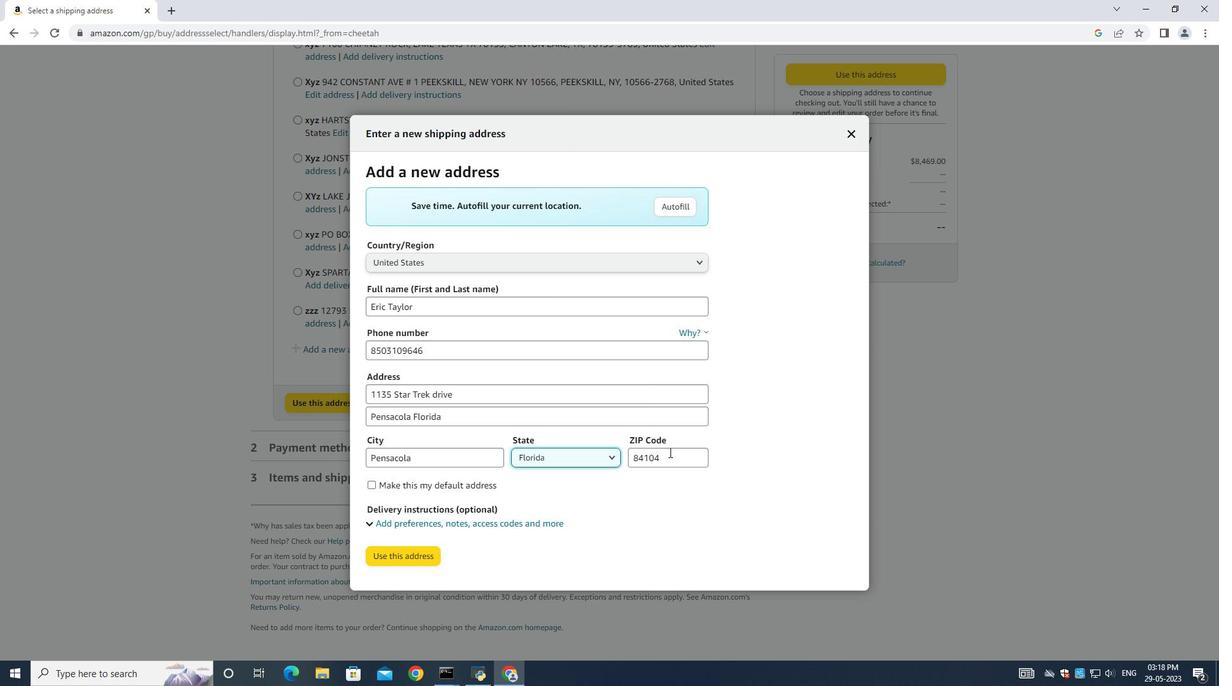 
Action: Key pressed ctrl+A<Key.backspace>
Screenshot: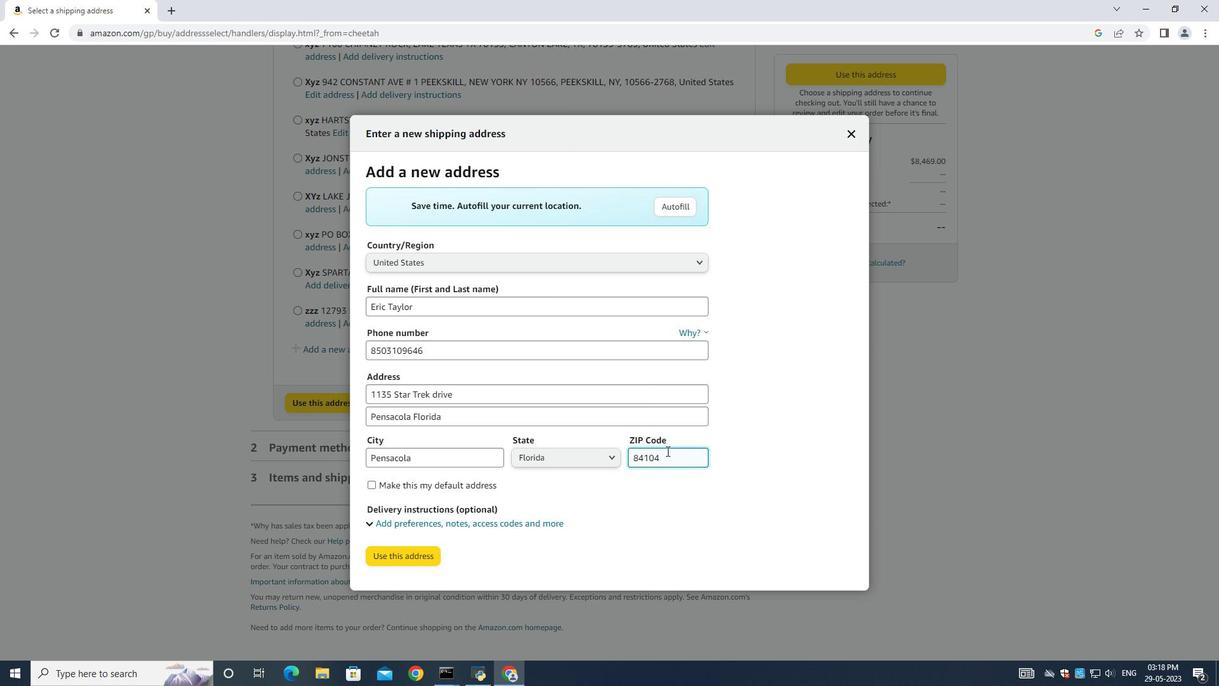 
Action: Mouse moved to (639, 468)
Screenshot: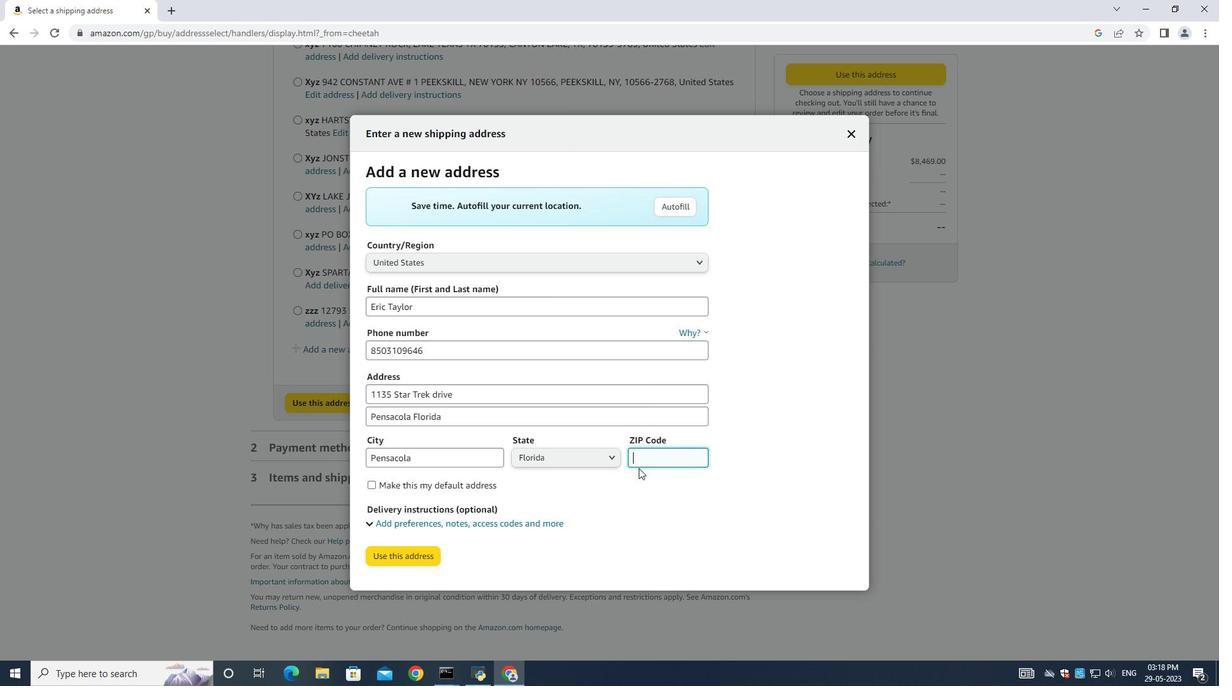 
Action: Key pressed 32501
Screenshot: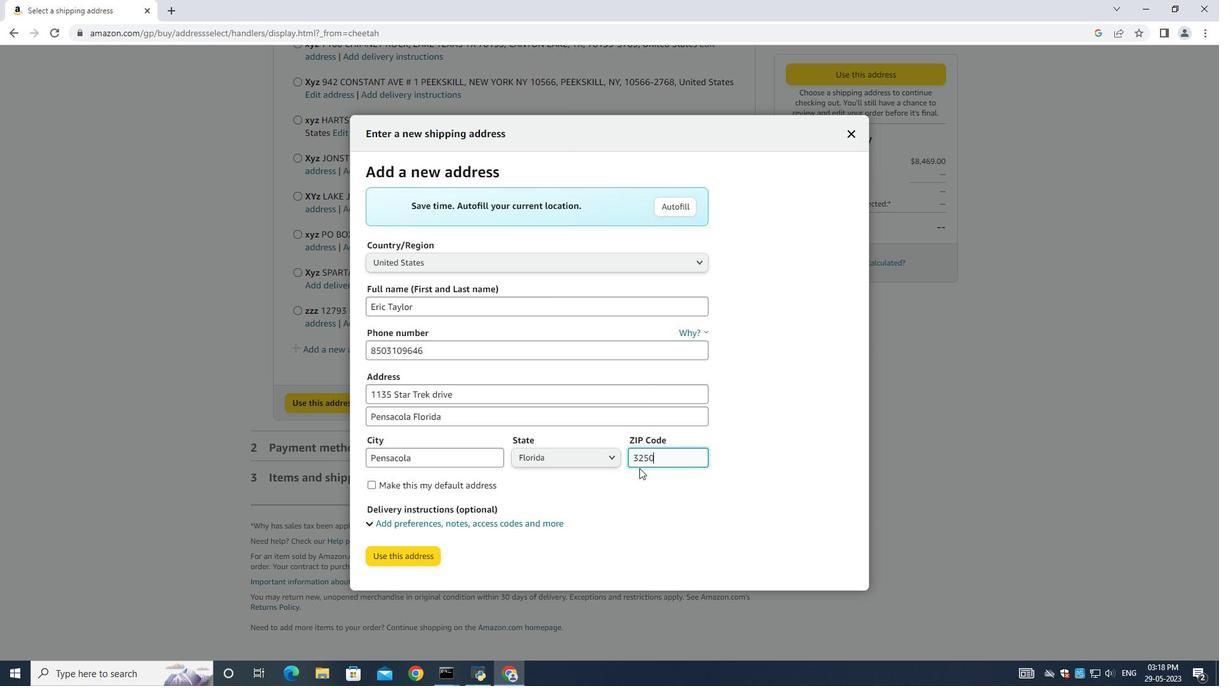 
Action: Mouse moved to (421, 553)
Screenshot: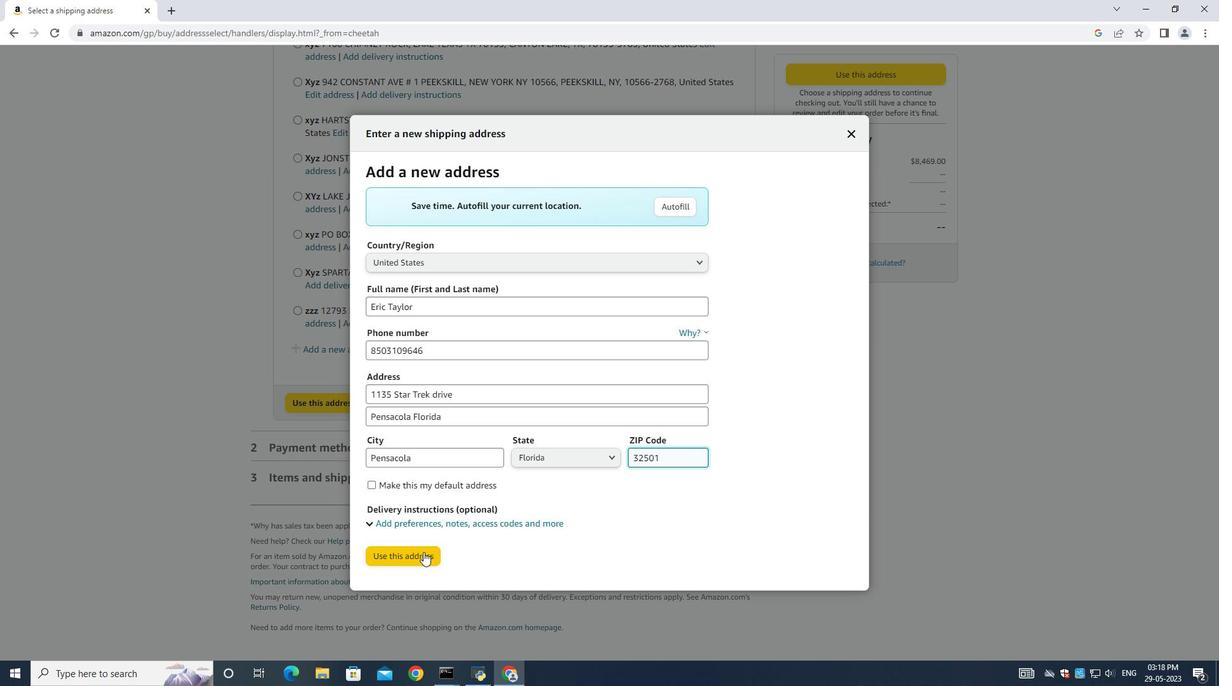 
Action: Mouse pressed left at (421, 553)
Screenshot: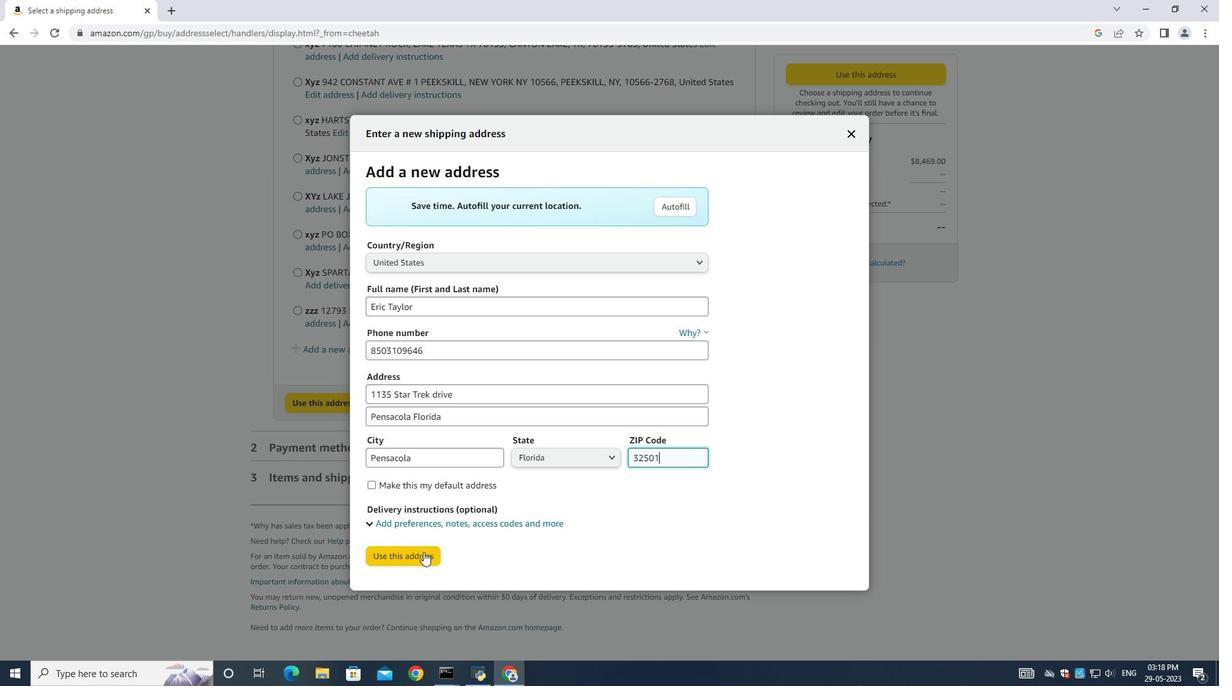
Action: Mouse moved to (392, 639)
Screenshot: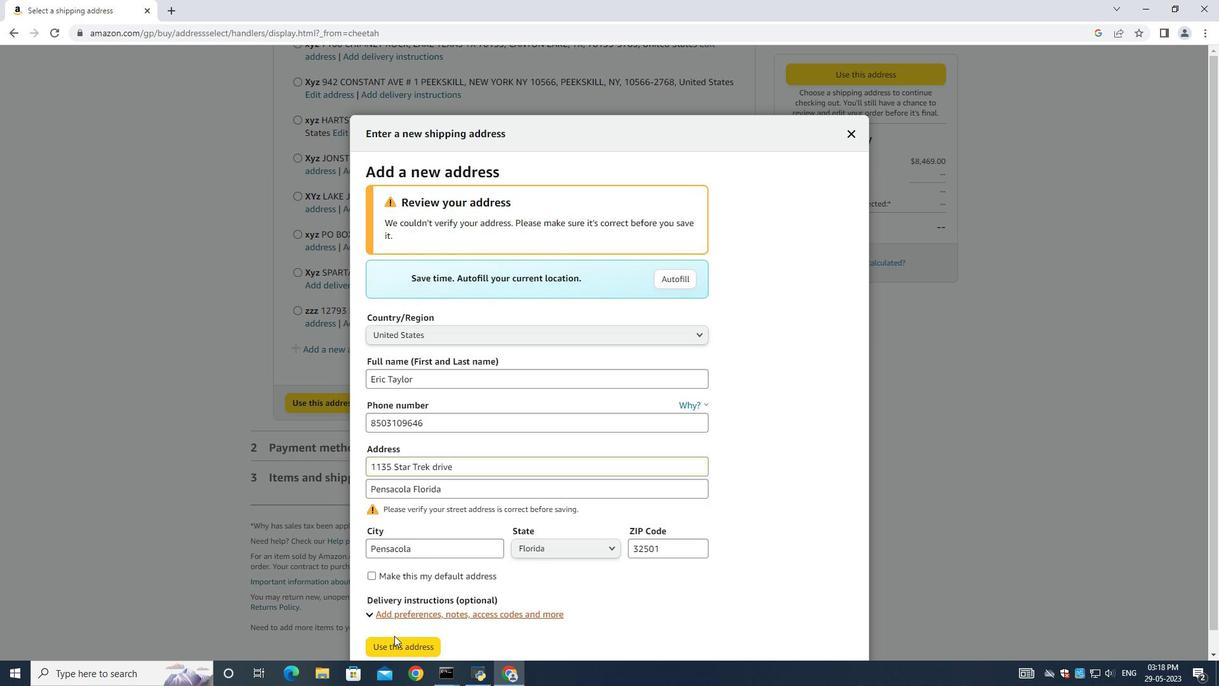 
Action: Mouse pressed left at (392, 639)
Screenshot: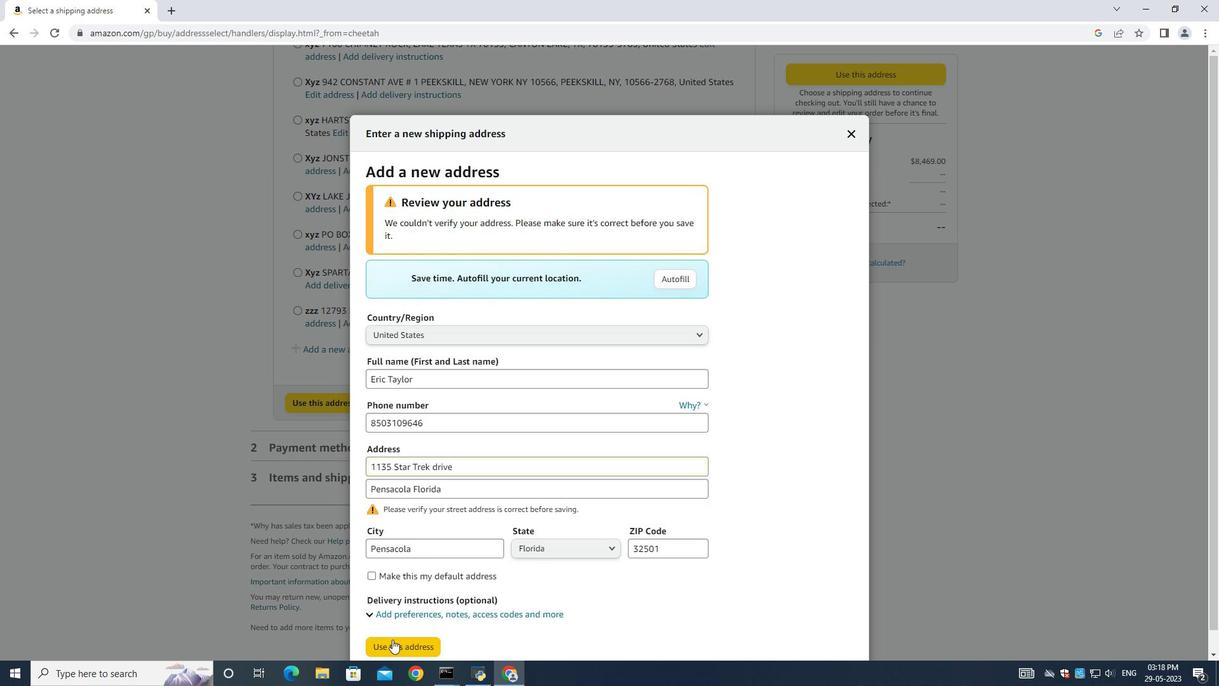 
Action: Mouse moved to (435, 282)
Screenshot: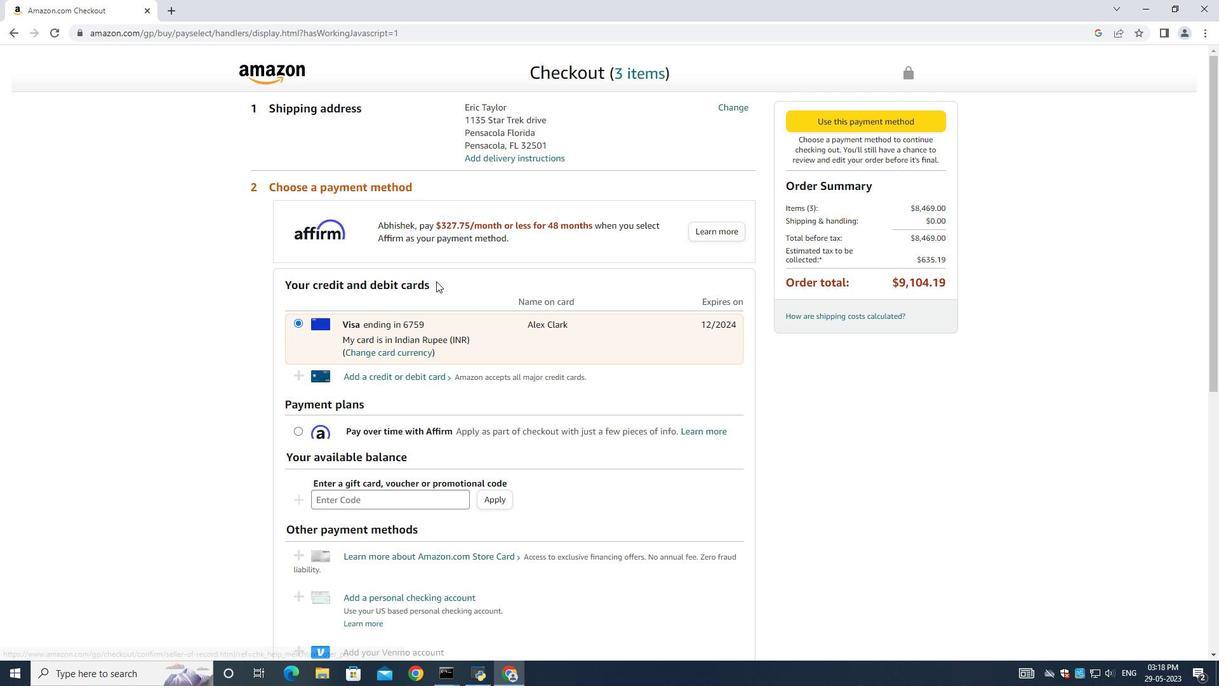 
